 Task: Research Airbnb Accommodation options for trip from Munich or another city known for Oktoberfest celebrations during the last week of October 2023.
Action: Mouse pressed left at (465, 59)
Screenshot: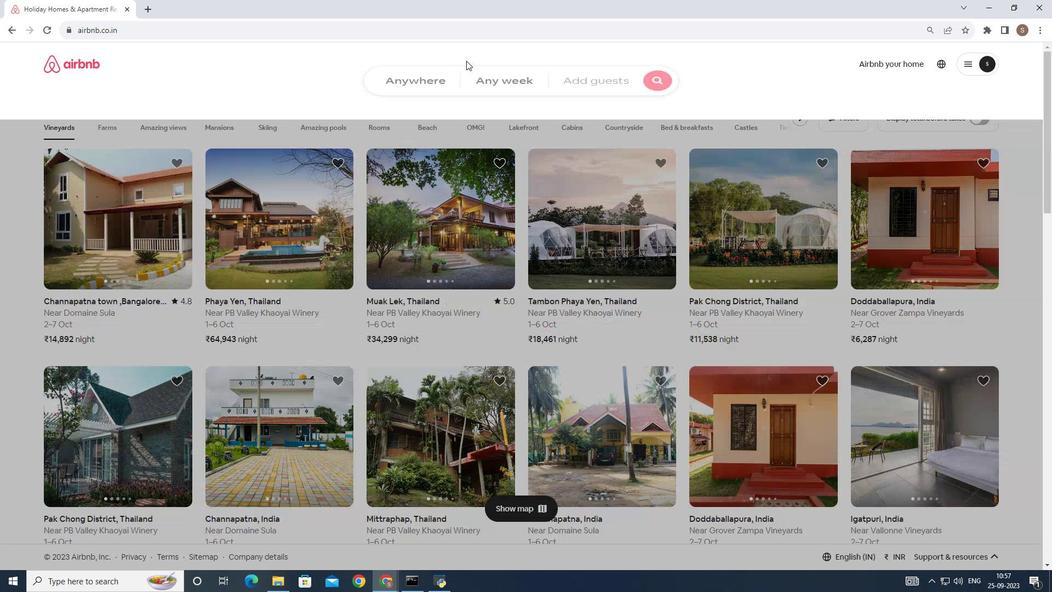 
Action: Mouse moved to (382, 101)
Screenshot: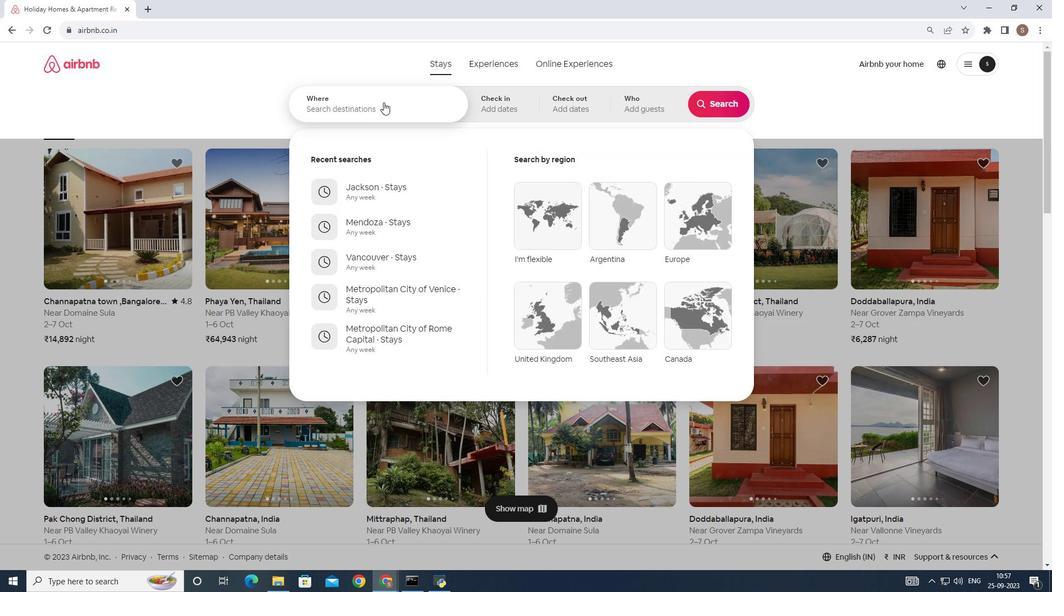 
Action: Mouse pressed left at (382, 101)
Screenshot: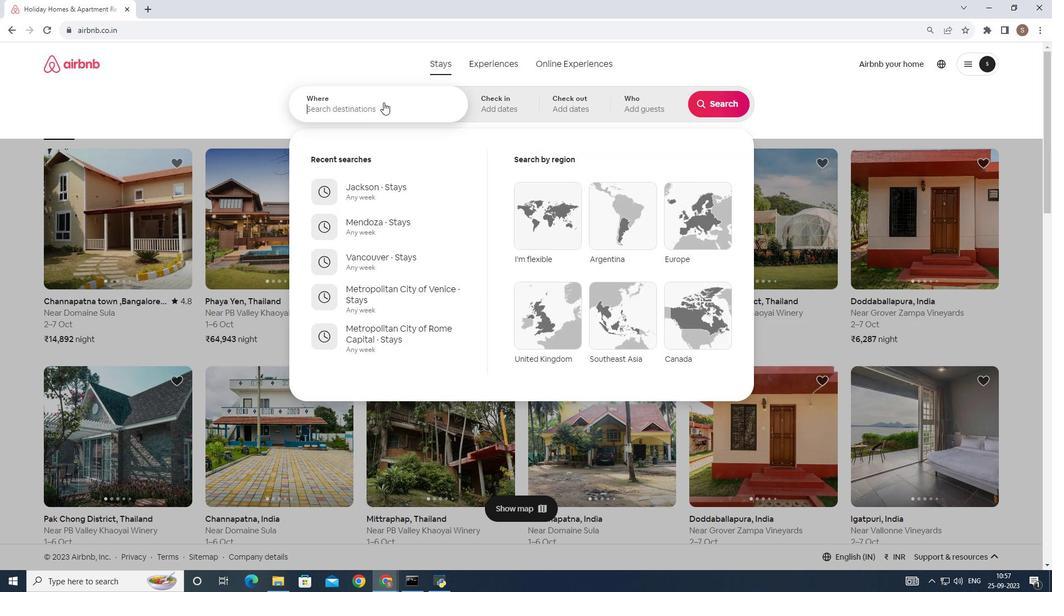 
Action: Key pressed sydnee
Screenshot: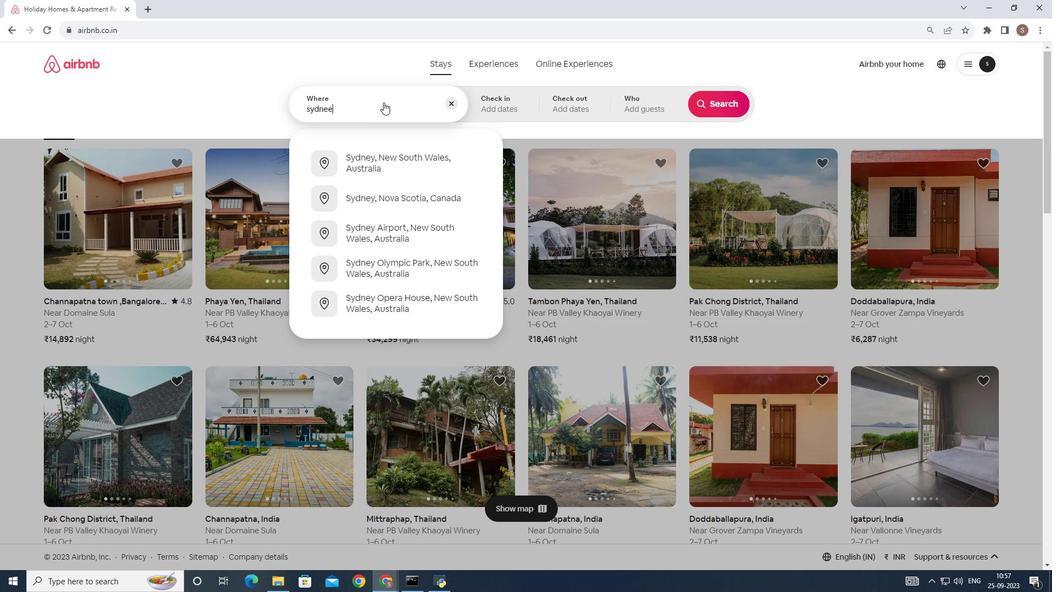 
Action: Mouse moved to (358, 152)
Screenshot: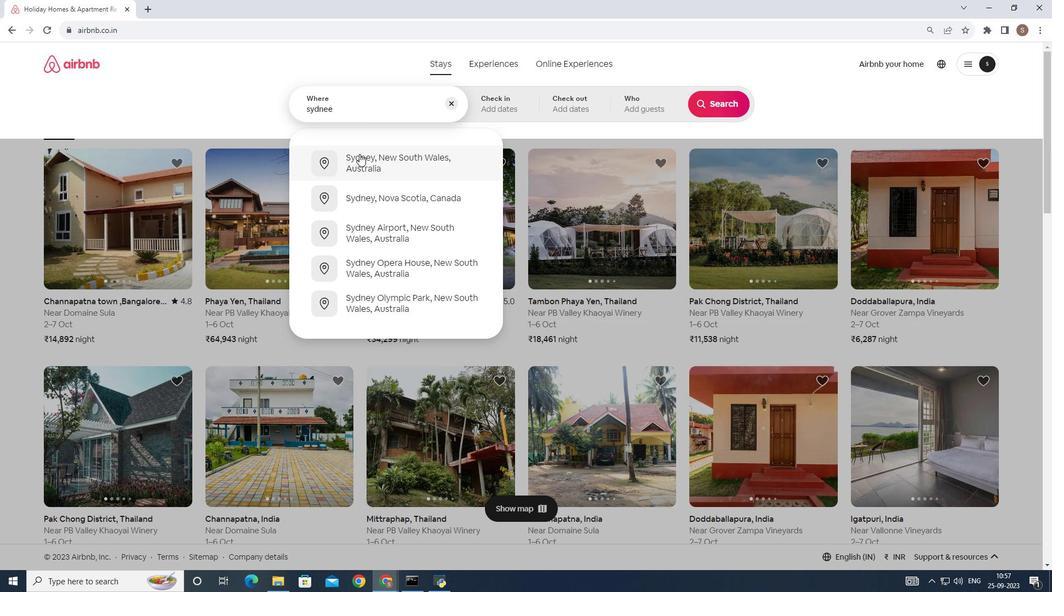 
Action: Mouse pressed left at (358, 152)
Screenshot: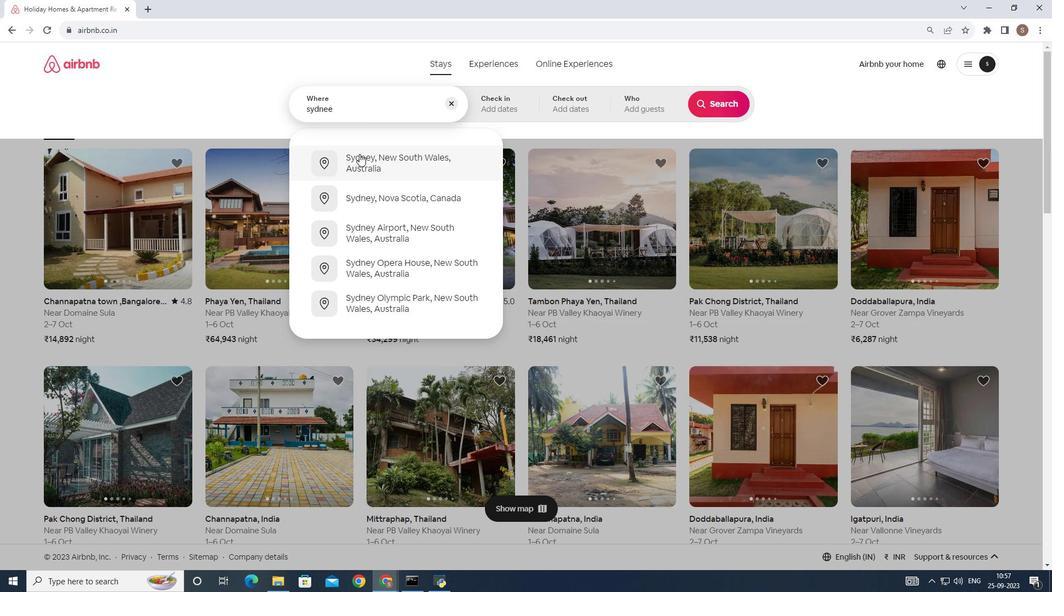 
Action: Mouse moved to (693, 322)
Screenshot: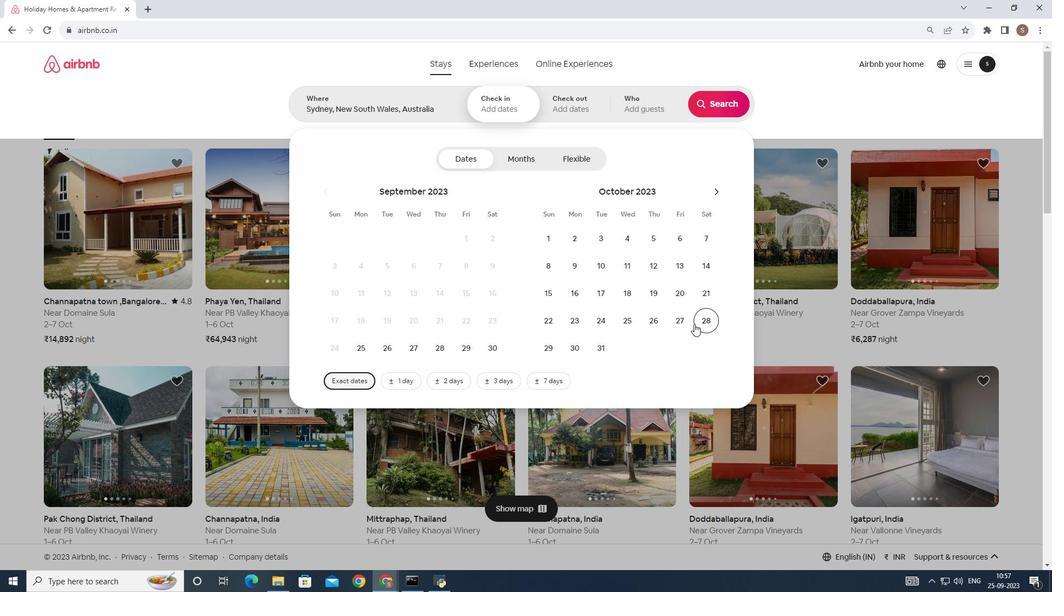 
Action: Mouse pressed left at (693, 322)
Screenshot: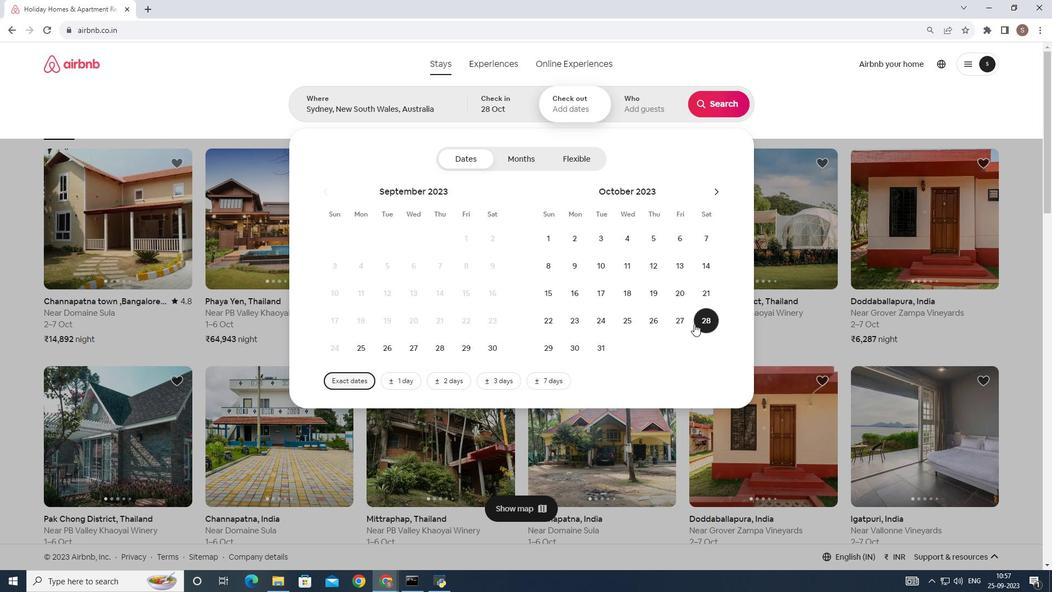 
Action: Mouse moved to (600, 343)
Screenshot: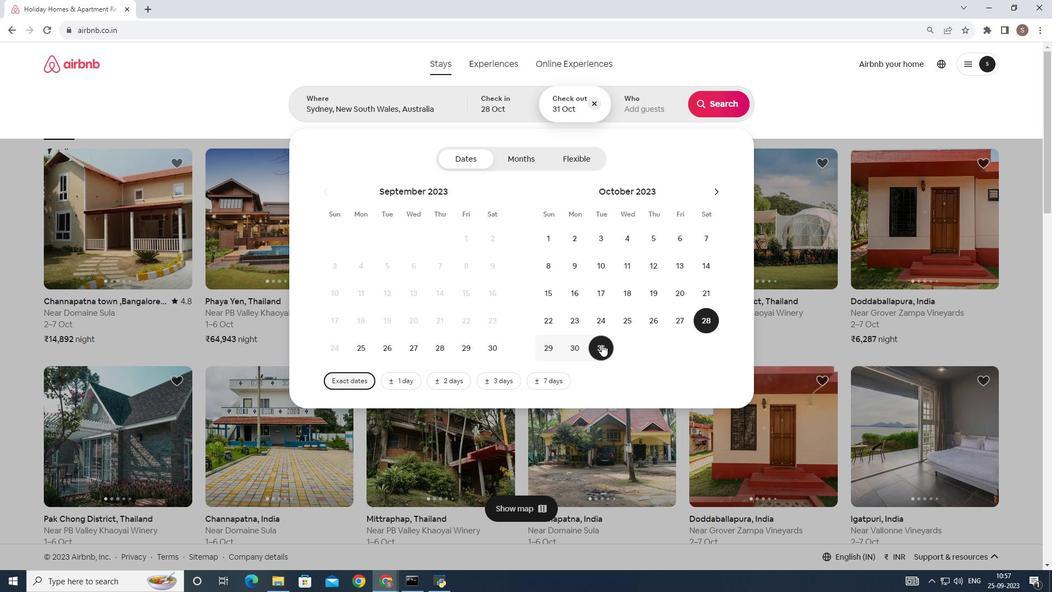 
Action: Mouse pressed left at (600, 343)
Screenshot: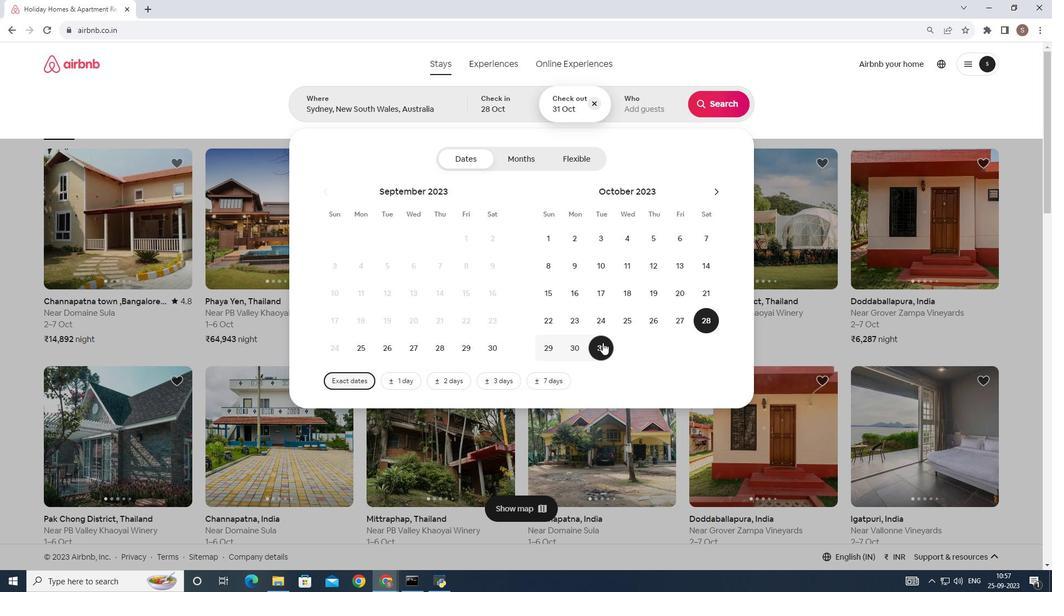 
Action: Mouse moved to (714, 112)
Screenshot: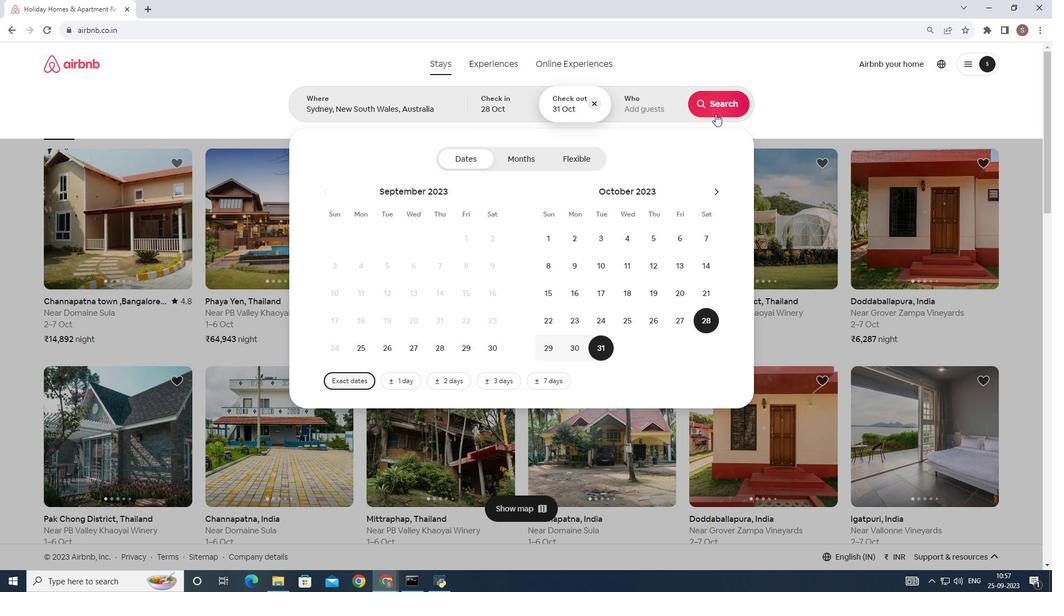
Action: Mouse pressed left at (714, 112)
Screenshot: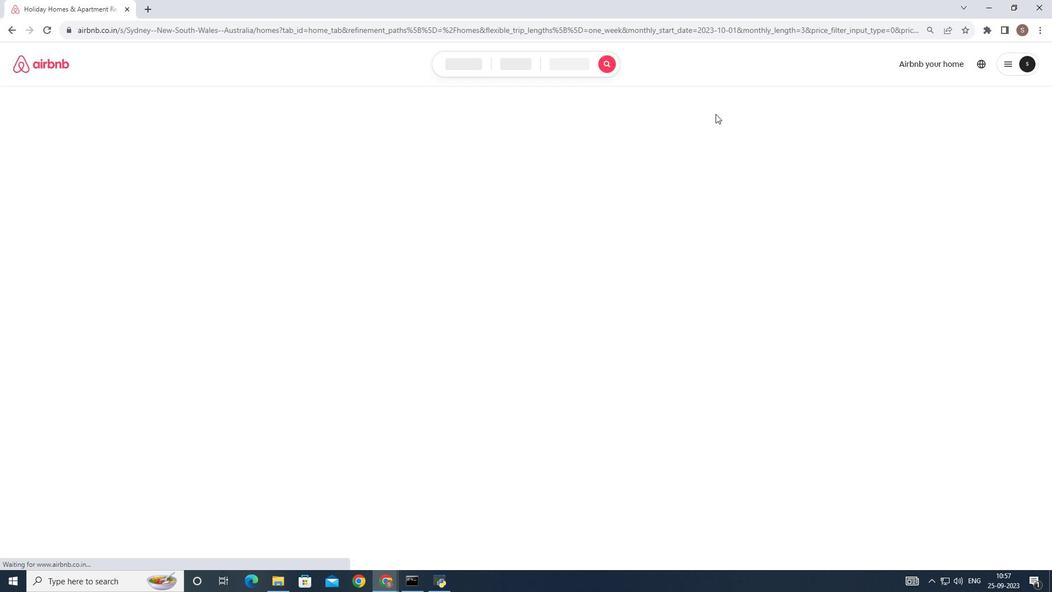 
Action: Mouse moved to (546, 106)
Screenshot: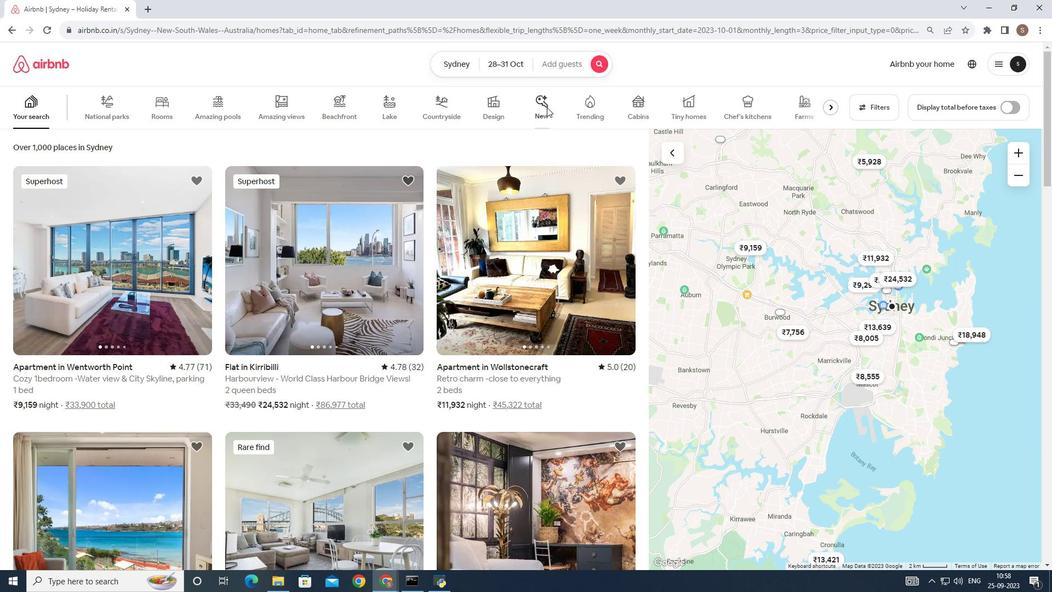 
Action: Mouse pressed left at (546, 106)
Screenshot: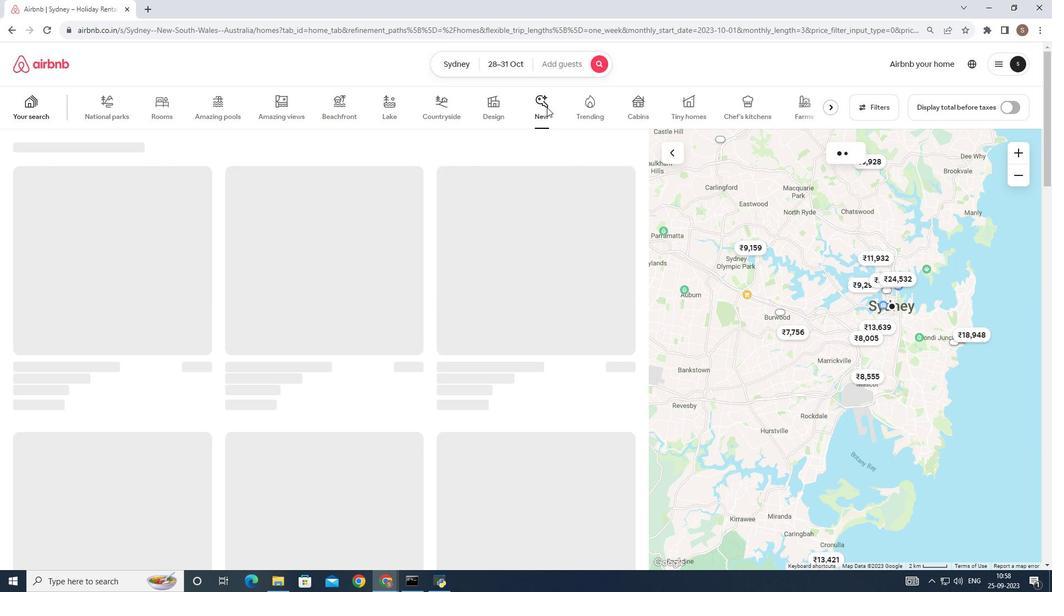 
Action: Mouse moved to (827, 109)
Screenshot: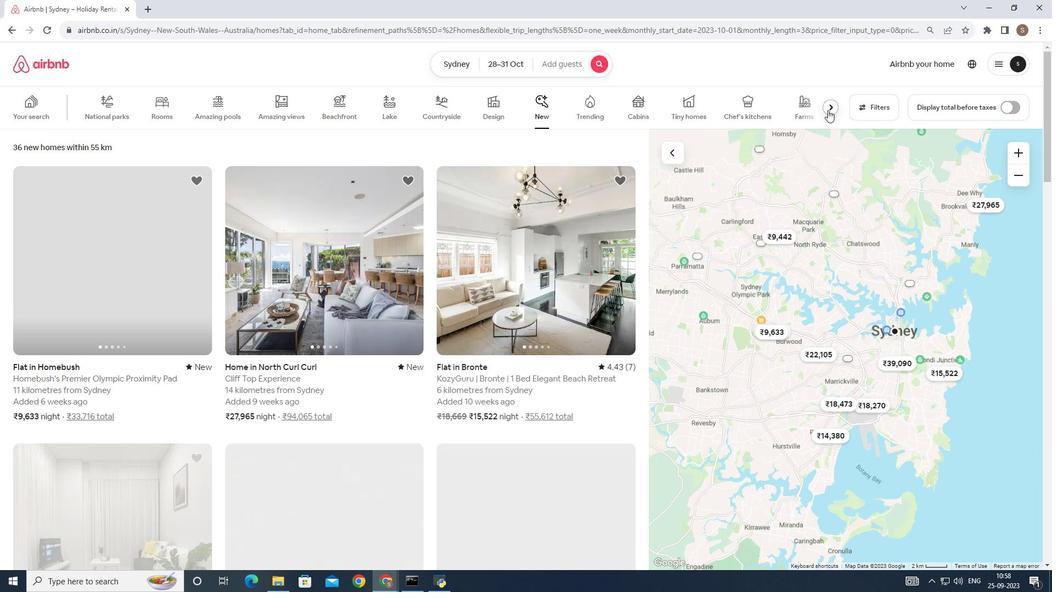
Action: Mouse pressed left at (827, 109)
Screenshot: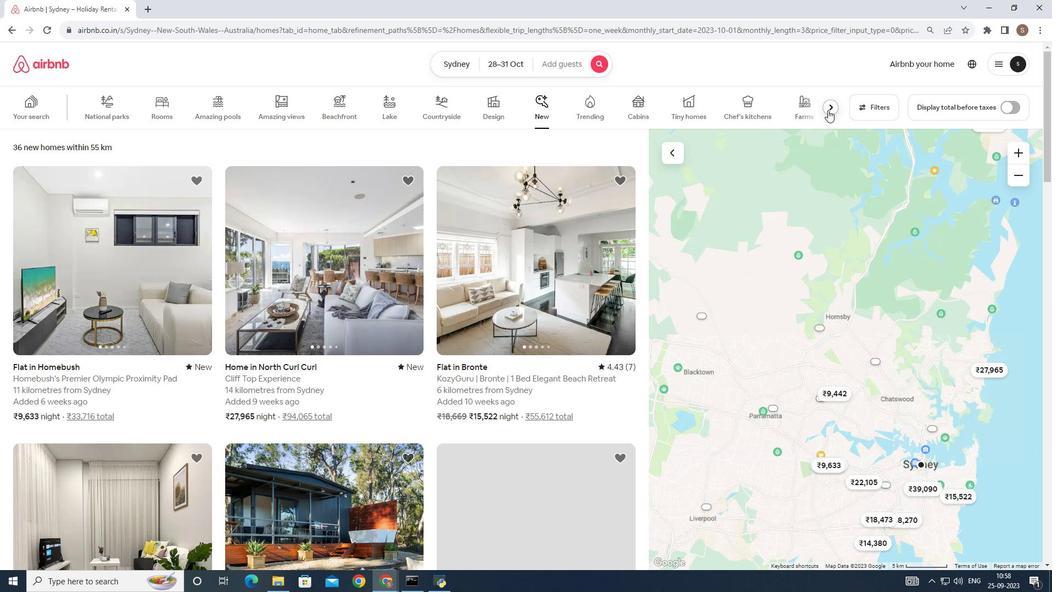 
Action: Mouse moved to (81, 118)
Screenshot: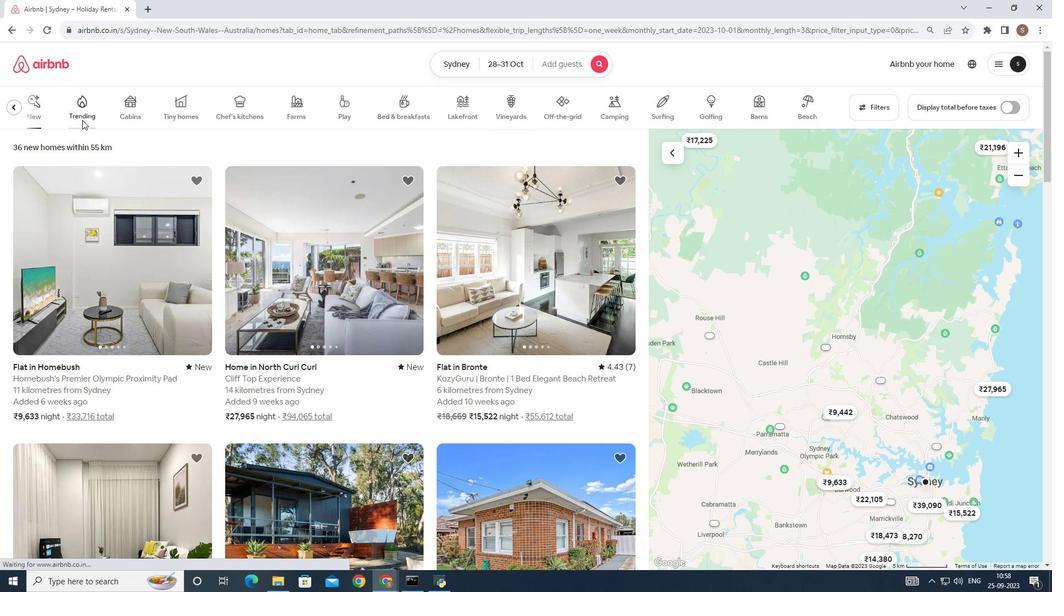 
Action: Mouse pressed left at (81, 118)
Screenshot: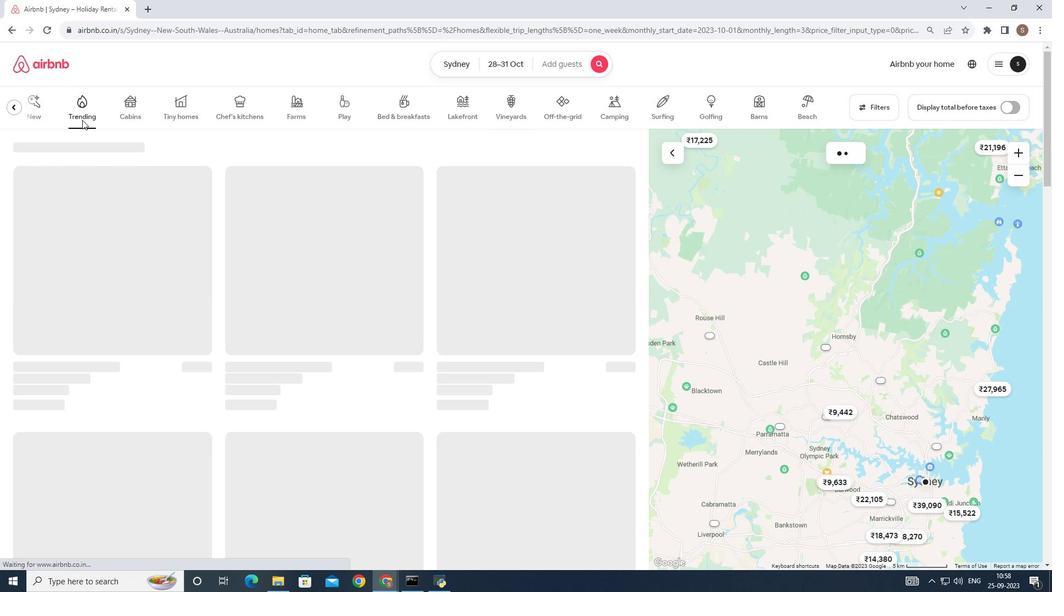 
Action: Mouse moved to (269, 303)
Screenshot: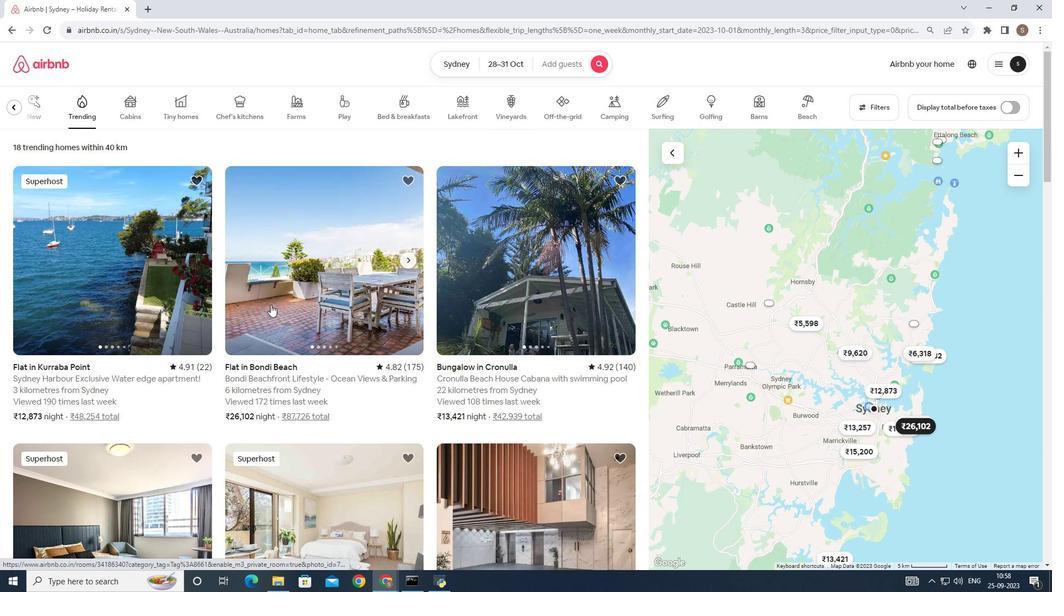 
Action: Mouse pressed left at (269, 303)
Screenshot: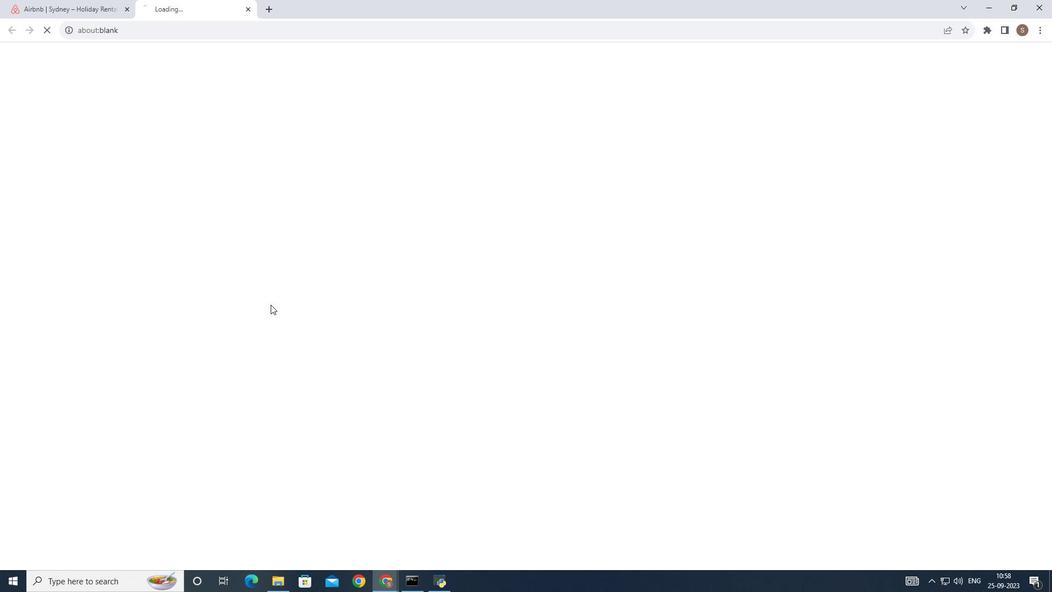 
Action: Mouse scrolled (269, 303) with delta (0, 0)
Screenshot: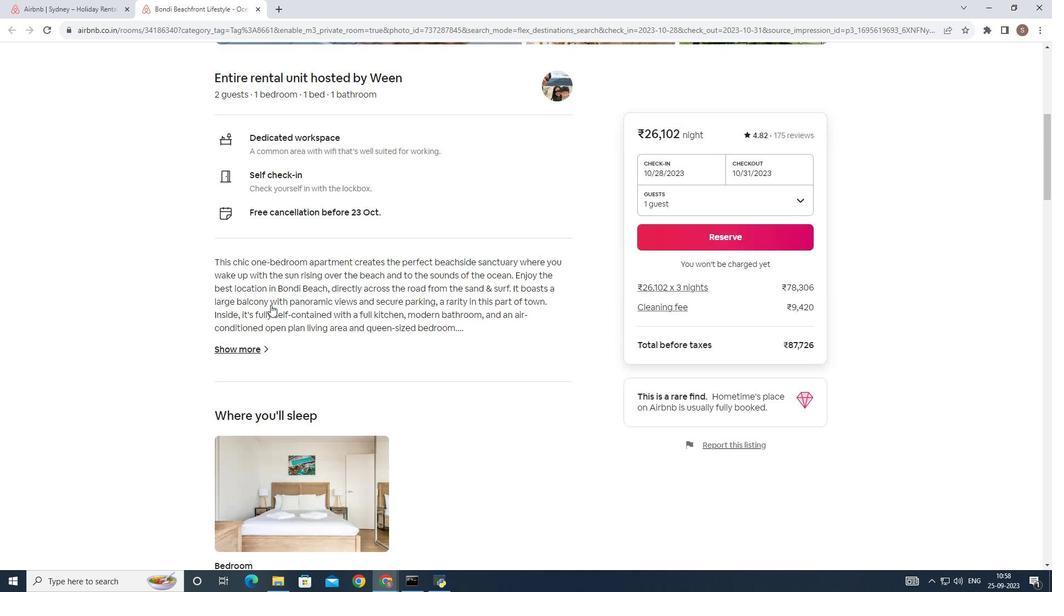 
Action: Mouse scrolled (269, 303) with delta (0, 0)
Screenshot: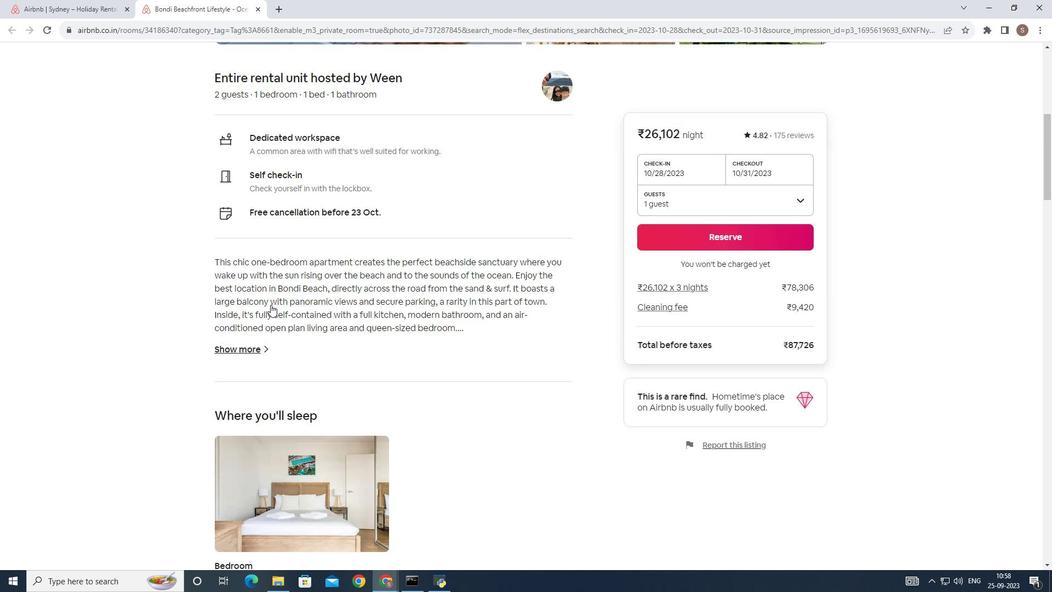 
Action: Mouse scrolled (269, 303) with delta (0, 0)
Screenshot: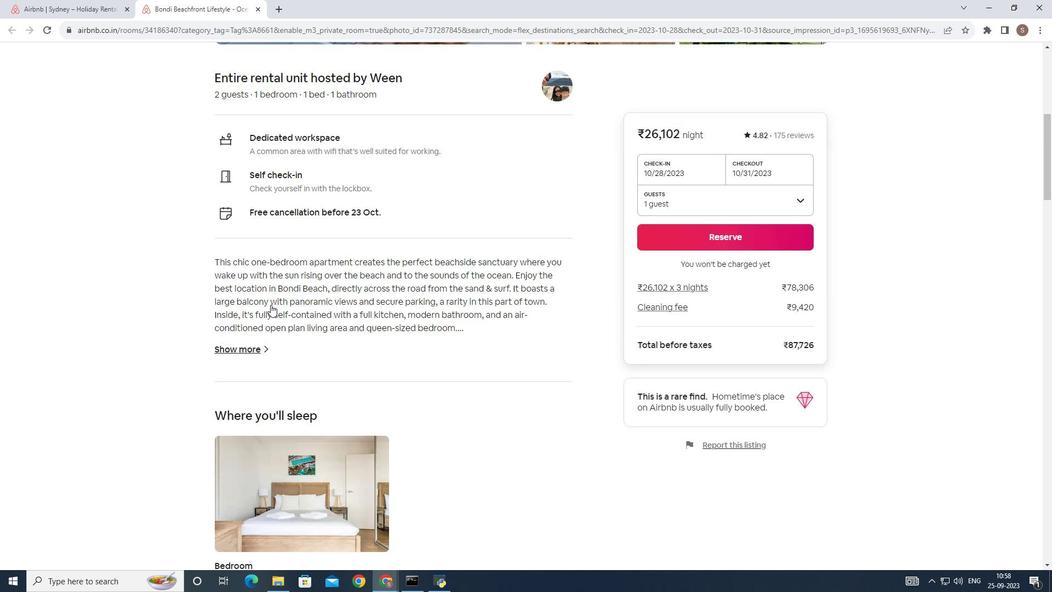 
Action: Mouse scrolled (269, 303) with delta (0, 0)
Screenshot: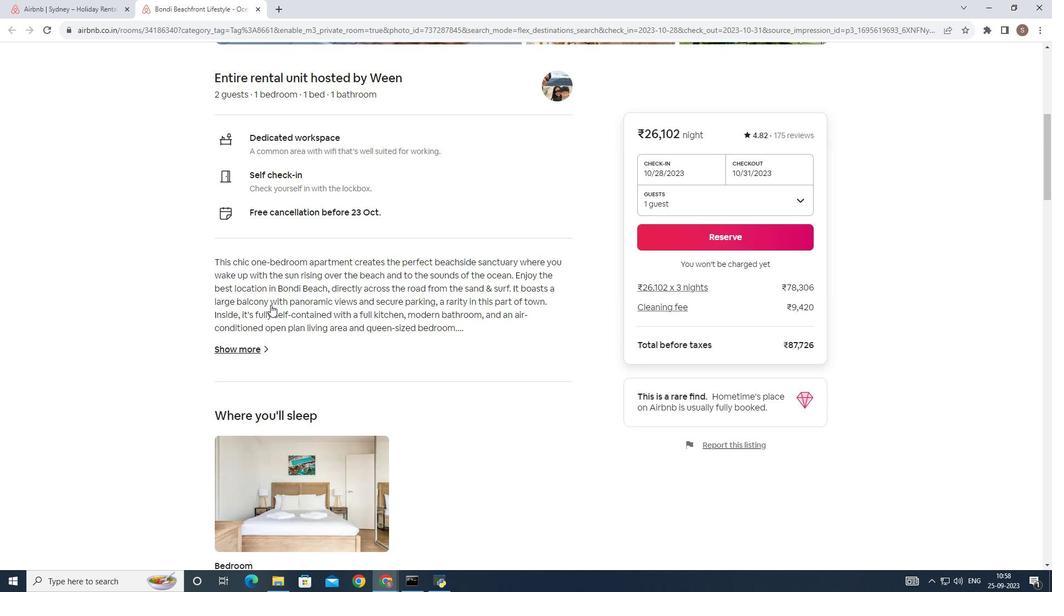 
Action: Mouse scrolled (269, 303) with delta (0, 0)
Screenshot: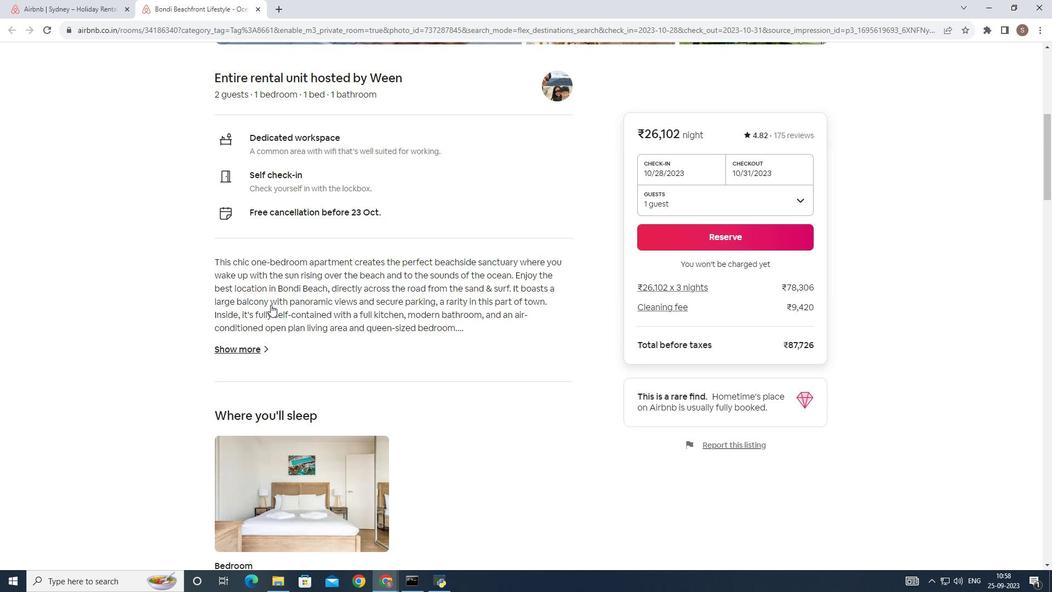 
Action: Mouse scrolled (269, 303) with delta (0, 0)
Screenshot: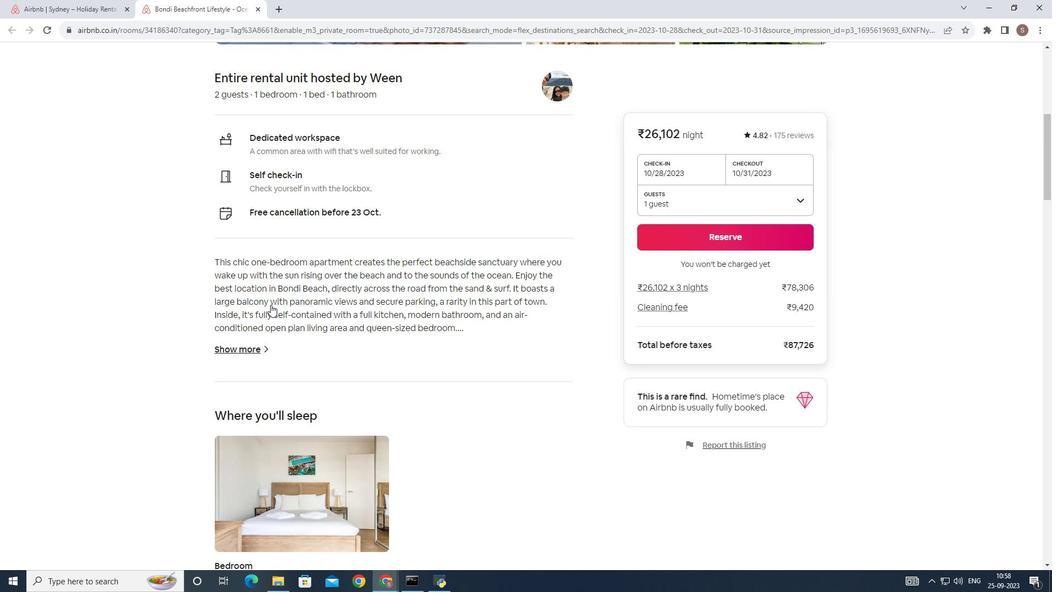 
Action: Mouse scrolled (269, 303) with delta (0, 0)
Screenshot: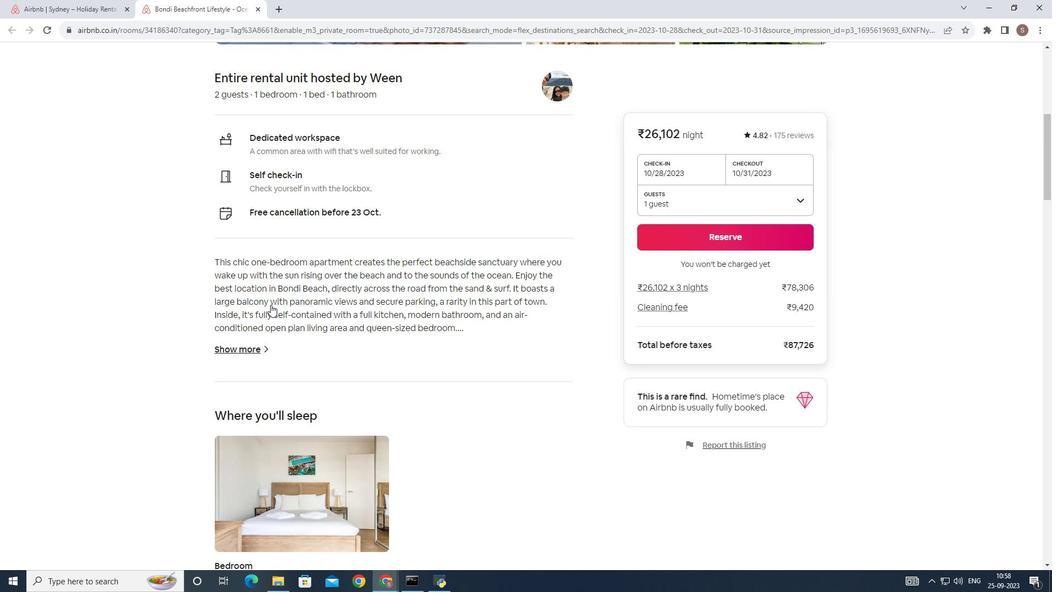 
Action: Mouse moved to (242, 339)
Screenshot: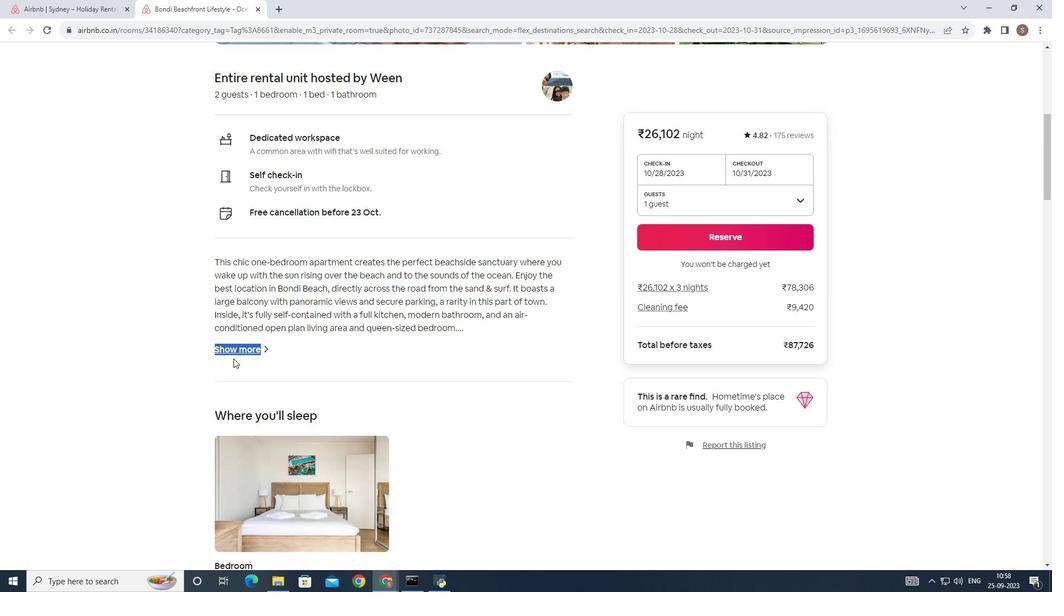 
Action: Mouse pressed left at (243, 336)
Screenshot: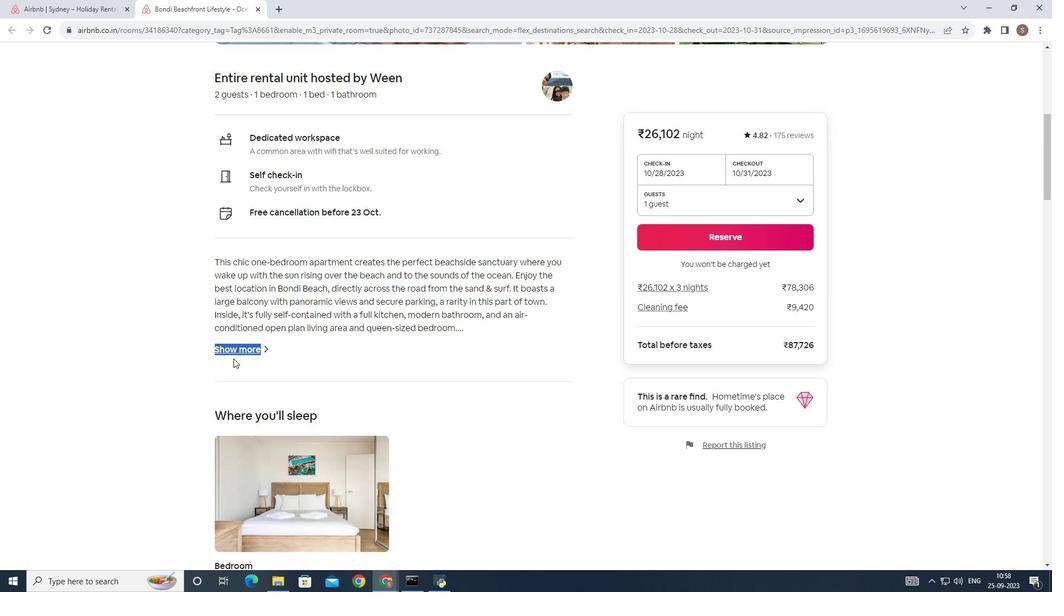 
Action: Mouse moved to (234, 350)
Screenshot: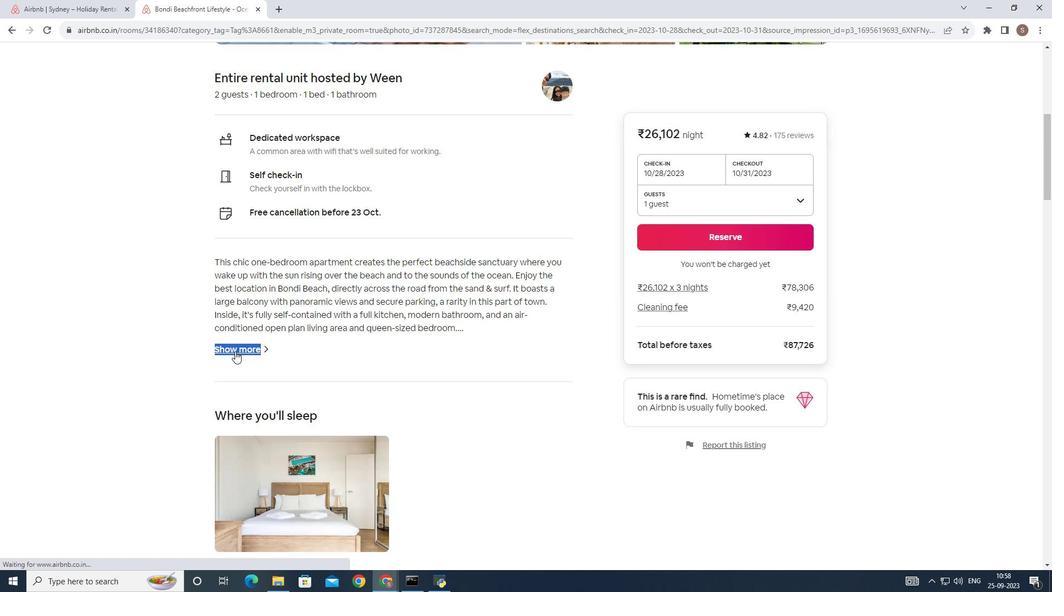 
Action: Mouse pressed left at (234, 350)
Screenshot: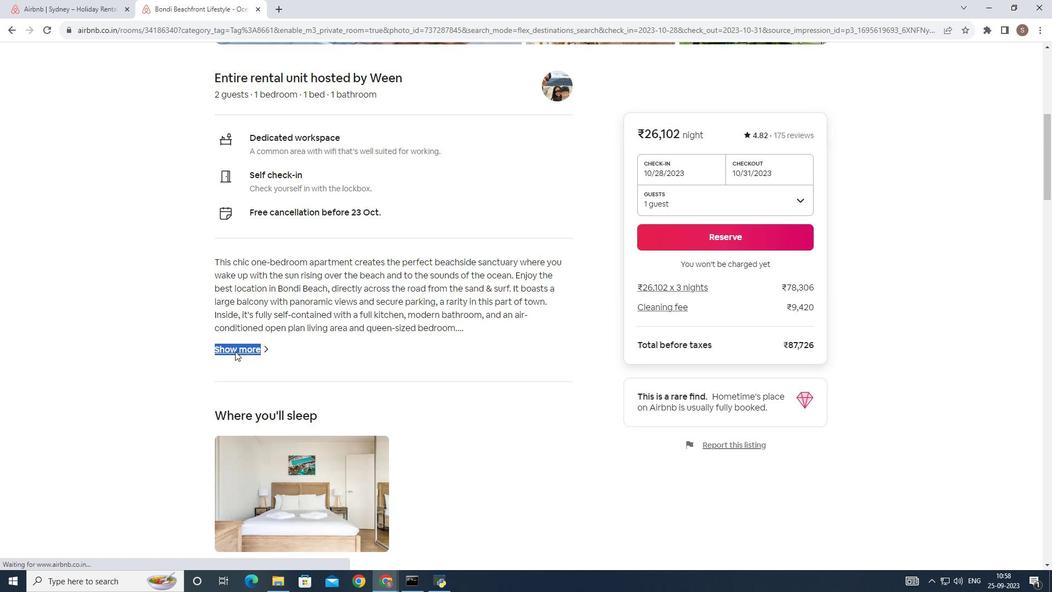 
Action: Mouse moved to (350, 307)
Screenshot: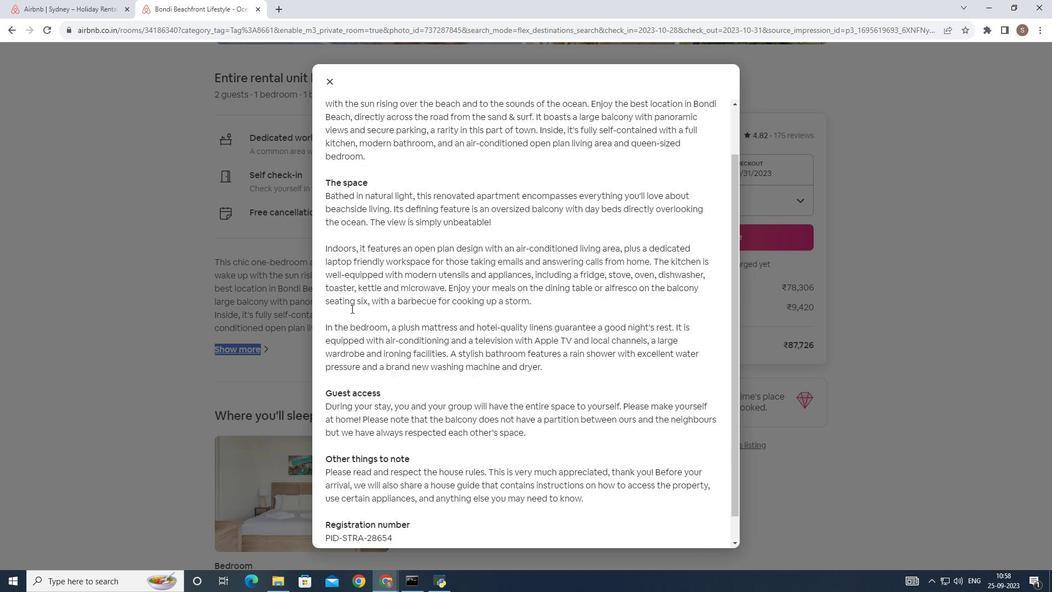 
Action: Mouse scrolled (350, 307) with delta (0, 0)
Screenshot: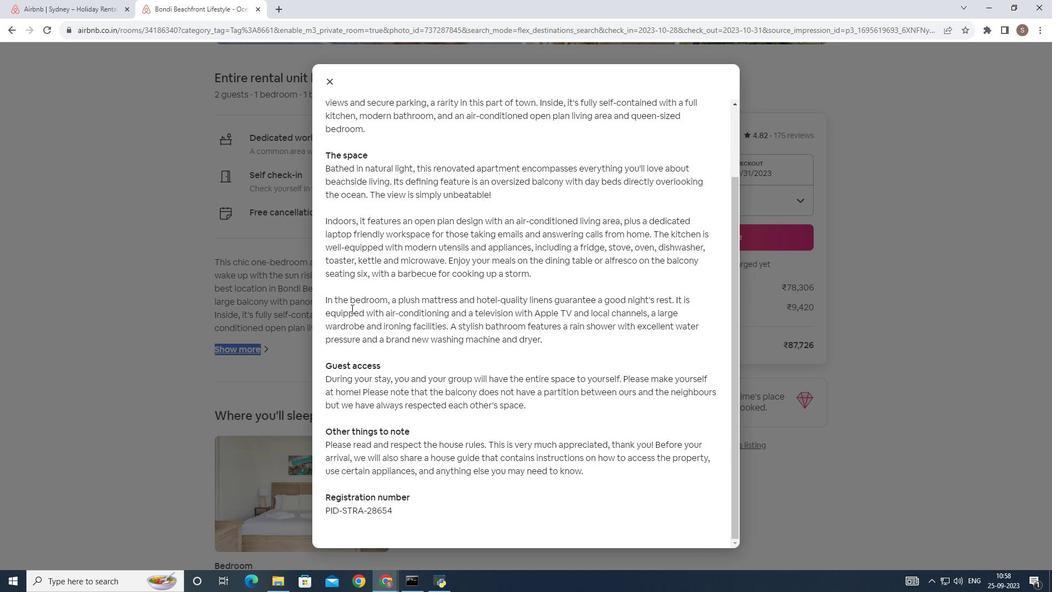 
Action: Mouse scrolled (350, 307) with delta (0, 0)
Screenshot: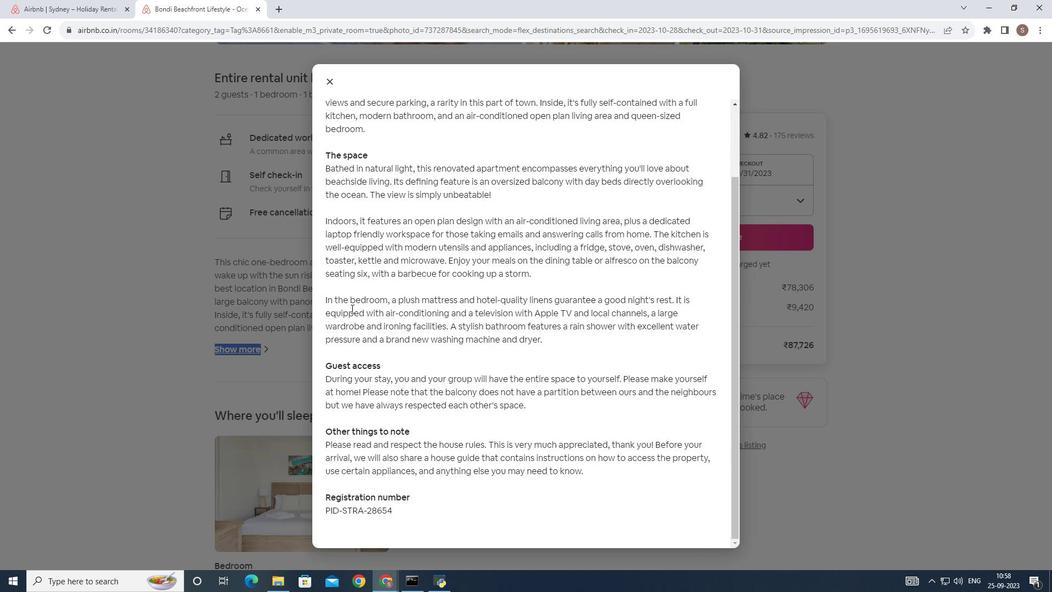 
Action: Mouse scrolled (350, 307) with delta (0, 0)
Screenshot: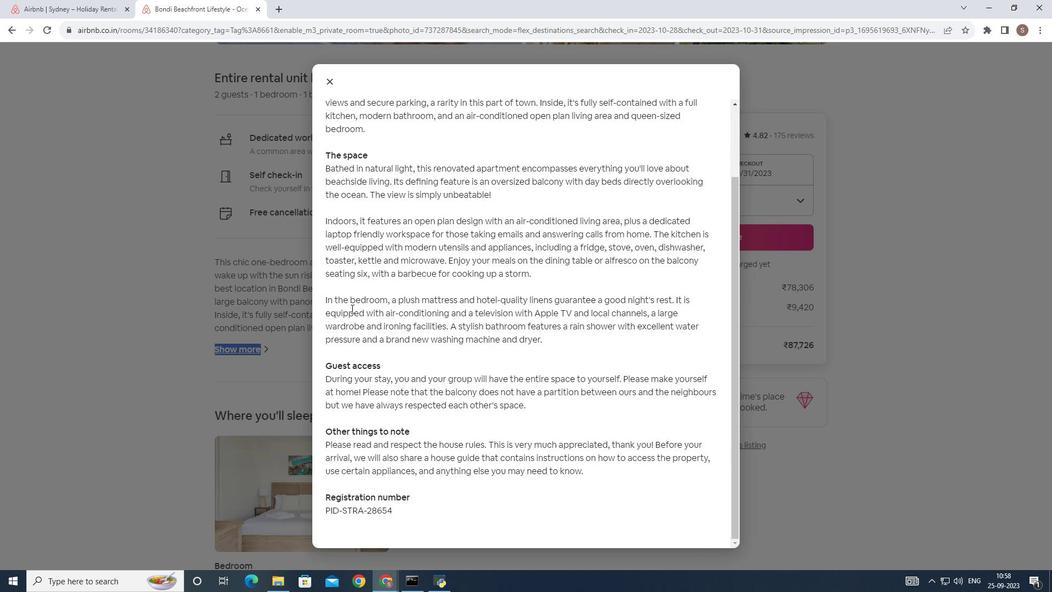 
Action: Mouse scrolled (350, 307) with delta (0, 0)
Screenshot: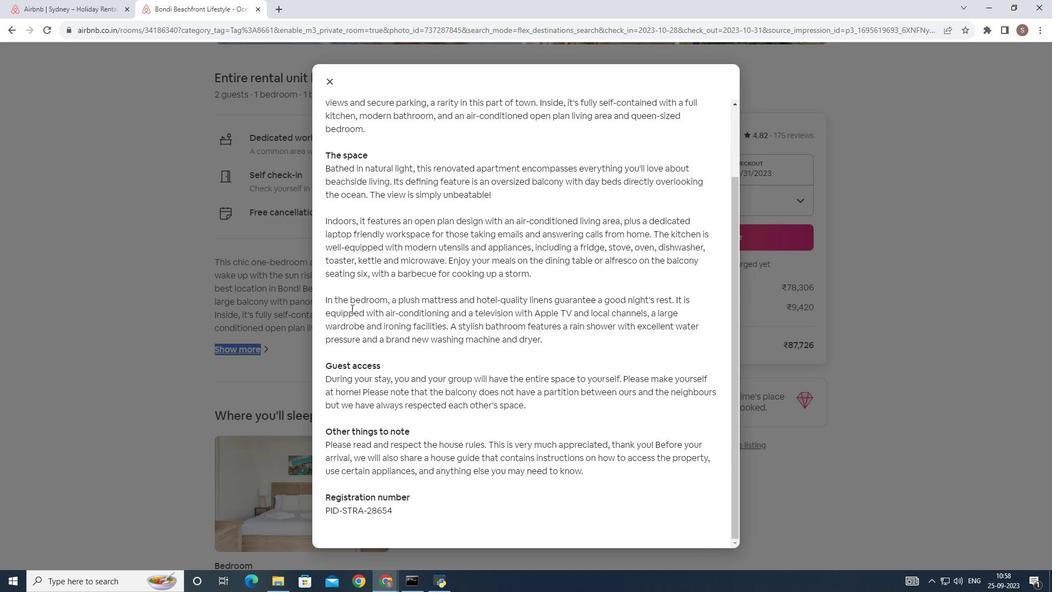 
Action: Mouse scrolled (350, 307) with delta (0, 0)
Screenshot: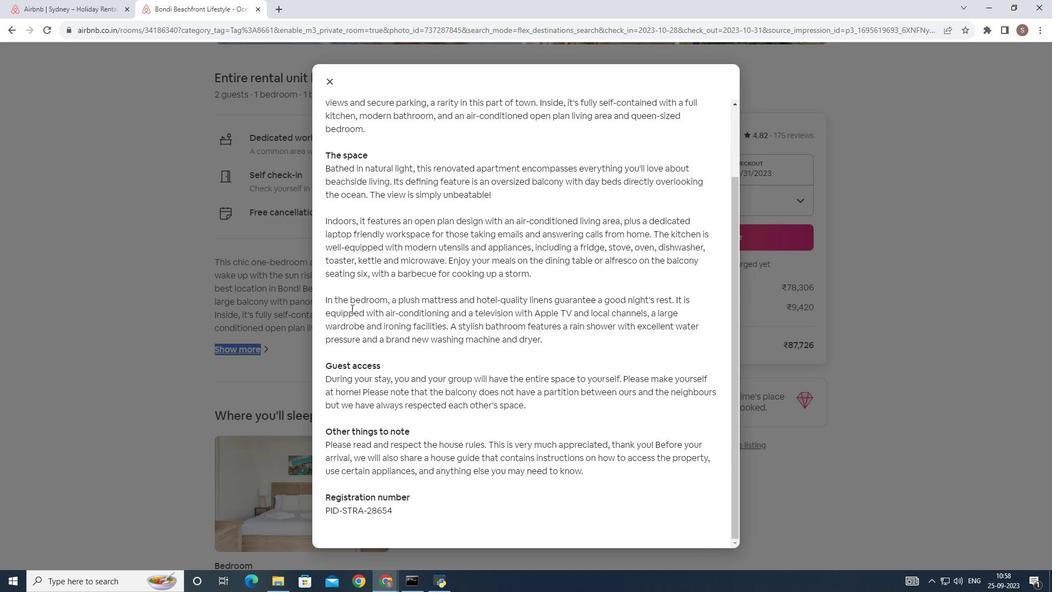 
Action: Mouse moved to (350, 307)
Screenshot: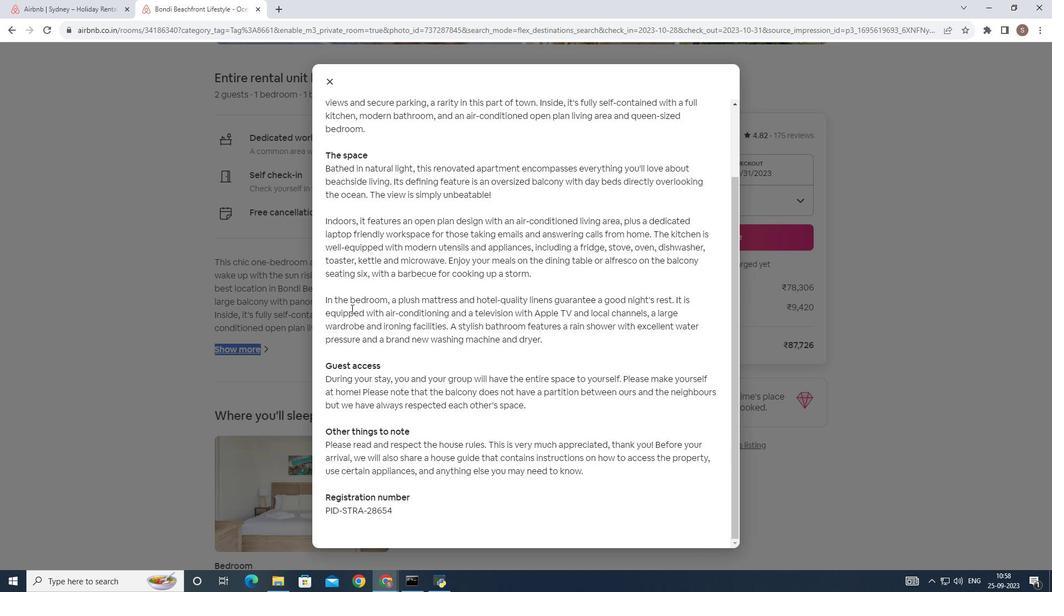 
Action: Mouse scrolled (350, 307) with delta (0, 0)
Screenshot: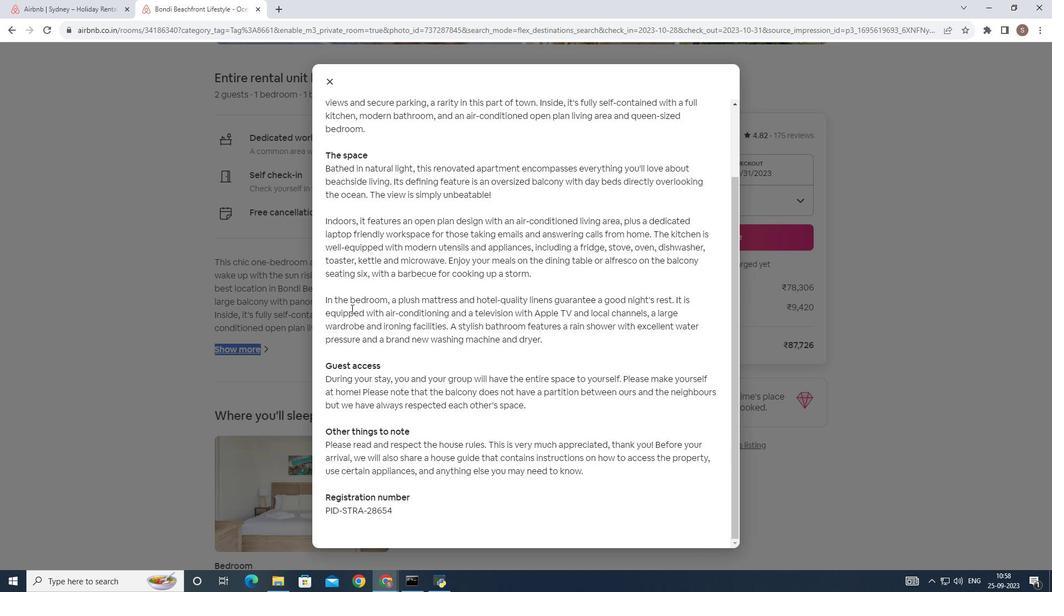 
Action: Mouse scrolled (350, 307) with delta (0, 0)
Screenshot: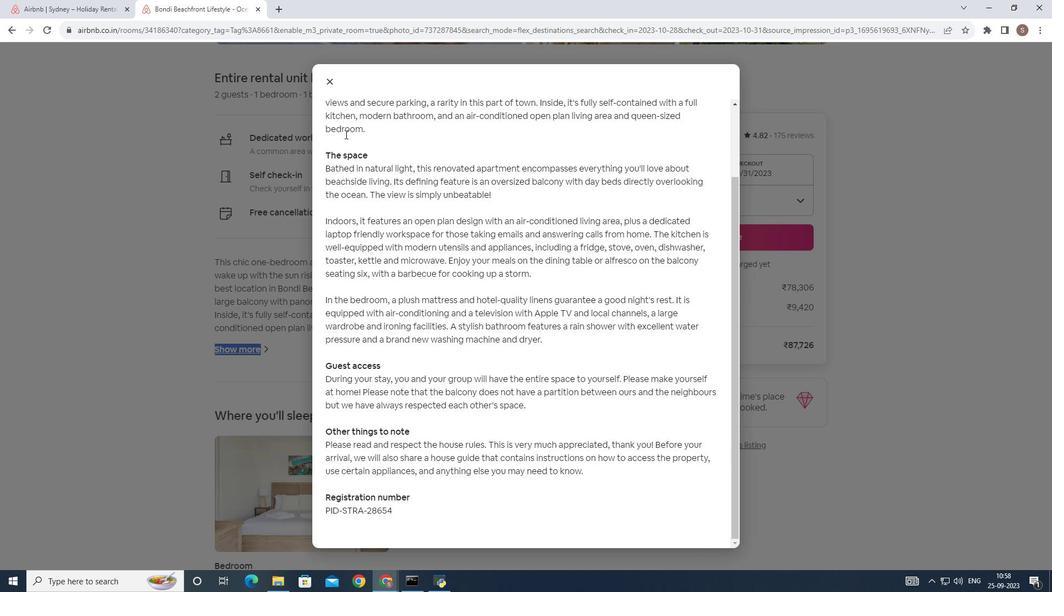 
Action: Mouse scrolled (350, 307) with delta (0, 0)
Screenshot: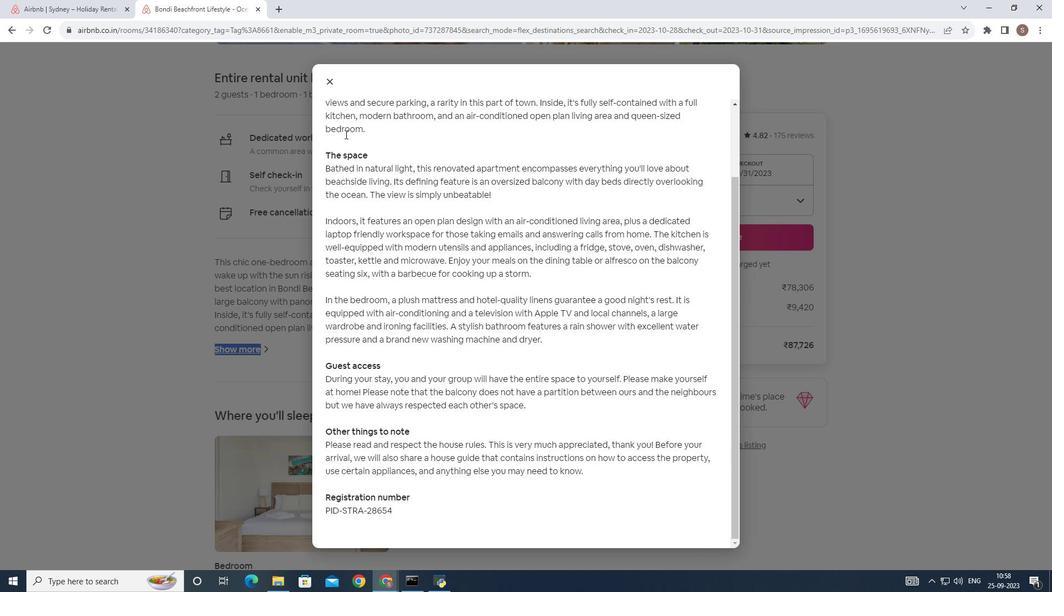 
Action: Mouse moved to (329, 78)
Screenshot: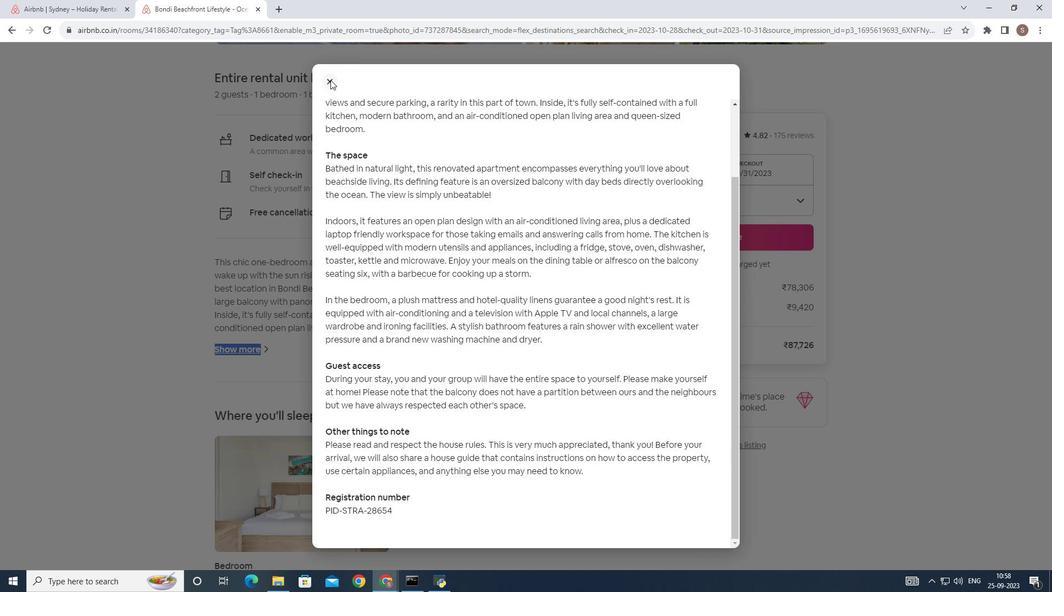 
Action: Mouse pressed left at (329, 78)
Screenshot: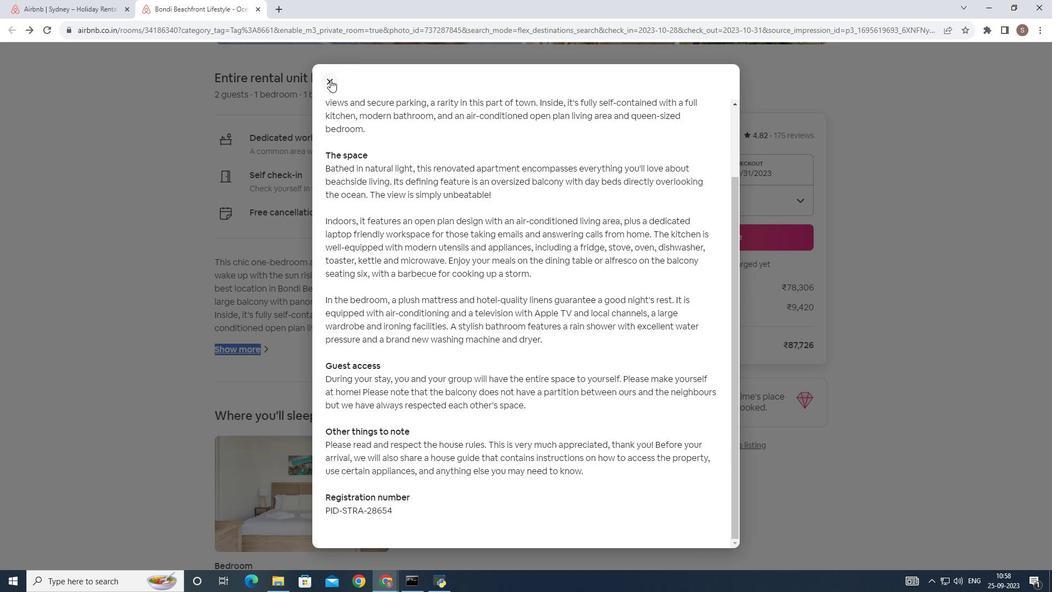 
Action: Mouse moved to (257, 256)
Screenshot: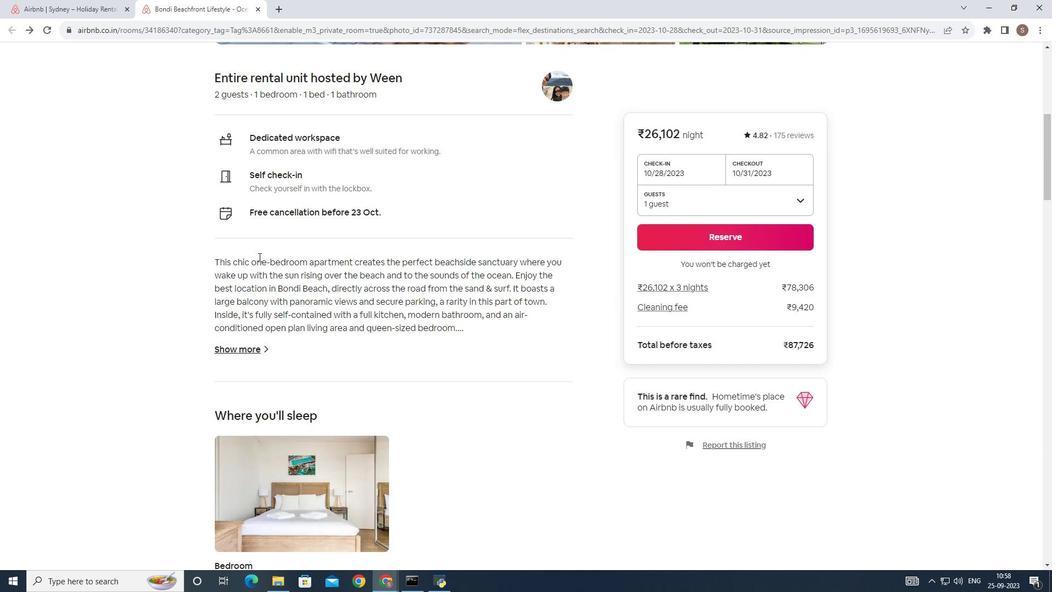 
Action: Mouse pressed left at (257, 256)
Screenshot: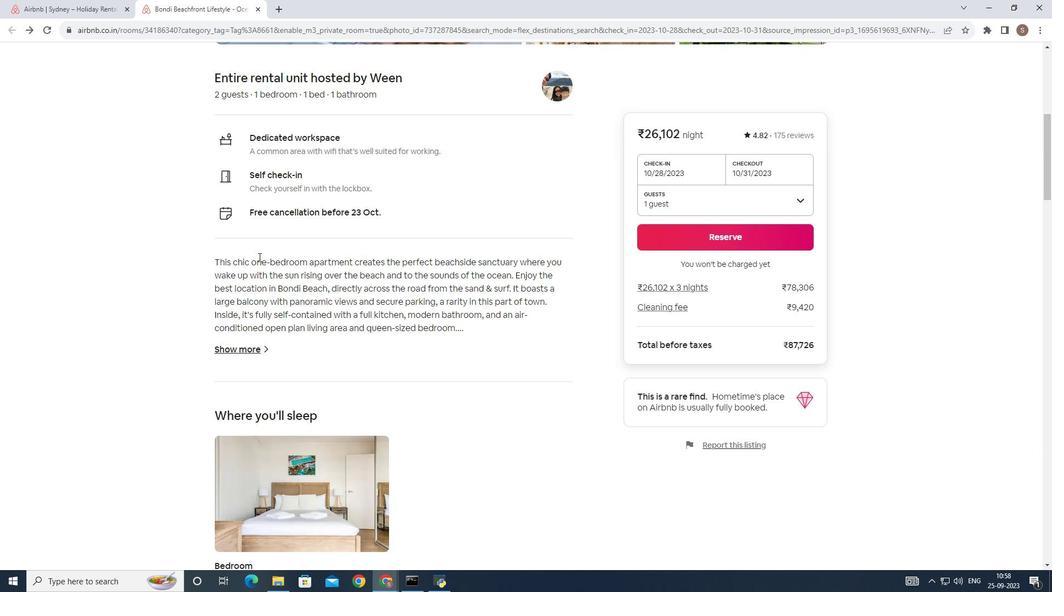 
Action: Mouse scrolled (257, 255) with delta (0, 0)
Screenshot: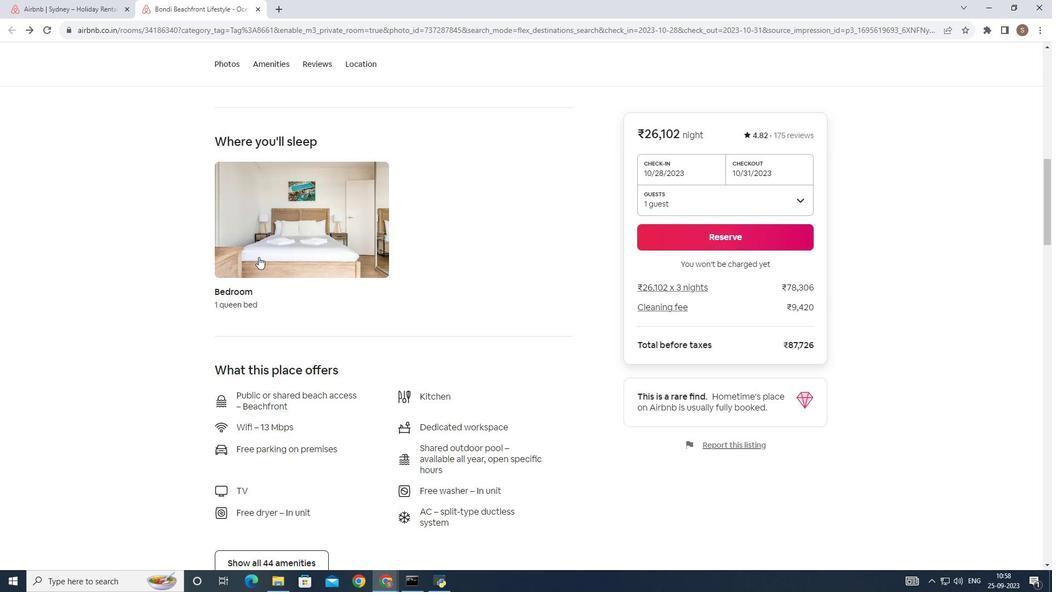 
Action: Mouse scrolled (257, 255) with delta (0, 0)
Screenshot: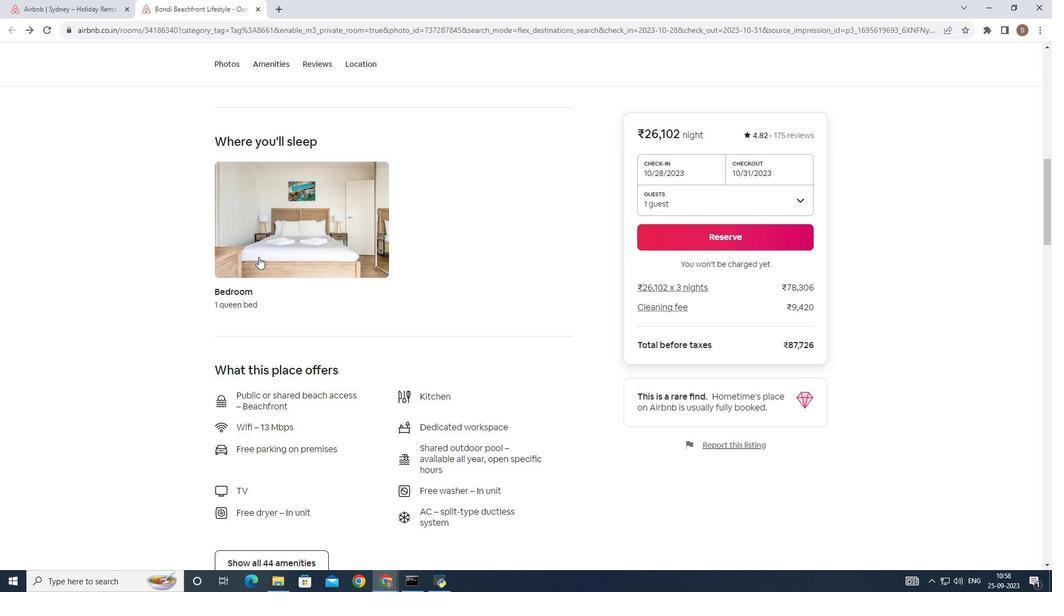 
Action: Mouse scrolled (257, 255) with delta (0, 0)
Screenshot: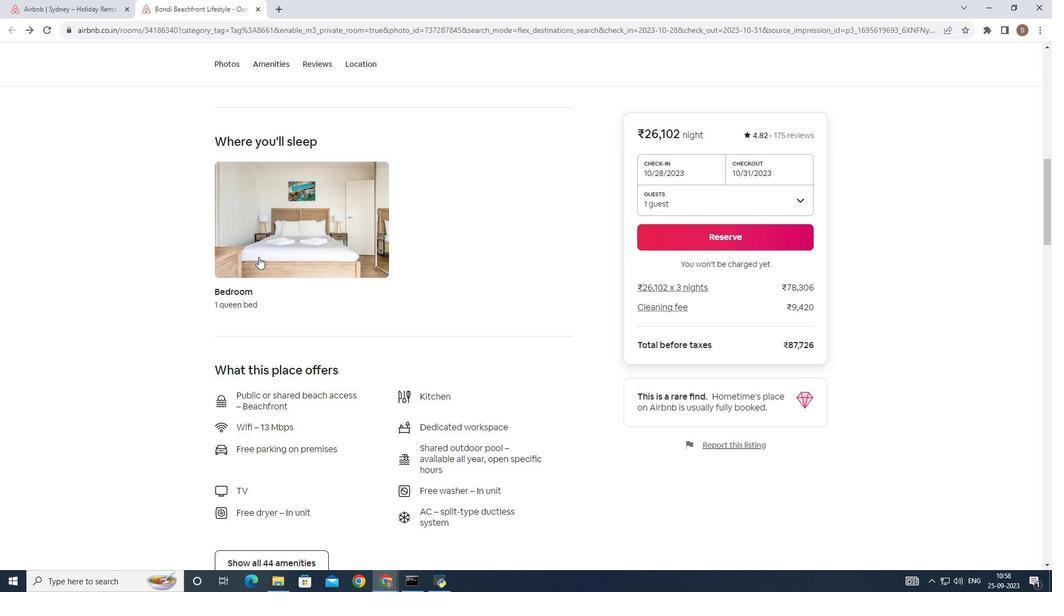 
Action: Mouse scrolled (257, 255) with delta (0, 0)
Screenshot: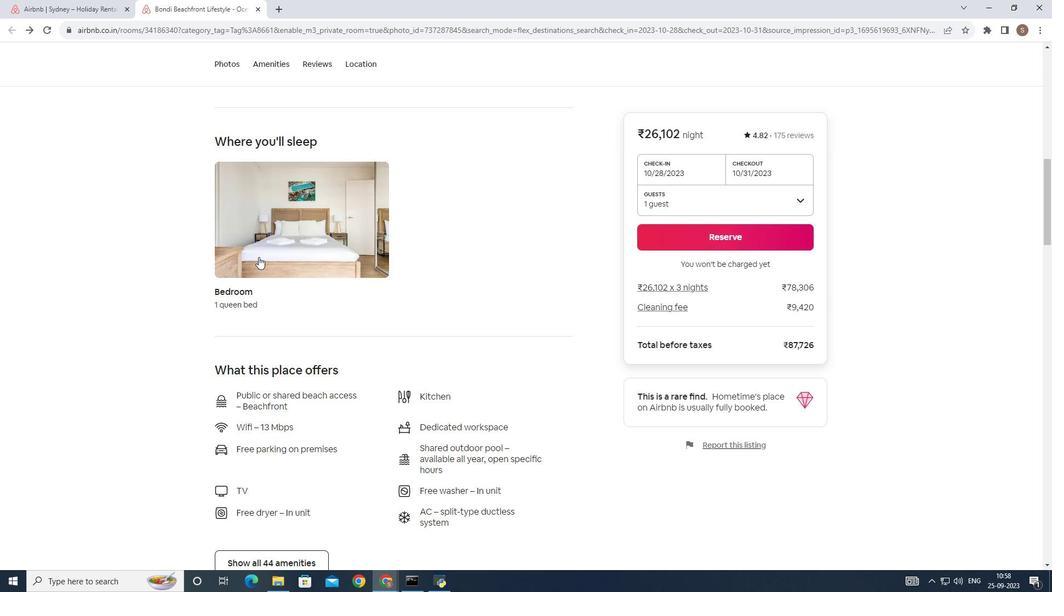 
Action: Mouse scrolled (257, 255) with delta (0, 0)
Screenshot: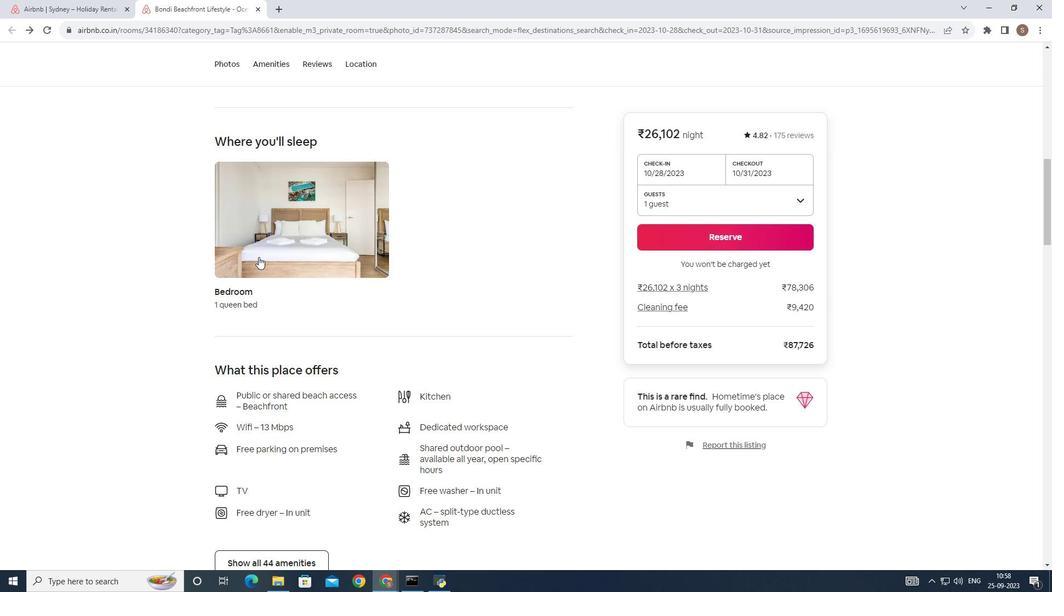 
Action: Mouse scrolled (257, 255) with delta (0, 0)
Screenshot: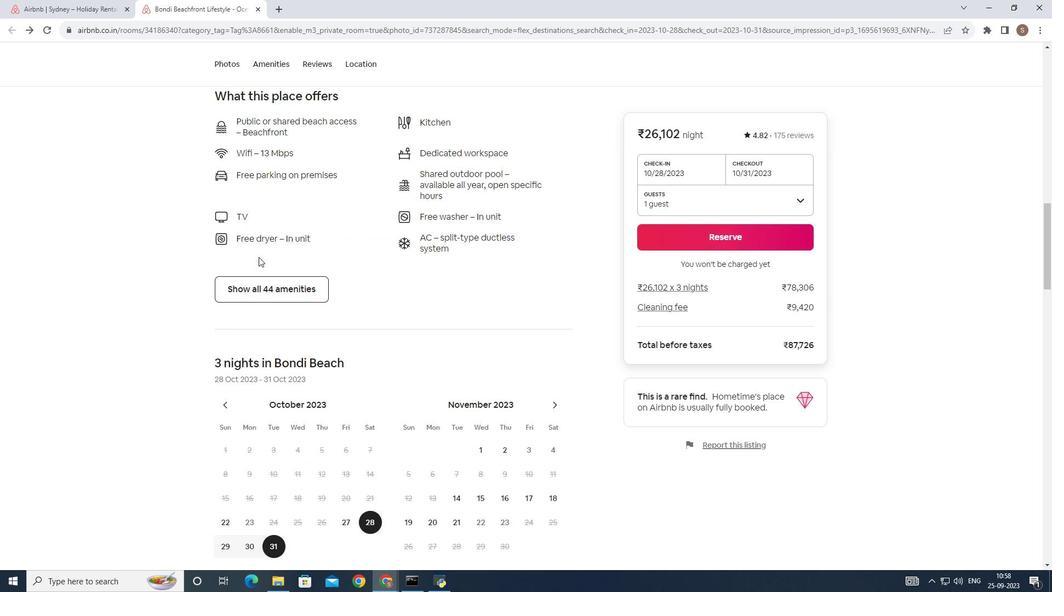 
Action: Mouse scrolled (257, 255) with delta (0, 0)
Screenshot: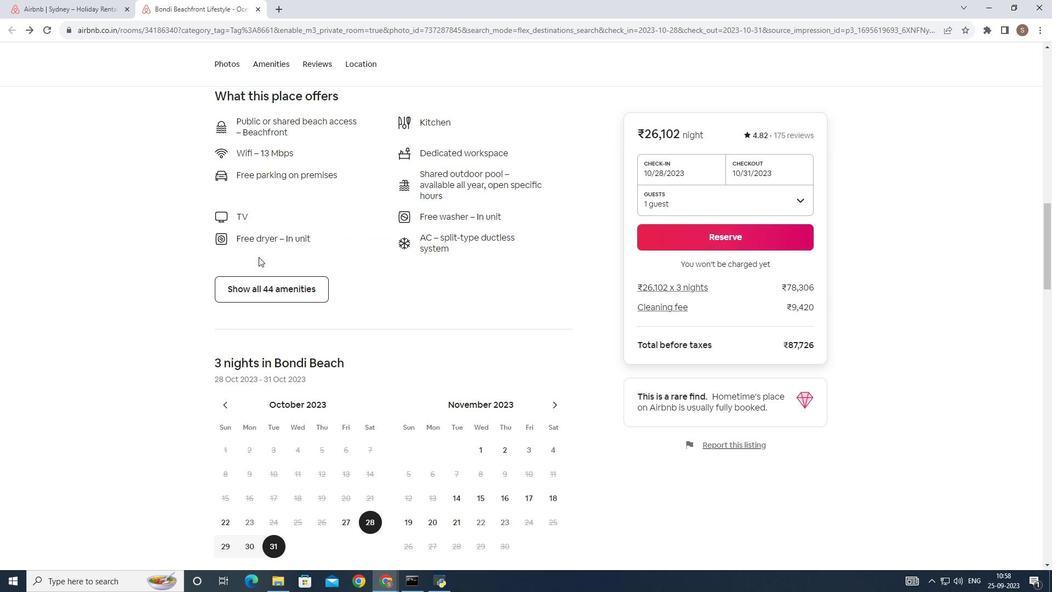 
Action: Mouse scrolled (257, 255) with delta (0, 0)
Screenshot: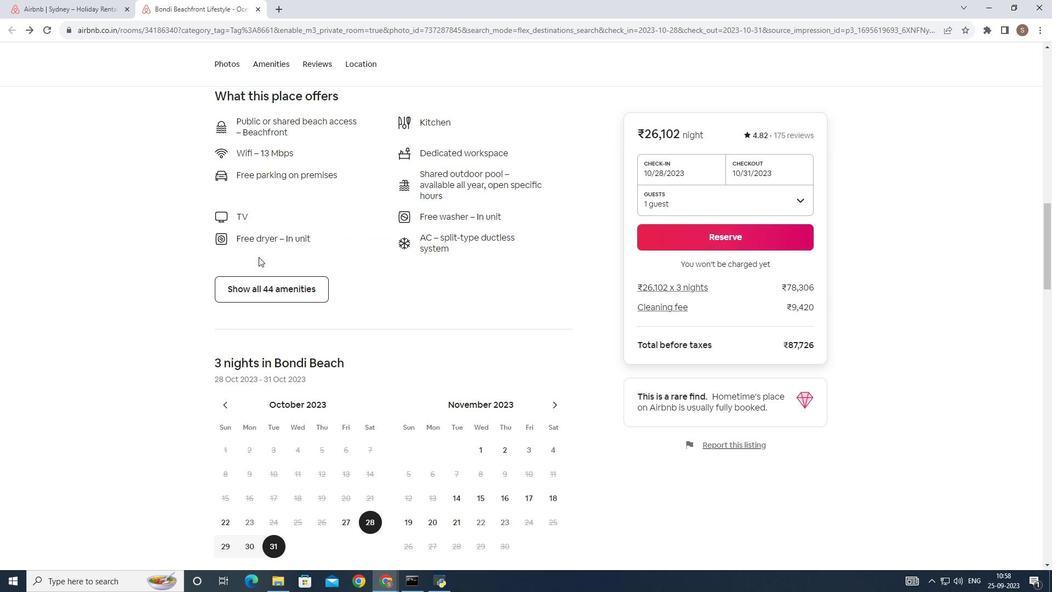 
Action: Mouse scrolled (257, 255) with delta (0, 0)
Screenshot: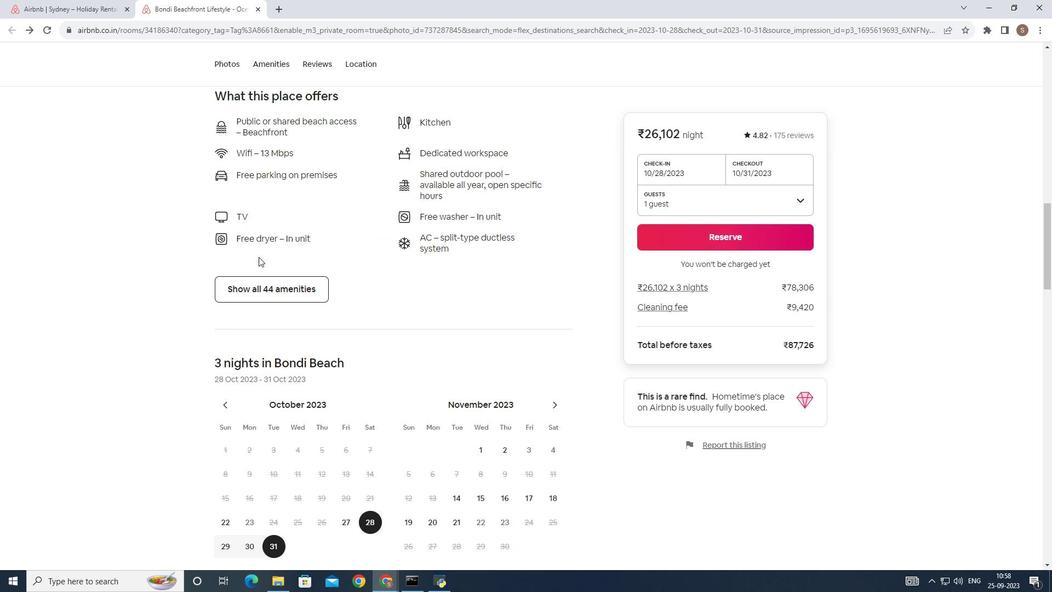 
Action: Mouse scrolled (257, 255) with delta (0, 0)
Screenshot: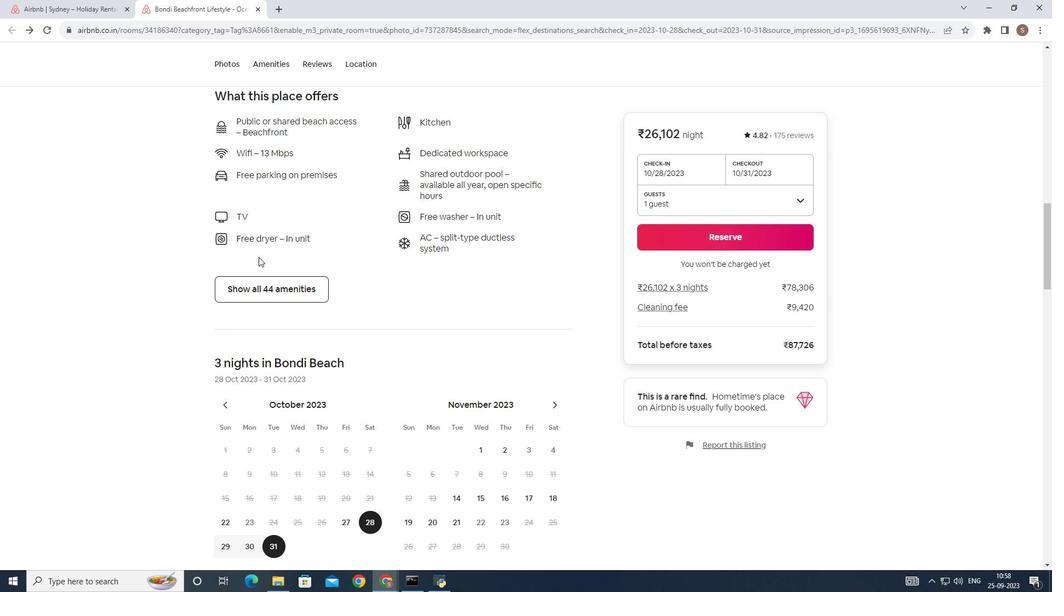
Action: Mouse moved to (236, 291)
Screenshot: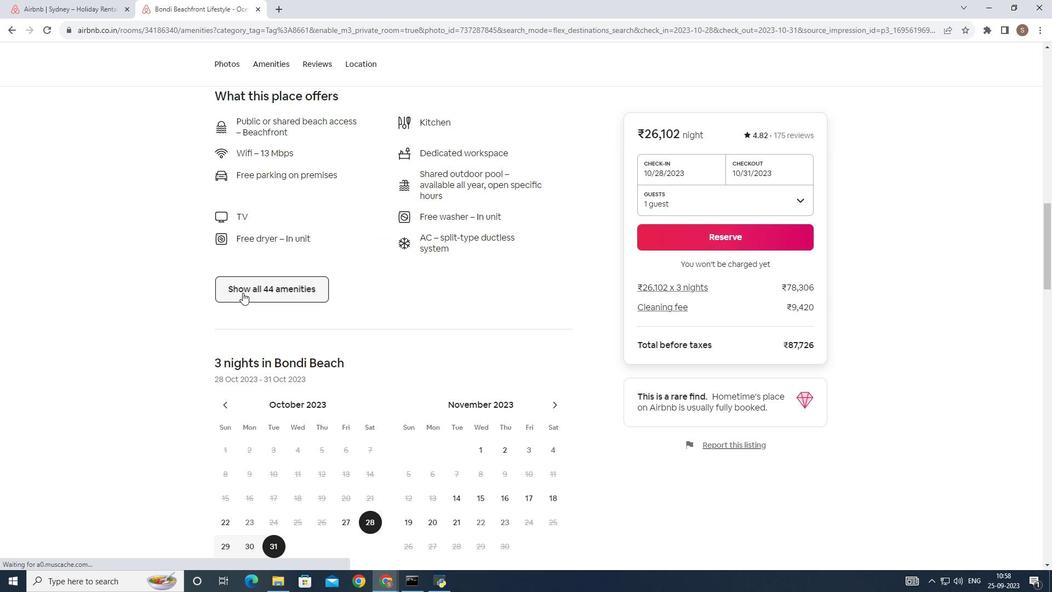 
Action: Mouse pressed left at (236, 291)
Screenshot: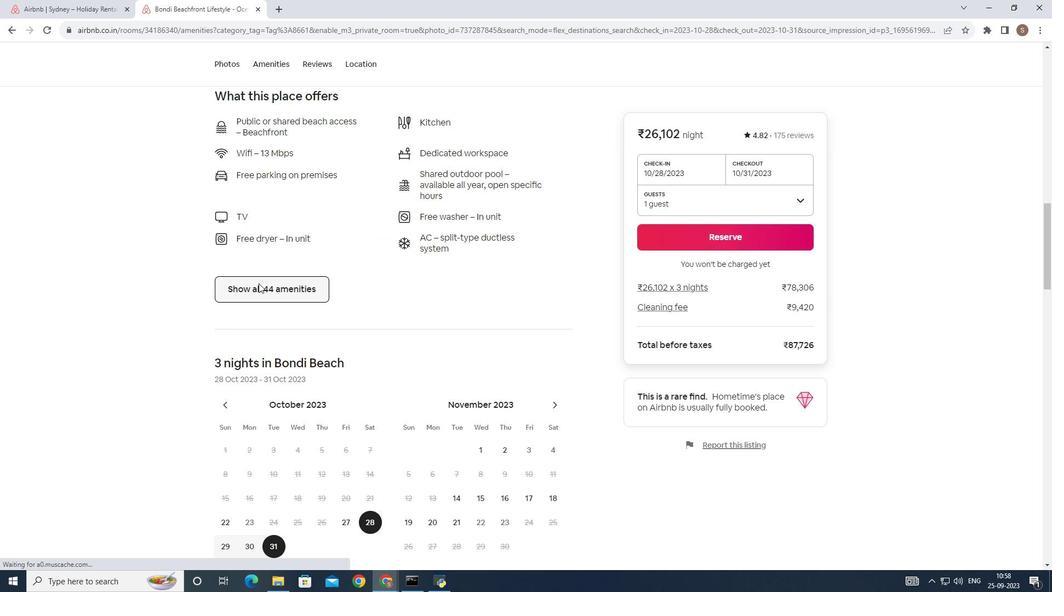 
Action: Mouse moved to (241, 291)
Screenshot: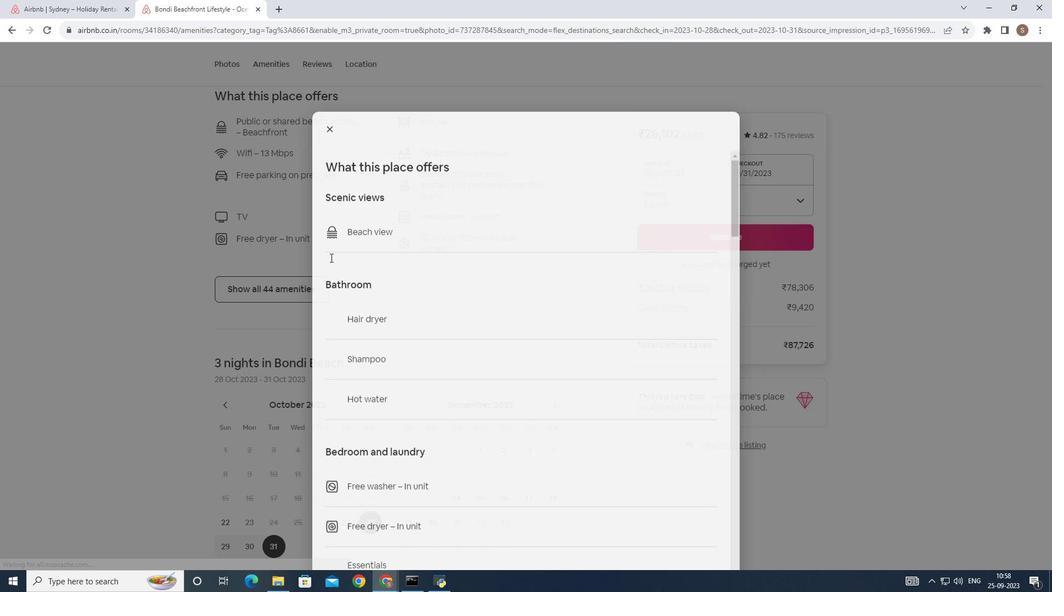 
Action: Mouse scrolled (241, 291) with delta (0, 0)
Screenshot: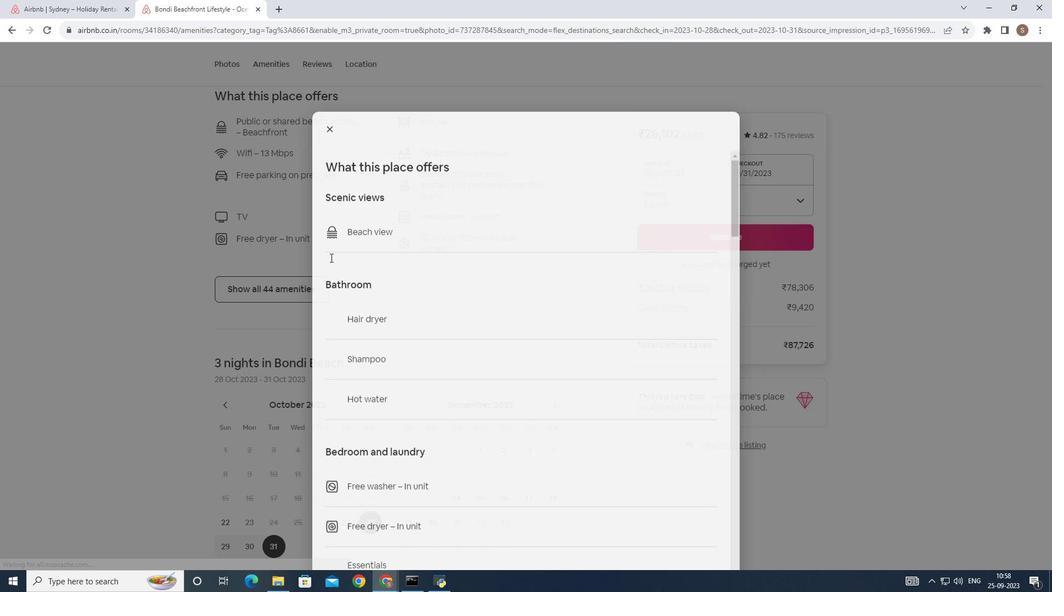 
Action: Mouse moved to (329, 256)
Screenshot: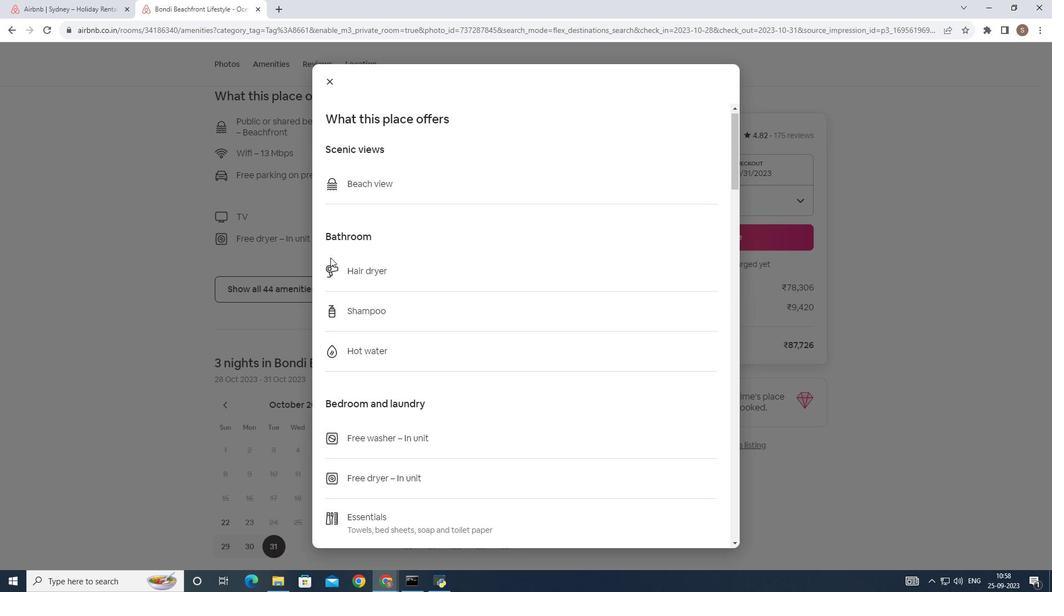 
Action: Mouse scrolled (329, 256) with delta (0, 0)
Screenshot: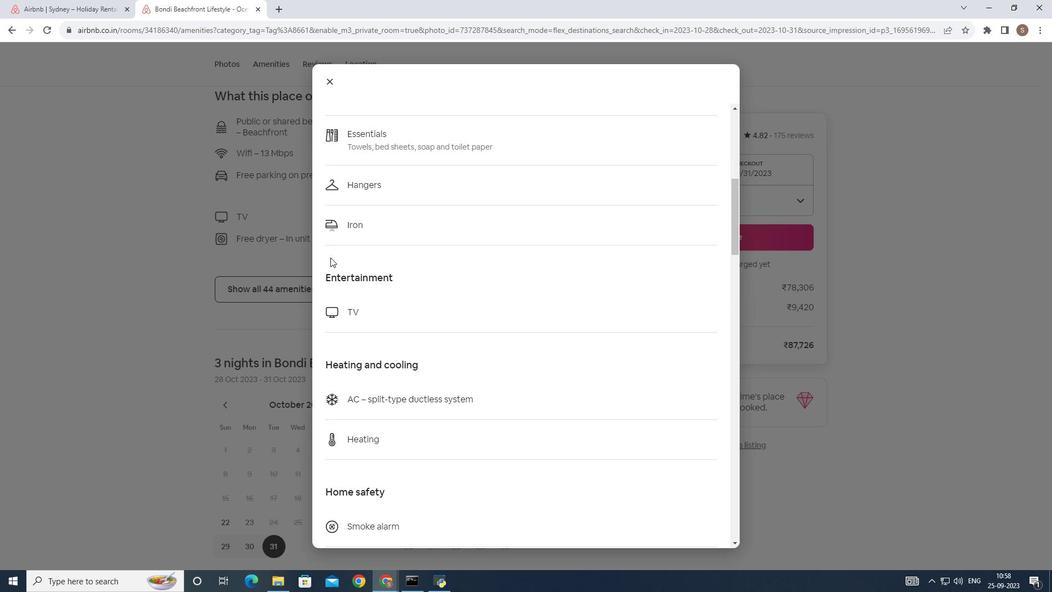 
Action: Mouse scrolled (329, 256) with delta (0, 0)
Screenshot: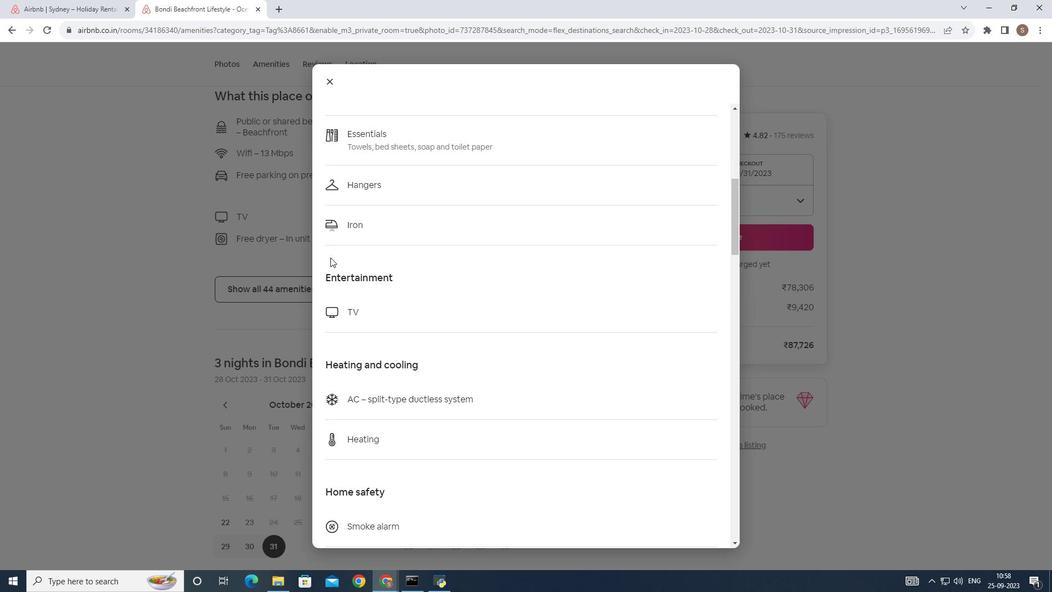 
Action: Mouse scrolled (329, 256) with delta (0, 0)
Screenshot: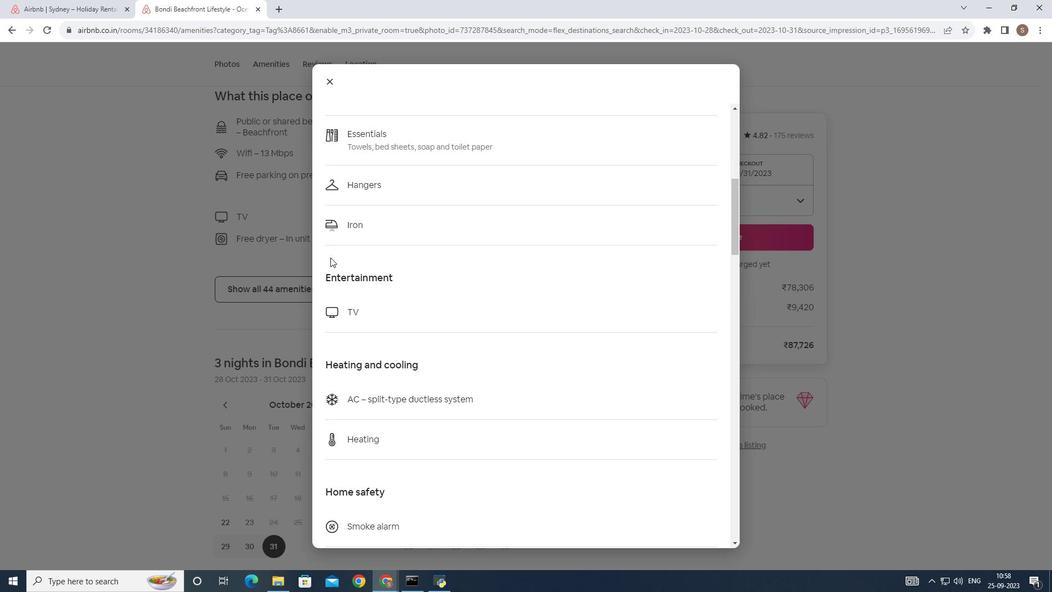 
Action: Mouse scrolled (329, 256) with delta (0, 0)
Screenshot: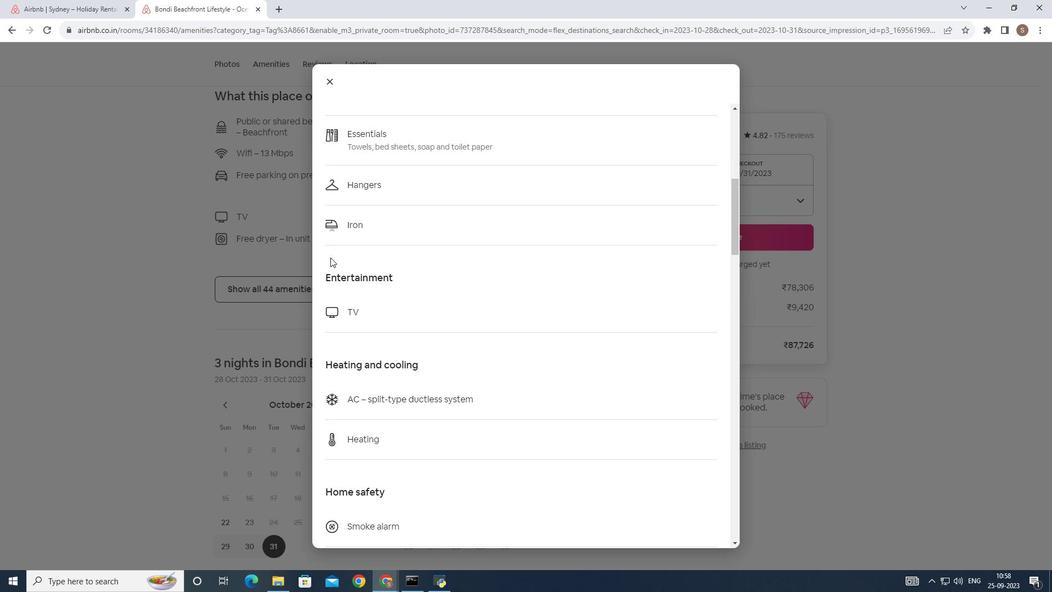 
Action: Mouse scrolled (329, 256) with delta (0, 0)
Screenshot: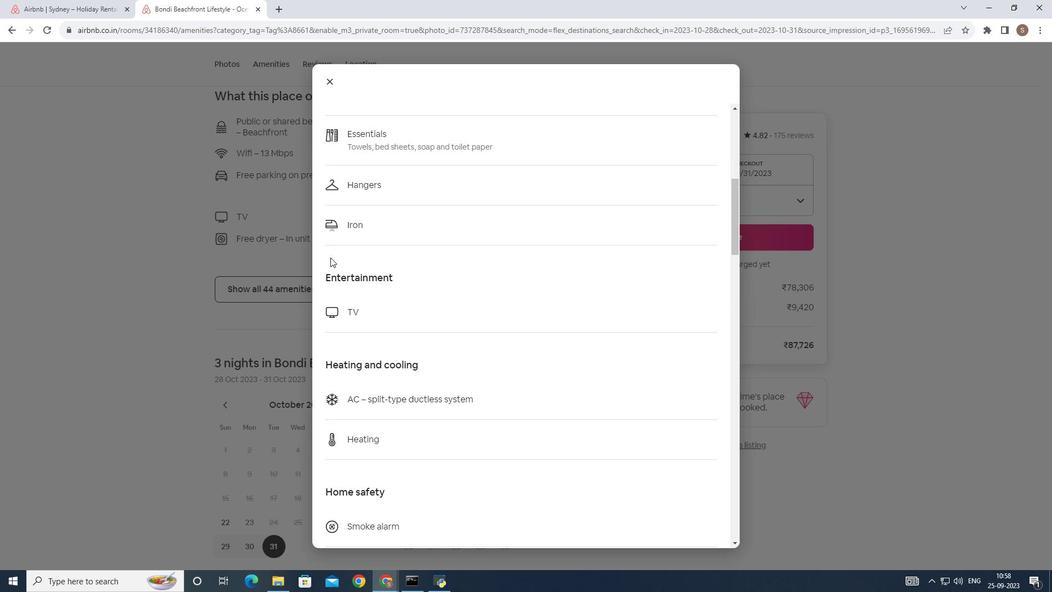 
Action: Mouse scrolled (329, 256) with delta (0, 0)
Screenshot: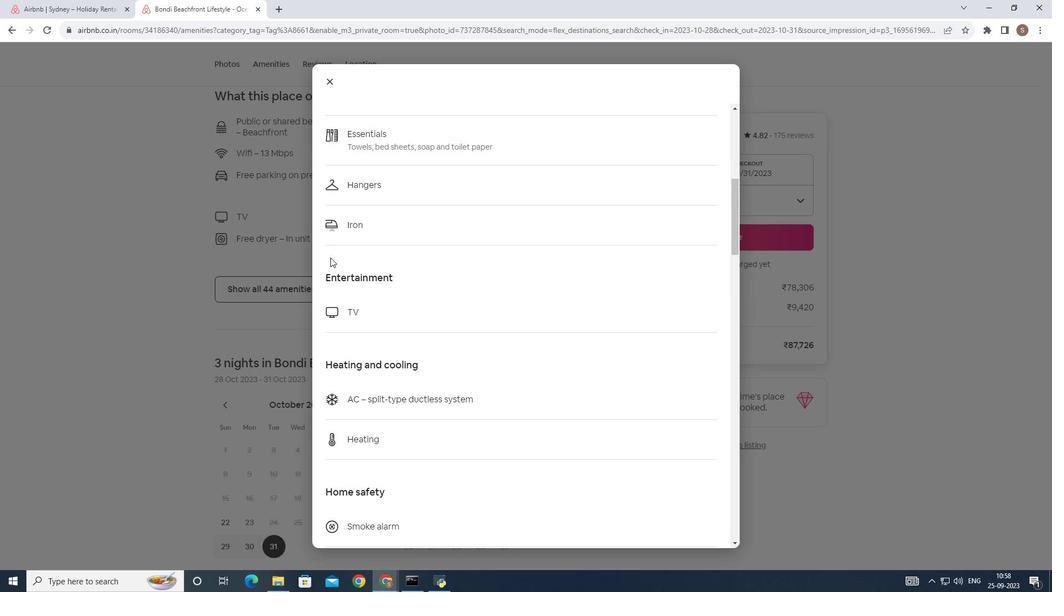 
Action: Mouse scrolled (329, 256) with delta (0, 0)
Screenshot: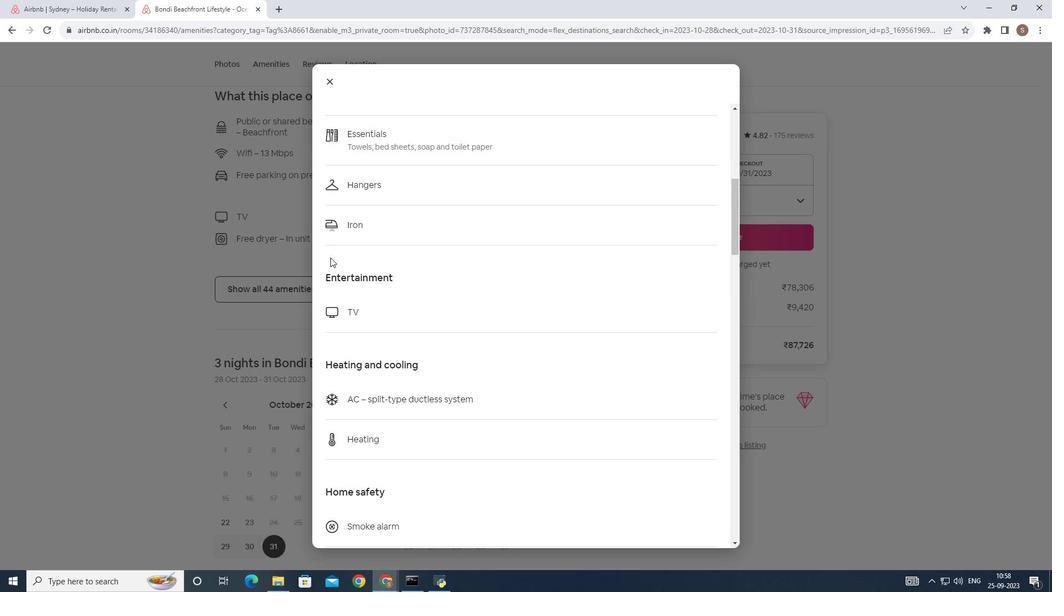 
Action: Mouse scrolled (329, 256) with delta (0, 0)
Screenshot: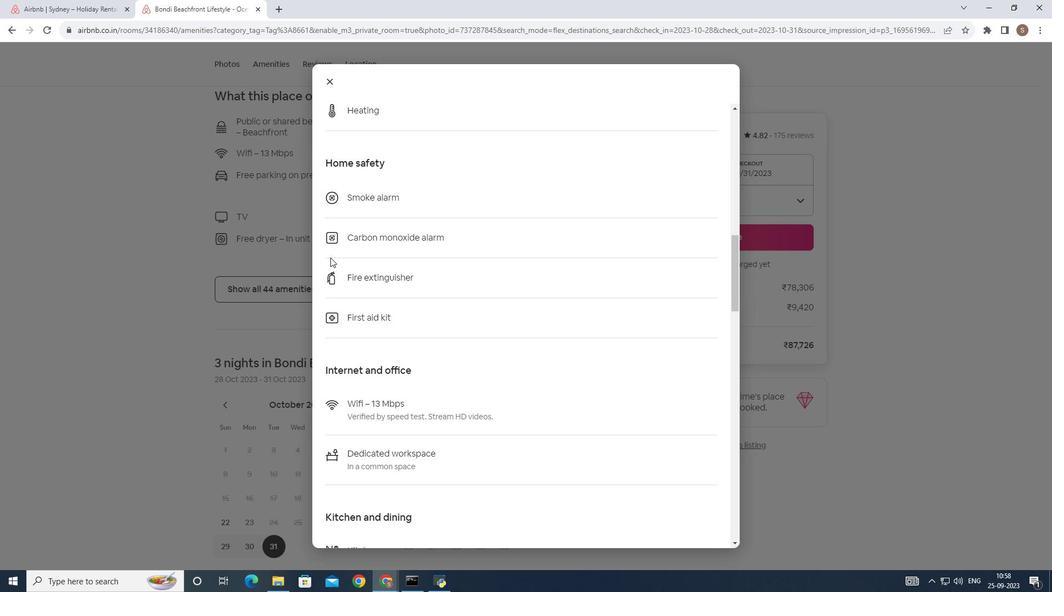 
Action: Mouse scrolled (329, 256) with delta (0, 0)
Screenshot: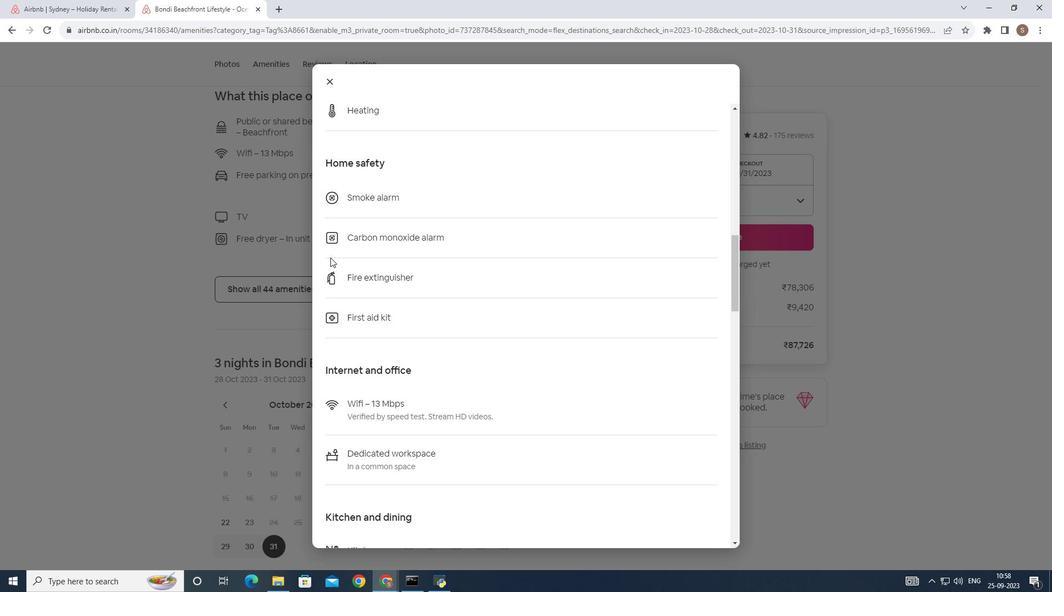 
Action: Mouse scrolled (329, 256) with delta (0, 0)
Screenshot: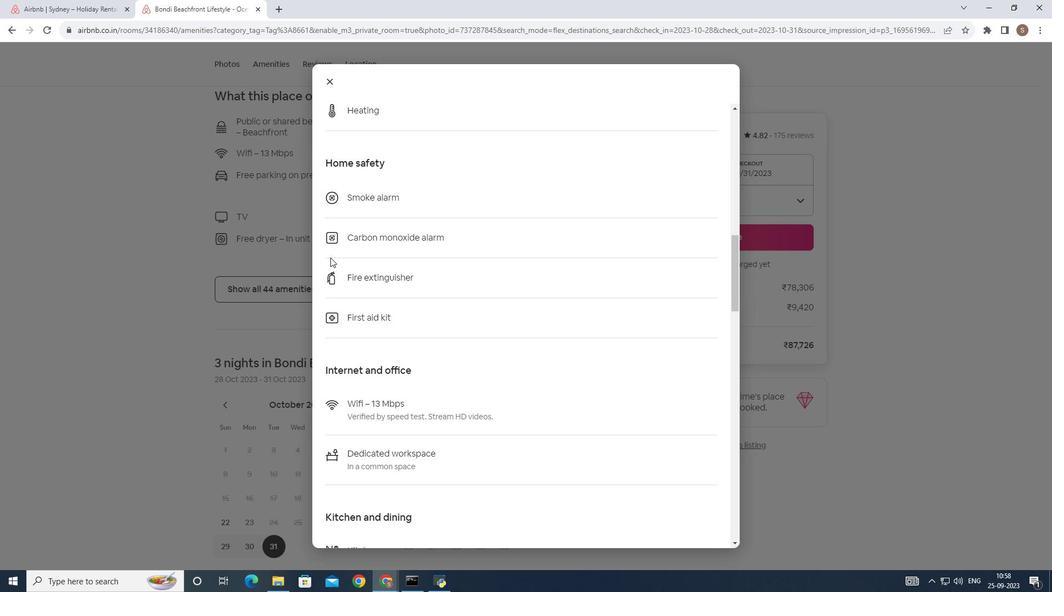 
Action: Mouse scrolled (329, 256) with delta (0, 0)
Screenshot: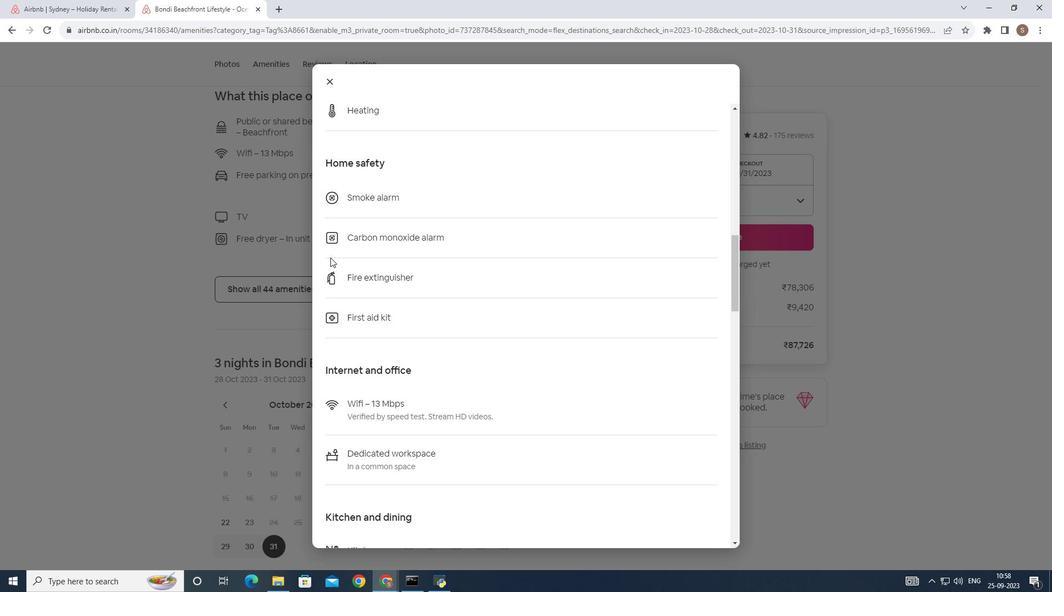 
Action: Mouse scrolled (329, 256) with delta (0, 0)
Screenshot: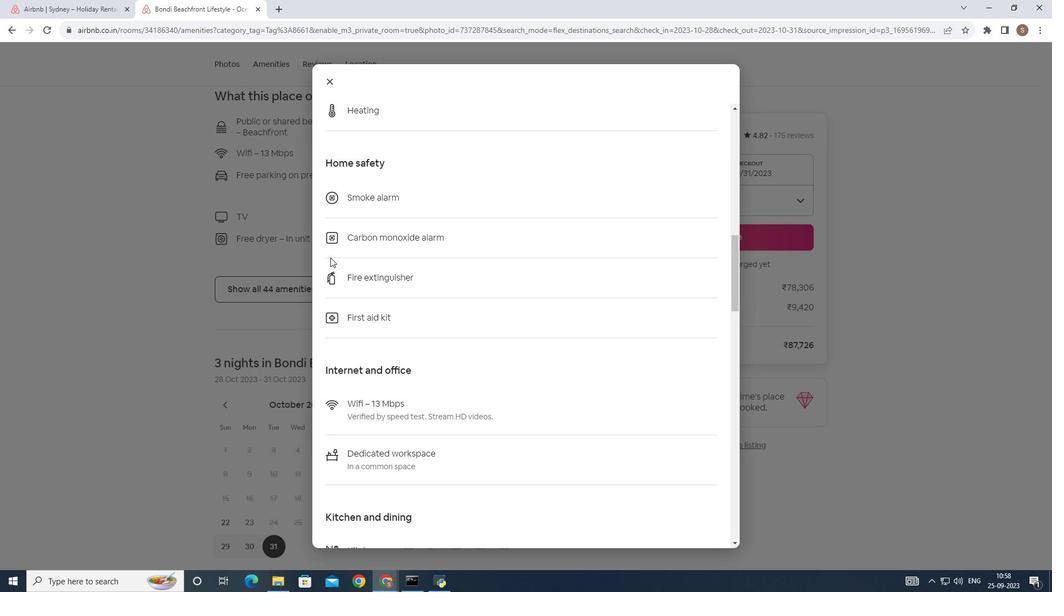 
Action: Mouse scrolled (329, 256) with delta (0, 0)
Screenshot: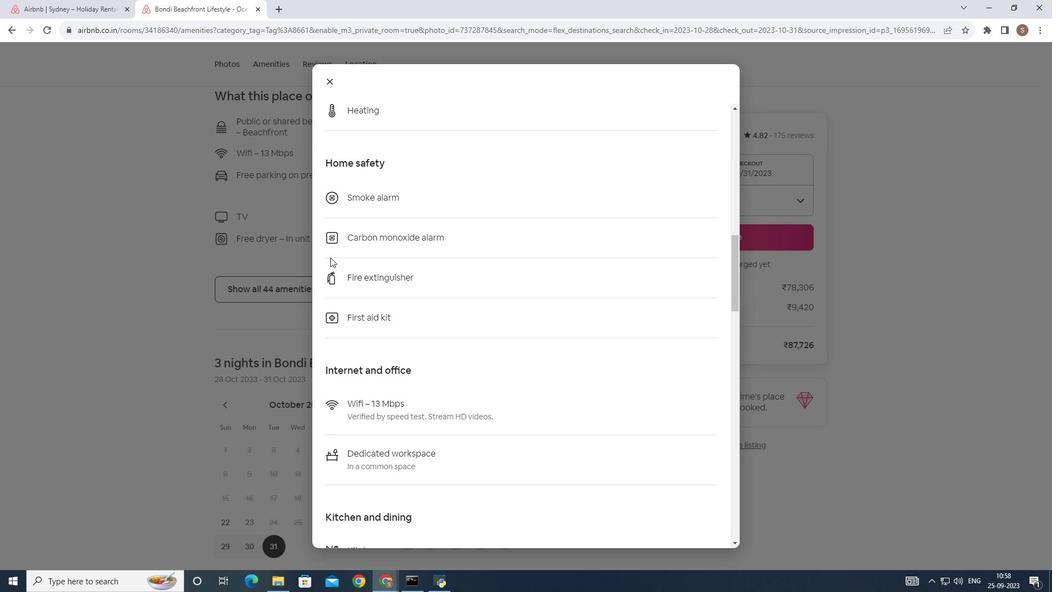 
Action: Mouse scrolled (329, 256) with delta (0, 0)
Screenshot: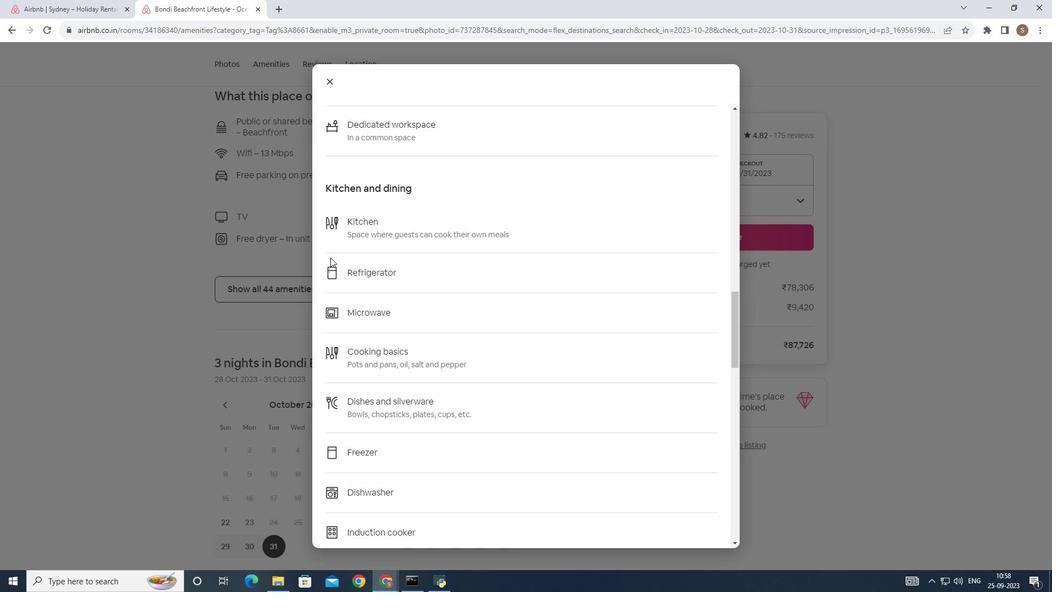 
Action: Mouse scrolled (329, 256) with delta (0, 0)
Screenshot: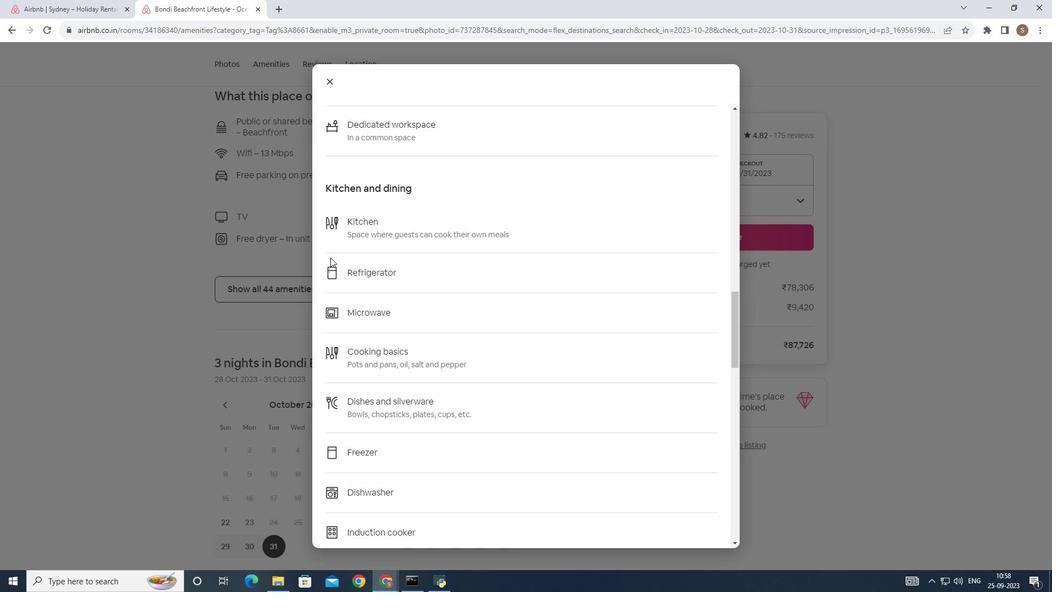 
Action: Mouse scrolled (329, 256) with delta (0, 0)
Screenshot: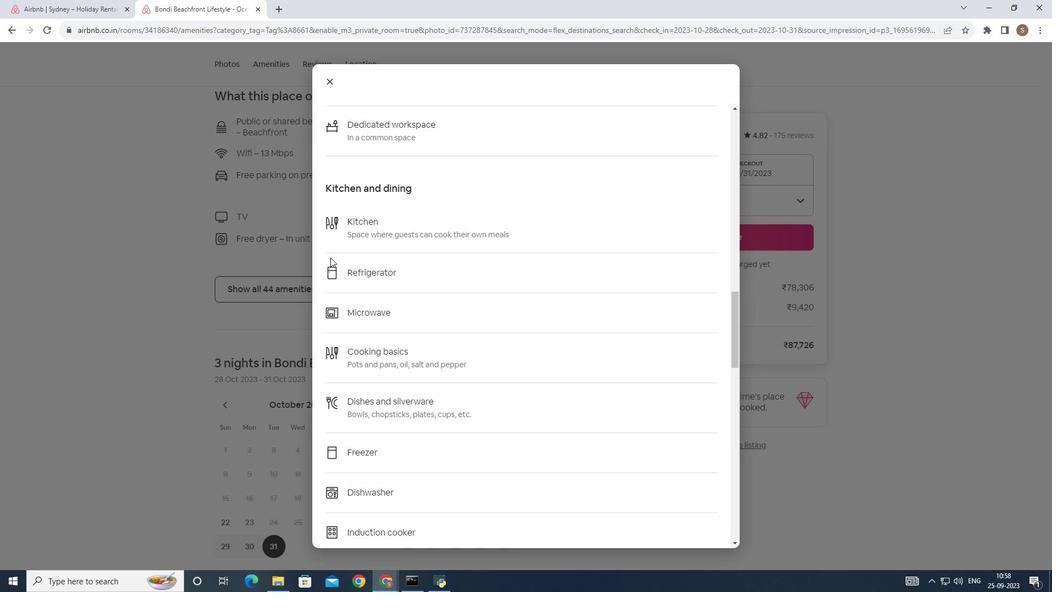 
Action: Mouse scrolled (329, 256) with delta (0, 0)
Screenshot: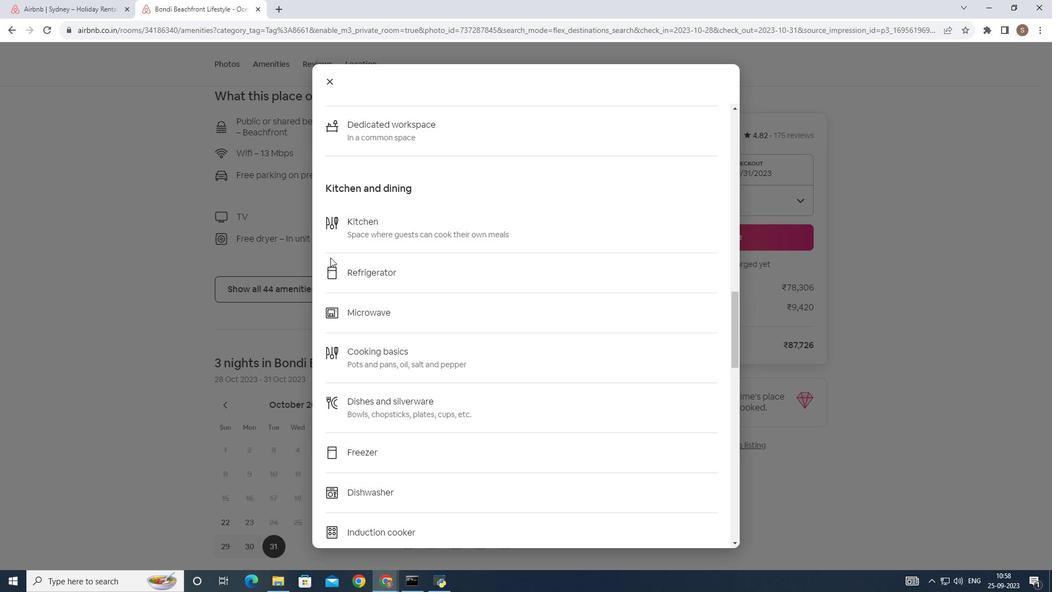 
Action: Mouse scrolled (329, 256) with delta (0, 0)
Screenshot: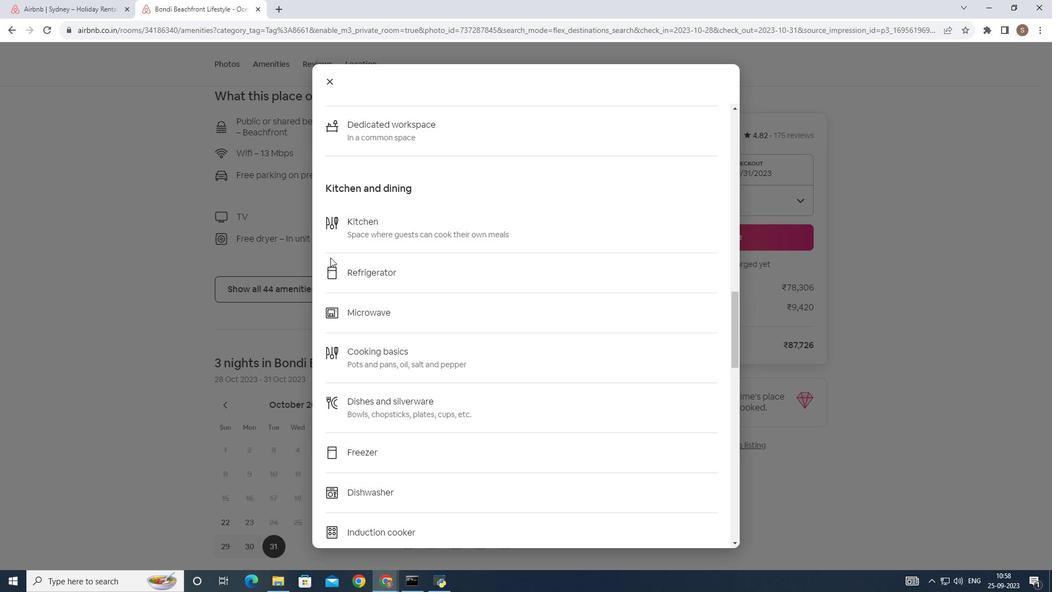 
Action: Mouse scrolled (329, 256) with delta (0, 0)
Screenshot: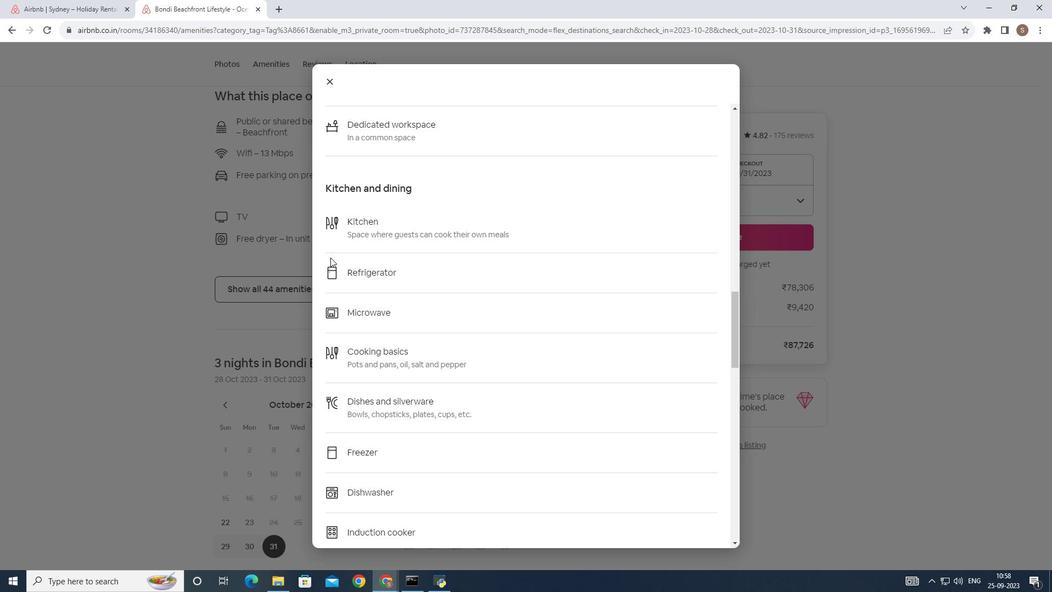 
Action: Mouse scrolled (329, 256) with delta (0, 0)
Screenshot: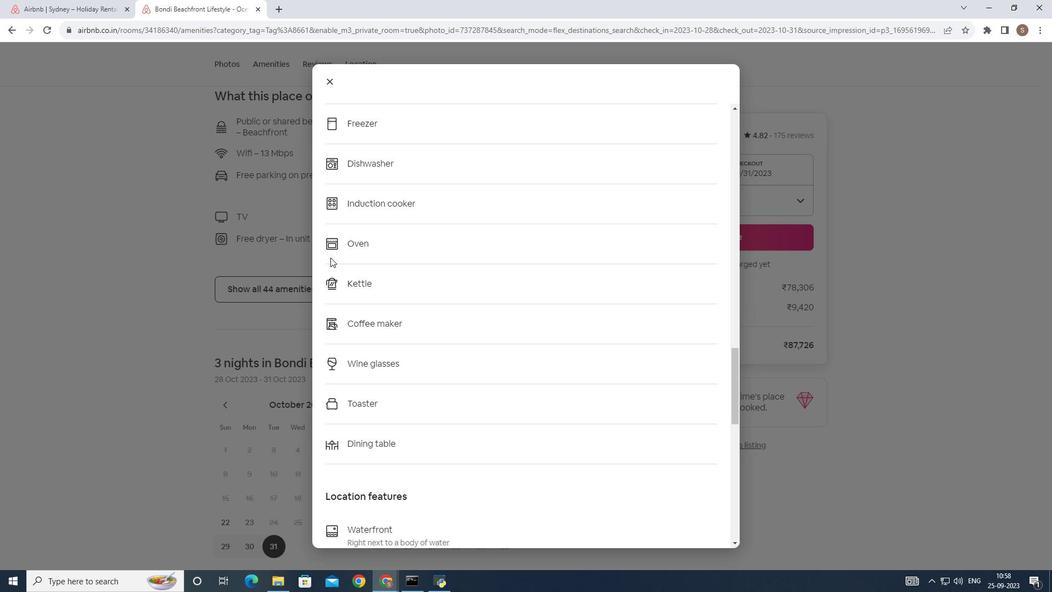 
Action: Mouse scrolled (329, 256) with delta (0, 0)
Screenshot: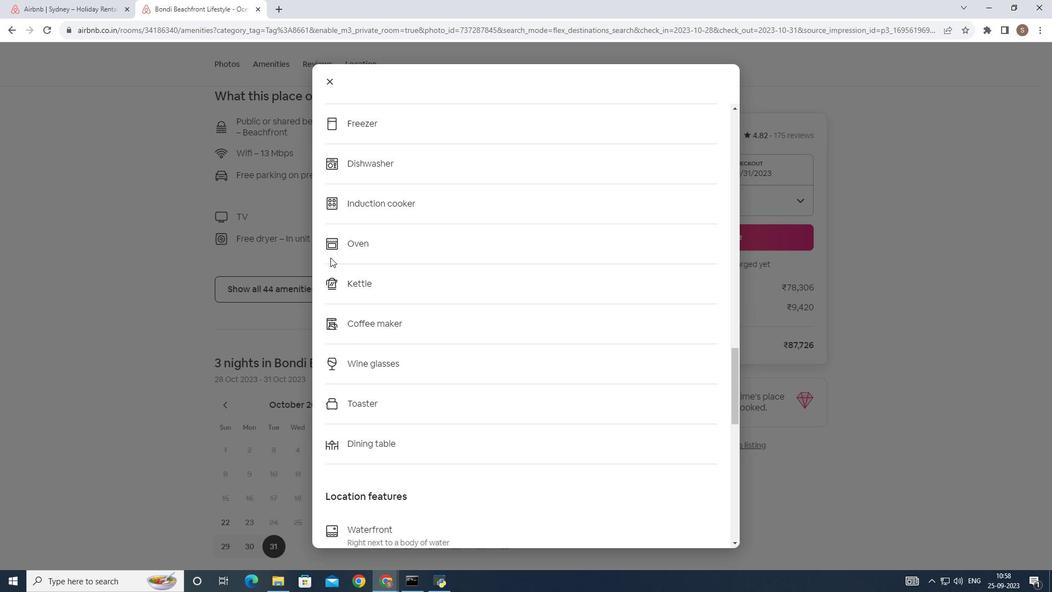 
Action: Mouse scrolled (329, 256) with delta (0, 0)
Screenshot: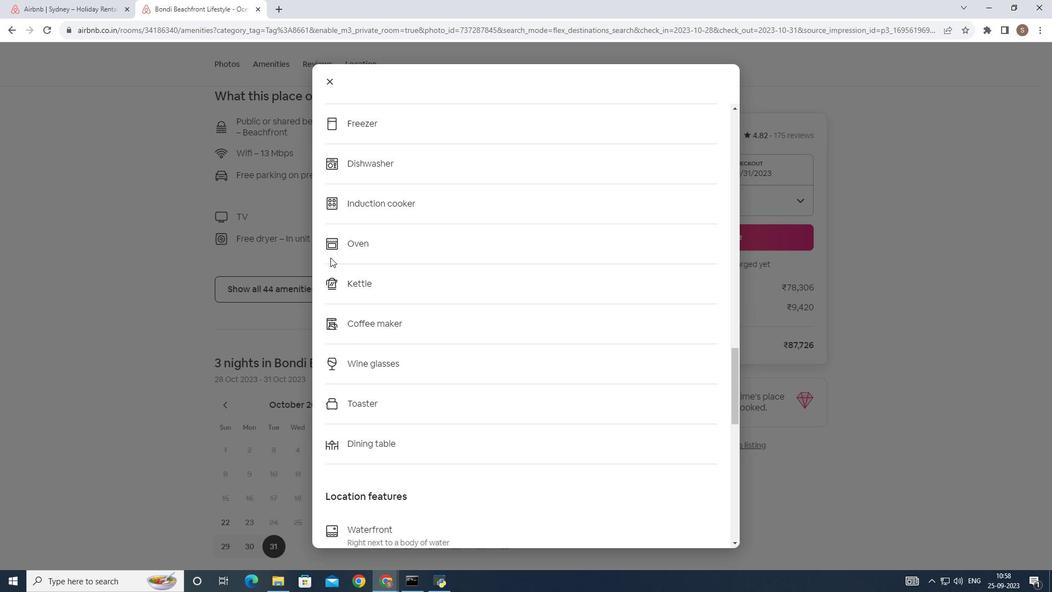 
Action: Mouse scrolled (329, 256) with delta (0, 0)
Screenshot: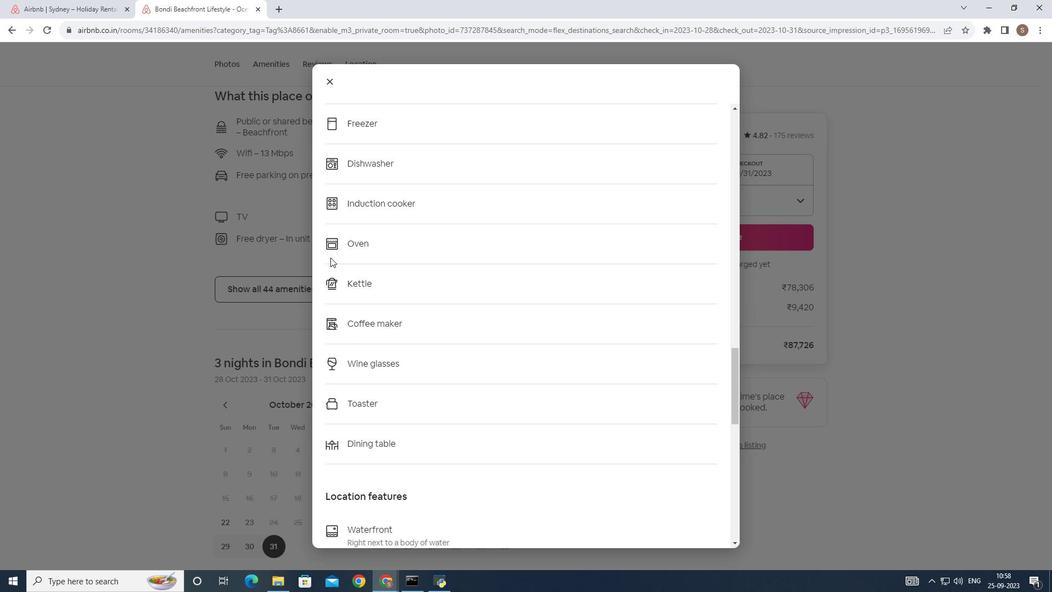 
Action: Mouse scrolled (329, 256) with delta (0, 0)
Screenshot: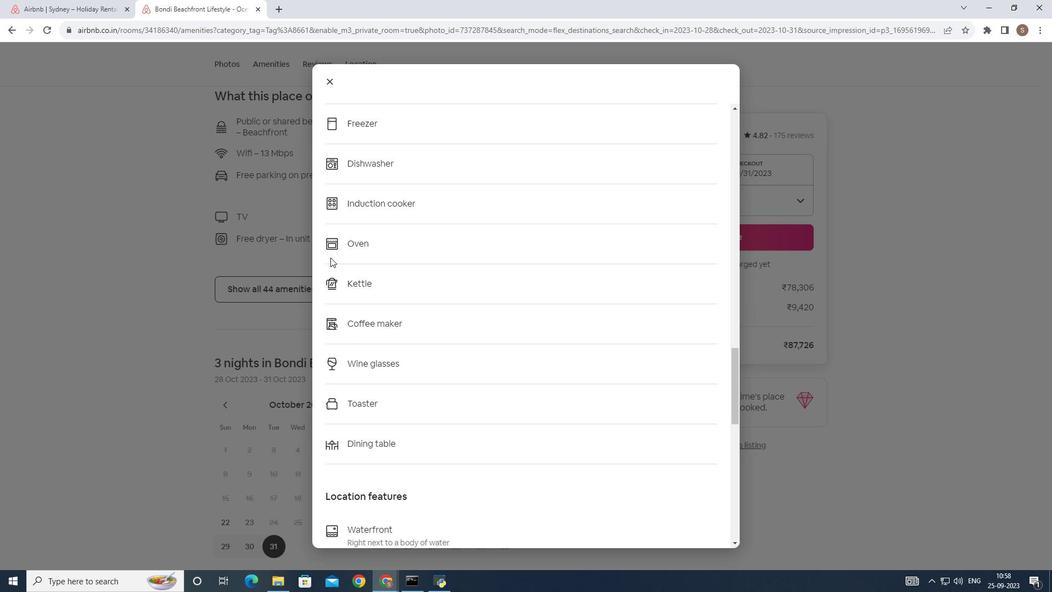 
Action: Mouse scrolled (329, 256) with delta (0, 0)
Screenshot: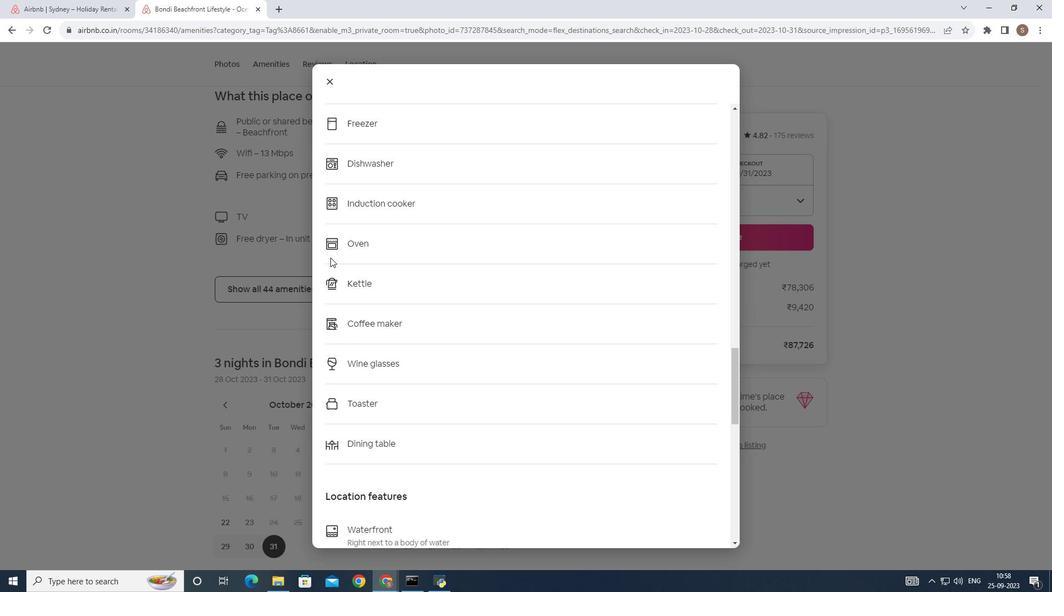 
Action: Mouse scrolled (329, 256) with delta (0, 0)
Screenshot: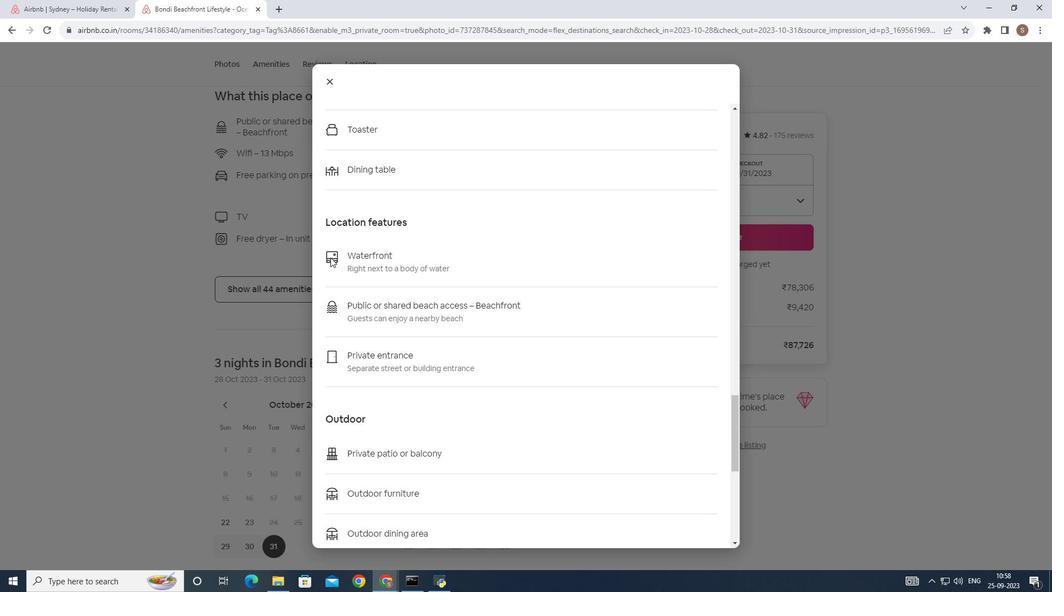 
Action: Mouse scrolled (329, 256) with delta (0, 0)
Screenshot: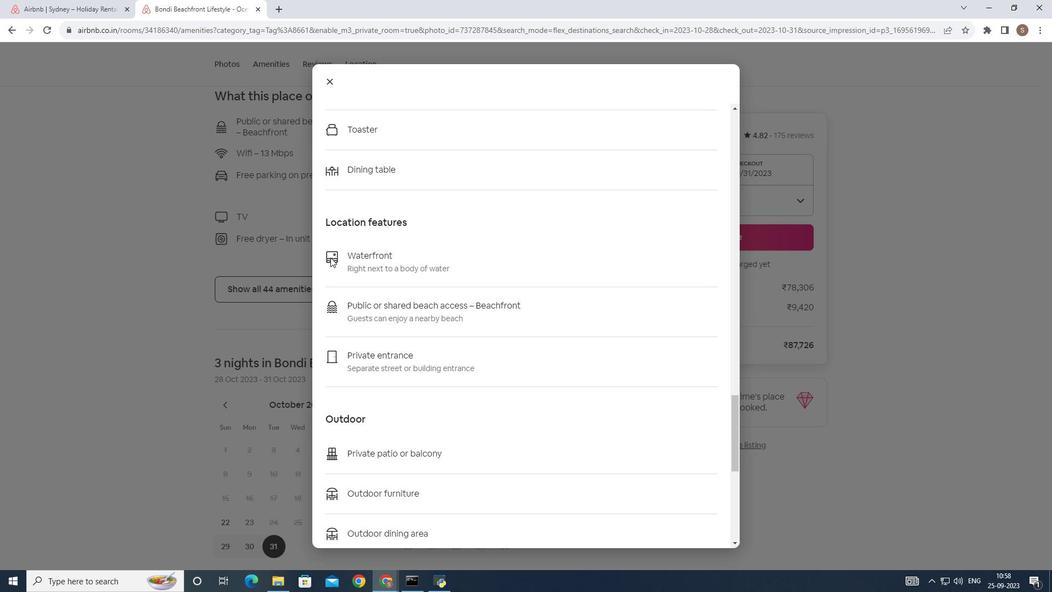 
Action: Mouse scrolled (329, 256) with delta (0, 0)
Screenshot: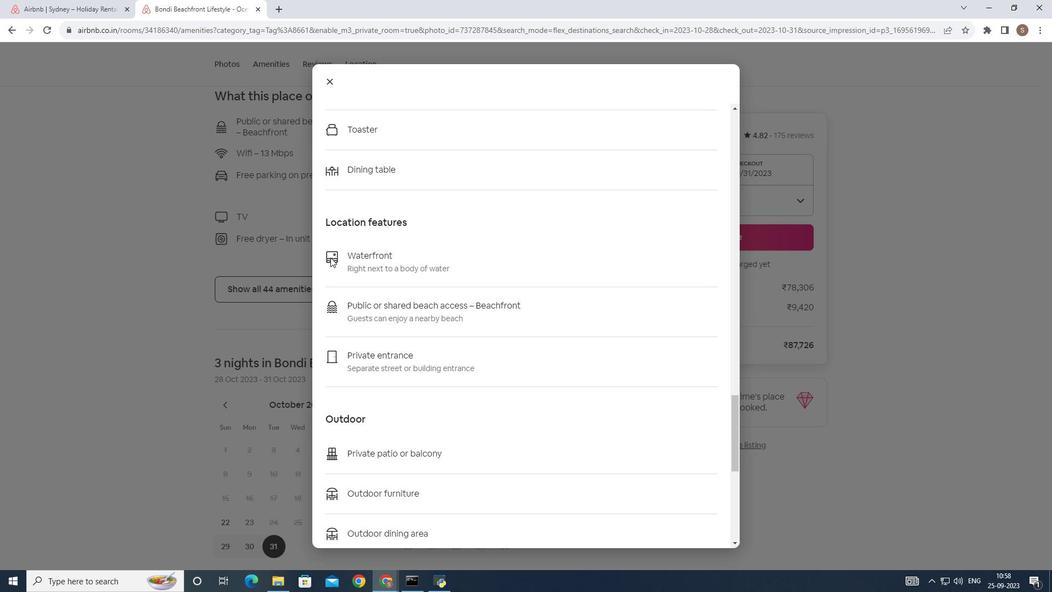 
Action: Mouse scrolled (329, 256) with delta (0, 0)
Screenshot: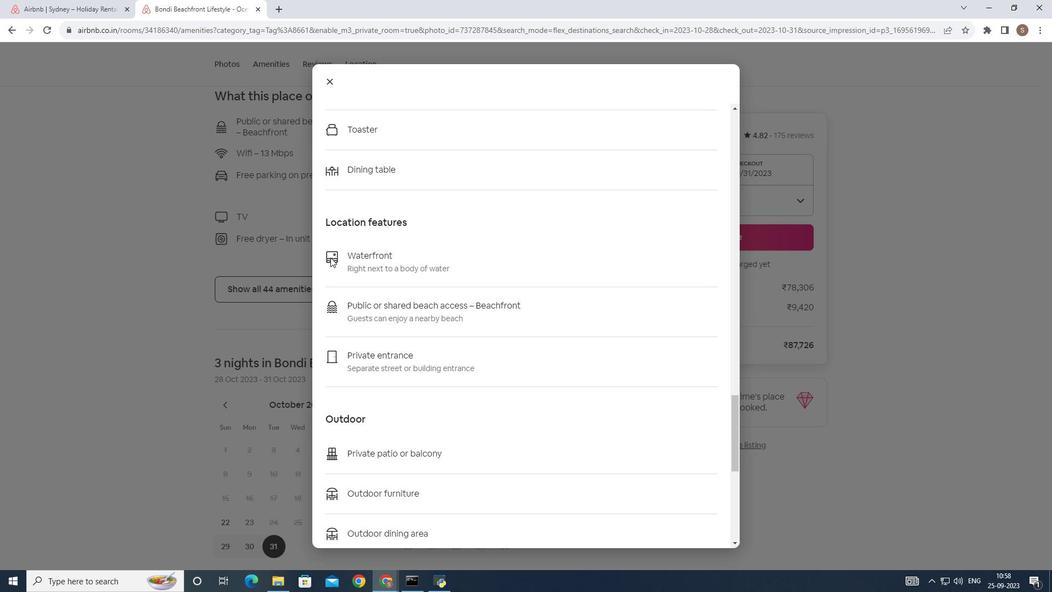 
Action: Mouse scrolled (329, 256) with delta (0, 0)
Screenshot: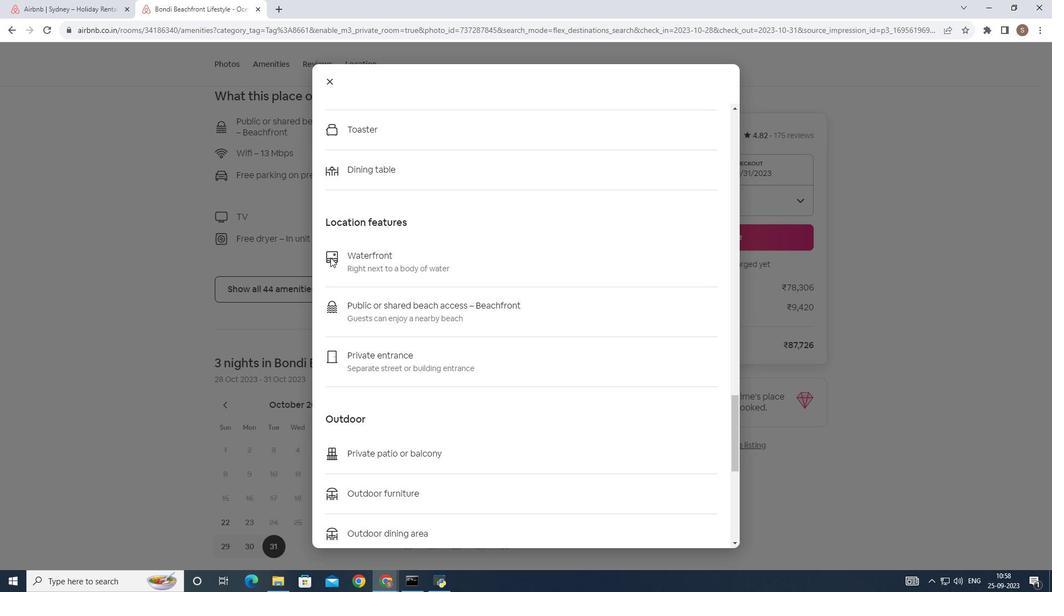 
Action: Mouse scrolled (329, 256) with delta (0, 0)
Screenshot: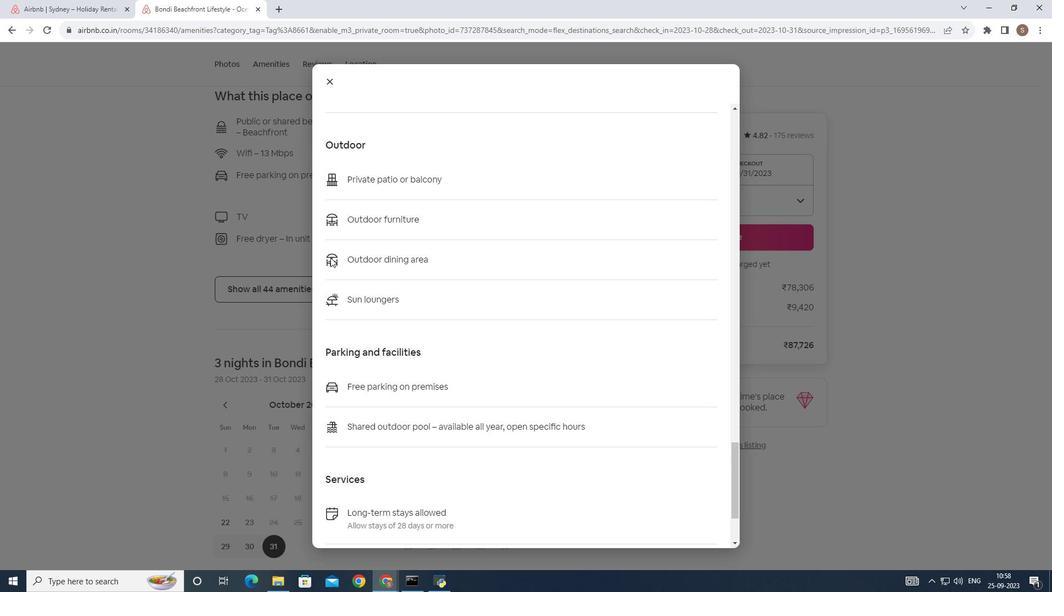 
Action: Mouse scrolled (329, 256) with delta (0, 0)
Screenshot: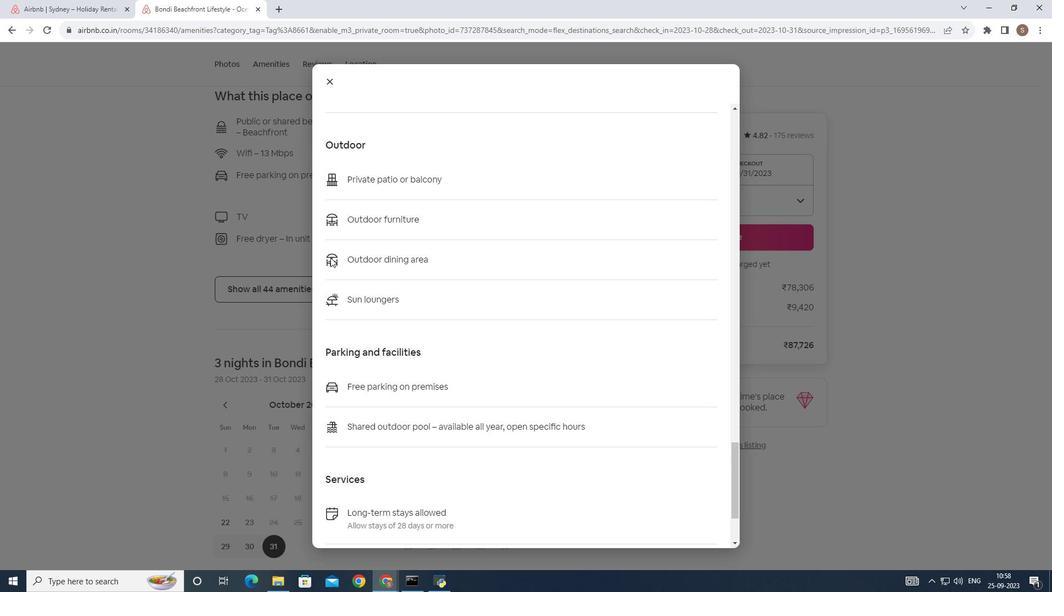 
Action: Mouse scrolled (329, 256) with delta (0, 0)
Screenshot: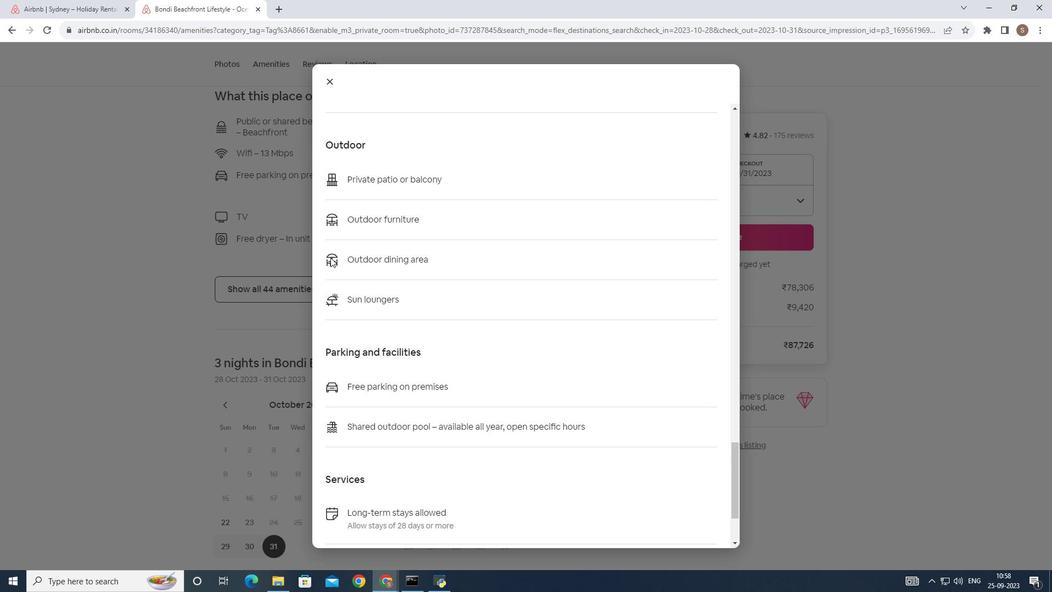 
Action: Mouse scrolled (329, 256) with delta (0, 0)
Screenshot: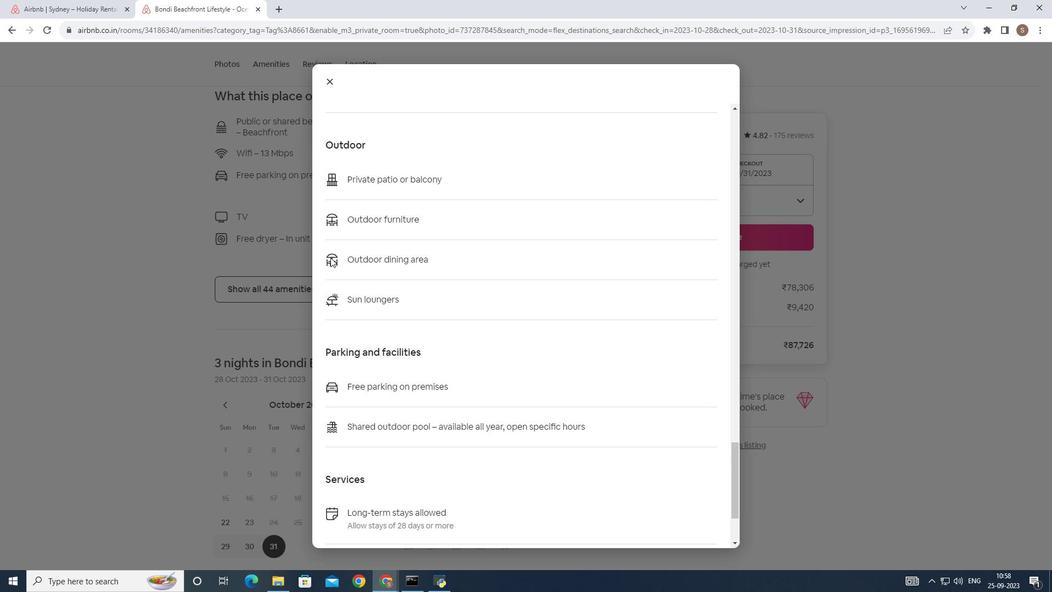 
Action: Mouse scrolled (329, 256) with delta (0, 0)
Screenshot: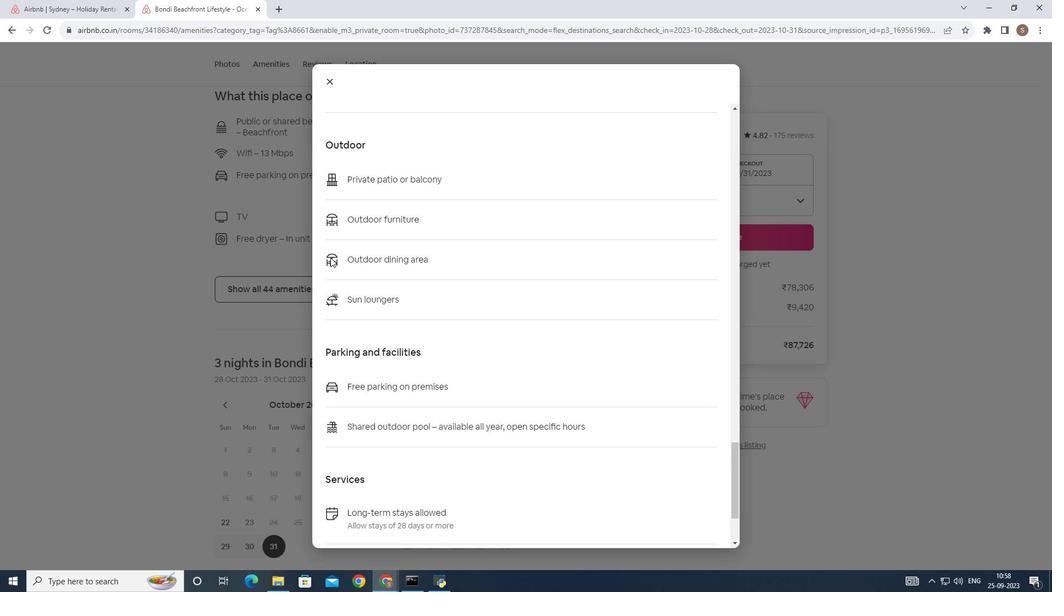 
Action: Mouse scrolled (329, 256) with delta (0, 0)
Screenshot: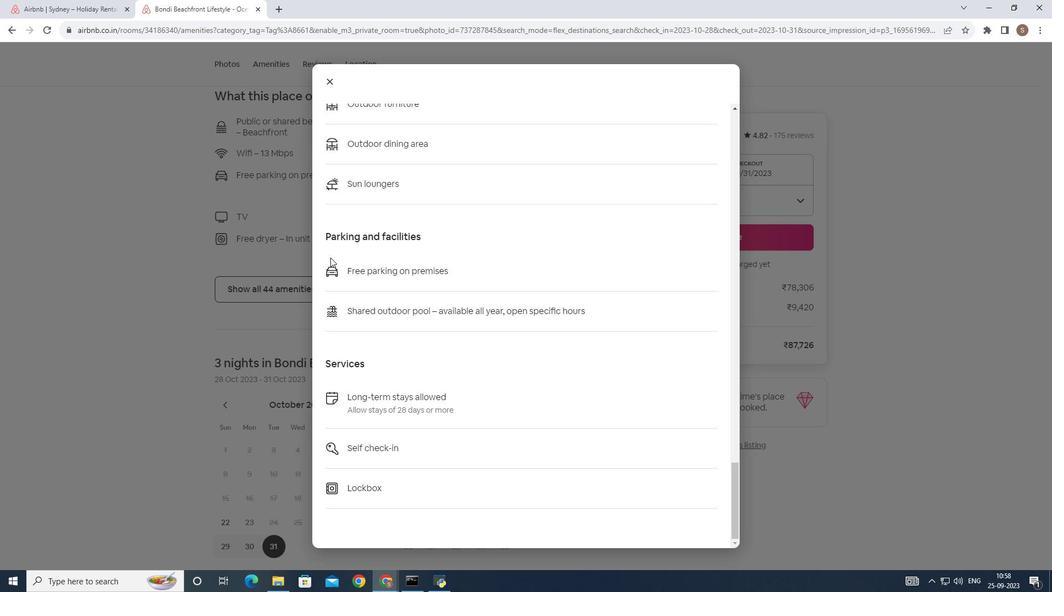 
Action: Mouse scrolled (329, 256) with delta (0, 0)
Screenshot: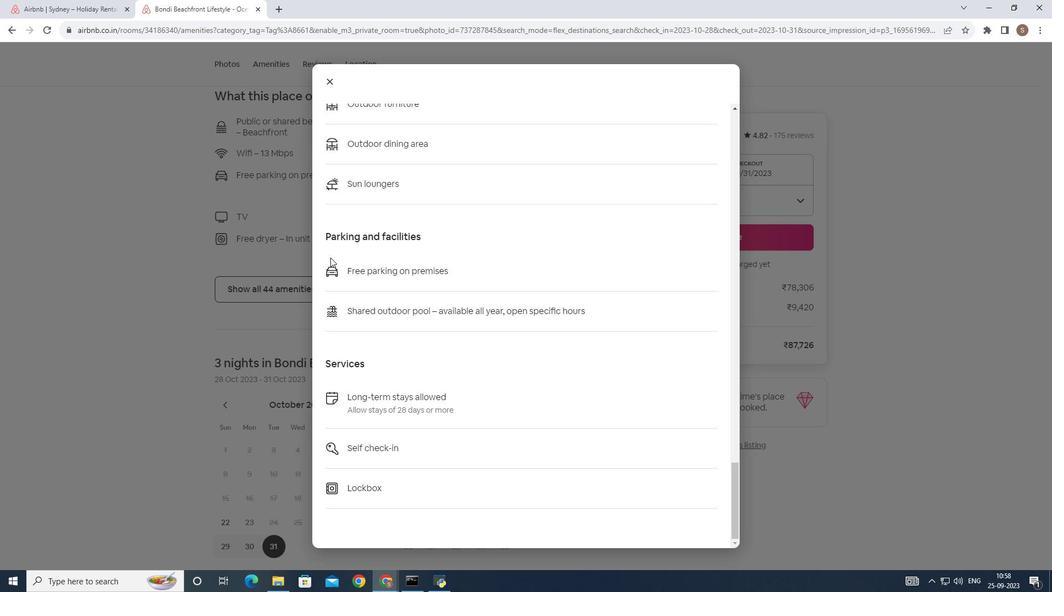 
Action: Mouse scrolled (329, 256) with delta (0, 0)
Screenshot: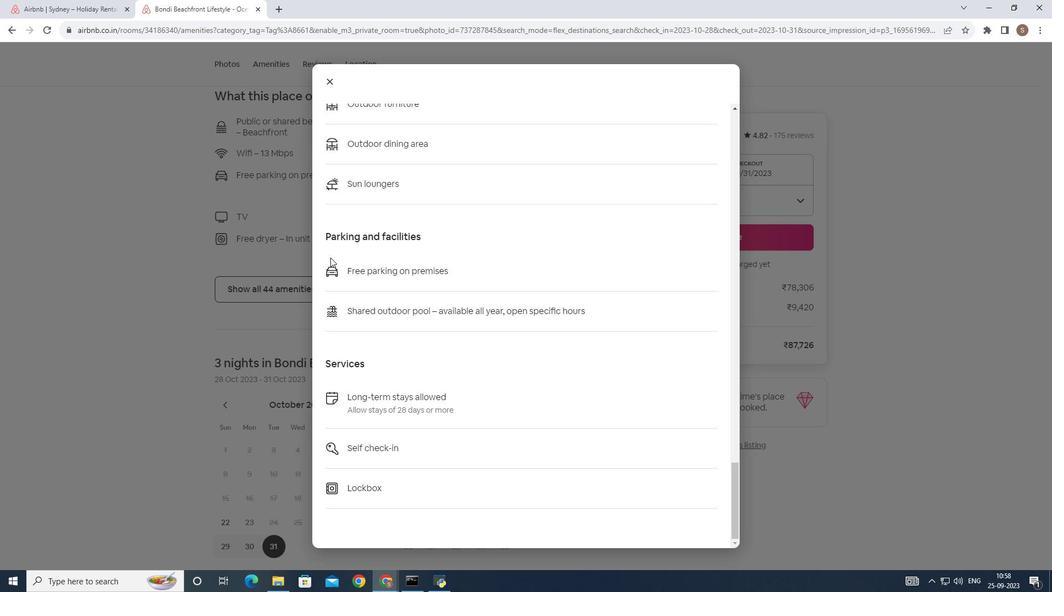 
Action: Mouse scrolled (329, 256) with delta (0, 0)
Screenshot: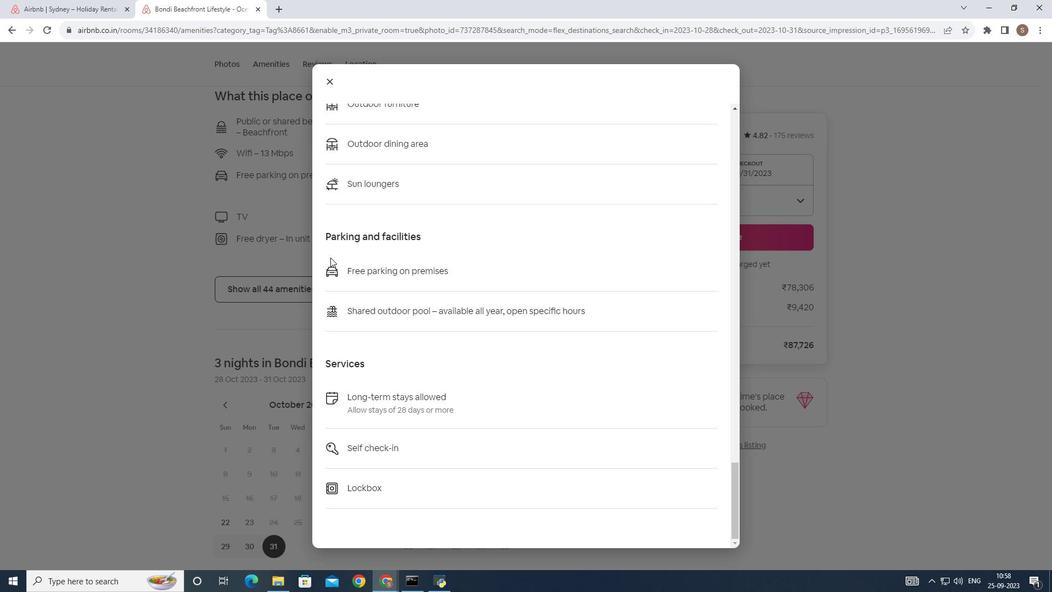 
Action: Mouse scrolled (329, 256) with delta (0, 0)
Screenshot: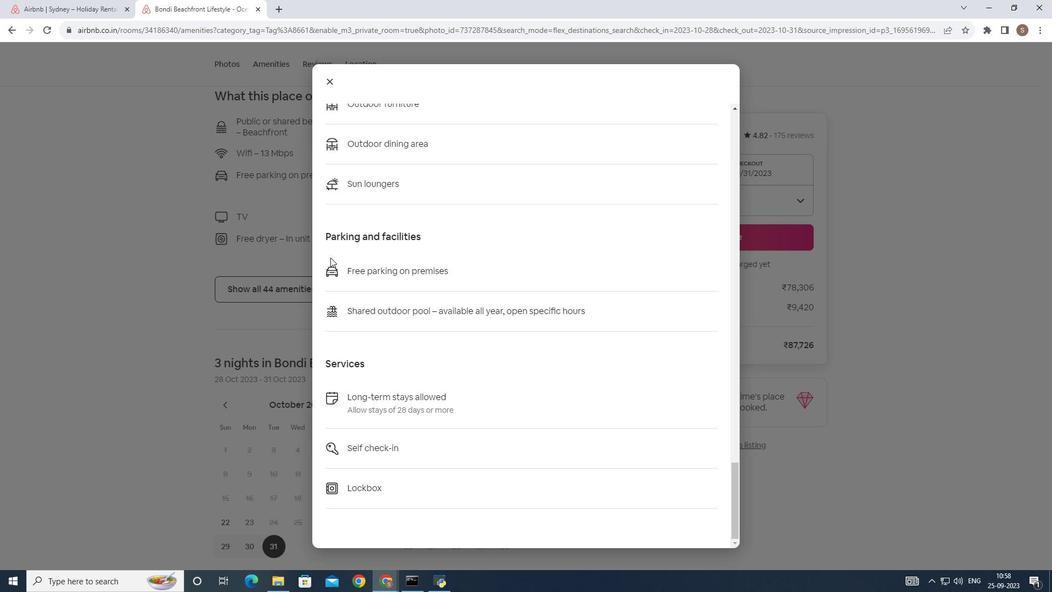 
Action: Mouse scrolled (329, 256) with delta (0, 0)
Screenshot: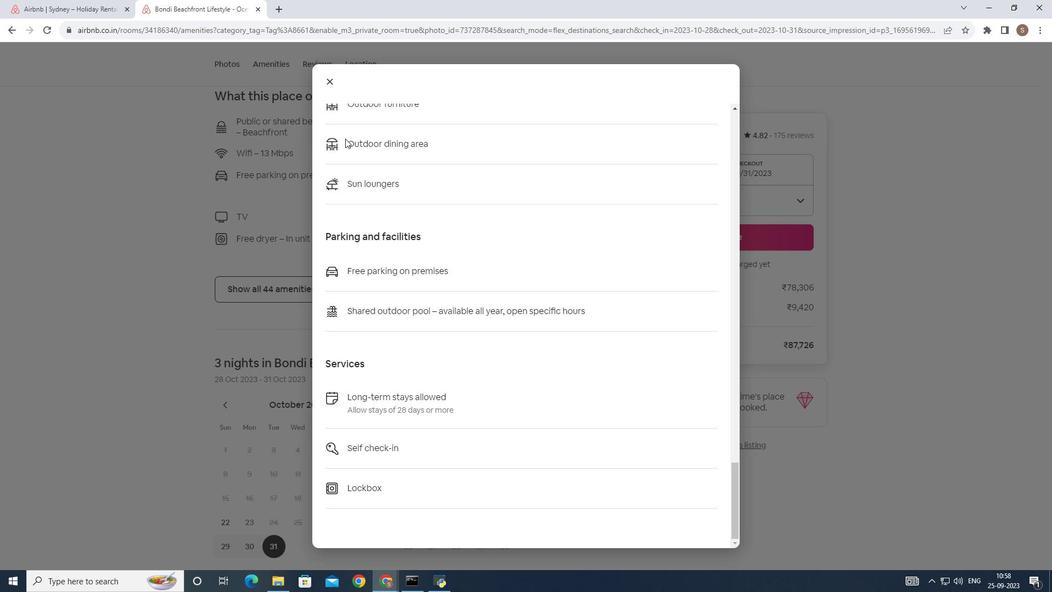 
Action: Mouse scrolled (329, 256) with delta (0, 0)
Screenshot: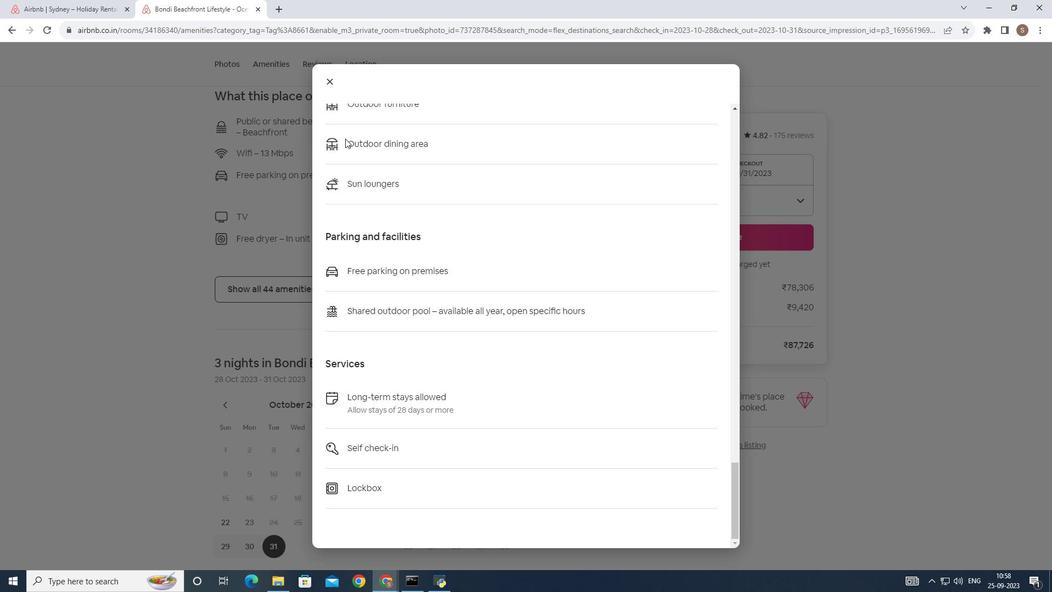 
Action: Mouse scrolled (329, 256) with delta (0, 0)
Screenshot: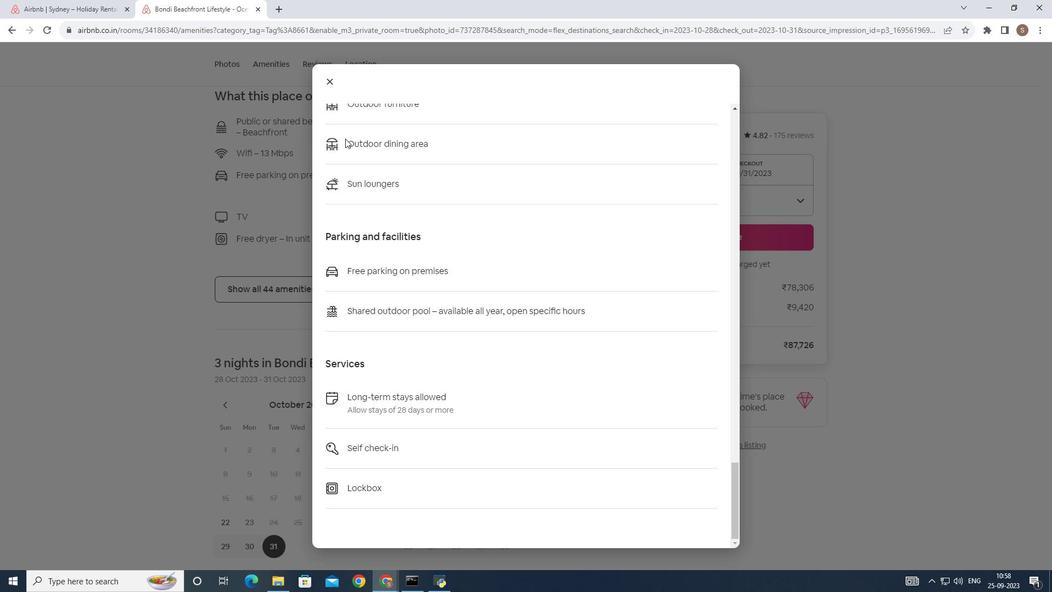 
Action: Mouse scrolled (329, 256) with delta (0, 0)
Screenshot: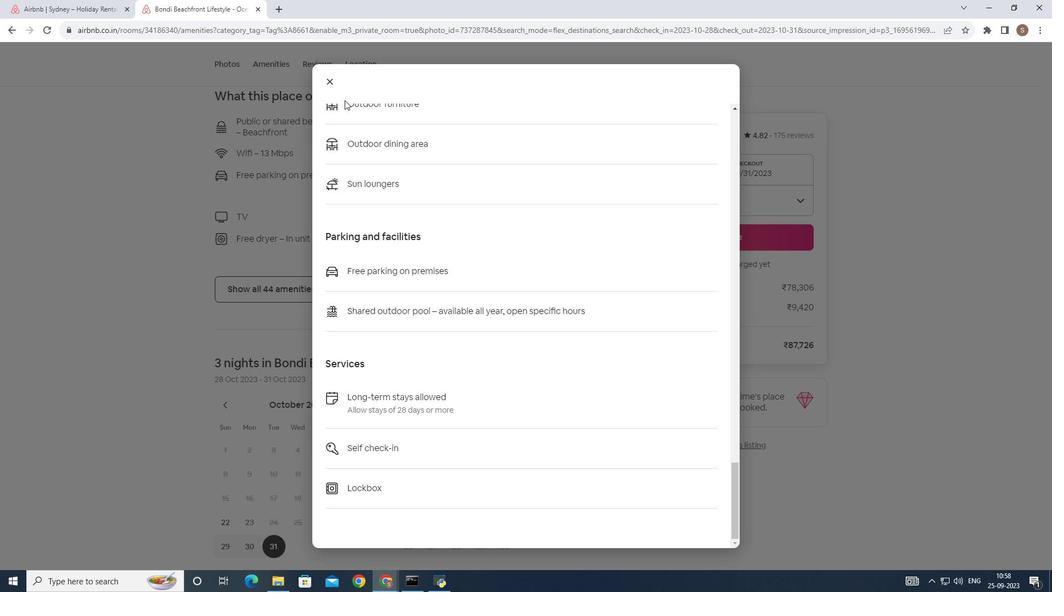 
Action: Mouse moved to (331, 78)
Screenshot: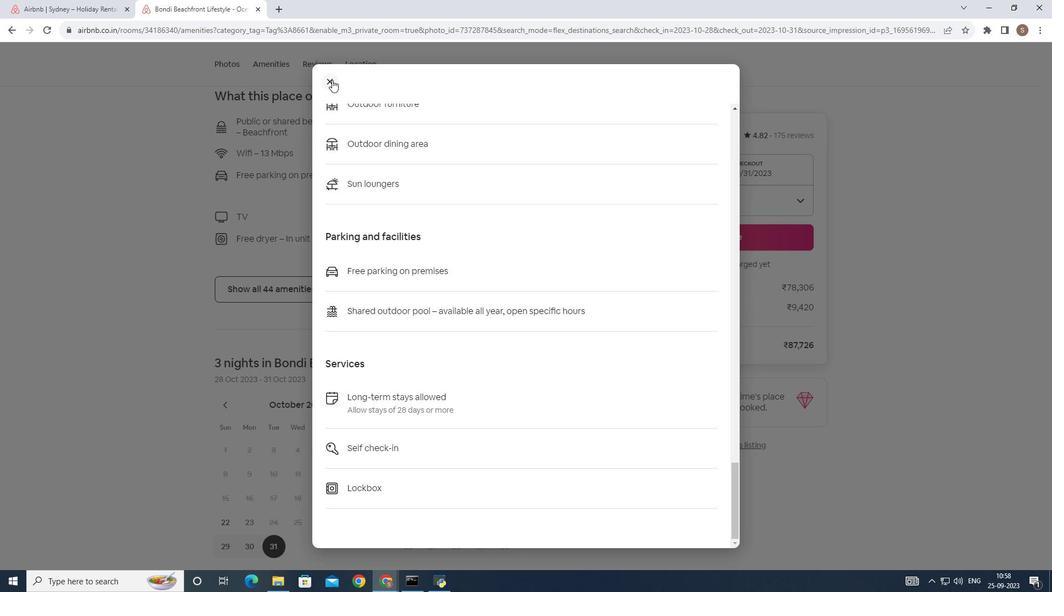 
Action: Mouse pressed left at (331, 78)
Screenshot: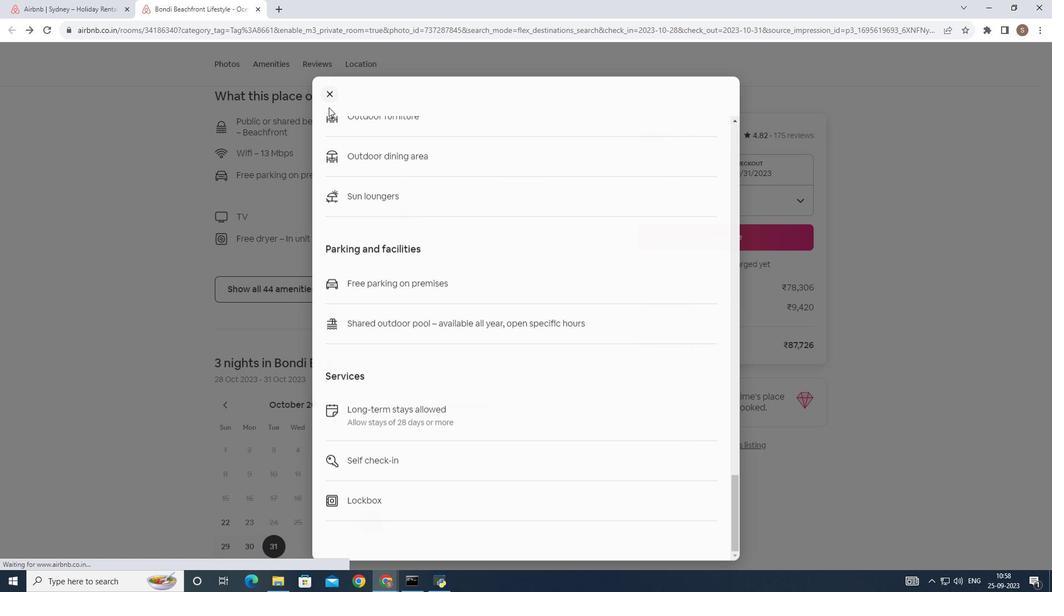 
Action: Mouse moved to (312, 216)
Screenshot: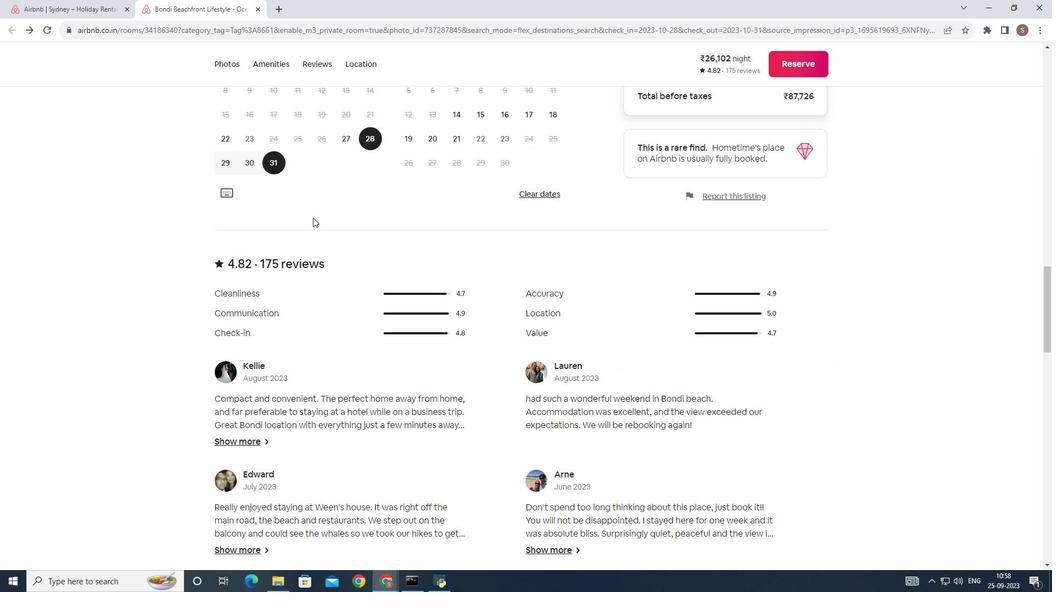 
Action: Mouse scrolled (312, 216) with delta (0, 0)
Screenshot: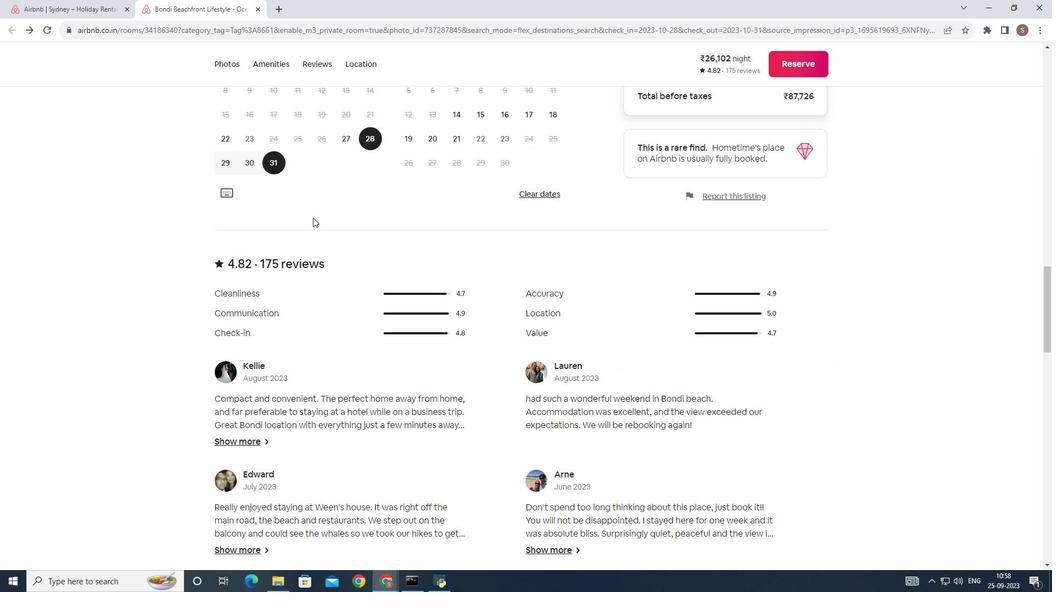 
Action: Mouse scrolled (312, 216) with delta (0, 0)
Screenshot: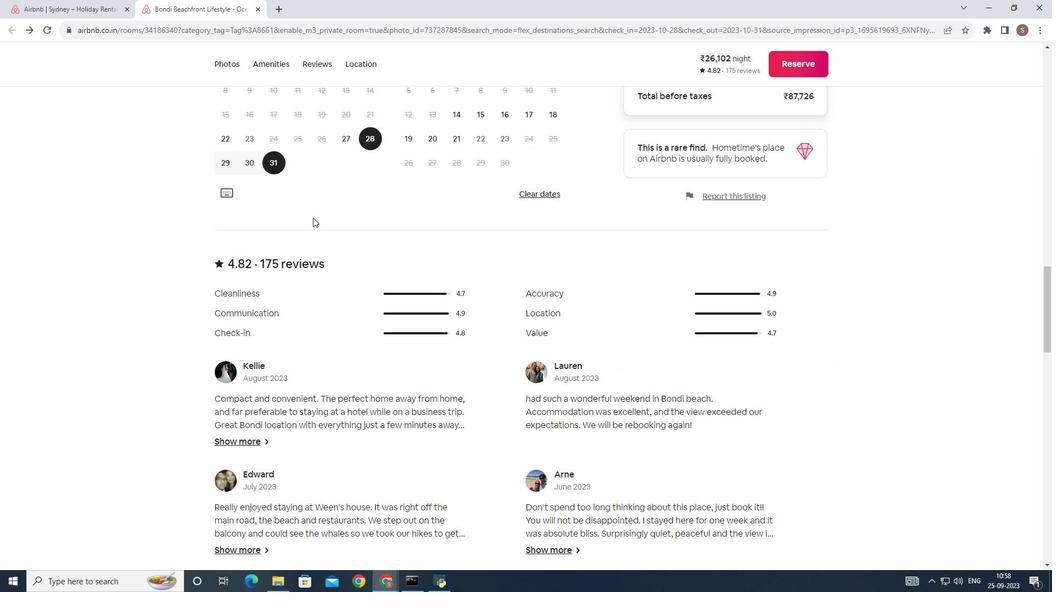 
Action: Mouse scrolled (312, 216) with delta (0, 0)
Screenshot: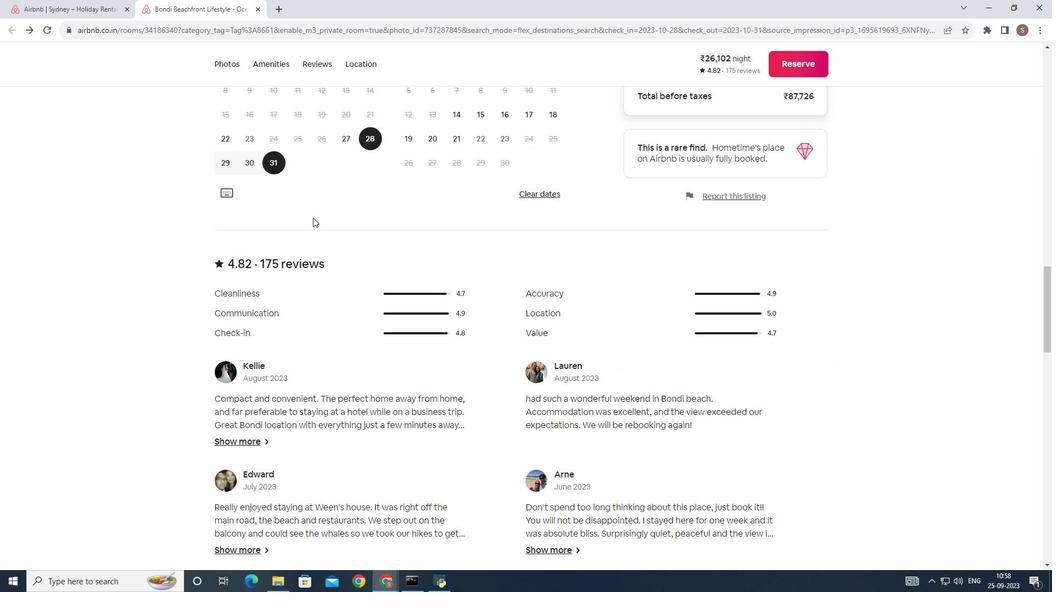 
Action: Mouse scrolled (312, 216) with delta (0, 0)
Screenshot: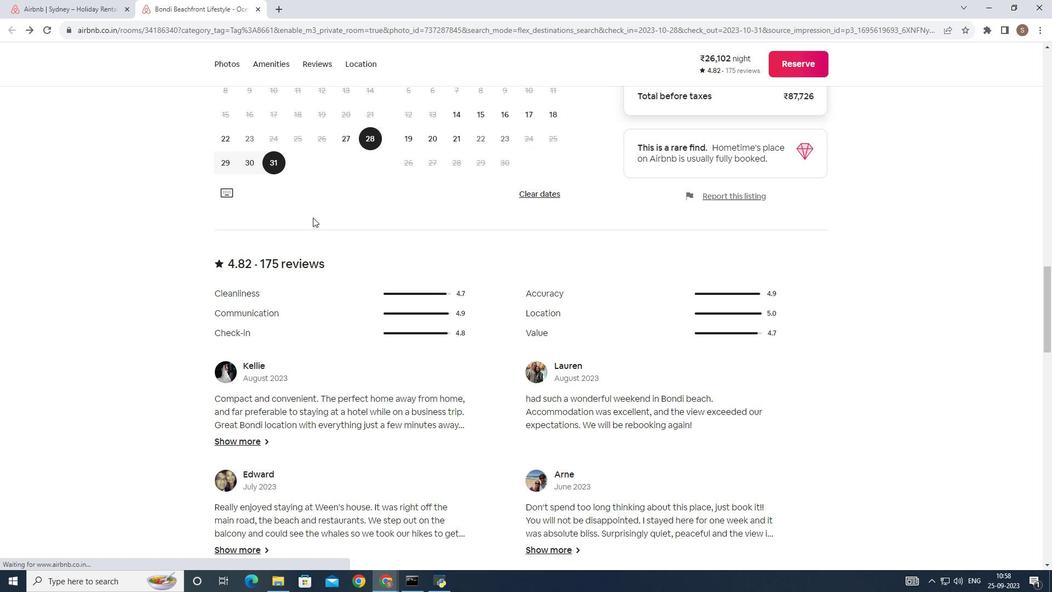 
Action: Mouse scrolled (312, 216) with delta (0, 0)
Screenshot: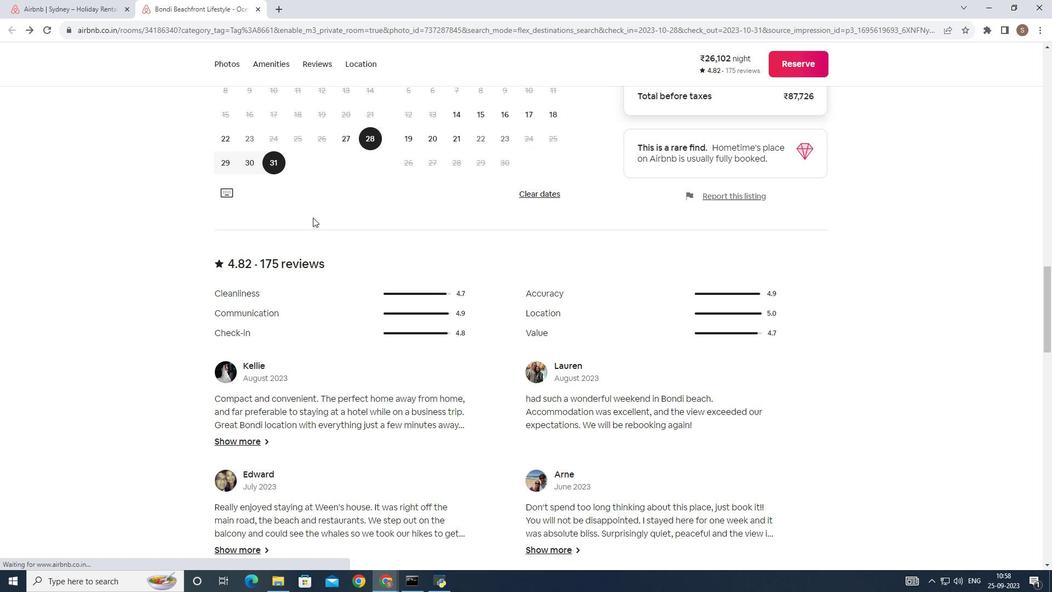 
Action: Mouse scrolled (312, 216) with delta (0, 0)
Screenshot: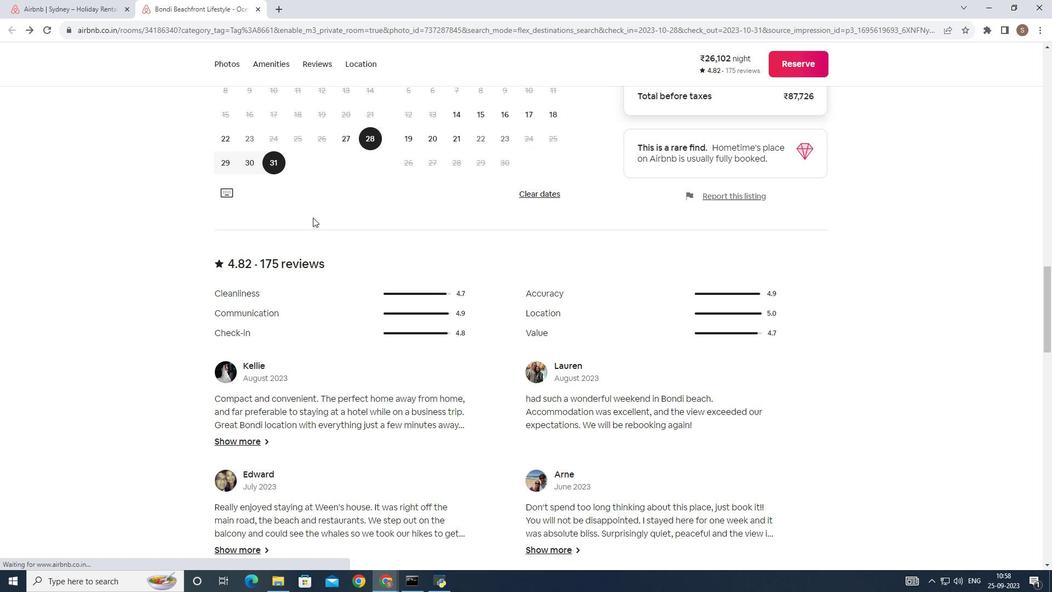 
Action: Mouse scrolled (312, 216) with delta (0, 0)
Screenshot: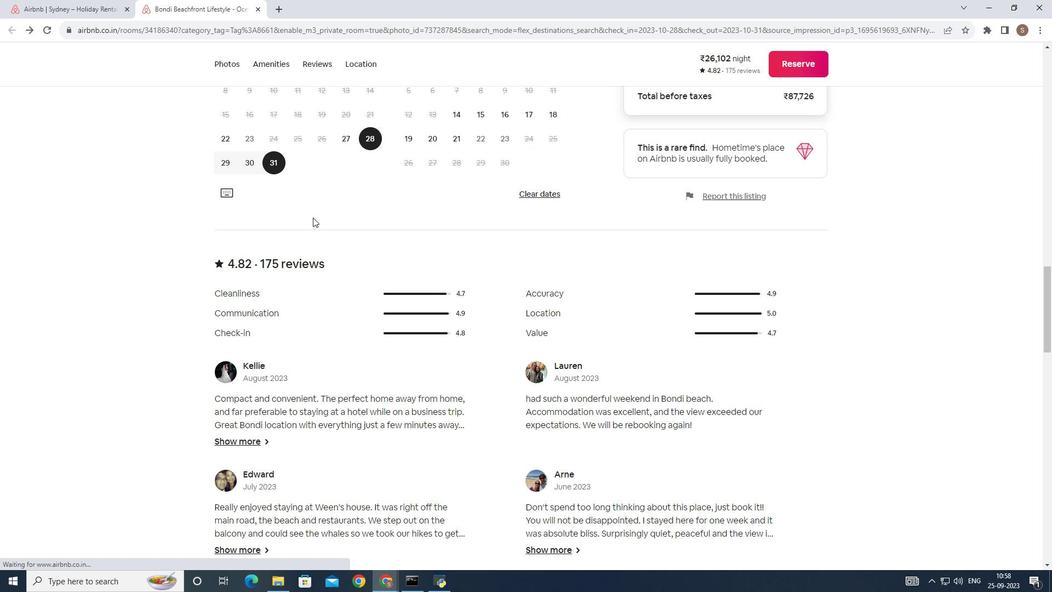 
Action: Mouse moved to (311, 216)
Screenshot: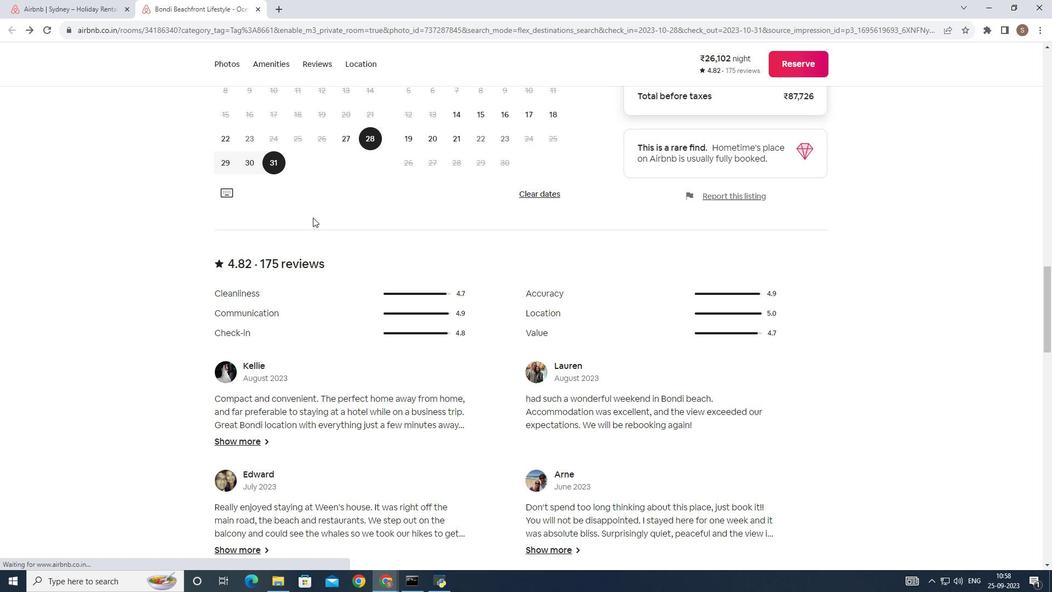 
Action: Mouse scrolled (311, 216) with delta (0, 0)
Screenshot: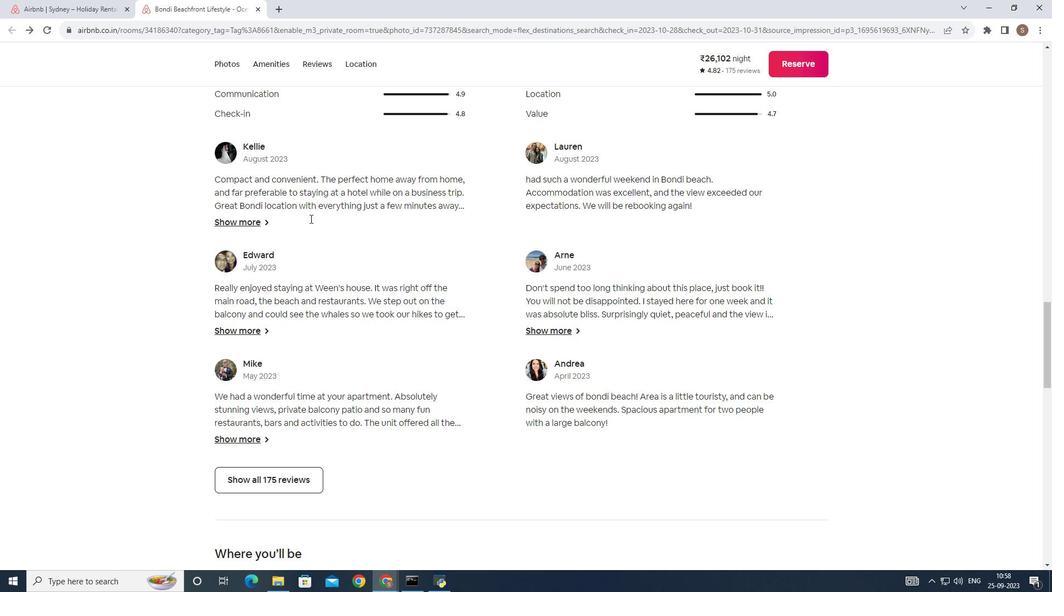 
Action: Mouse scrolled (311, 216) with delta (0, 0)
Screenshot: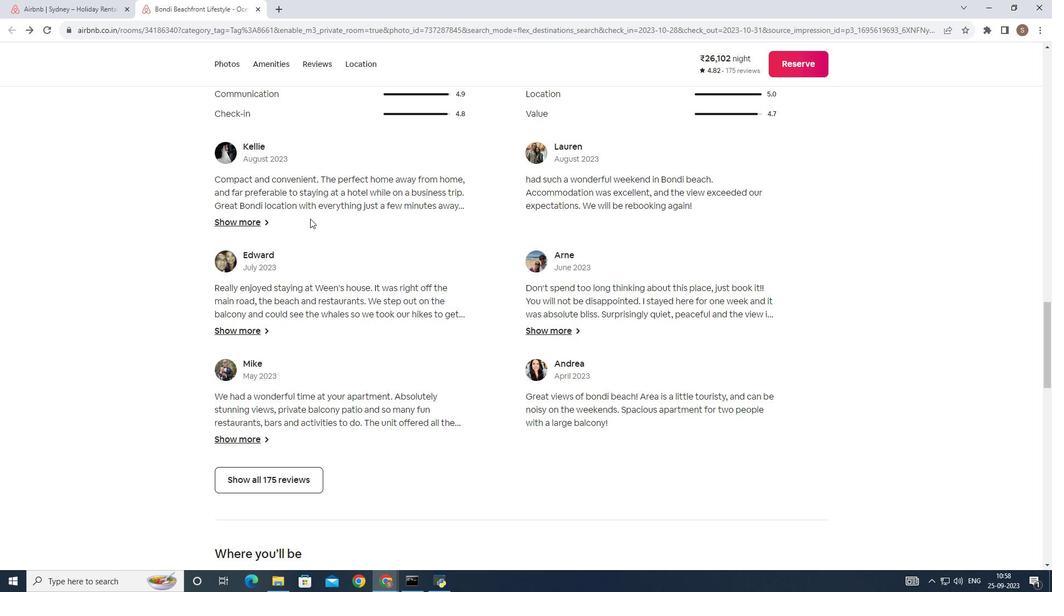 
Action: Mouse scrolled (311, 216) with delta (0, 0)
Screenshot: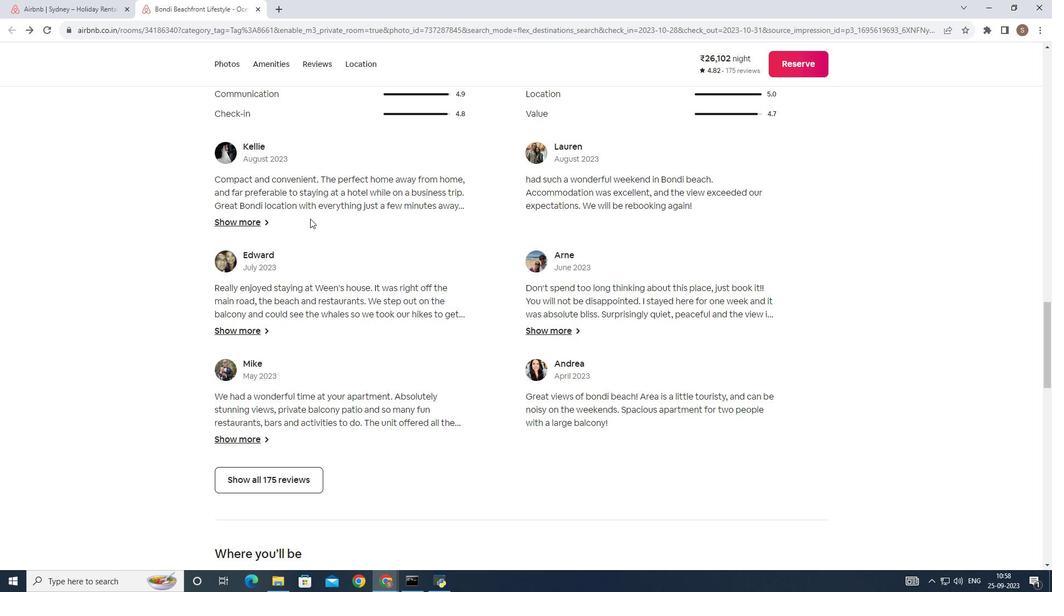 
Action: Mouse scrolled (311, 216) with delta (0, 0)
Screenshot: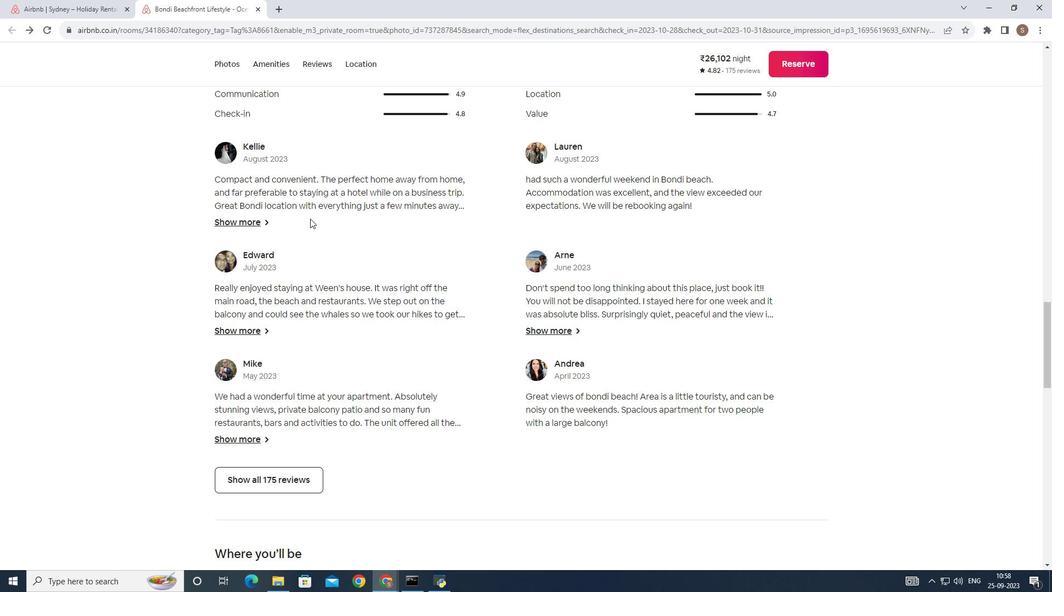 
Action: Mouse moved to (309, 217)
Screenshot: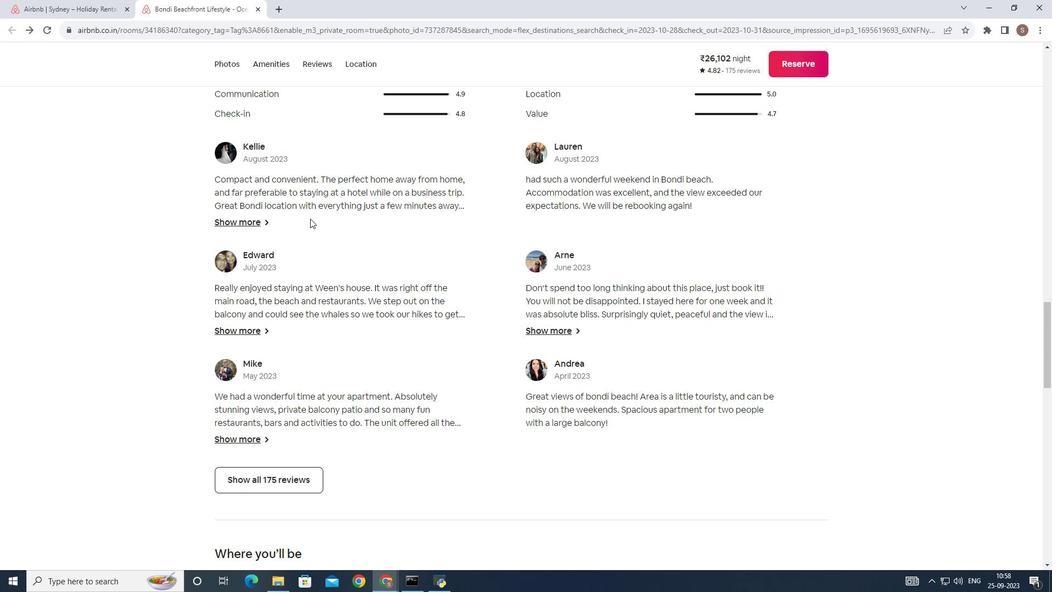 
Action: Mouse scrolled (309, 217) with delta (0, 0)
Screenshot: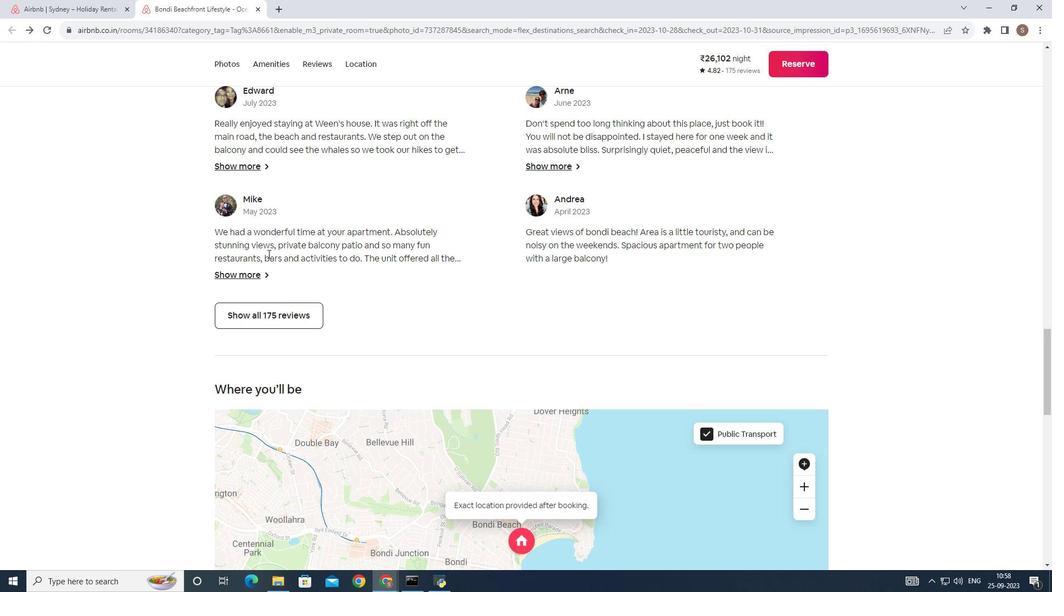 
Action: Mouse scrolled (309, 217) with delta (0, 0)
Screenshot: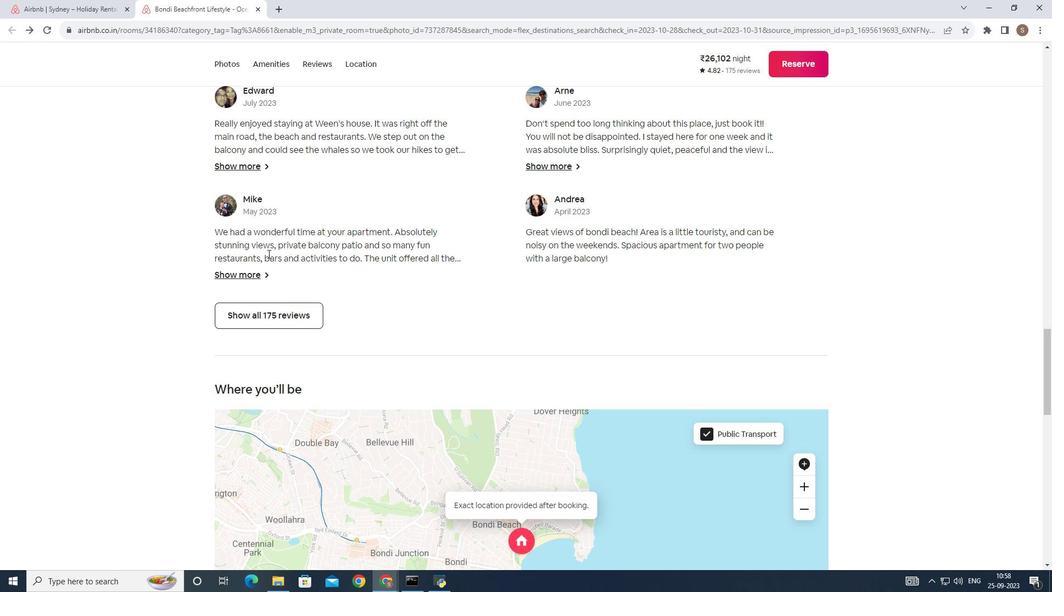 
Action: Mouse scrolled (309, 217) with delta (0, 0)
Screenshot: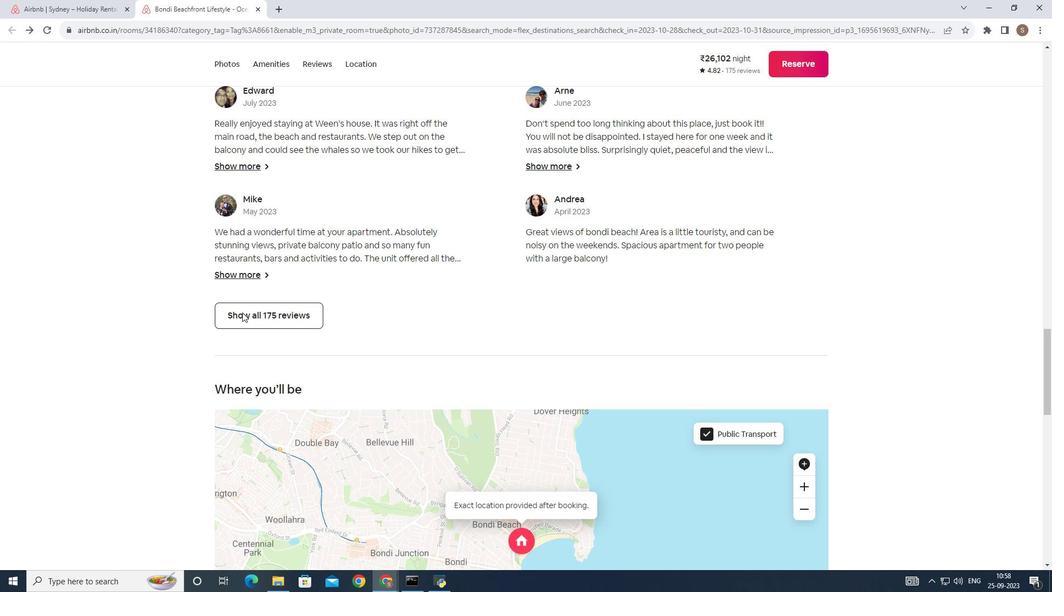 
Action: Mouse moved to (241, 311)
Screenshot: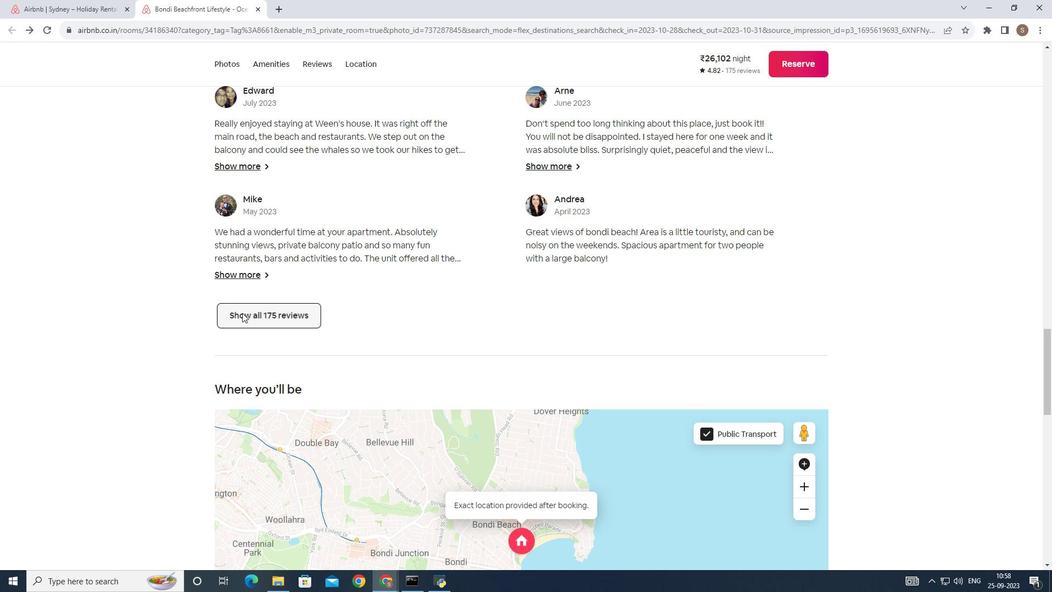 
Action: Mouse pressed left at (241, 311)
Screenshot: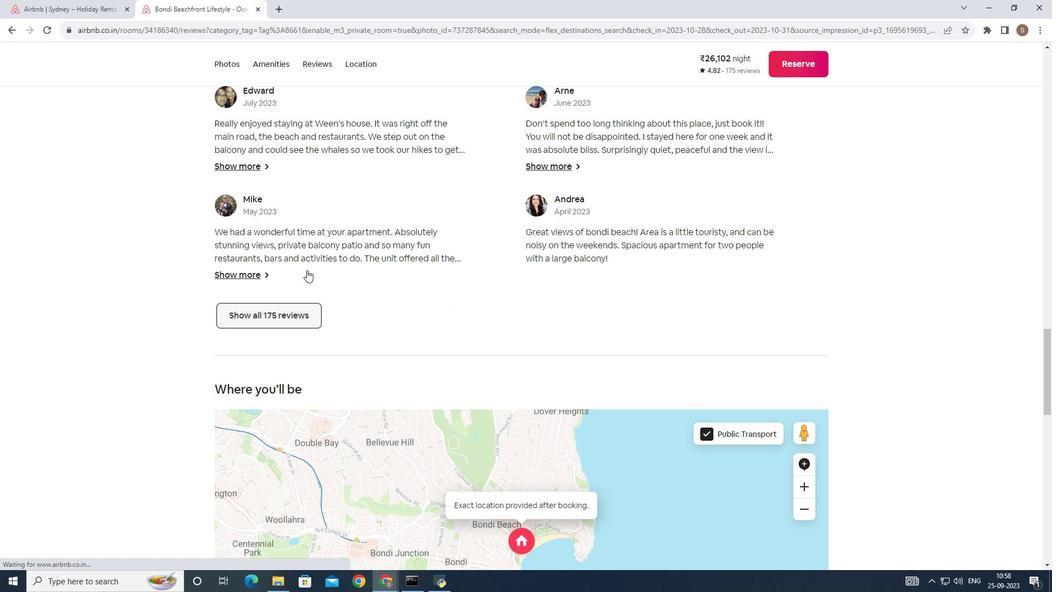 
Action: Mouse moved to (407, 228)
Screenshot: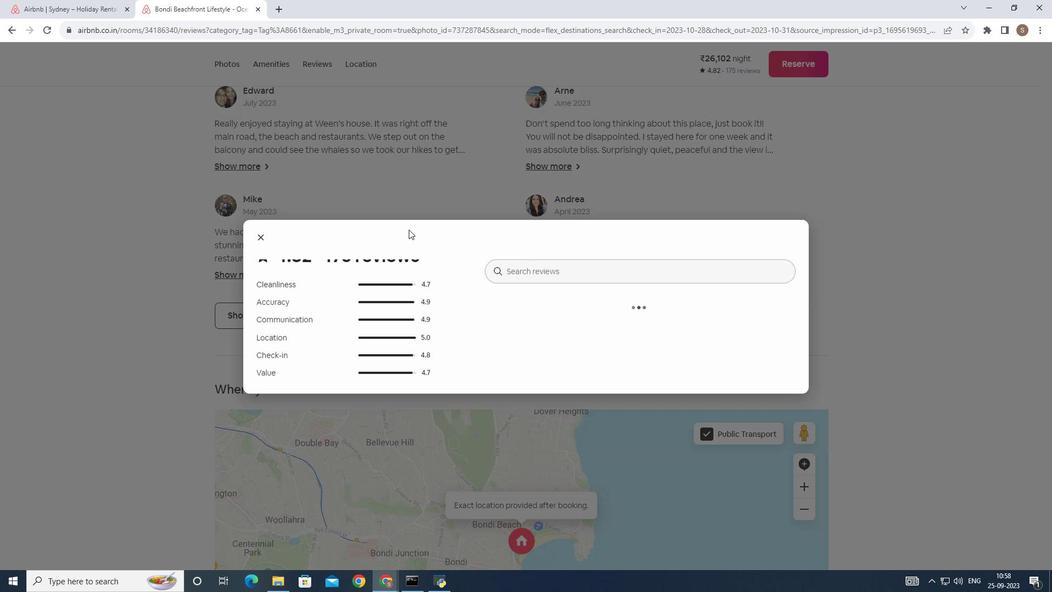
Action: Mouse scrolled (407, 228) with delta (0, 0)
Screenshot: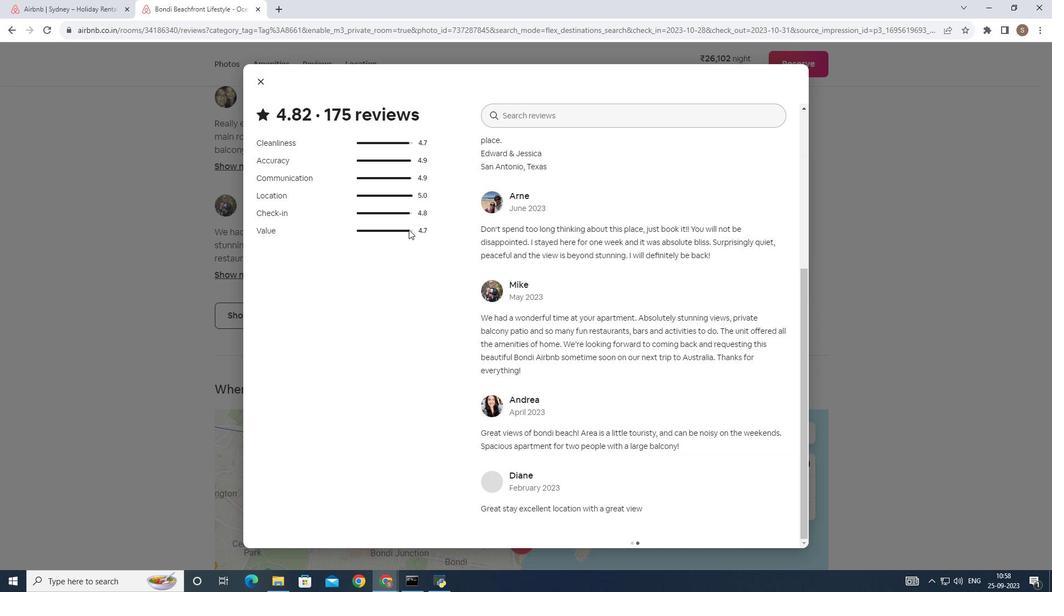 
Action: Mouse scrolled (407, 228) with delta (0, 0)
Screenshot: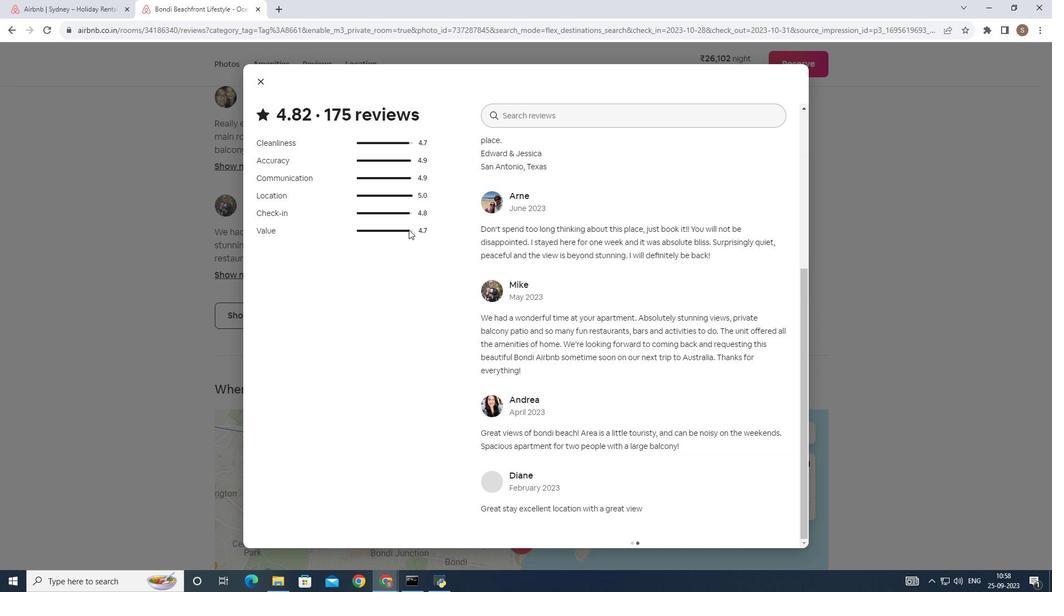 
Action: Mouse scrolled (407, 228) with delta (0, 0)
Screenshot: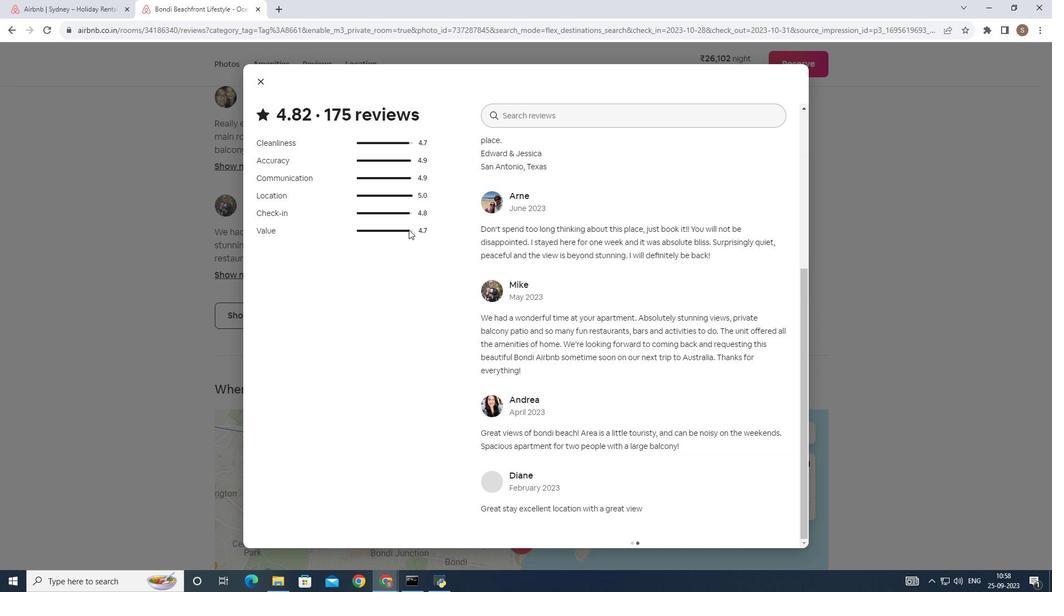 
Action: Mouse scrolled (407, 228) with delta (0, 0)
Screenshot: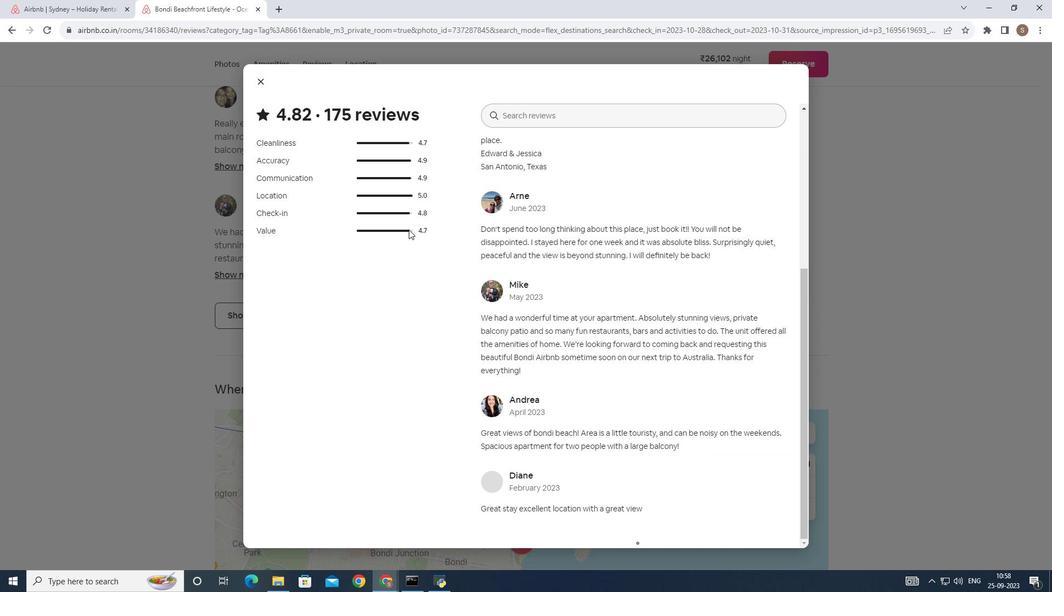 
Action: Mouse scrolled (407, 228) with delta (0, 0)
Screenshot: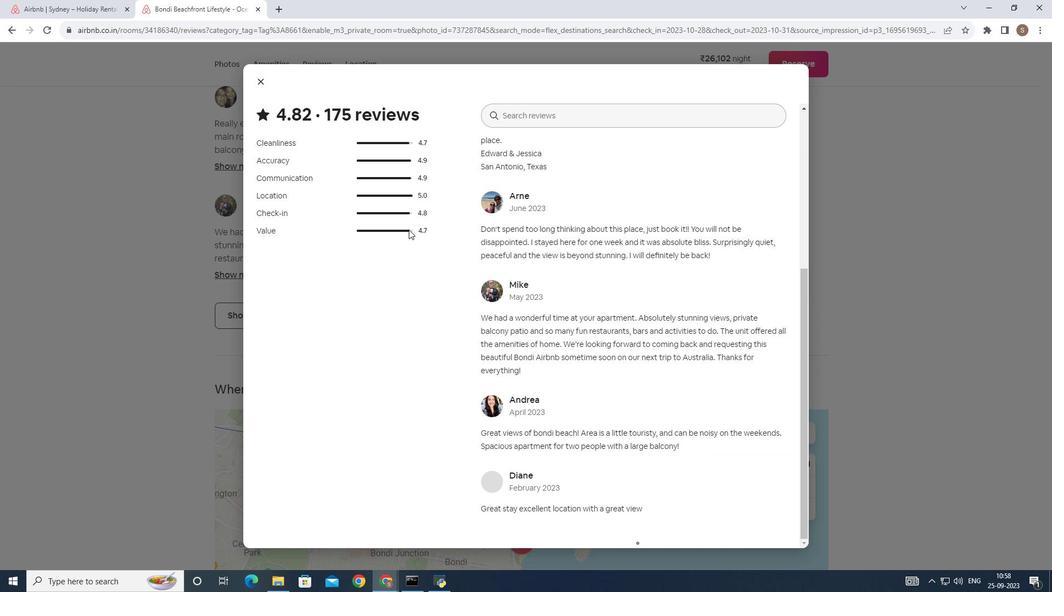 
Action: Mouse scrolled (407, 228) with delta (0, 0)
Screenshot: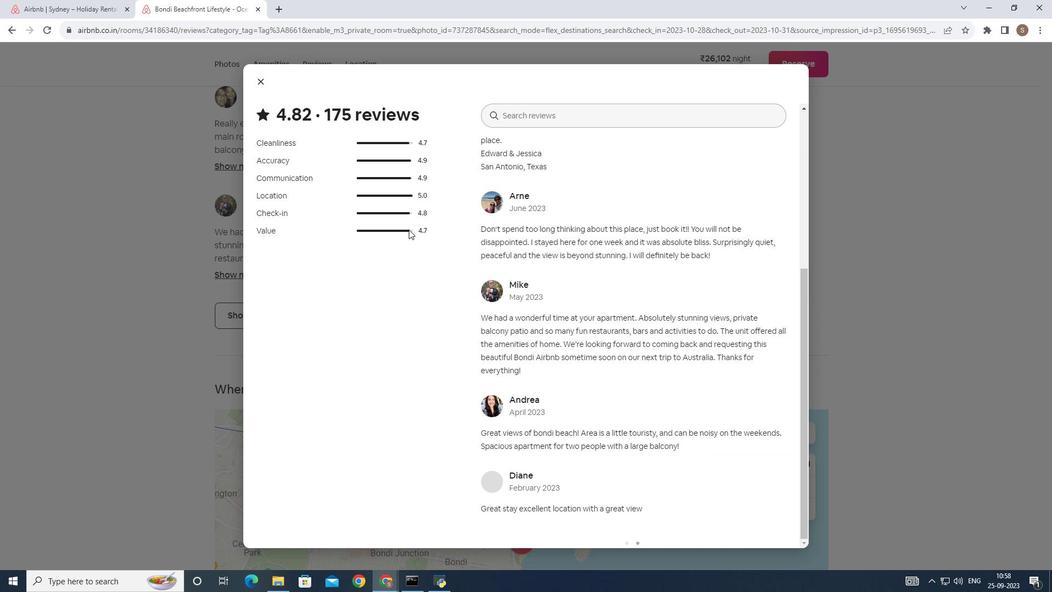 
Action: Mouse scrolled (407, 228) with delta (0, 0)
Screenshot: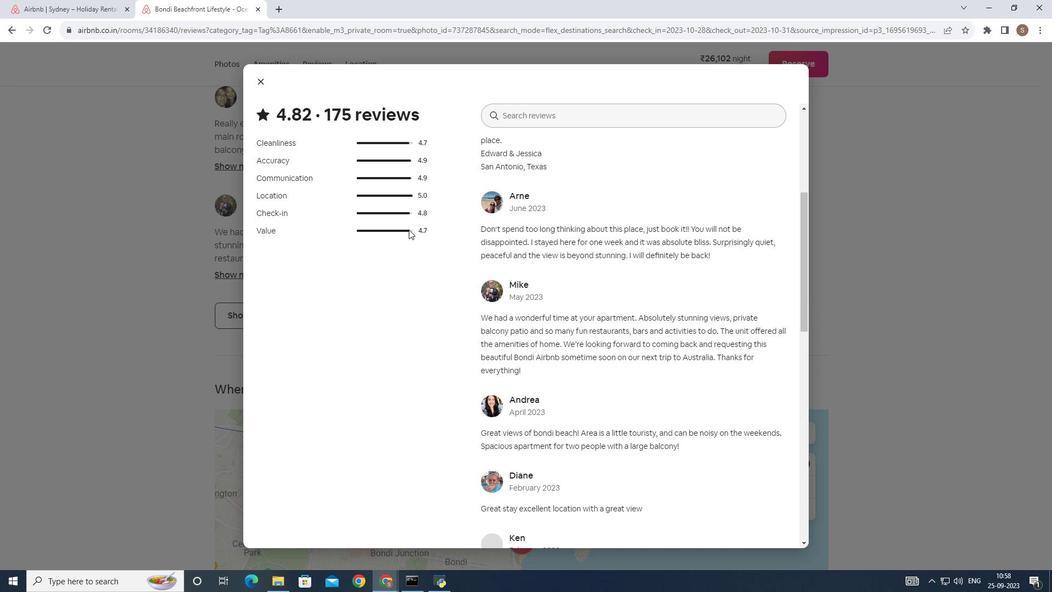 
Action: Mouse scrolled (407, 228) with delta (0, 0)
Screenshot: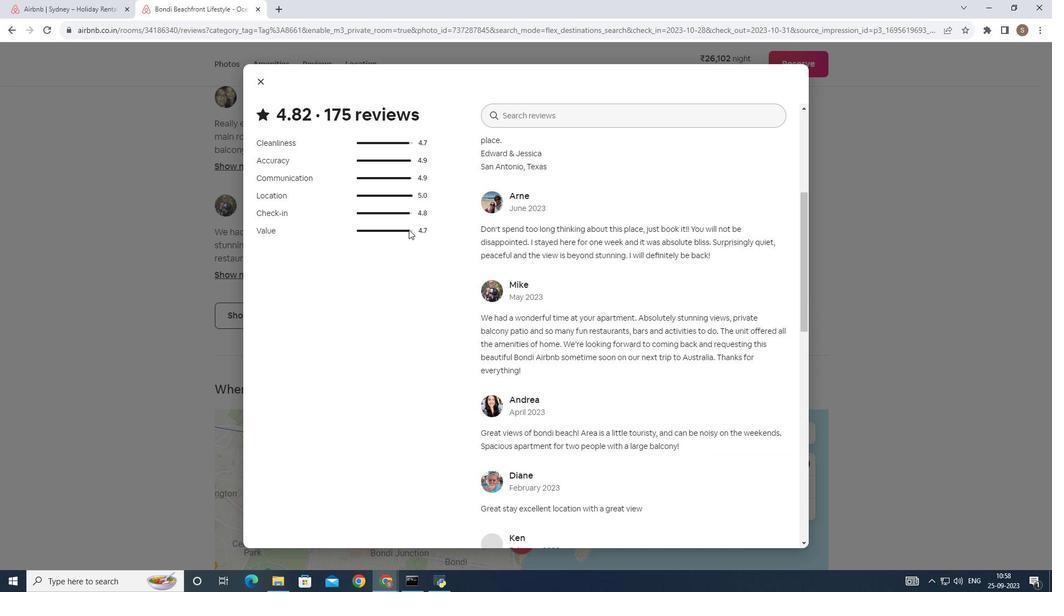 
Action: Mouse scrolled (407, 228) with delta (0, 0)
Screenshot: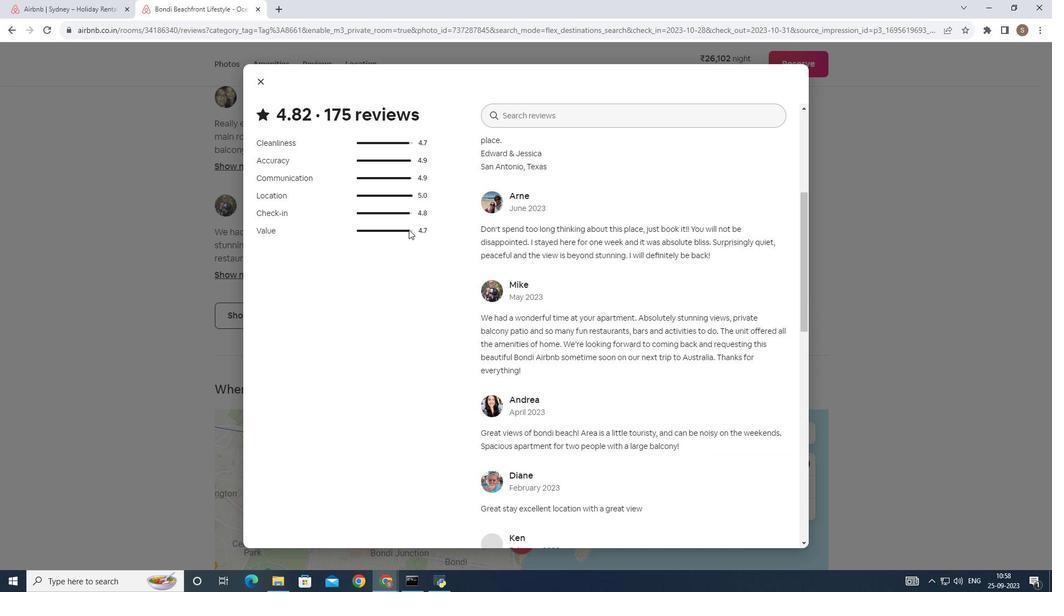 
Action: Mouse scrolled (407, 228) with delta (0, 0)
Screenshot: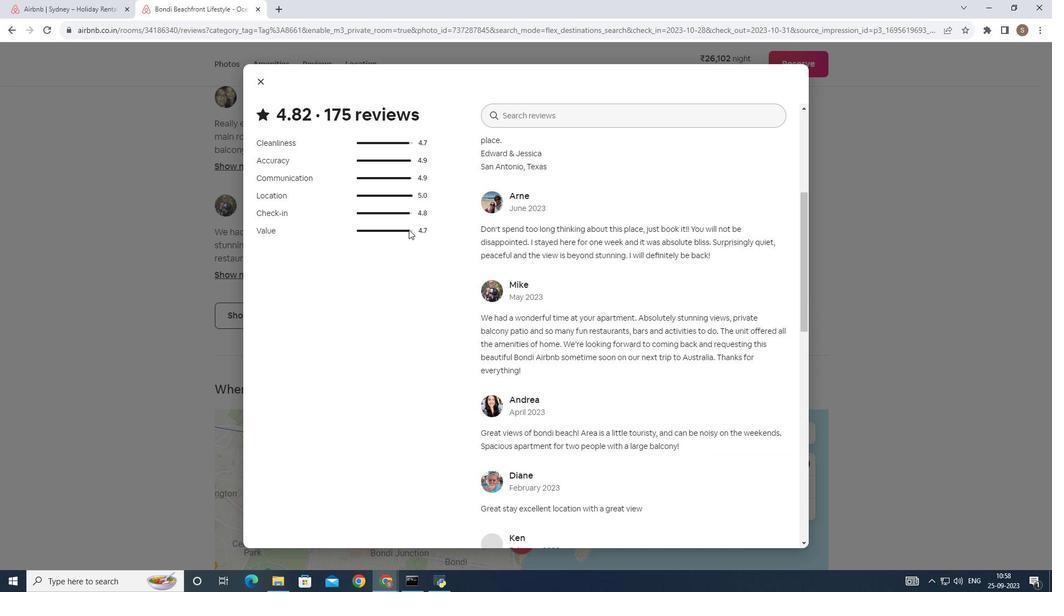 
Action: Mouse scrolled (407, 228) with delta (0, 0)
Screenshot: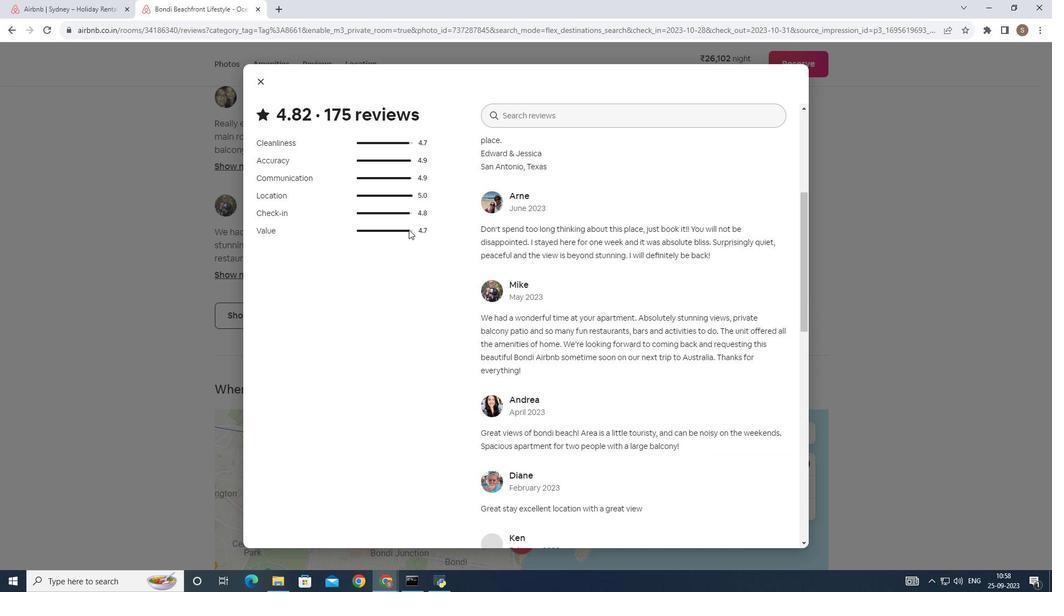 
Action: Mouse scrolled (407, 228) with delta (0, 0)
Screenshot: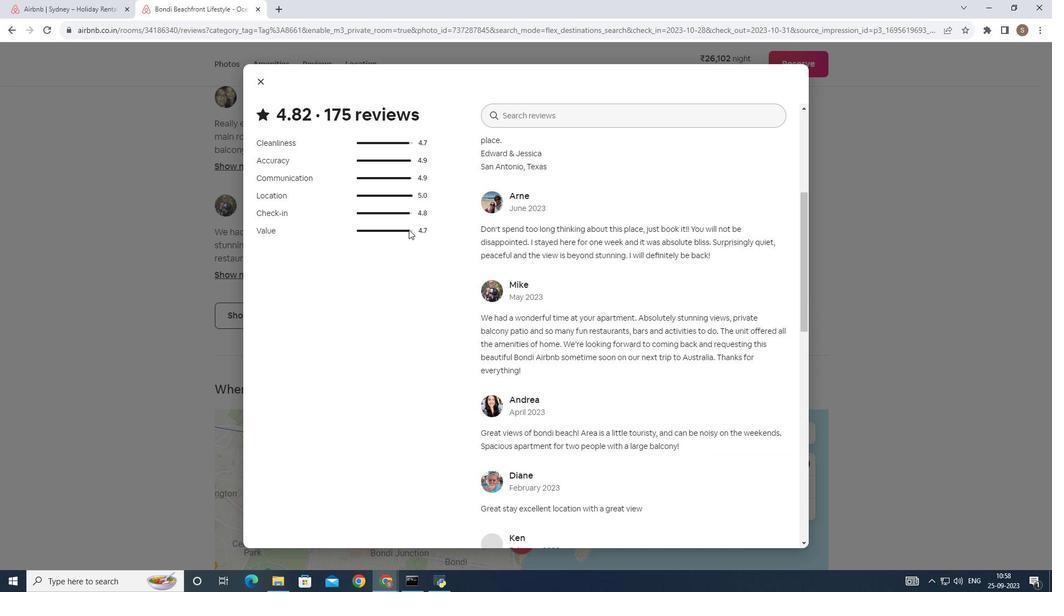 
Action: Mouse scrolled (407, 228) with delta (0, 0)
Screenshot: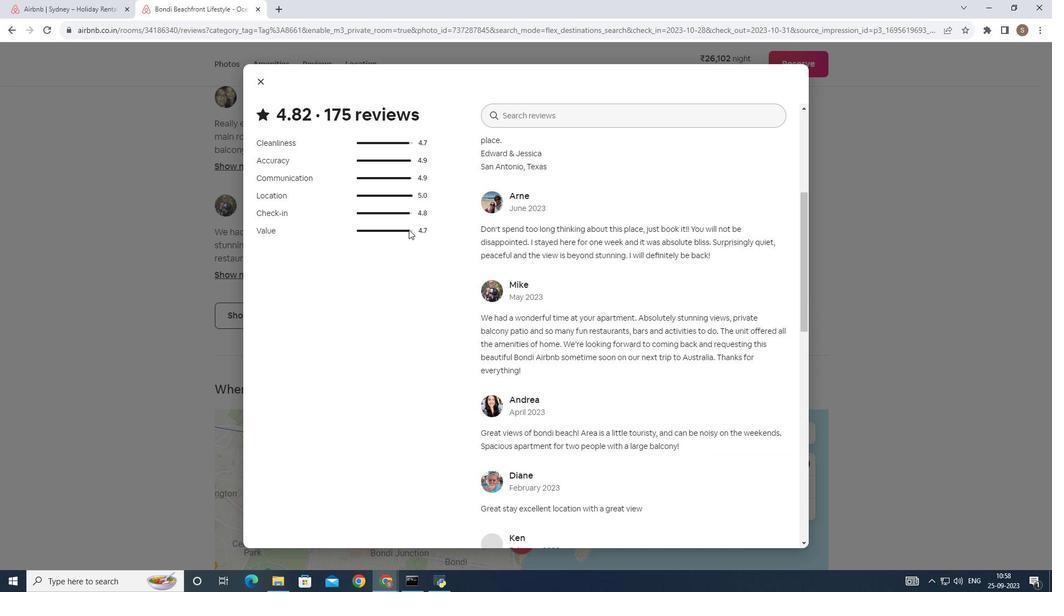 
Action: Mouse scrolled (407, 228) with delta (0, 0)
Screenshot: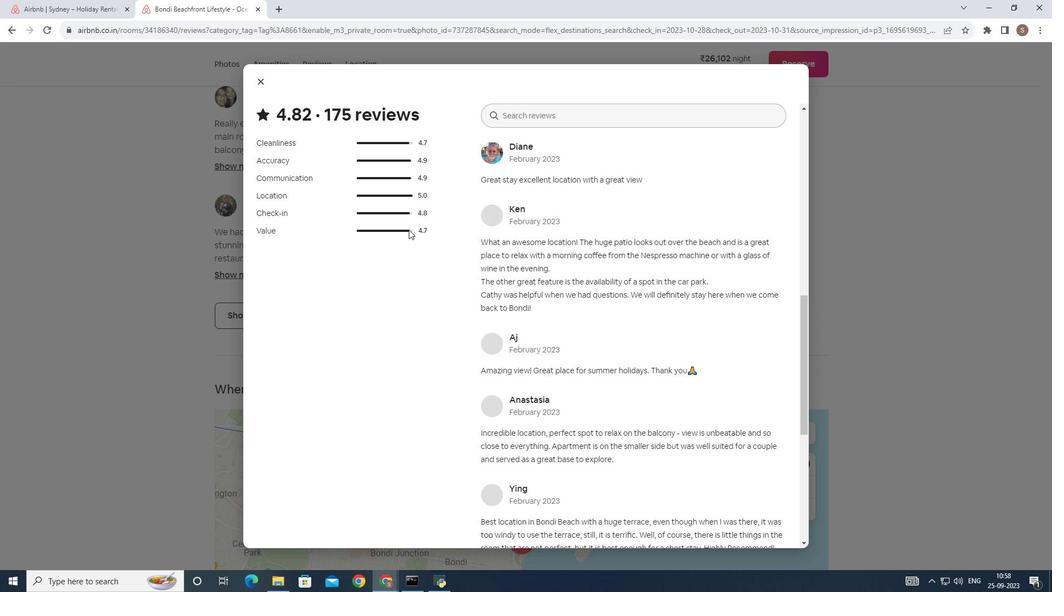
Action: Mouse scrolled (407, 228) with delta (0, 0)
Screenshot: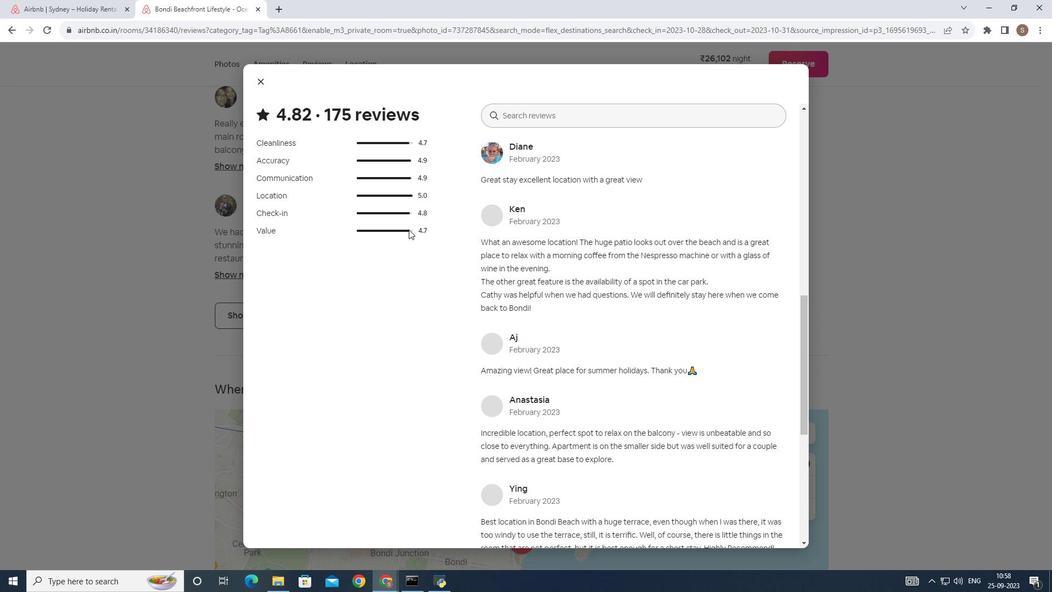 
Action: Mouse scrolled (407, 228) with delta (0, 0)
Screenshot: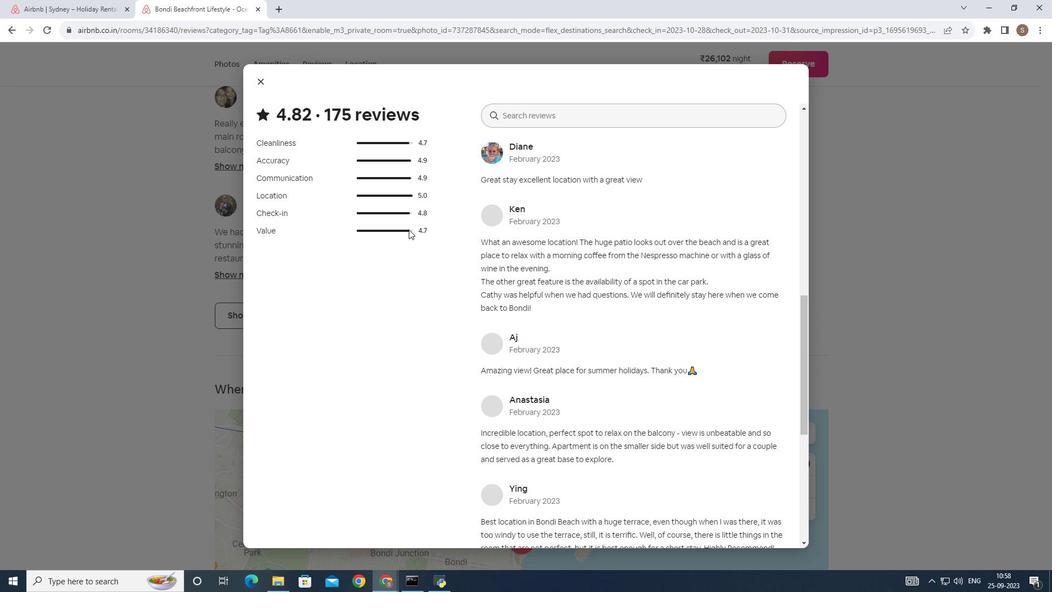 
Action: Mouse scrolled (407, 228) with delta (0, 0)
Screenshot: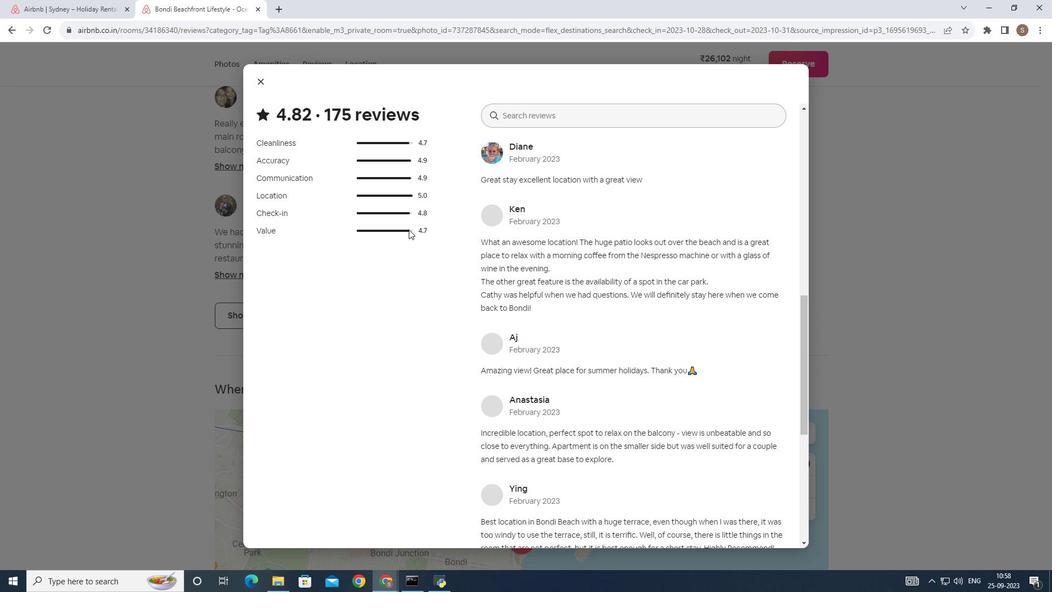 
Action: Mouse scrolled (407, 228) with delta (0, 0)
Screenshot: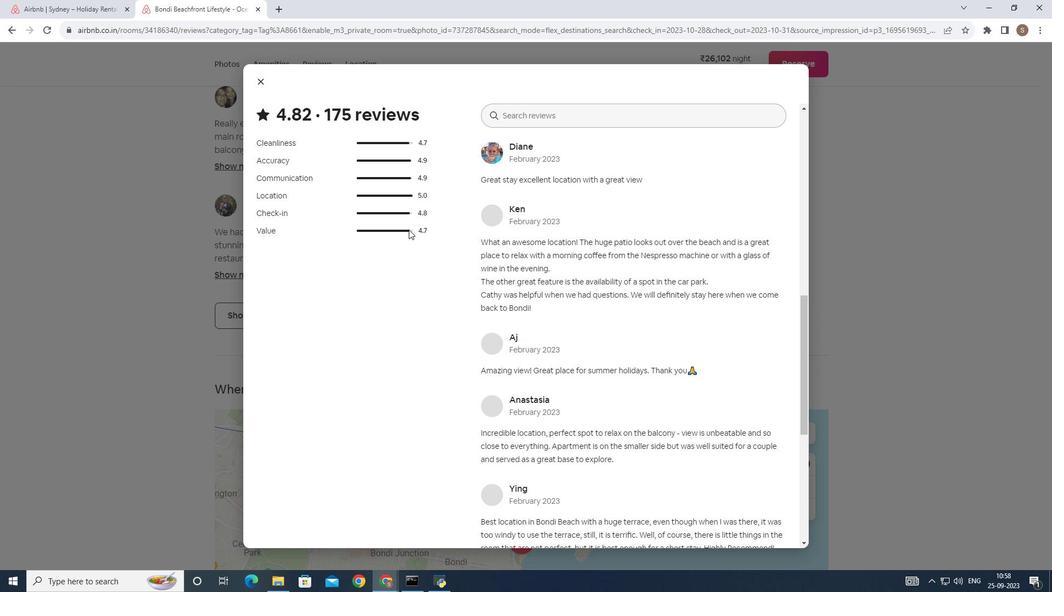 
Action: Mouse scrolled (407, 228) with delta (0, 0)
Screenshot: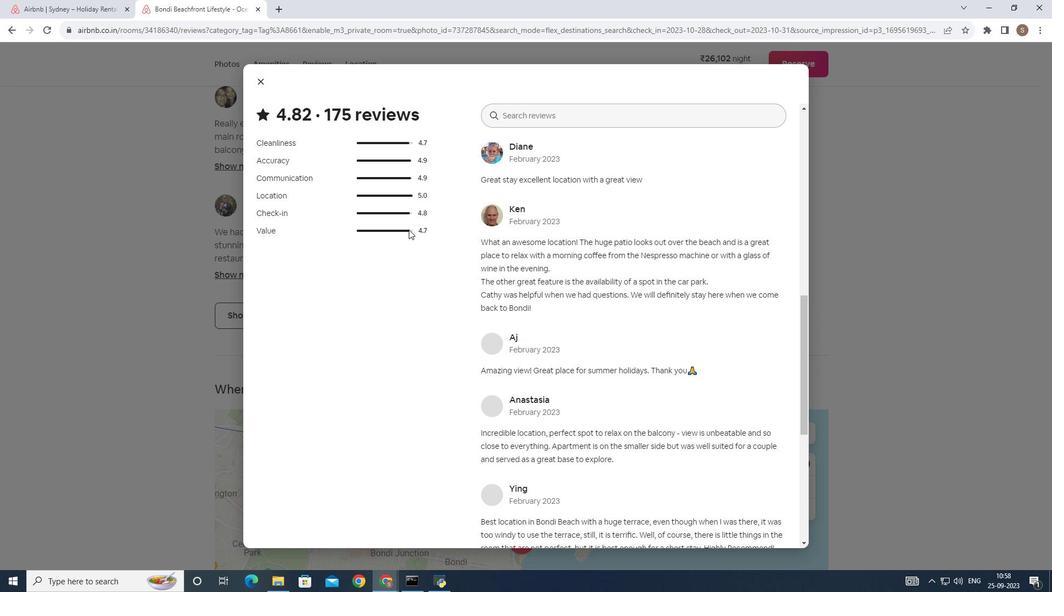 
Action: Mouse moved to (407, 226)
Screenshot: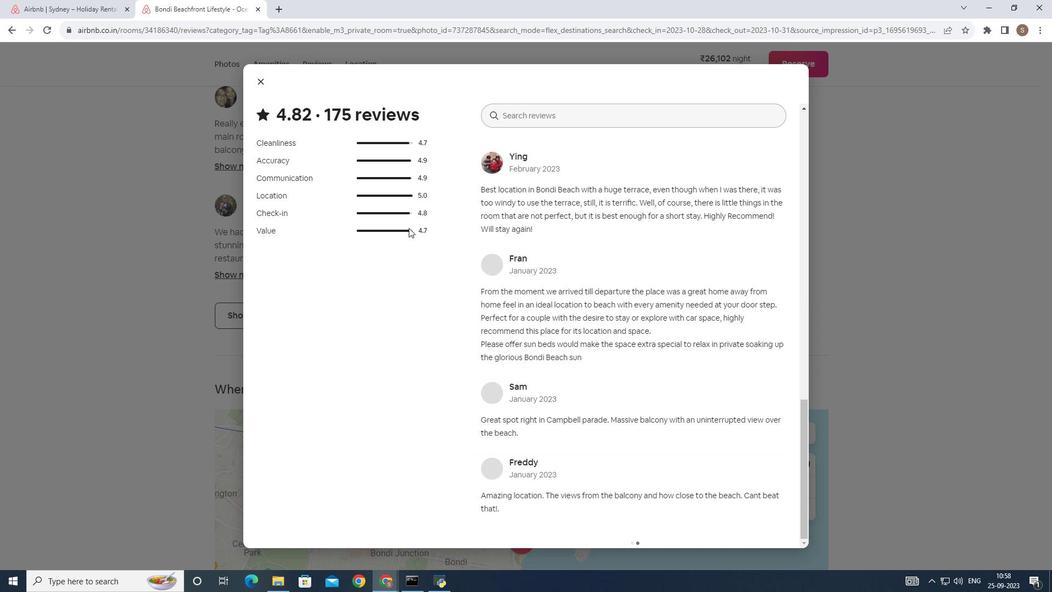 
Action: Mouse scrolled (407, 226) with delta (0, 0)
Screenshot: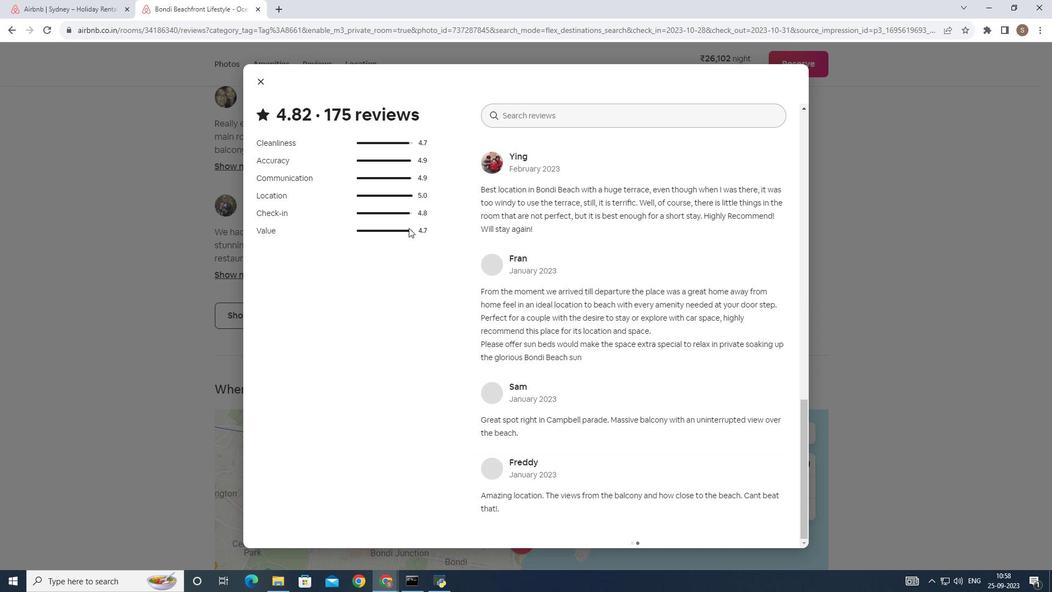 
Action: Mouse scrolled (407, 226) with delta (0, 0)
Screenshot: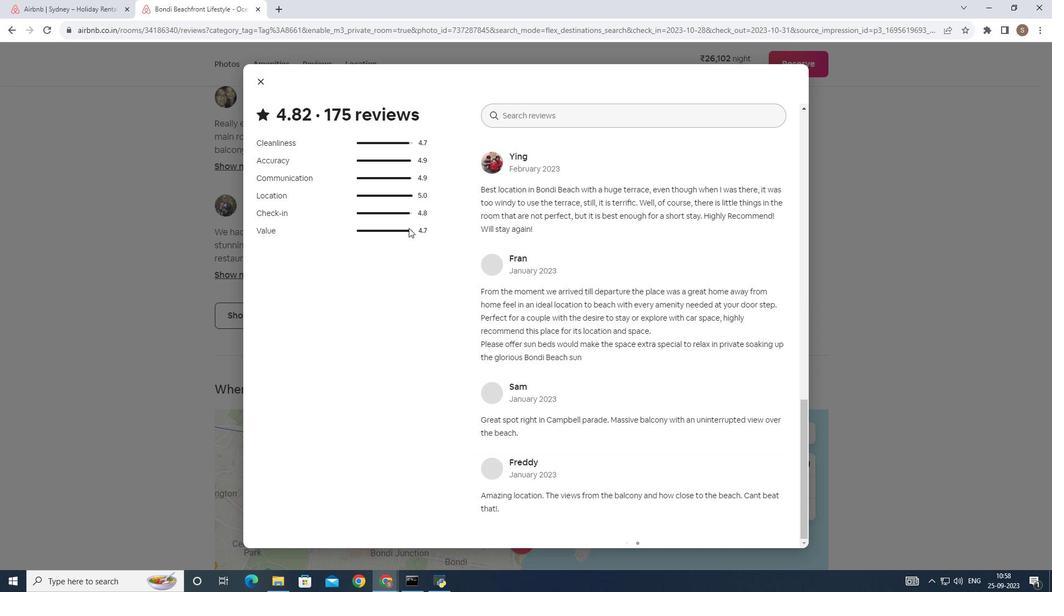 
Action: Mouse scrolled (407, 226) with delta (0, 0)
Screenshot: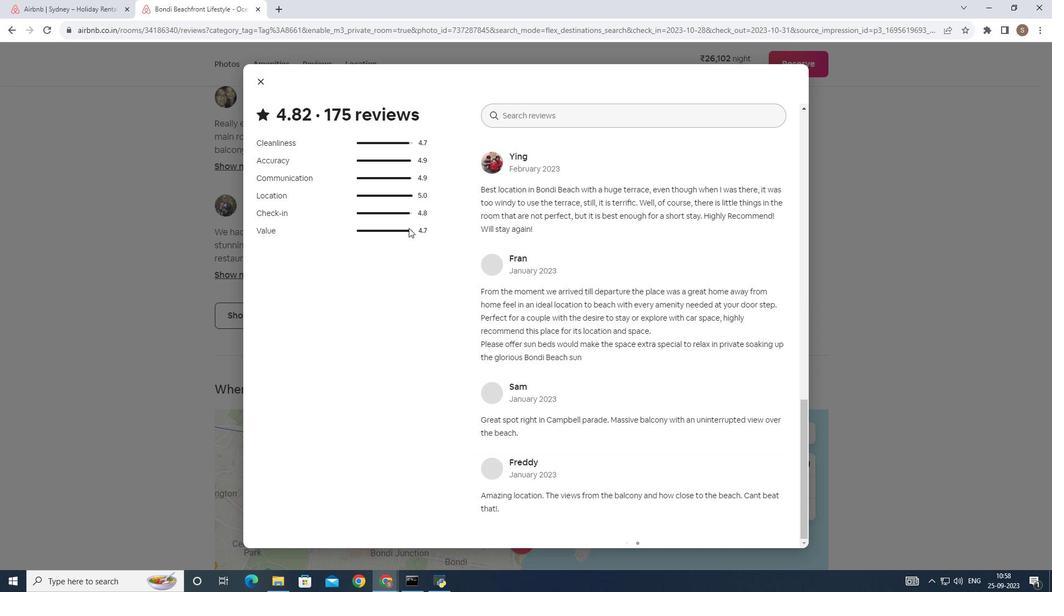 
Action: Mouse scrolled (407, 226) with delta (0, 0)
Screenshot: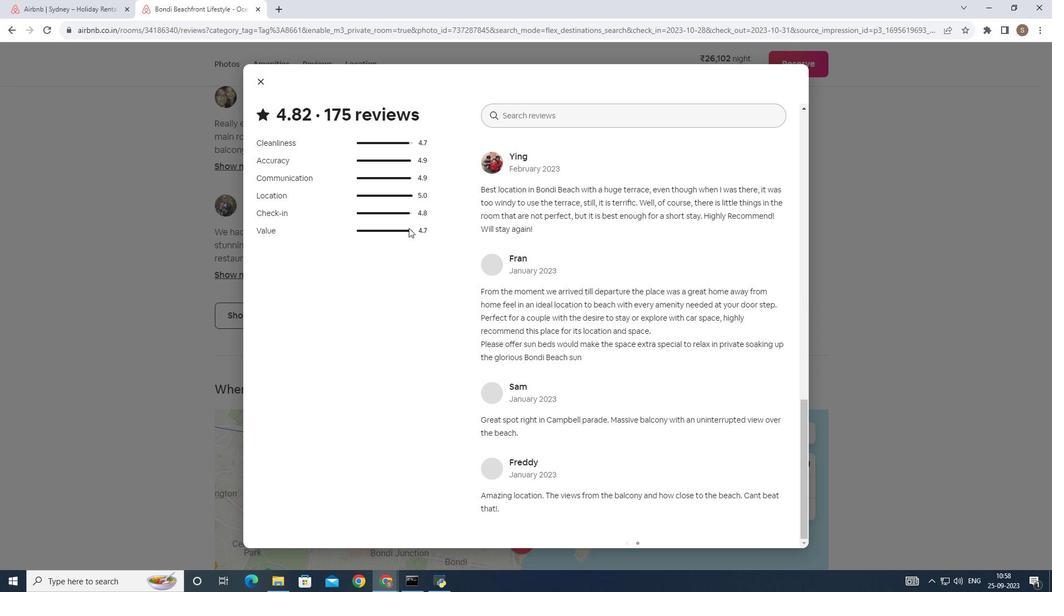 
Action: Mouse scrolled (407, 226) with delta (0, 0)
Screenshot: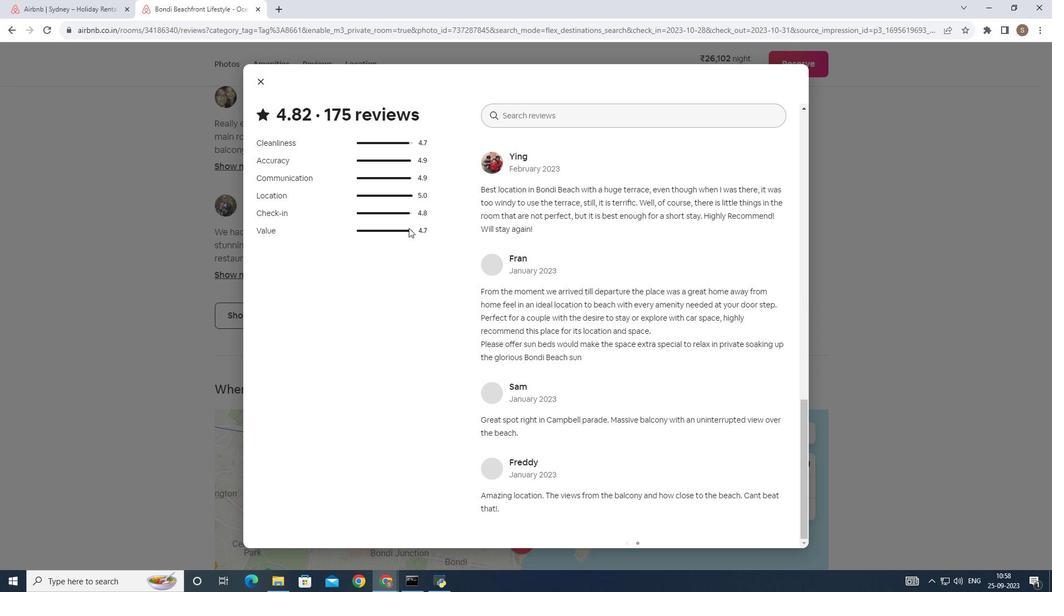 
Action: Mouse scrolled (407, 226) with delta (0, 0)
Screenshot: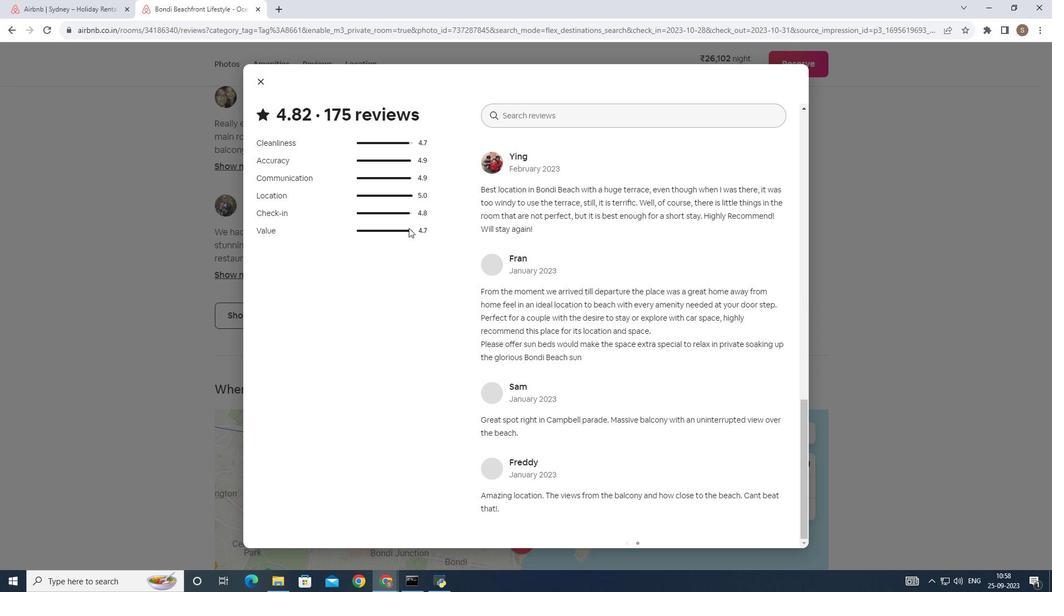 
Action: Mouse scrolled (407, 226) with delta (0, 0)
Screenshot: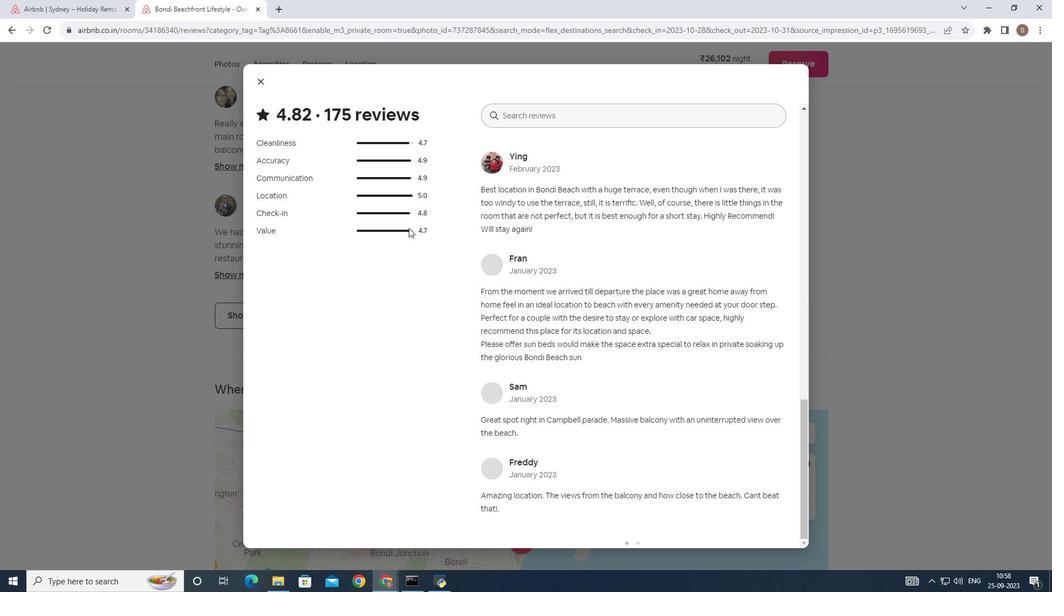 
Action: Mouse scrolled (407, 226) with delta (0, 0)
Screenshot: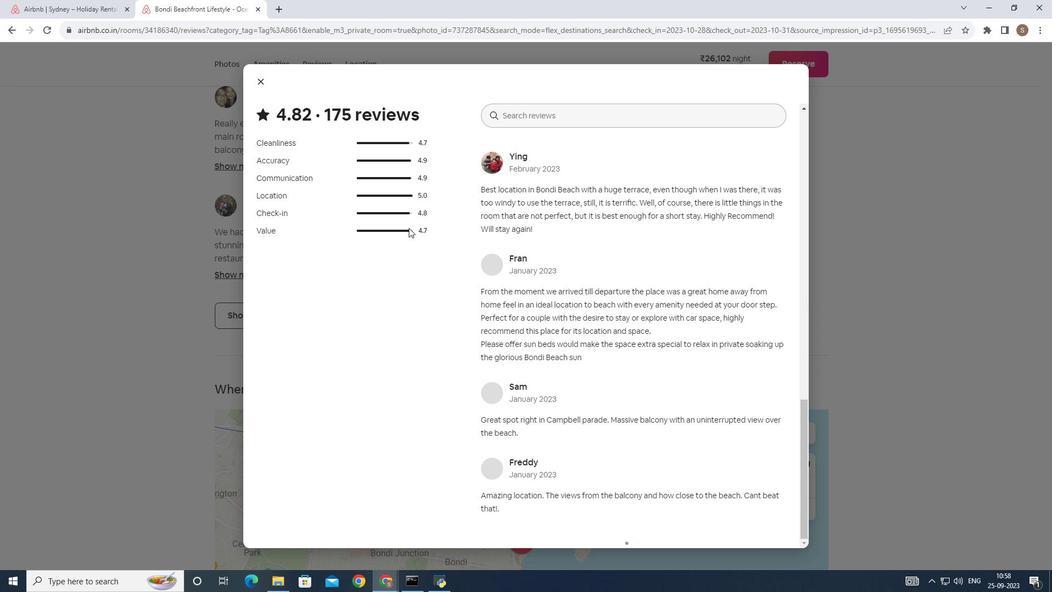 
Action: Mouse scrolled (407, 226) with delta (0, 0)
Screenshot: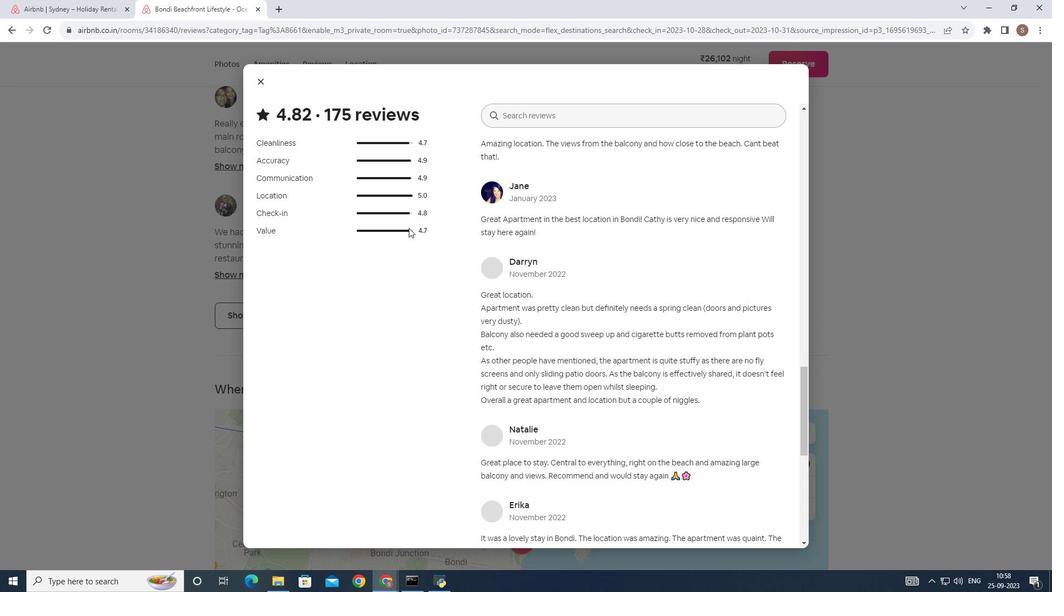 
Action: Mouse scrolled (407, 226) with delta (0, 0)
Screenshot: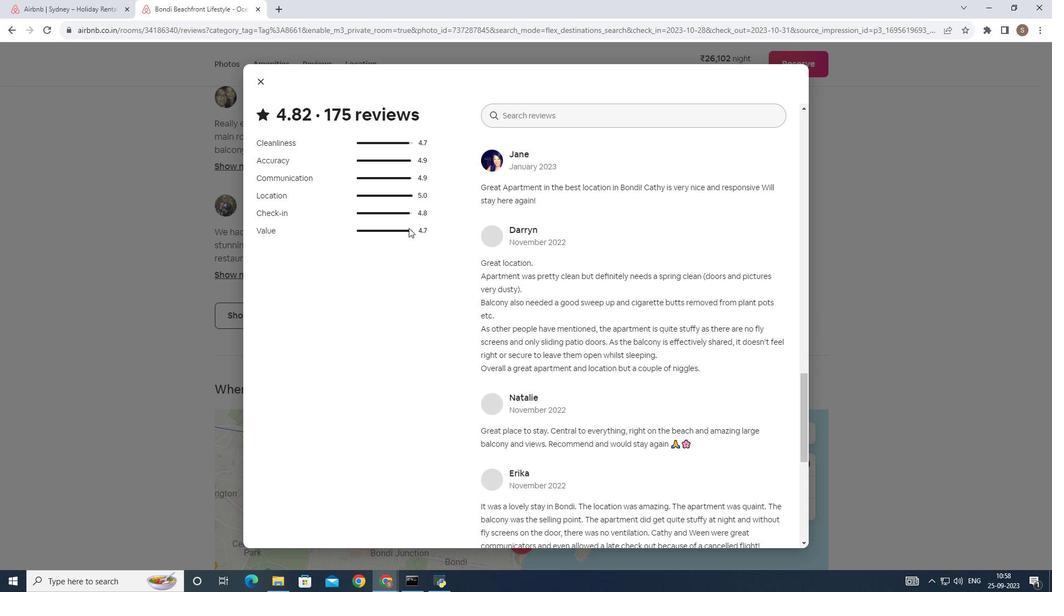 
Action: Mouse scrolled (407, 226) with delta (0, 0)
Screenshot: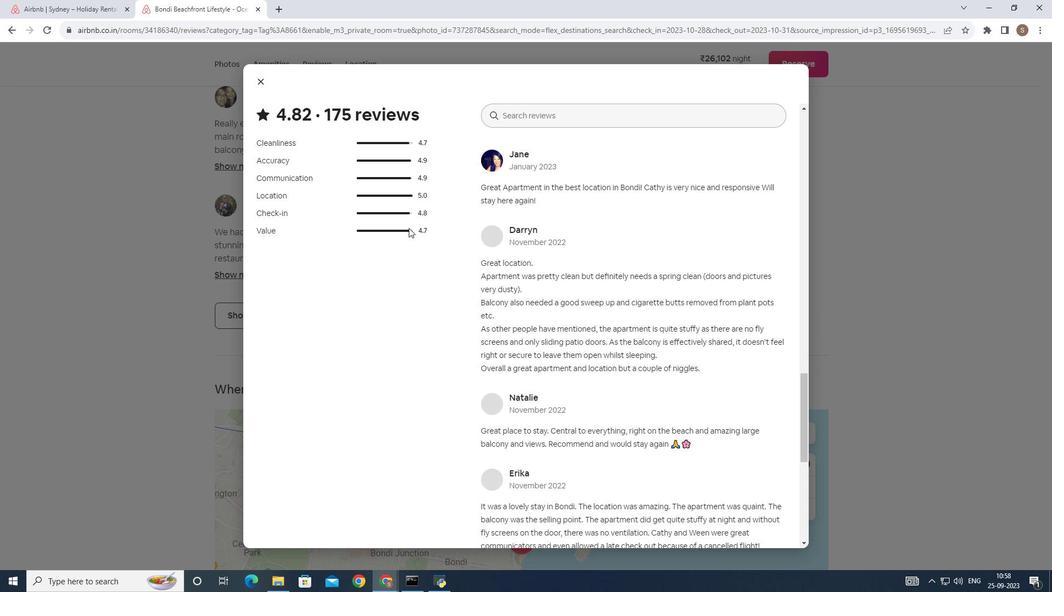 
Action: Mouse scrolled (407, 226) with delta (0, 0)
Screenshot: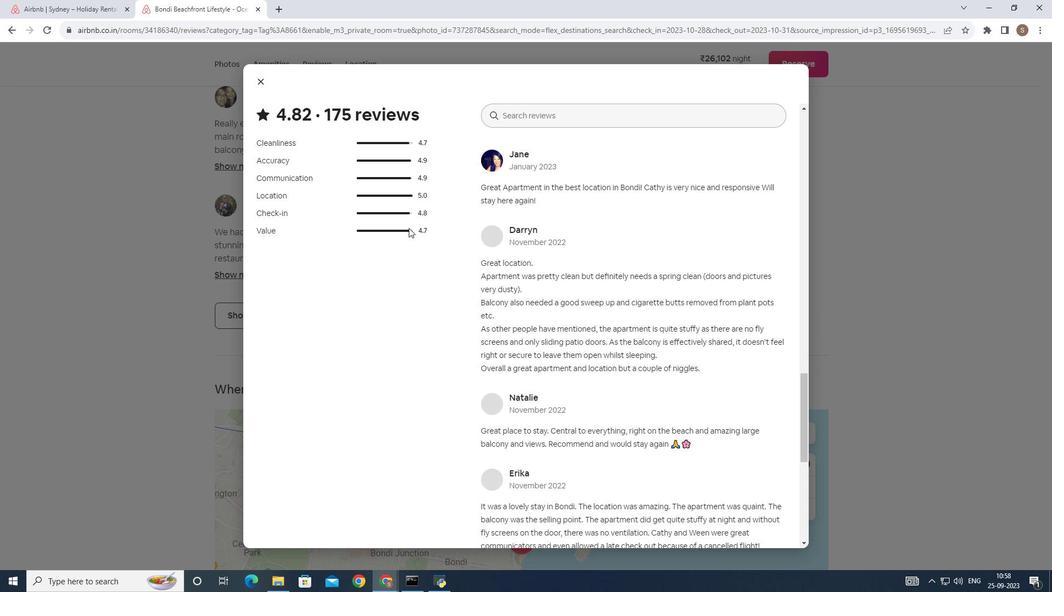 
Action: Mouse scrolled (407, 226) with delta (0, 0)
Screenshot: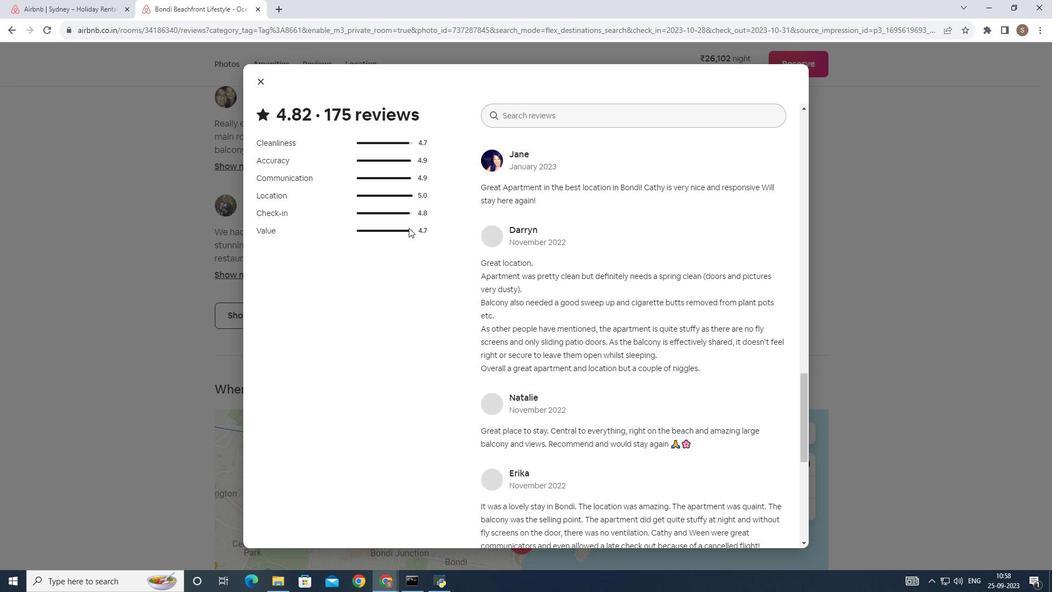 
Action: Mouse scrolled (407, 226) with delta (0, 0)
Screenshot: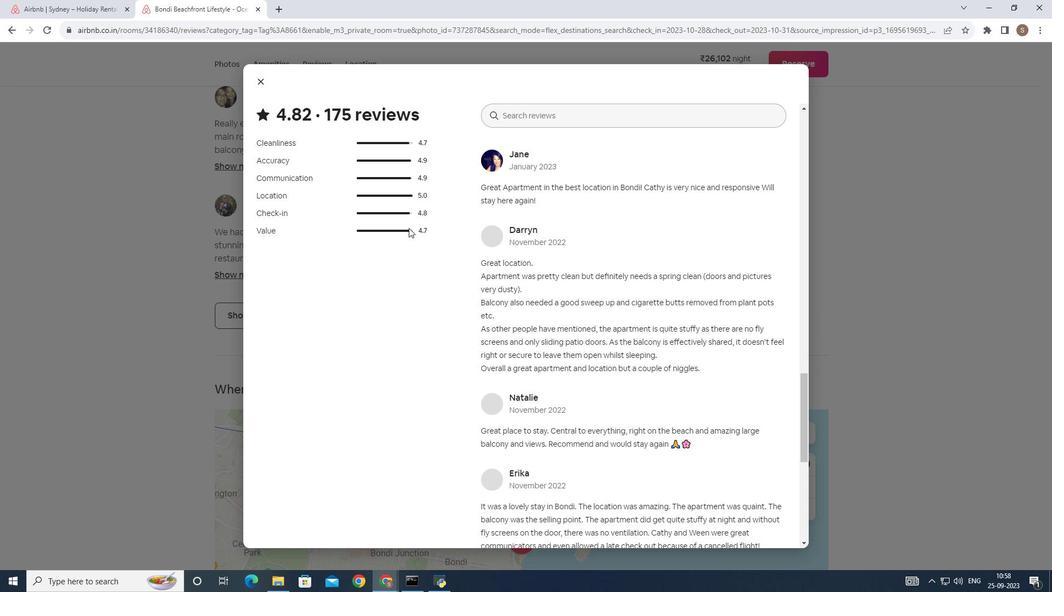 
Action: Mouse scrolled (407, 226) with delta (0, 0)
Screenshot: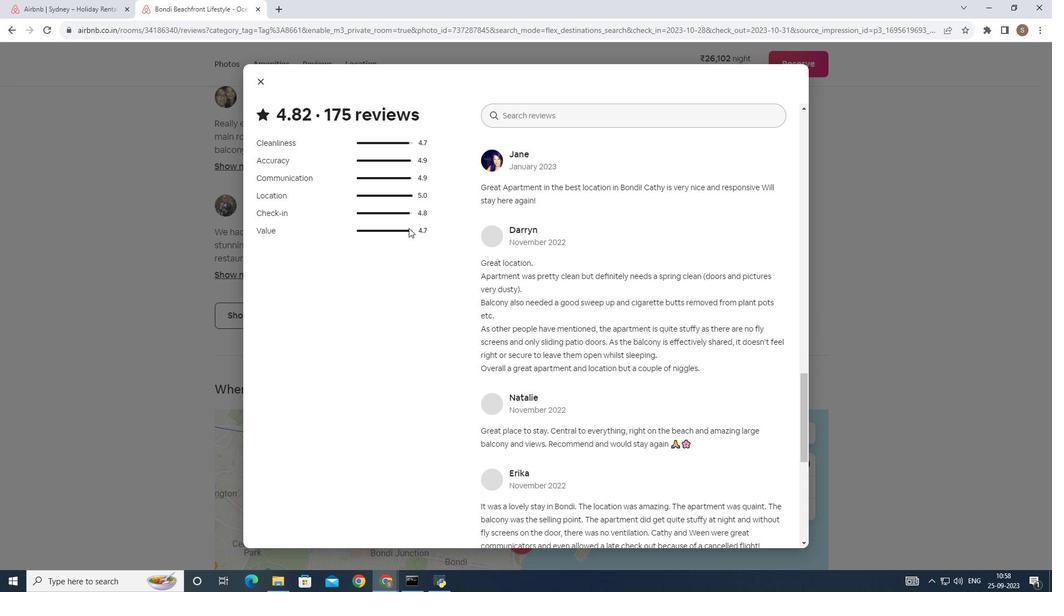 
Action: Mouse scrolled (407, 226) with delta (0, 0)
Screenshot: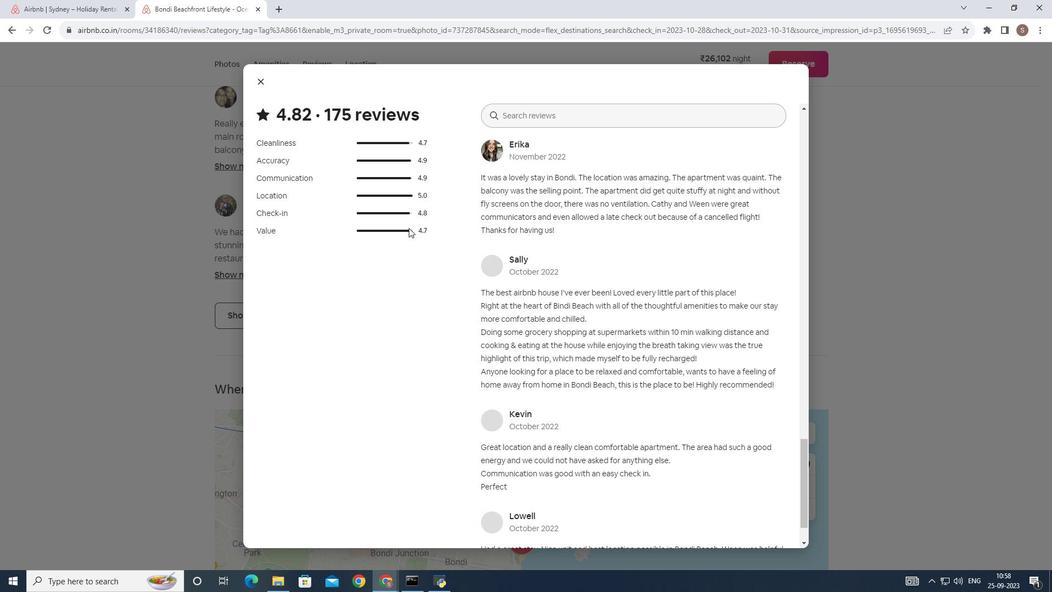 
Action: Mouse scrolled (407, 226) with delta (0, 0)
Screenshot: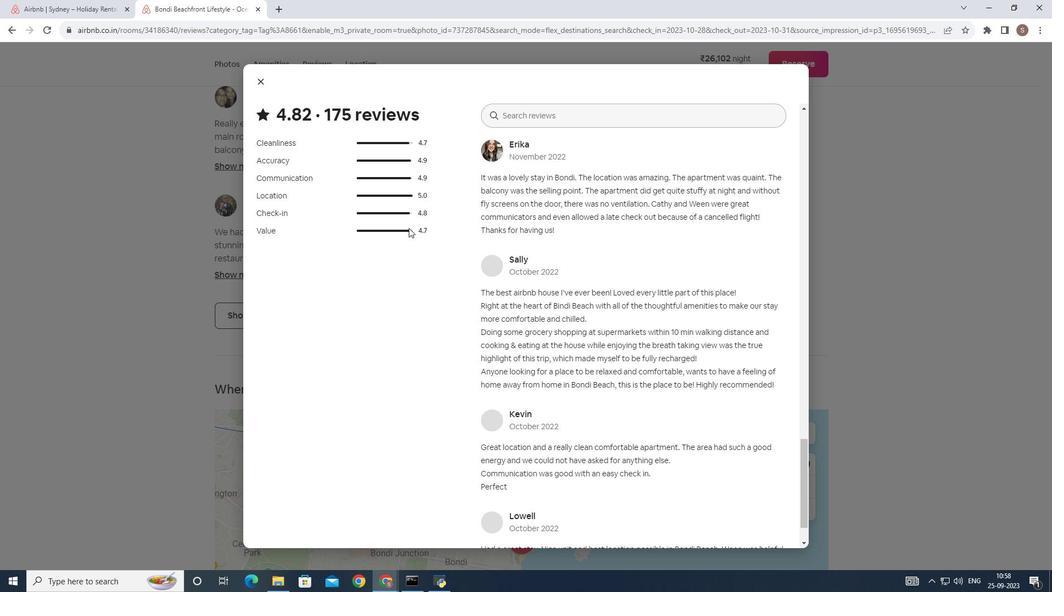 
Action: Mouse scrolled (407, 226) with delta (0, 0)
Screenshot: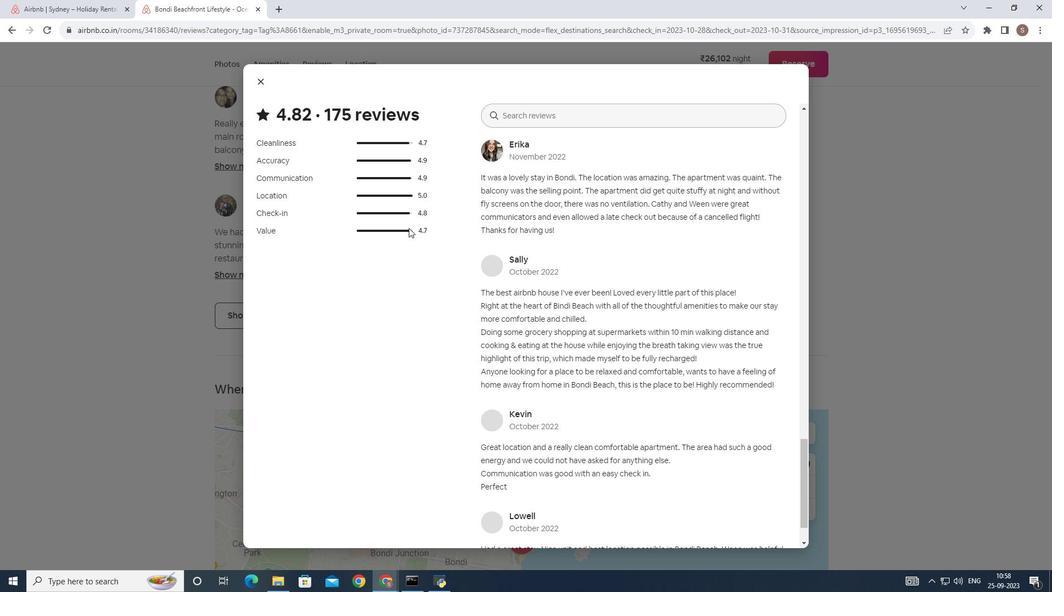 
Action: Mouse scrolled (407, 226) with delta (0, 0)
Screenshot: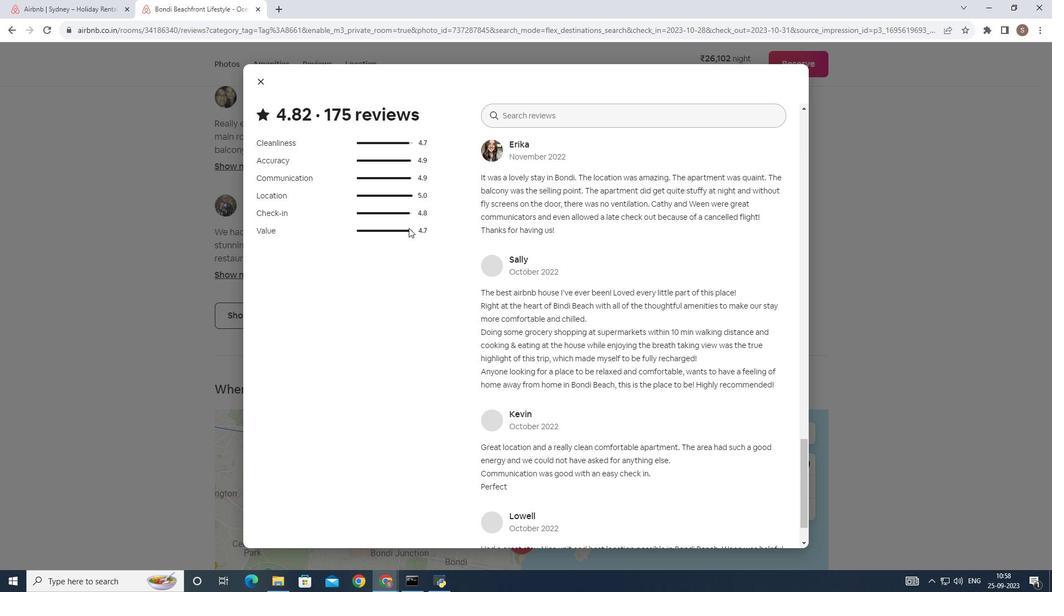 
Action: Mouse scrolled (407, 226) with delta (0, 0)
Screenshot: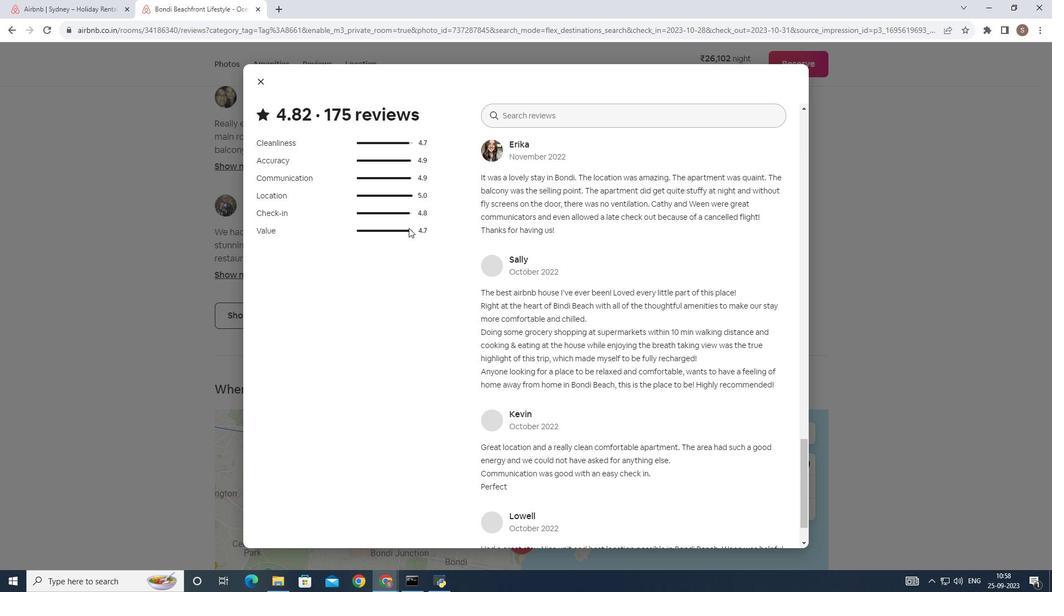 
Action: Mouse scrolled (407, 226) with delta (0, 0)
Screenshot: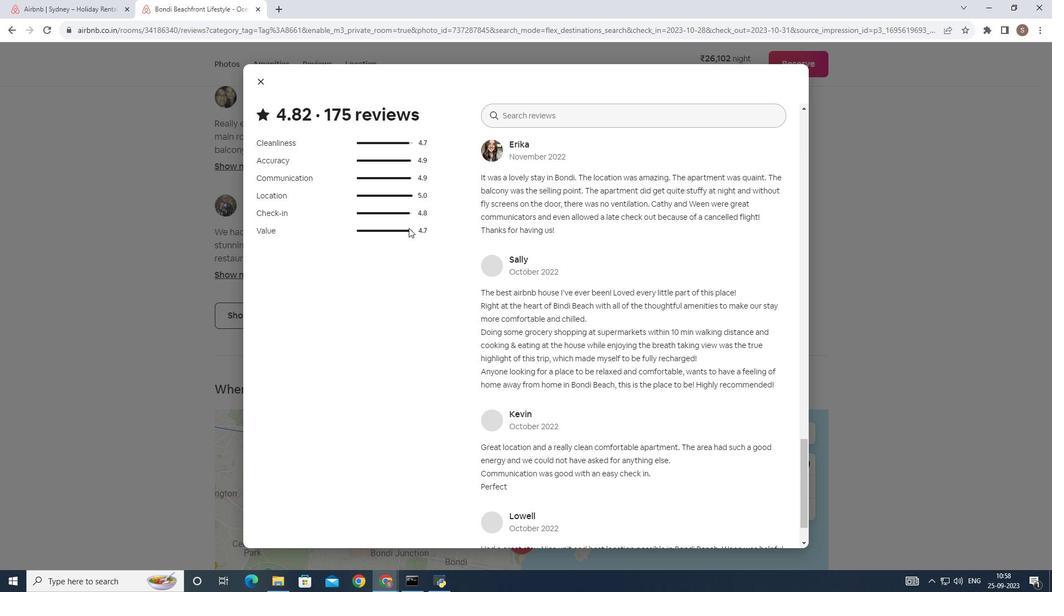 
Action: Mouse moved to (407, 226)
Screenshot: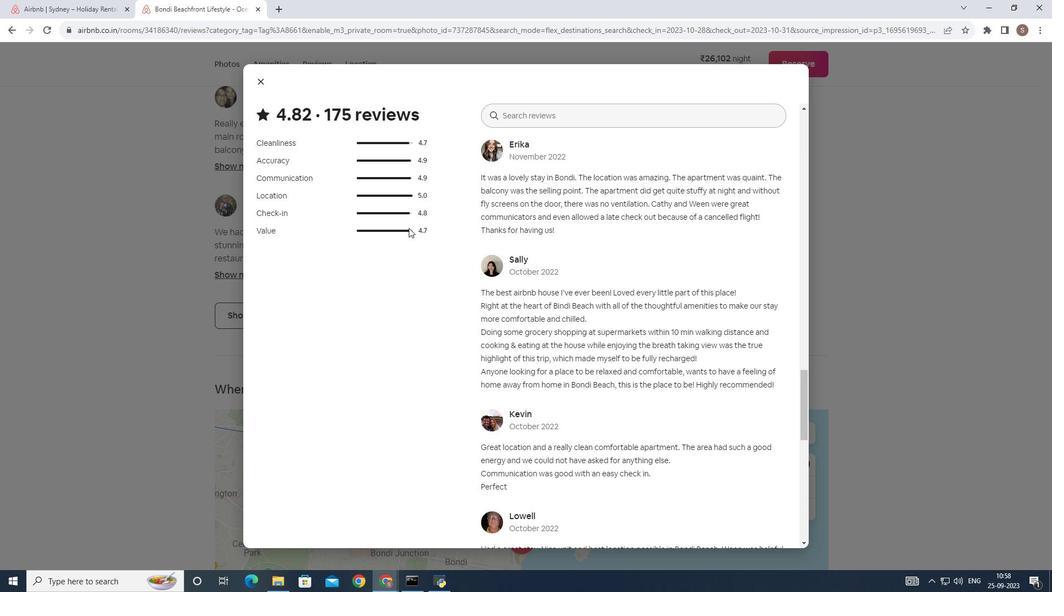 
Action: Mouse scrolled (407, 226) with delta (0, 0)
Screenshot: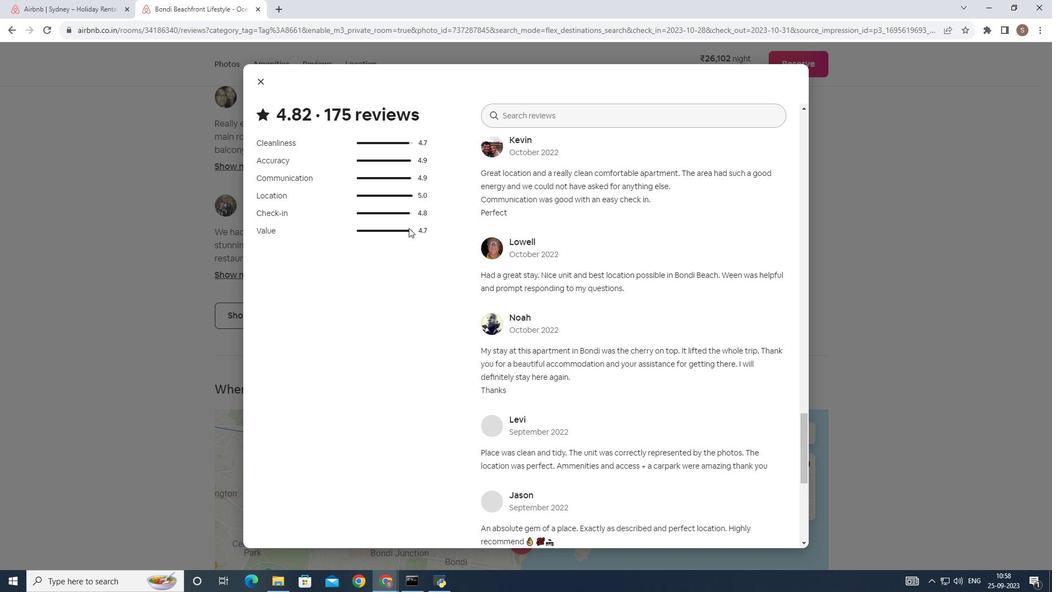 
Action: Mouse scrolled (407, 226) with delta (0, 0)
Screenshot: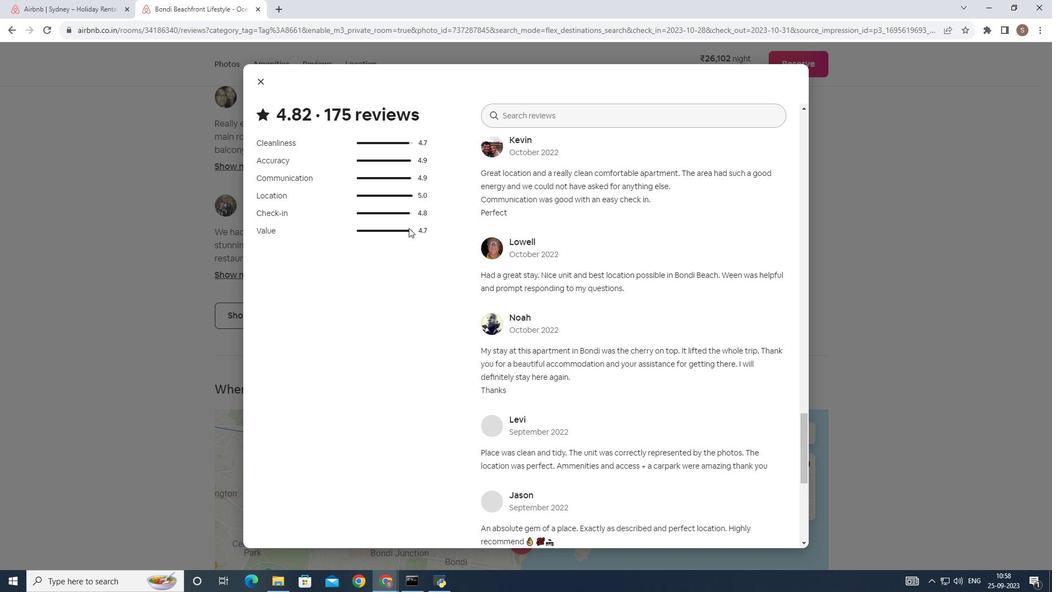 
Action: Mouse scrolled (407, 226) with delta (0, 0)
Screenshot: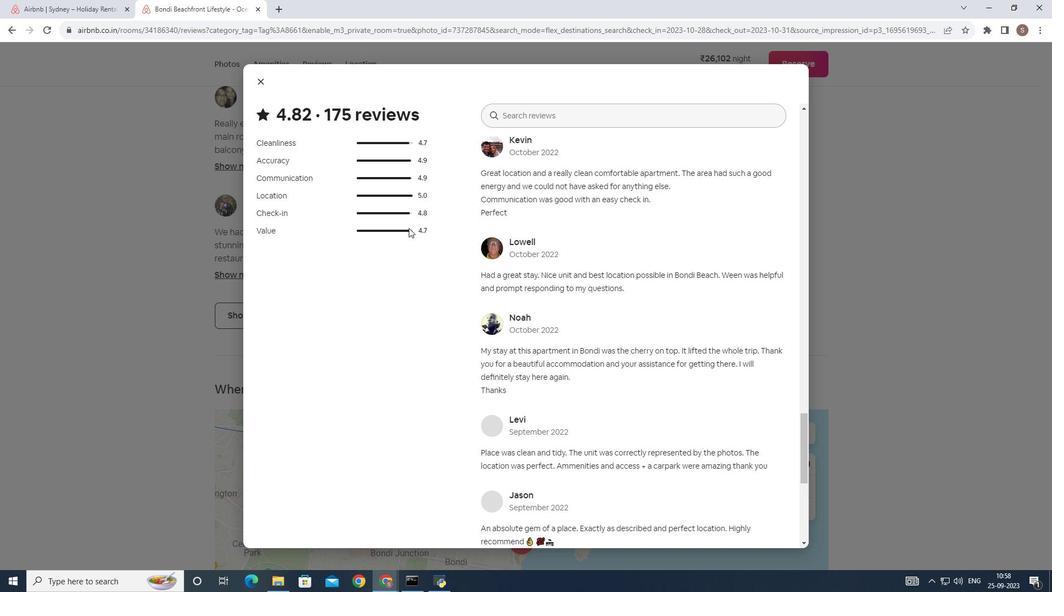 
Action: Mouse scrolled (407, 226) with delta (0, 0)
Screenshot: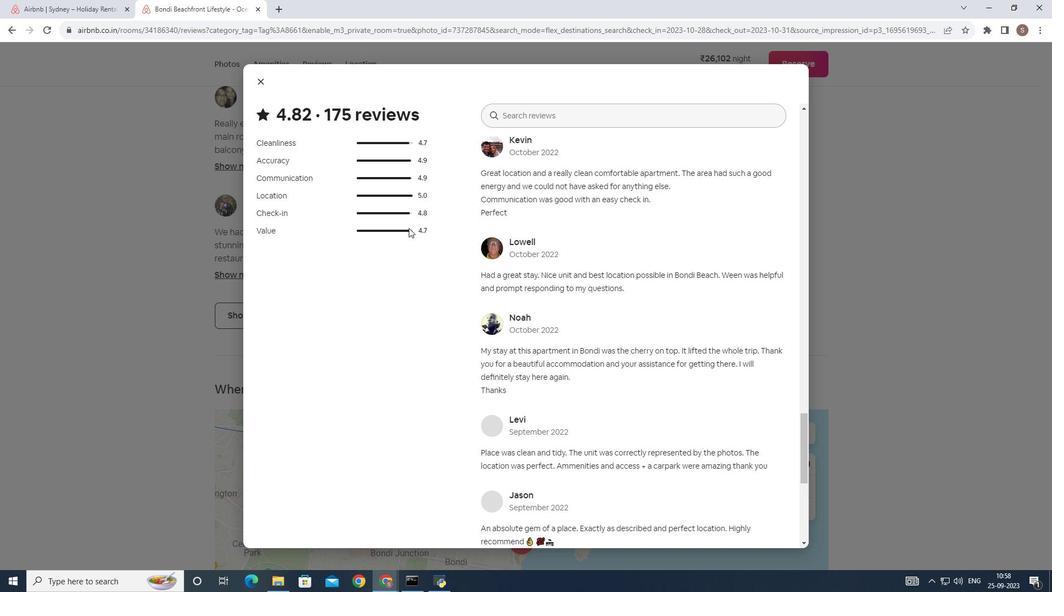 
Action: Mouse scrolled (407, 226) with delta (0, 0)
Screenshot: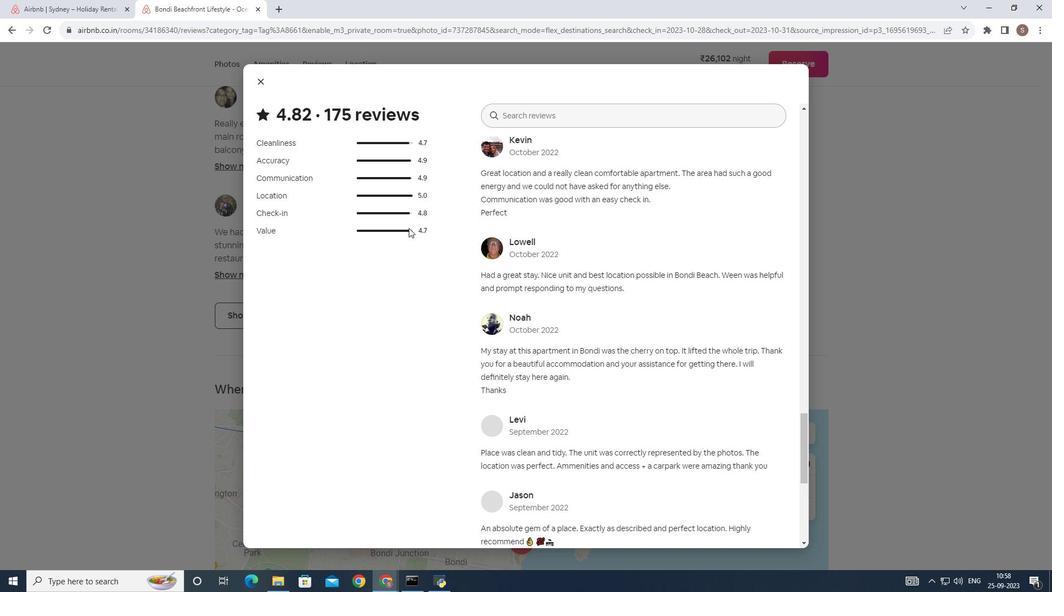 
Action: Mouse scrolled (407, 226) with delta (0, 0)
Screenshot: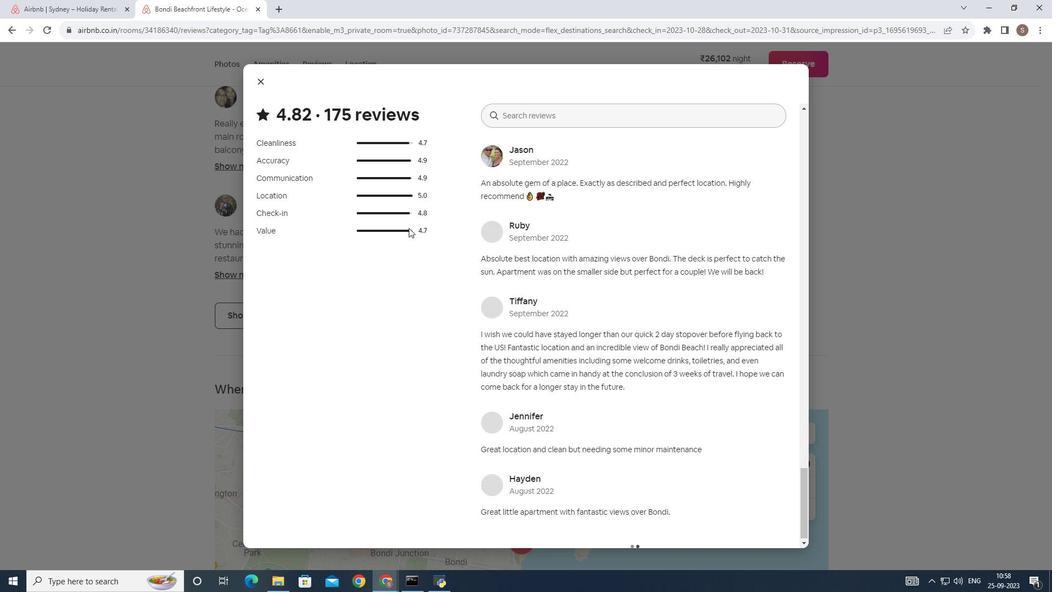 
Action: Mouse scrolled (407, 226) with delta (0, 0)
Screenshot: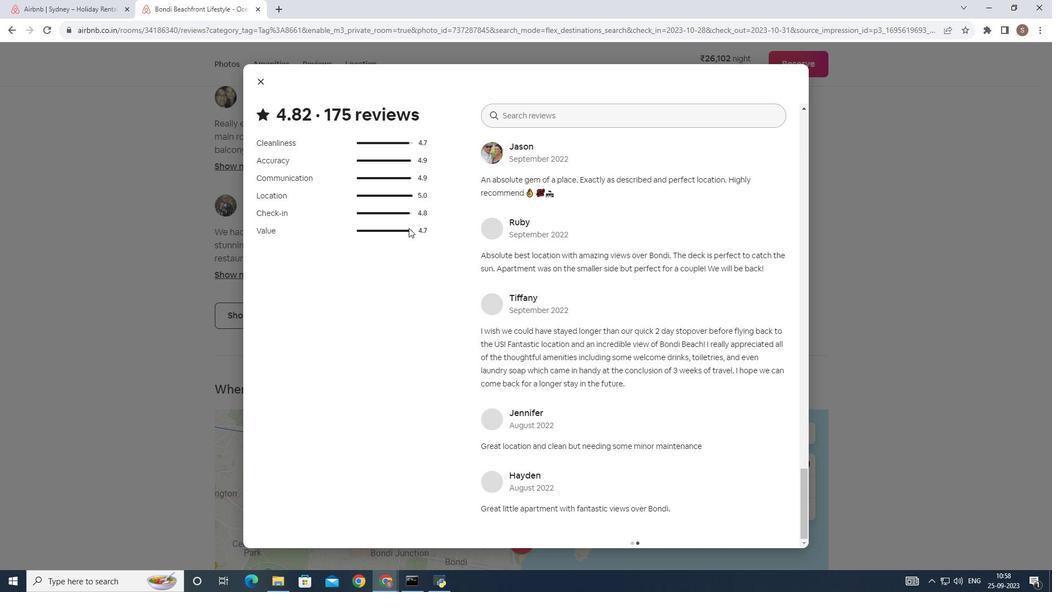 
Action: Mouse scrolled (407, 226) with delta (0, 0)
Screenshot: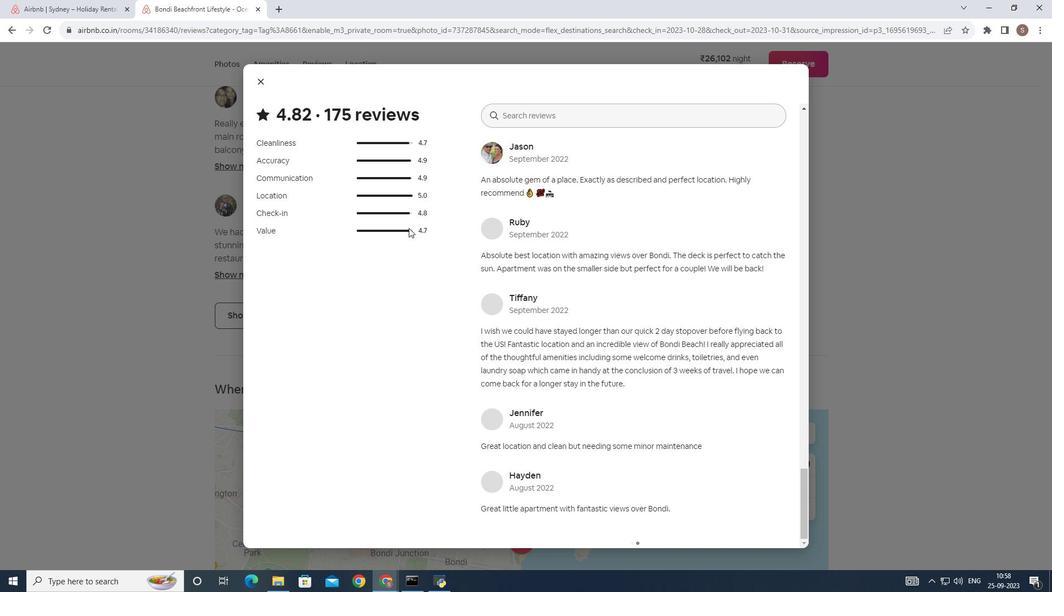 
Action: Mouse scrolled (407, 226) with delta (0, 0)
Screenshot: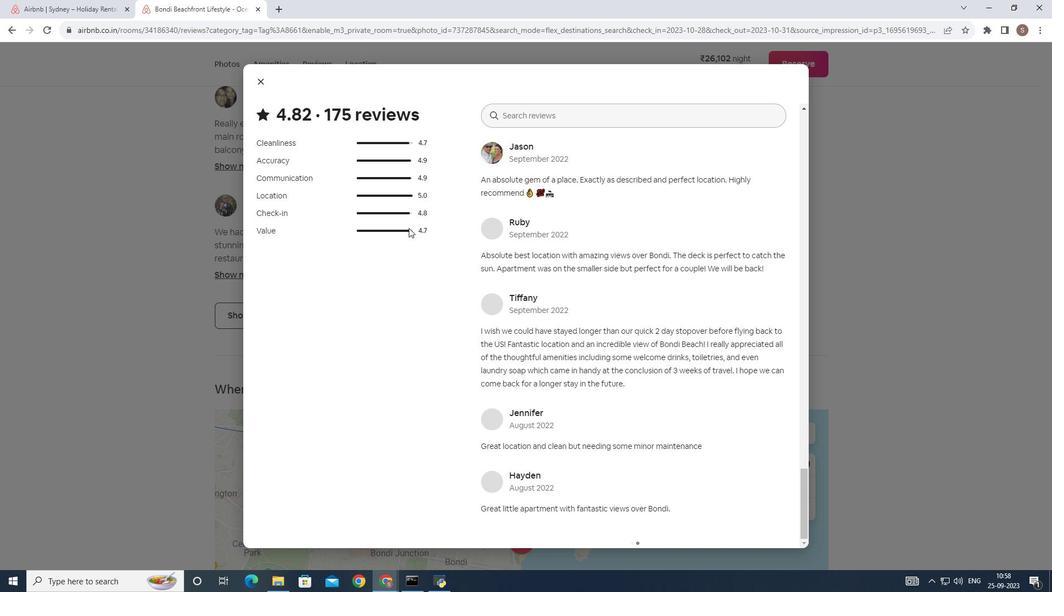 
Action: Mouse scrolled (407, 226) with delta (0, 0)
Screenshot: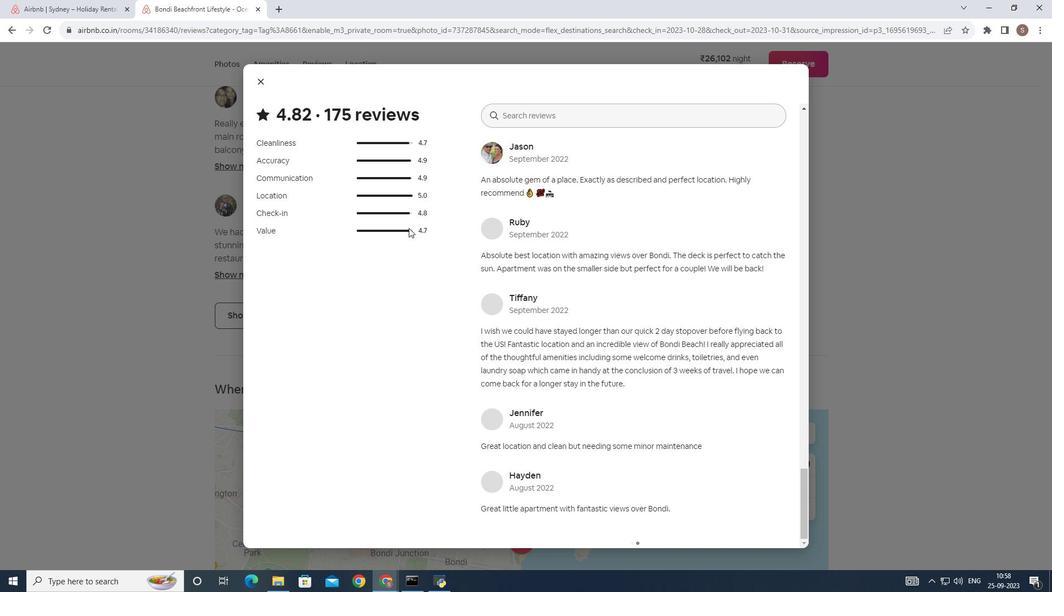 
Action: Mouse scrolled (407, 226) with delta (0, 0)
Screenshot: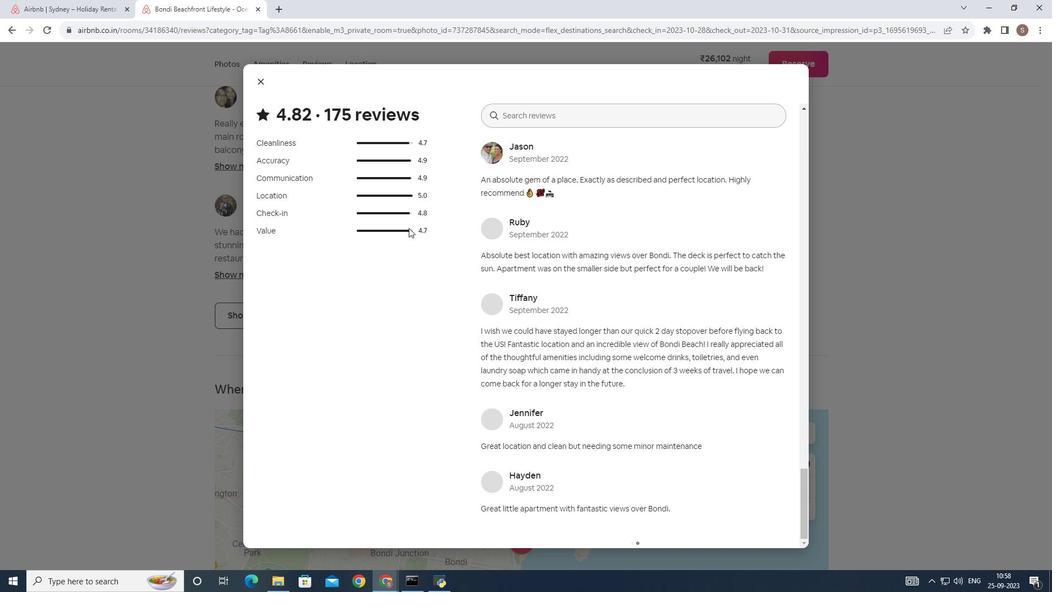 
Action: Mouse scrolled (407, 226) with delta (0, 0)
Screenshot: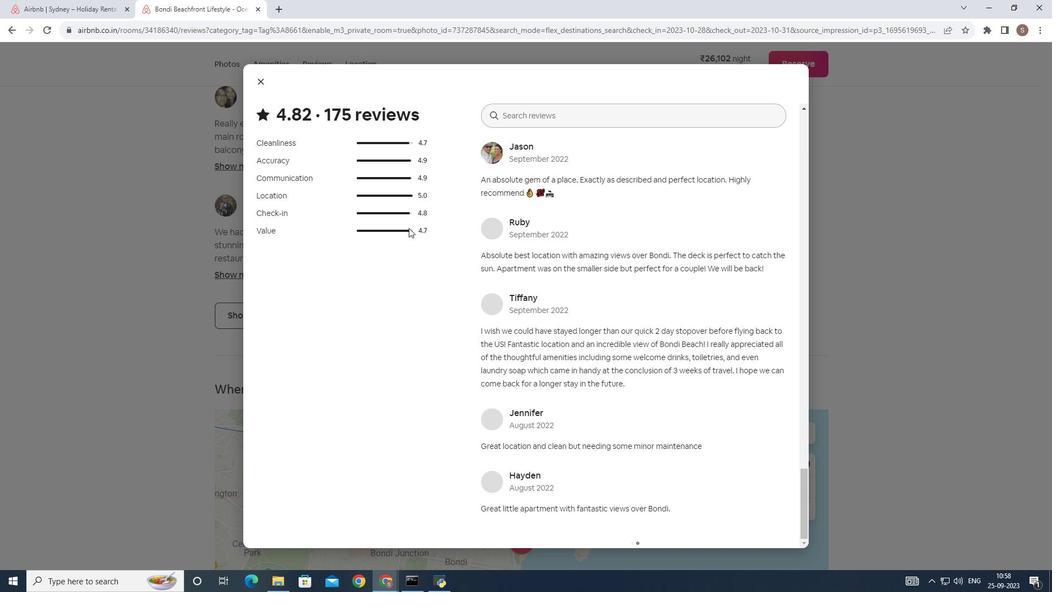 
Action: Mouse moved to (407, 226)
Screenshot: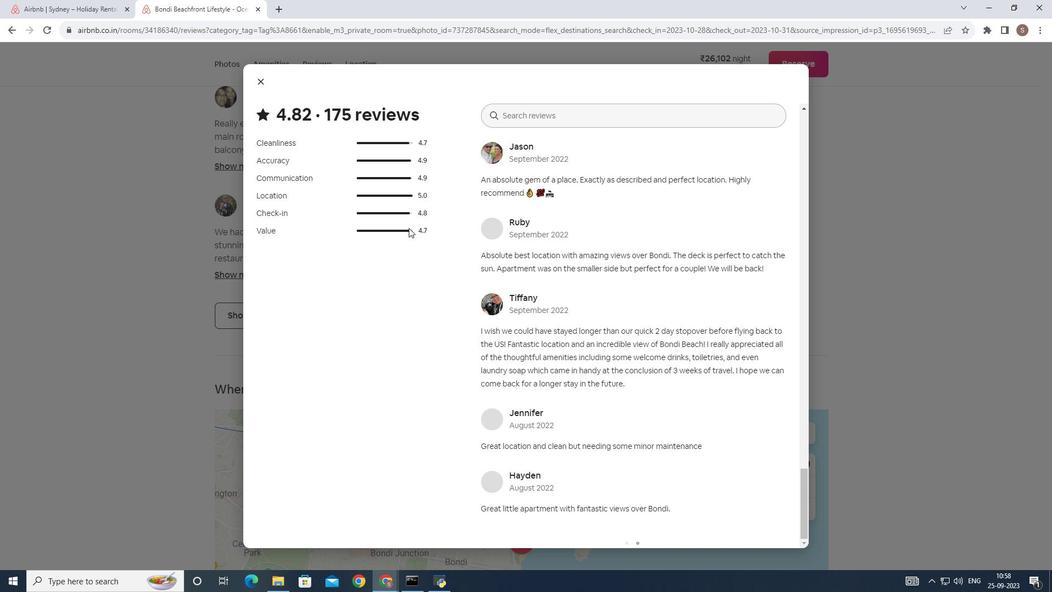 
Action: Mouse scrolled (407, 226) with delta (0, 0)
Screenshot: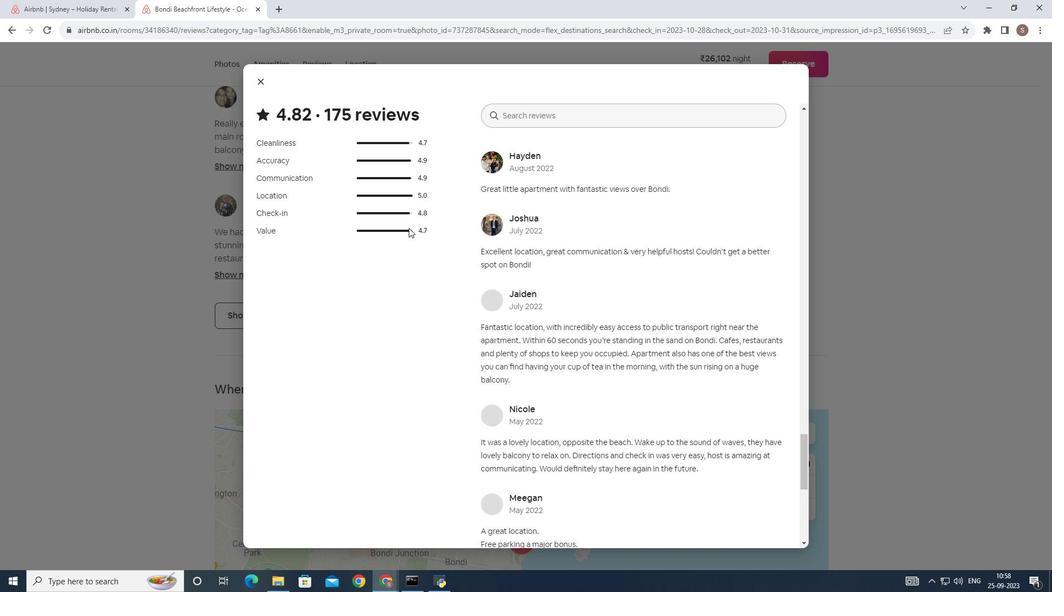 
Action: Mouse scrolled (407, 226) with delta (0, 0)
Screenshot: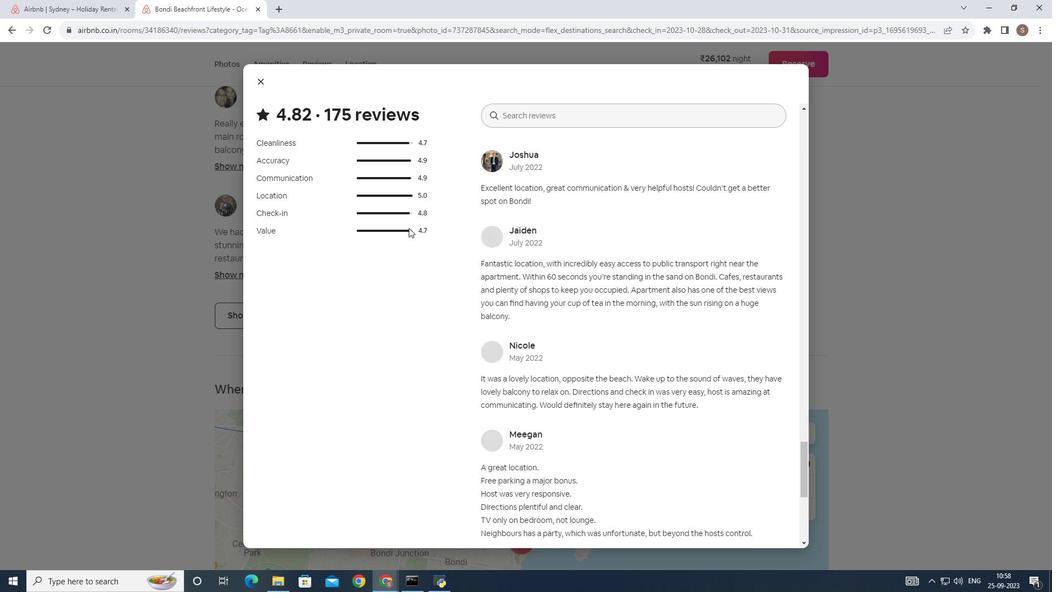 
Action: Mouse scrolled (407, 226) with delta (0, 0)
Screenshot: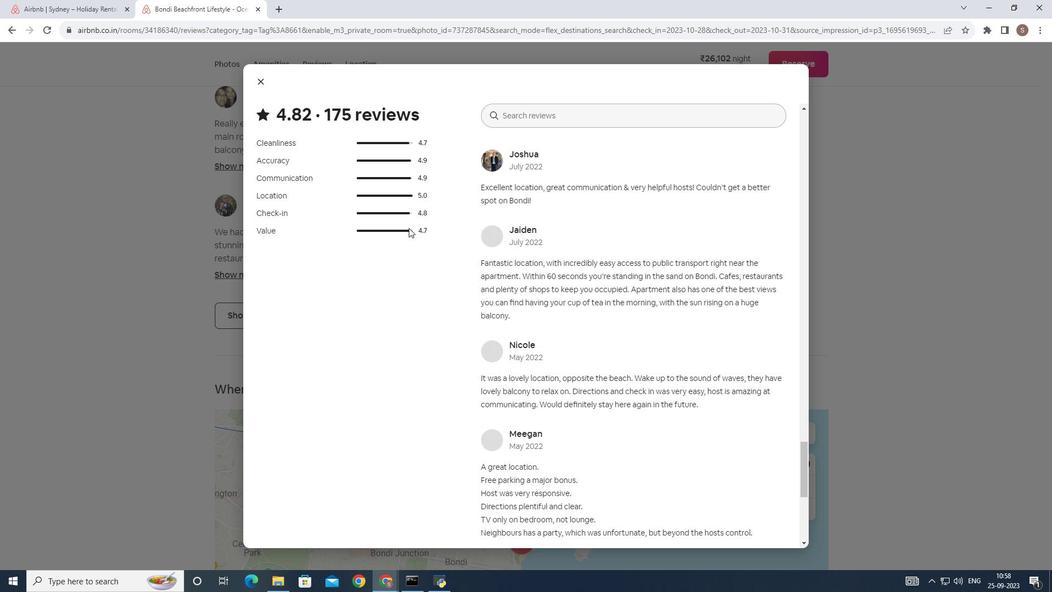 
Action: Mouse scrolled (407, 226) with delta (0, 0)
Screenshot: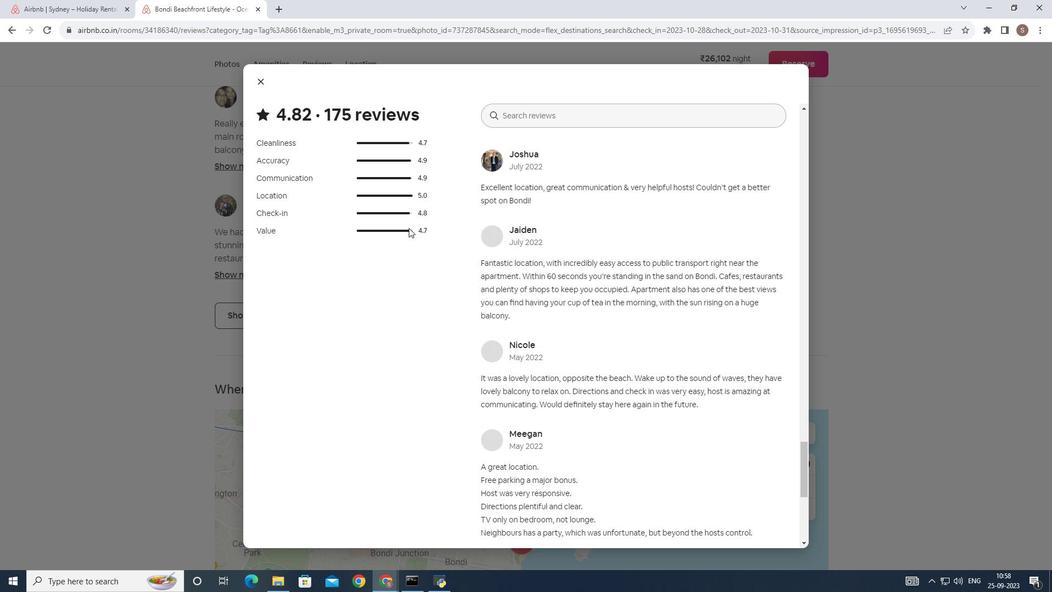 
Action: Mouse scrolled (407, 226) with delta (0, 0)
Screenshot: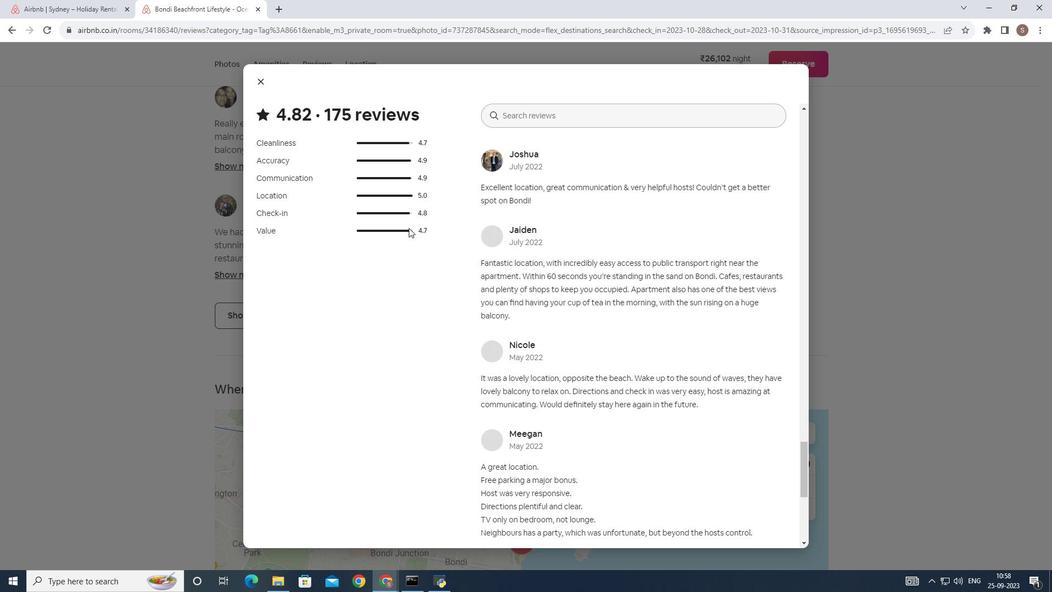 
Action: Mouse scrolled (407, 226) with delta (0, 0)
Screenshot: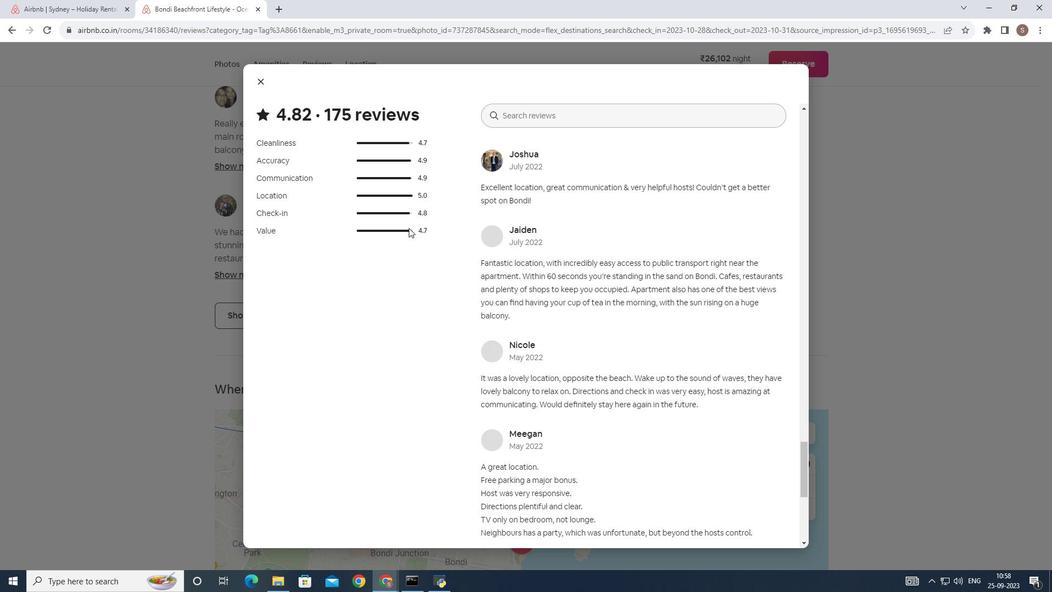 
Action: Mouse scrolled (407, 226) with delta (0, 0)
Screenshot: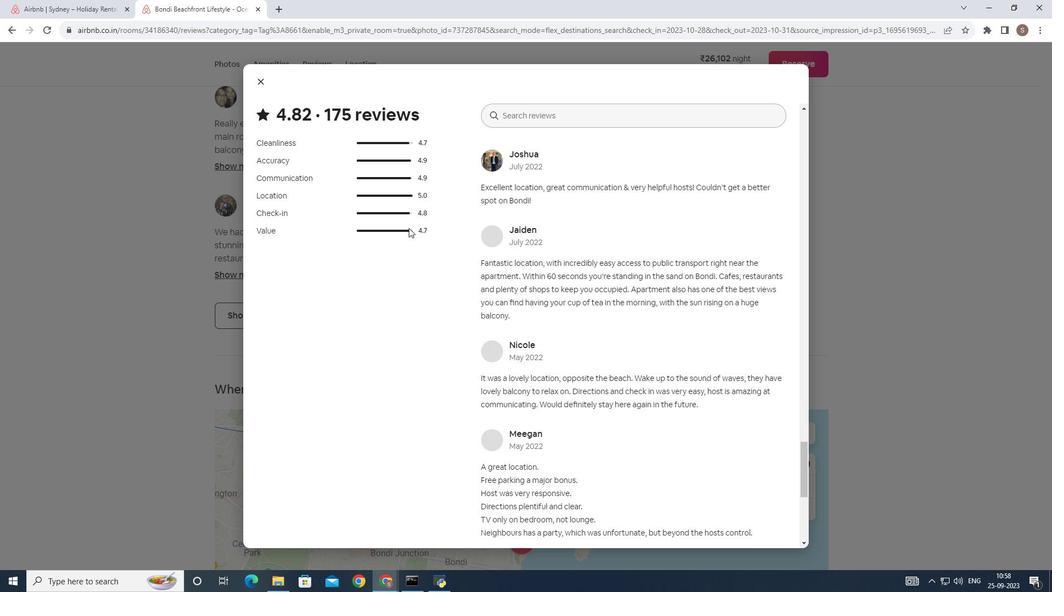 
Action: Mouse scrolled (407, 226) with delta (0, 0)
Screenshot: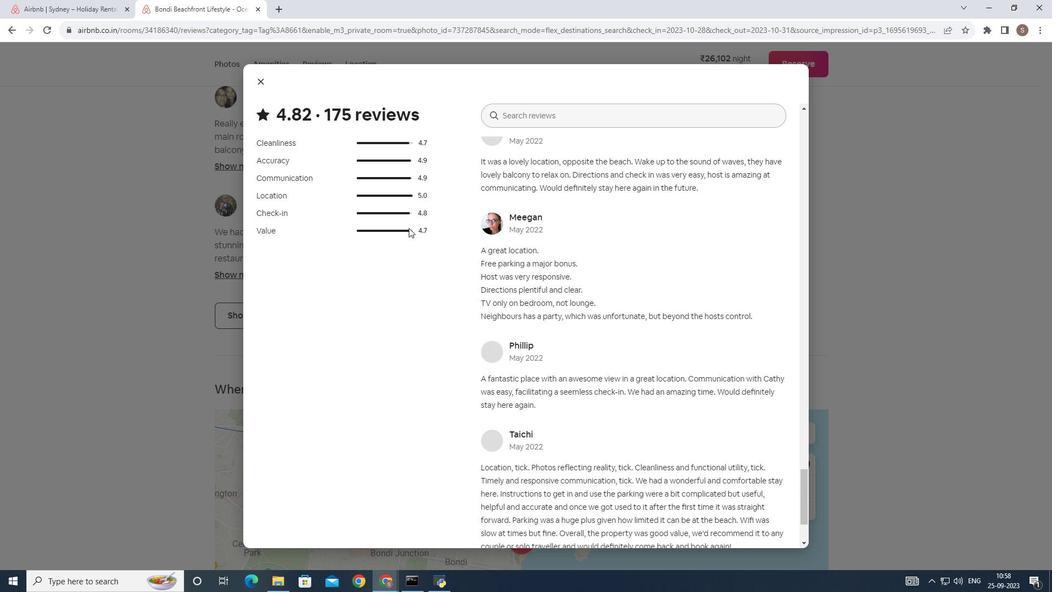 
Action: Mouse scrolled (407, 226) with delta (0, 0)
Screenshot: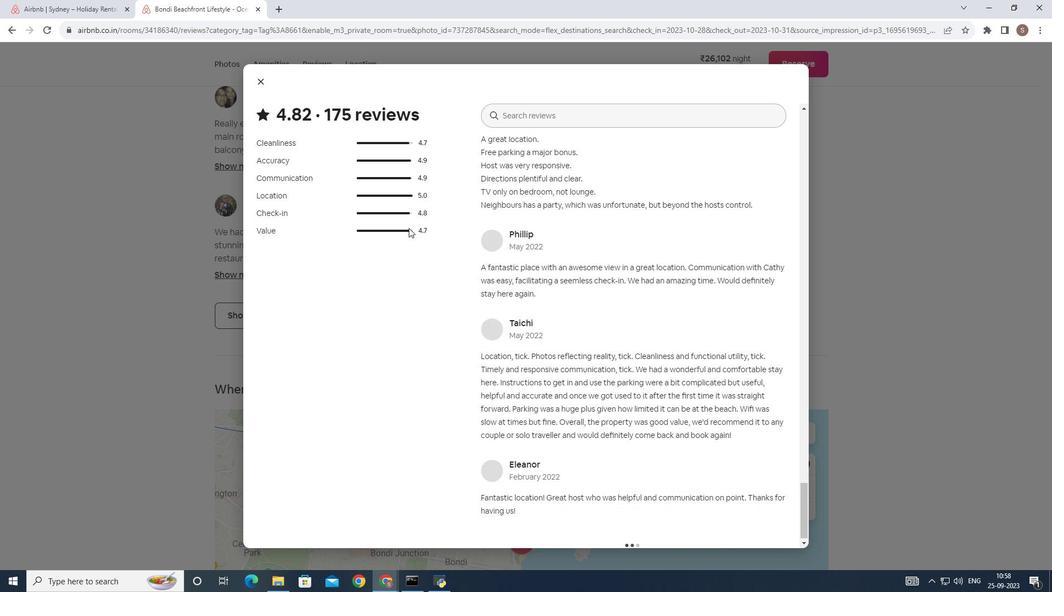 
Action: Mouse scrolled (407, 226) with delta (0, 0)
Screenshot: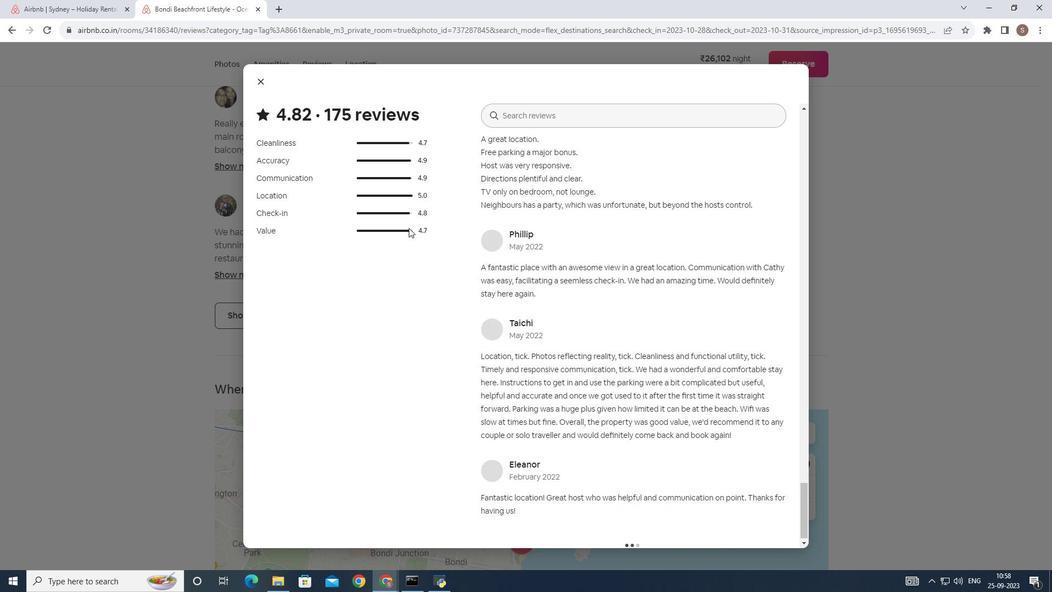 
Action: Mouse scrolled (407, 226) with delta (0, 0)
Screenshot: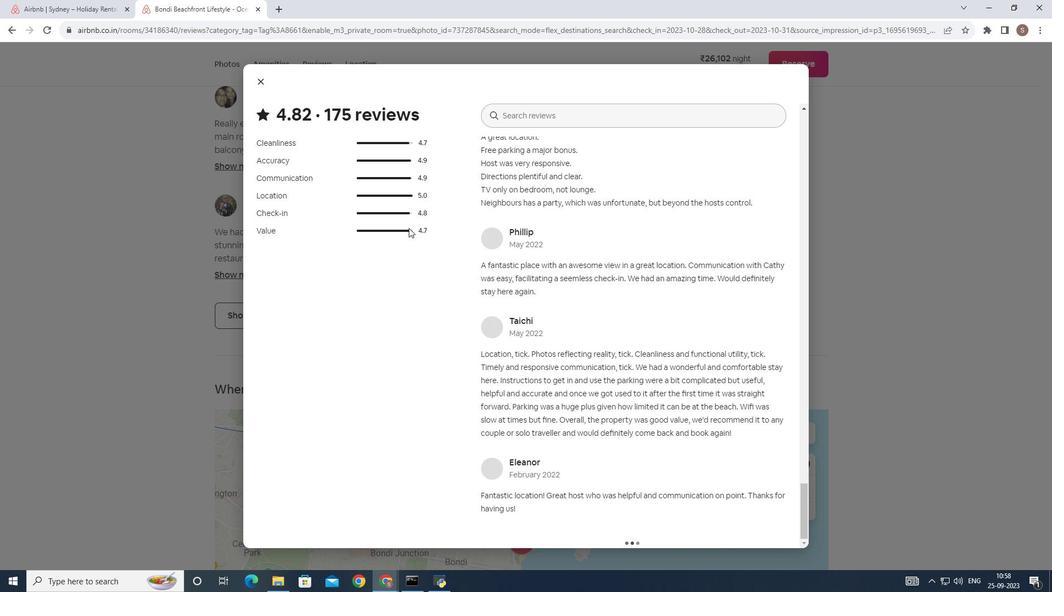
Action: Mouse scrolled (407, 226) with delta (0, 0)
Screenshot: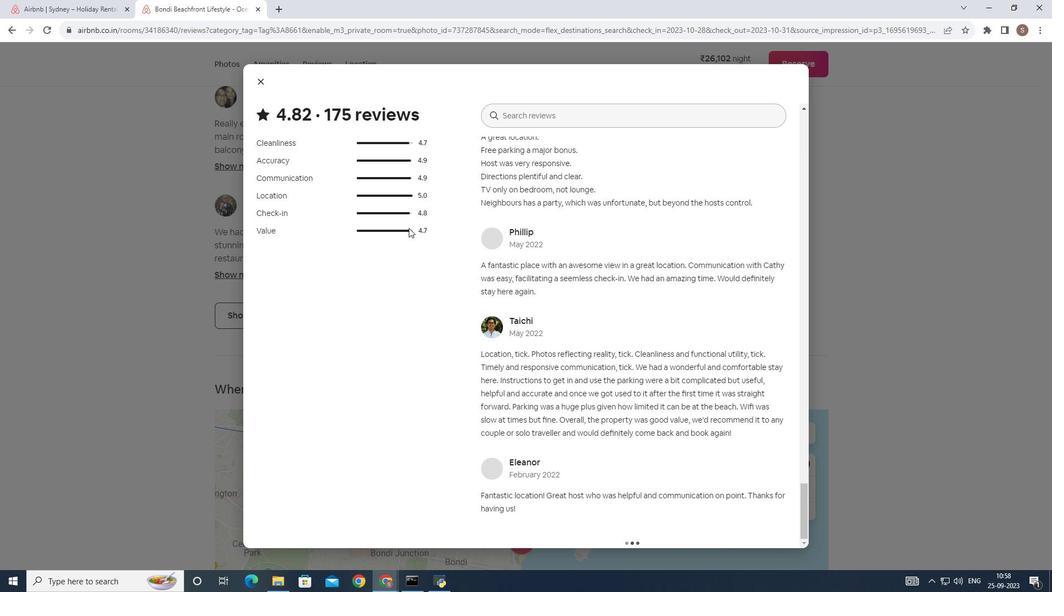 
Action: Mouse scrolled (407, 226) with delta (0, 0)
Screenshot: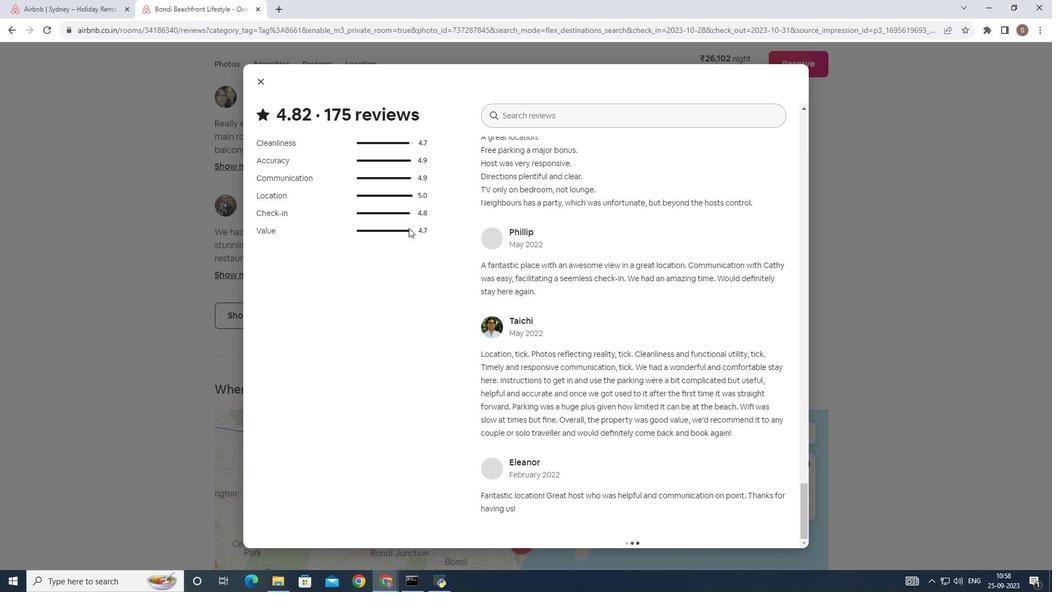 
Action: Mouse scrolled (407, 226) with delta (0, 0)
Screenshot: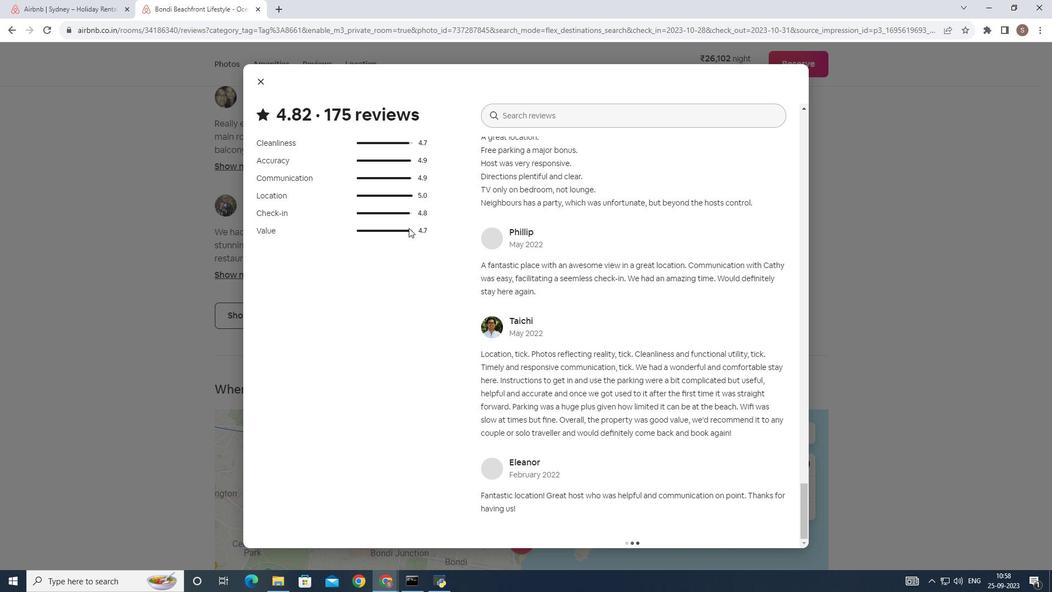 
Action: Mouse scrolled (407, 226) with delta (0, 0)
Screenshot: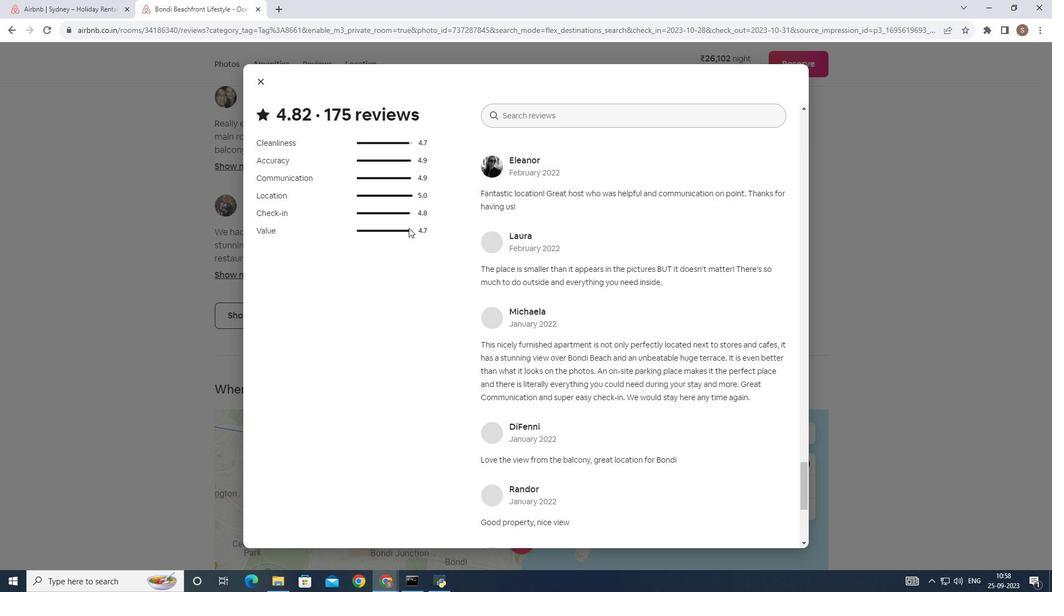 
Action: Mouse scrolled (407, 226) with delta (0, 0)
Screenshot: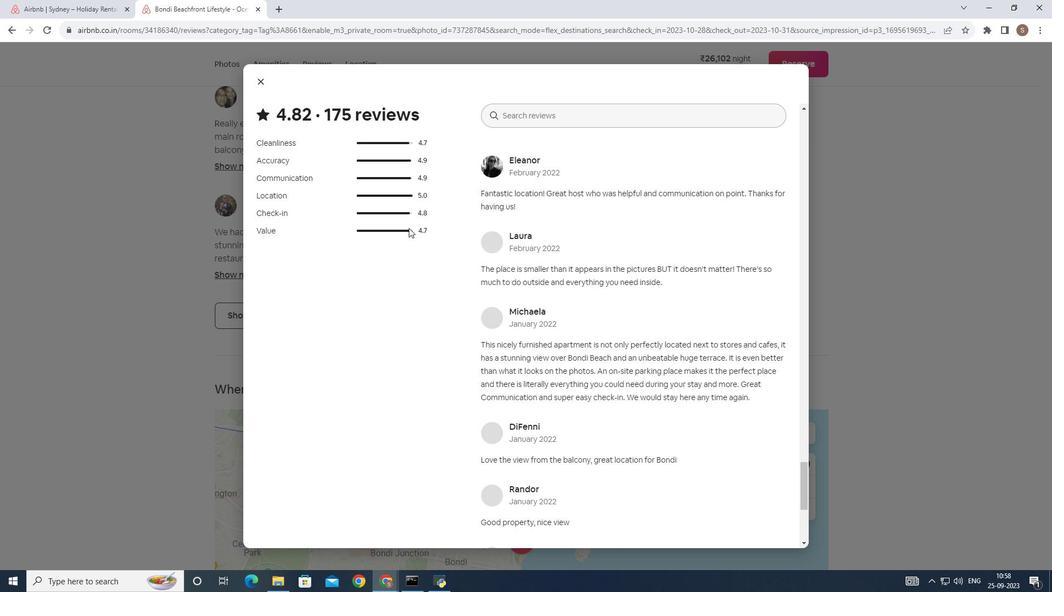 
Action: Mouse scrolled (407, 226) with delta (0, 0)
Screenshot: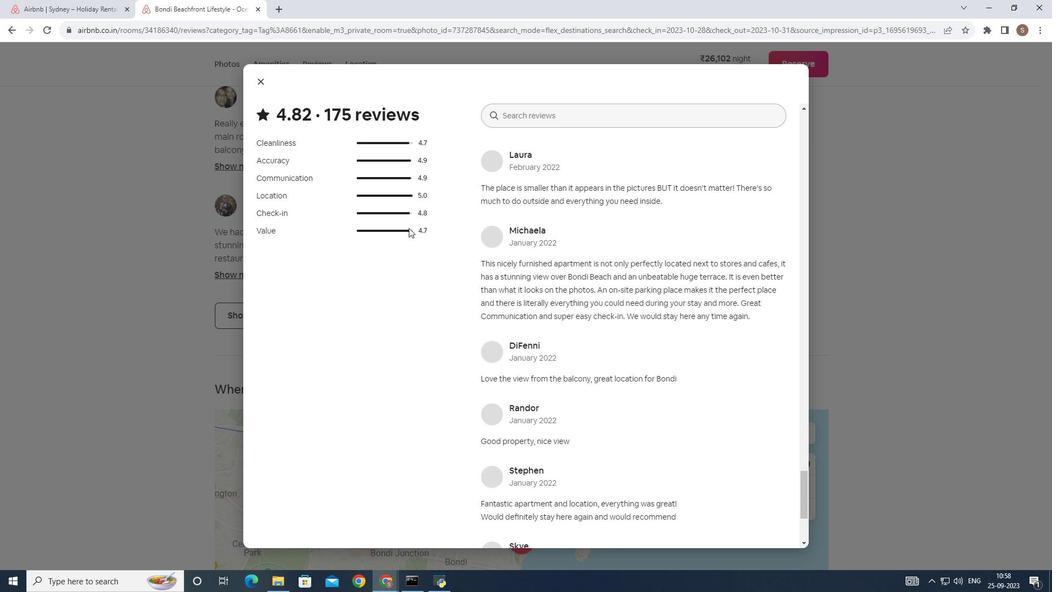 
Action: Mouse scrolled (407, 226) with delta (0, 0)
Screenshot: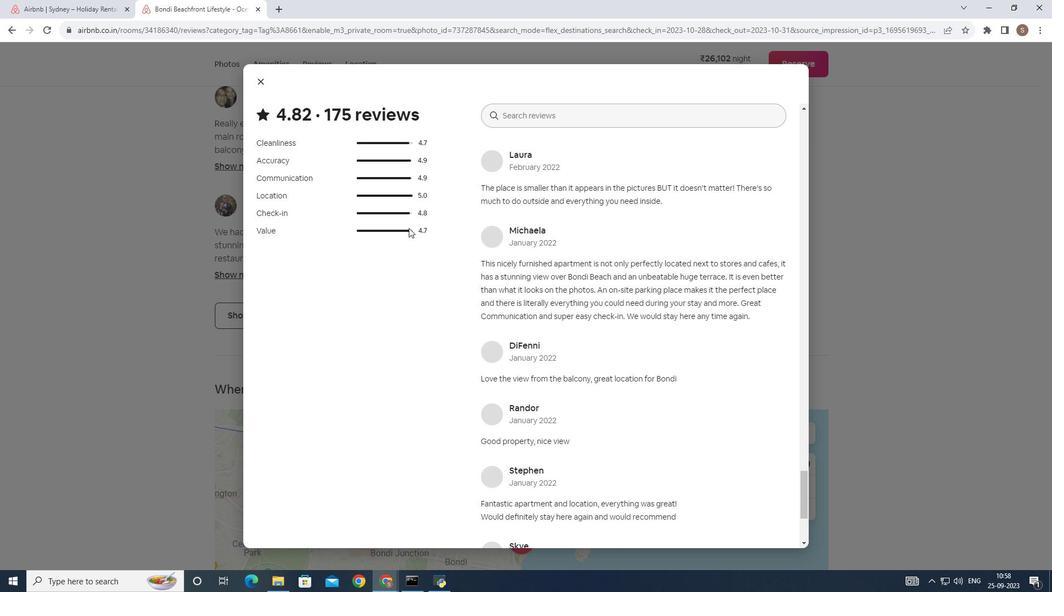 
Action: Mouse scrolled (407, 226) with delta (0, 0)
Screenshot: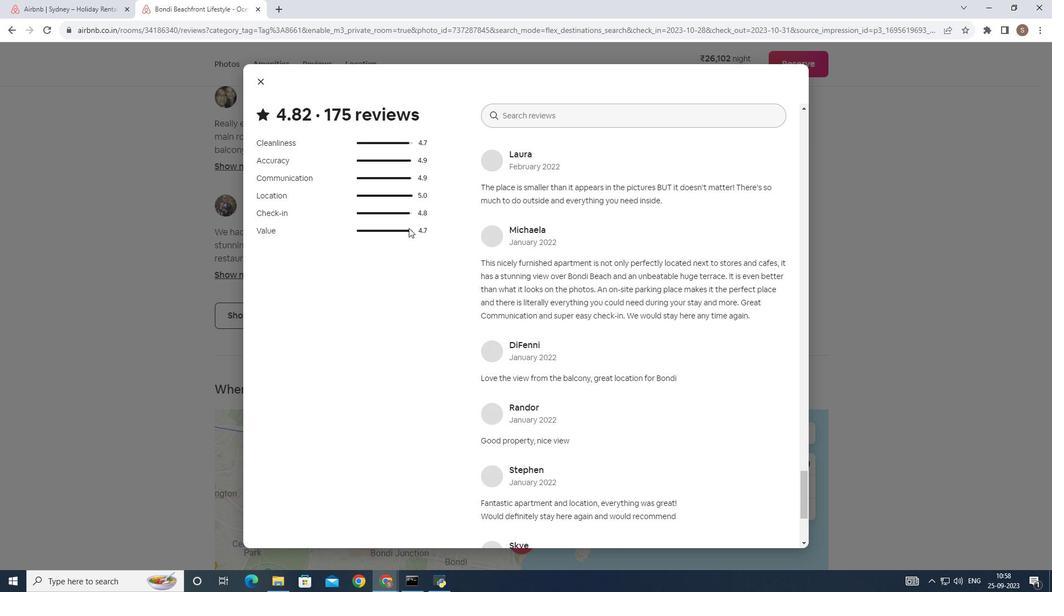 
Action: Mouse scrolled (407, 226) with delta (0, 0)
Screenshot: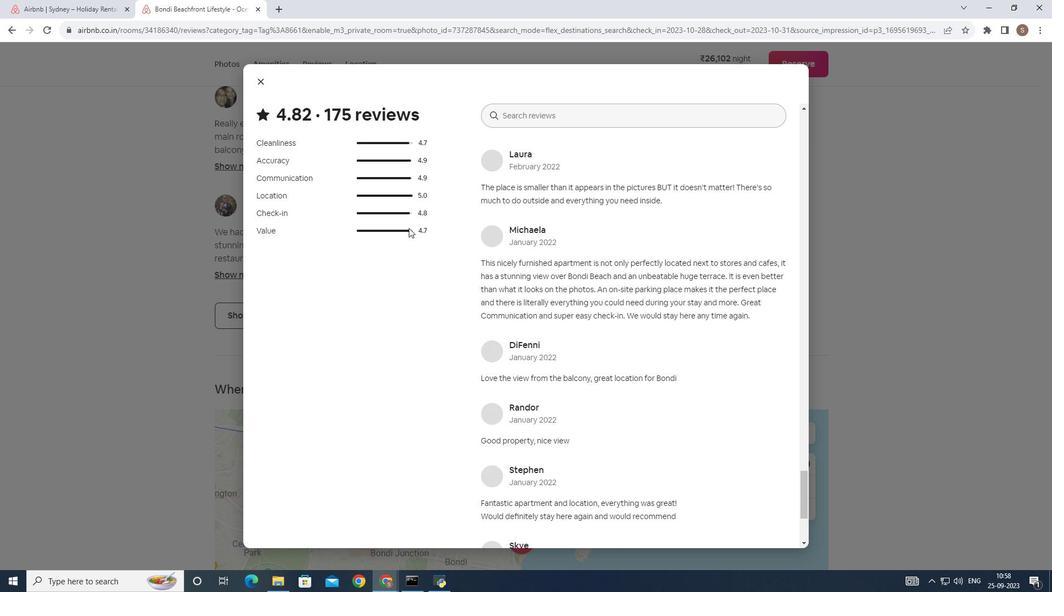 
Action: Mouse scrolled (407, 226) with delta (0, 0)
Screenshot: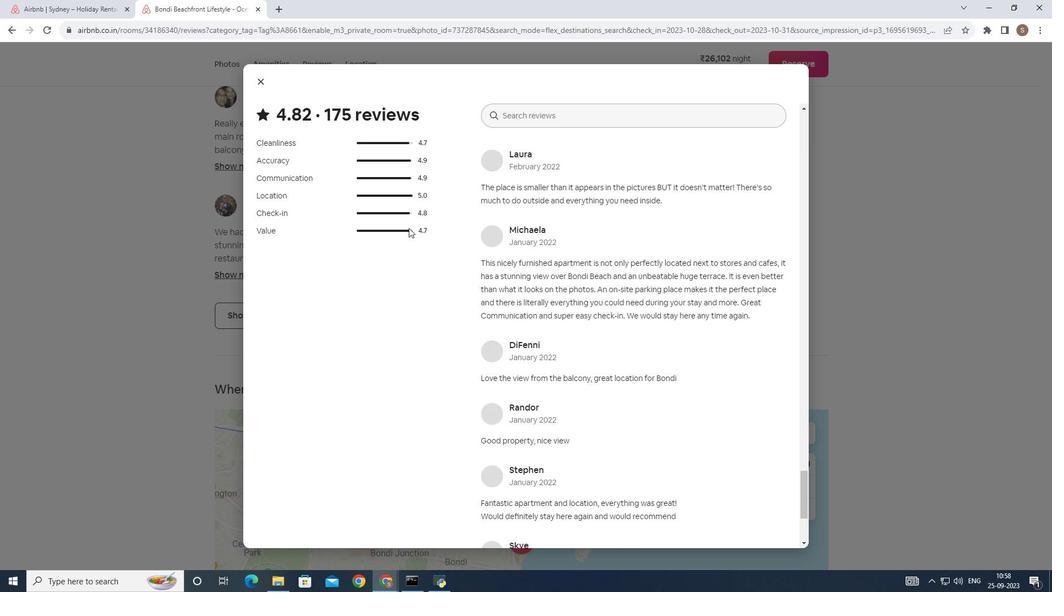
Action: Mouse scrolled (407, 226) with delta (0, 0)
Screenshot: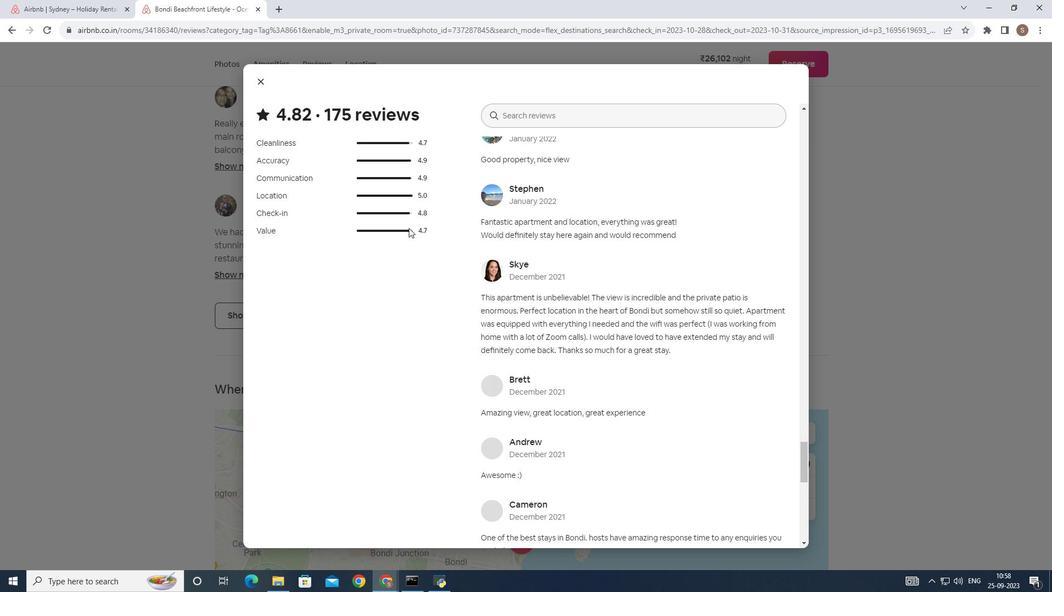 
Action: Mouse scrolled (407, 226) with delta (0, 0)
Screenshot: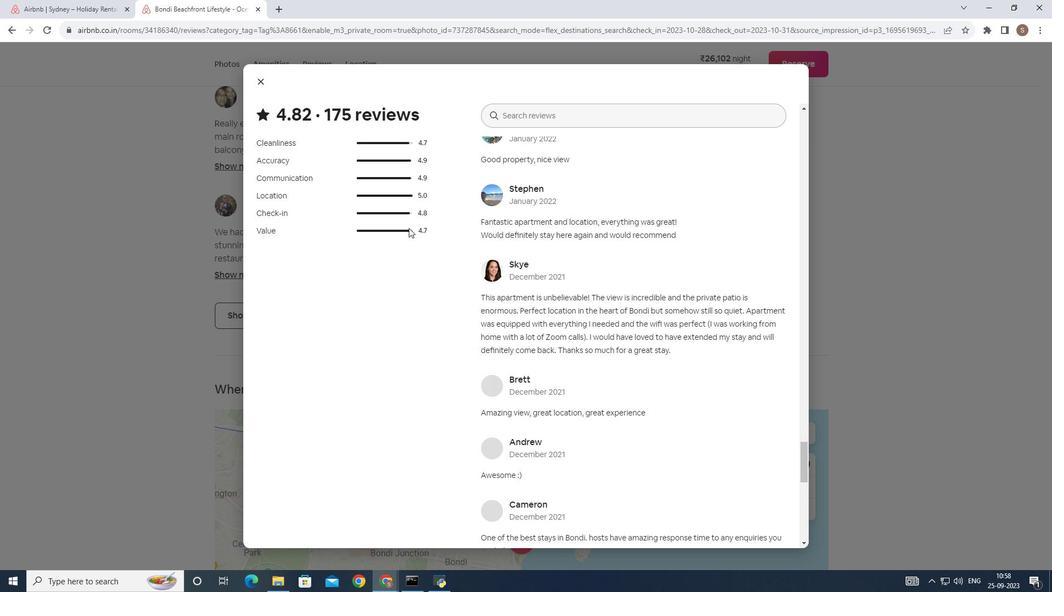 
Action: Mouse scrolled (407, 226) with delta (0, 0)
Screenshot: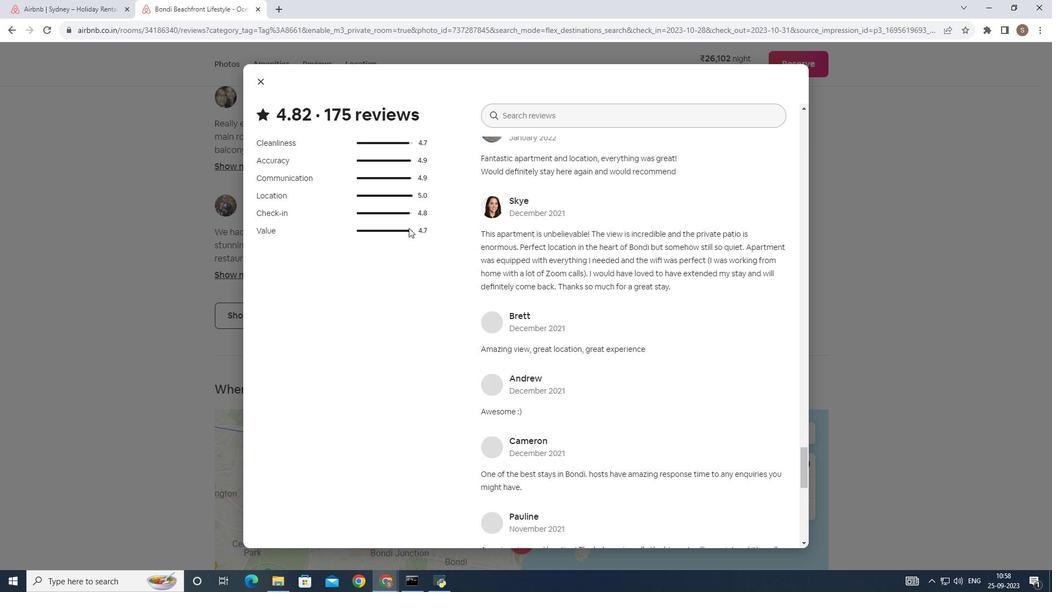 
Action: Mouse scrolled (407, 226) with delta (0, 0)
Screenshot: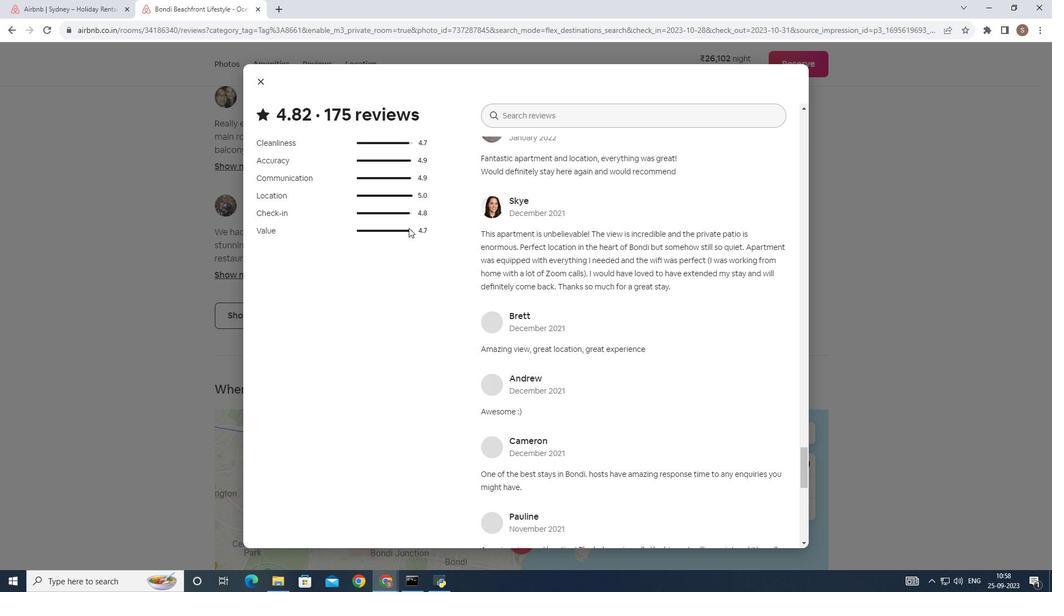 
Action: Mouse scrolled (407, 226) with delta (0, 0)
Screenshot: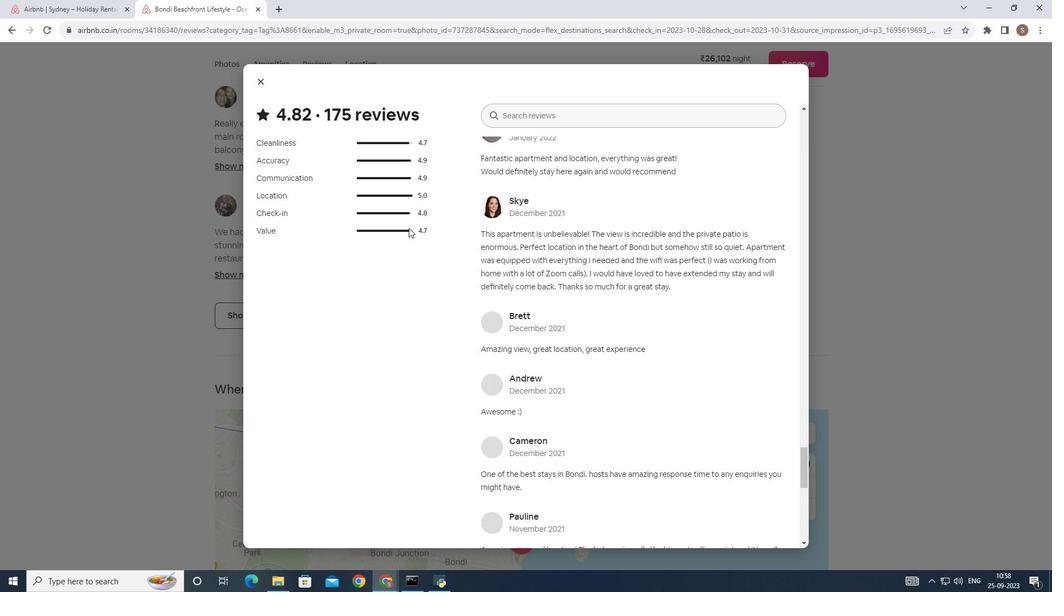 
Action: Mouse scrolled (407, 226) with delta (0, 0)
Screenshot: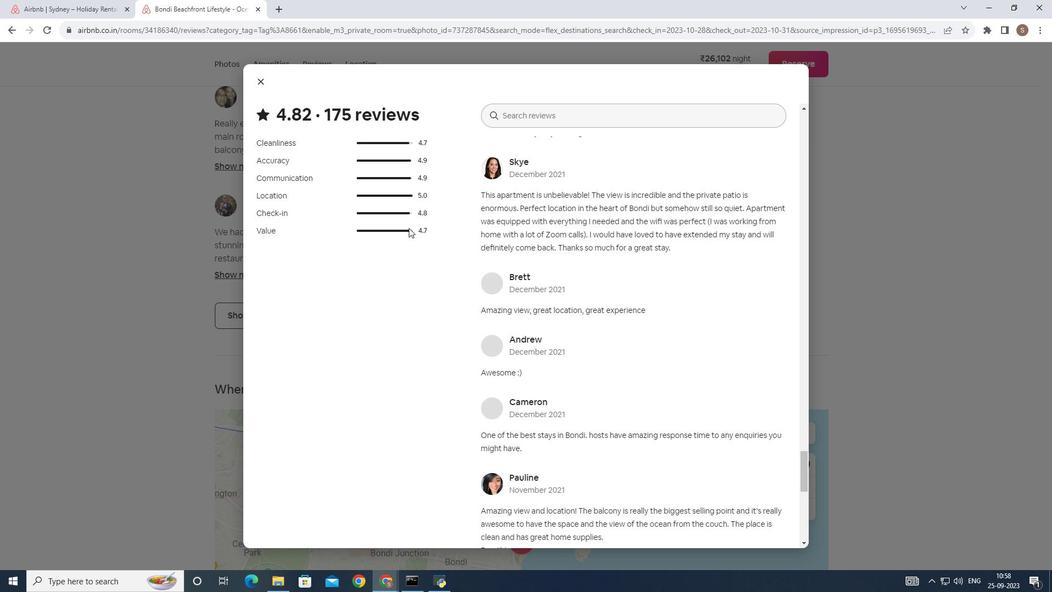 
Action: Mouse scrolled (407, 226) with delta (0, 0)
Screenshot: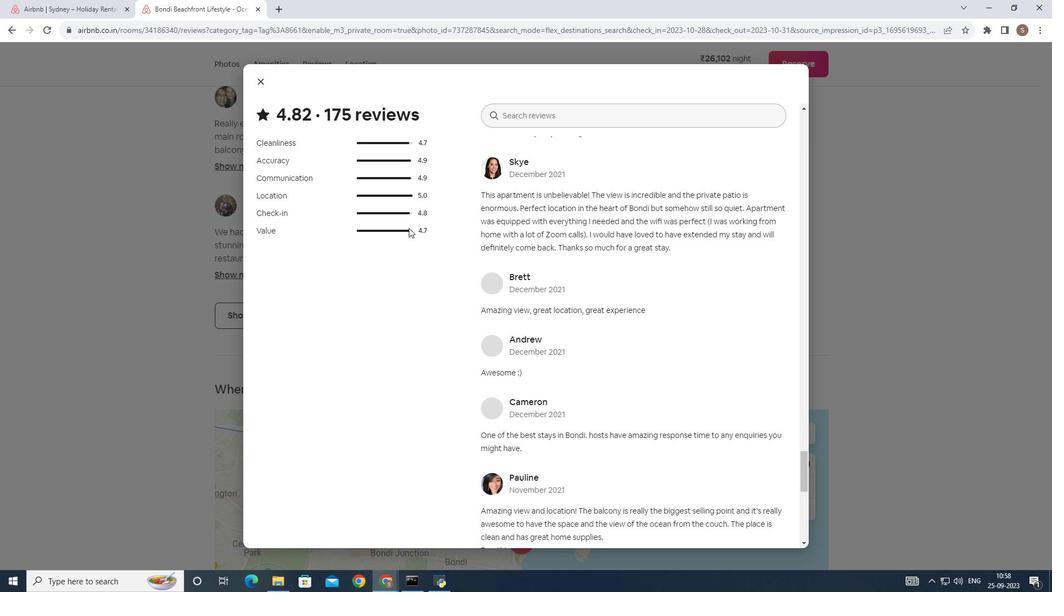 
Action: Mouse scrolled (407, 226) with delta (0, 0)
Screenshot: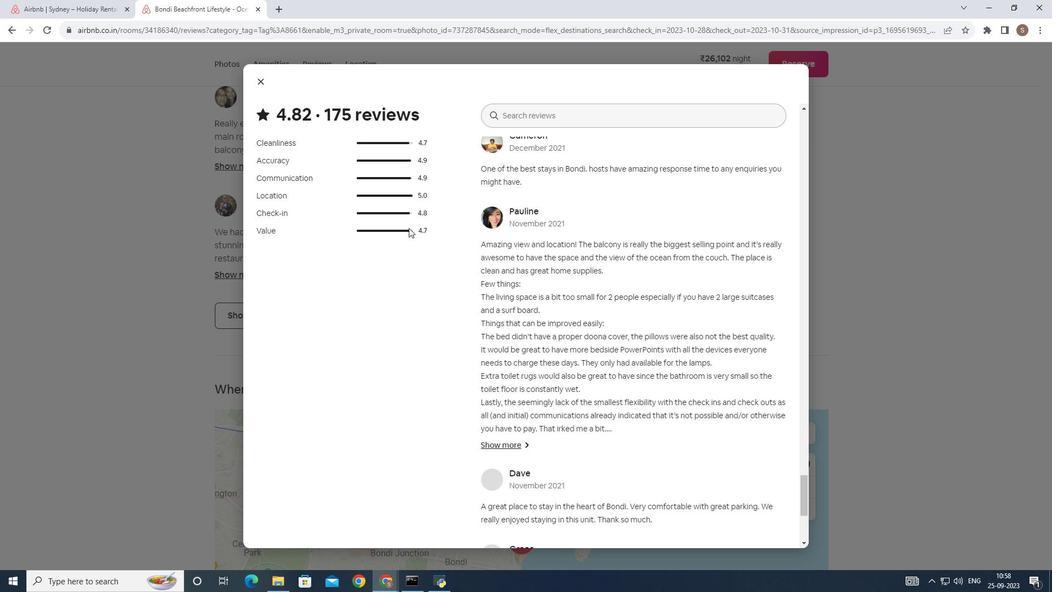 
Action: Mouse scrolled (407, 226) with delta (0, 0)
Screenshot: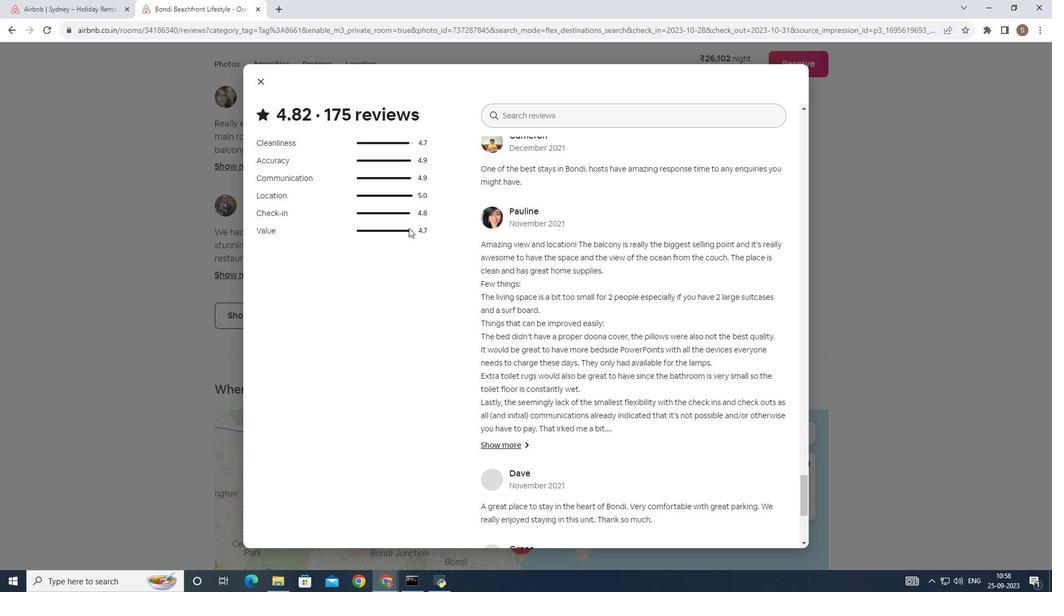 
Action: Mouse scrolled (407, 226) with delta (0, 0)
Screenshot: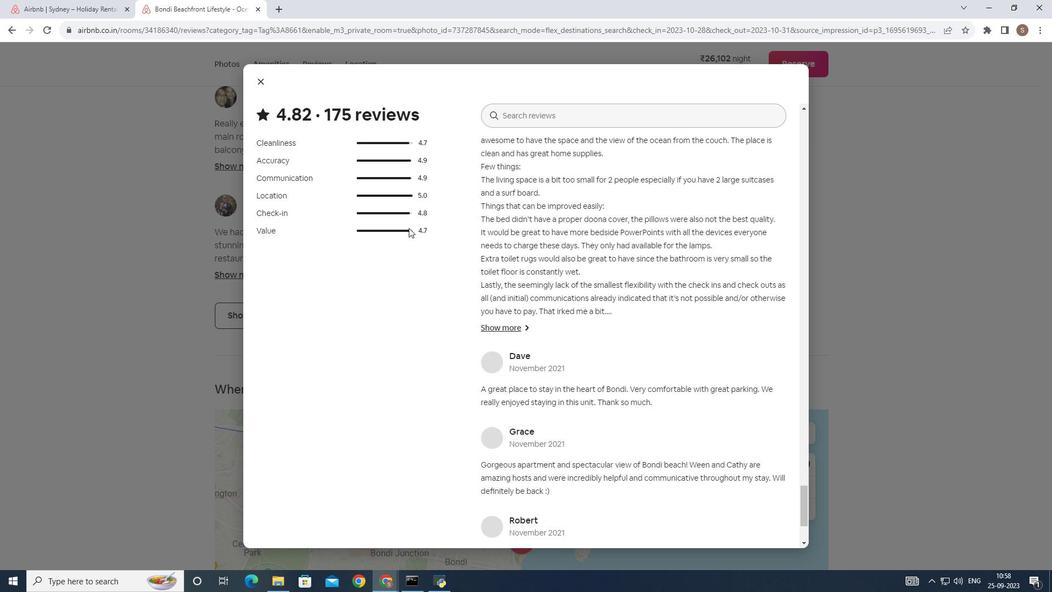 
Action: Mouse scrolled (407, 226) with delta (0, 0)
Screenshot: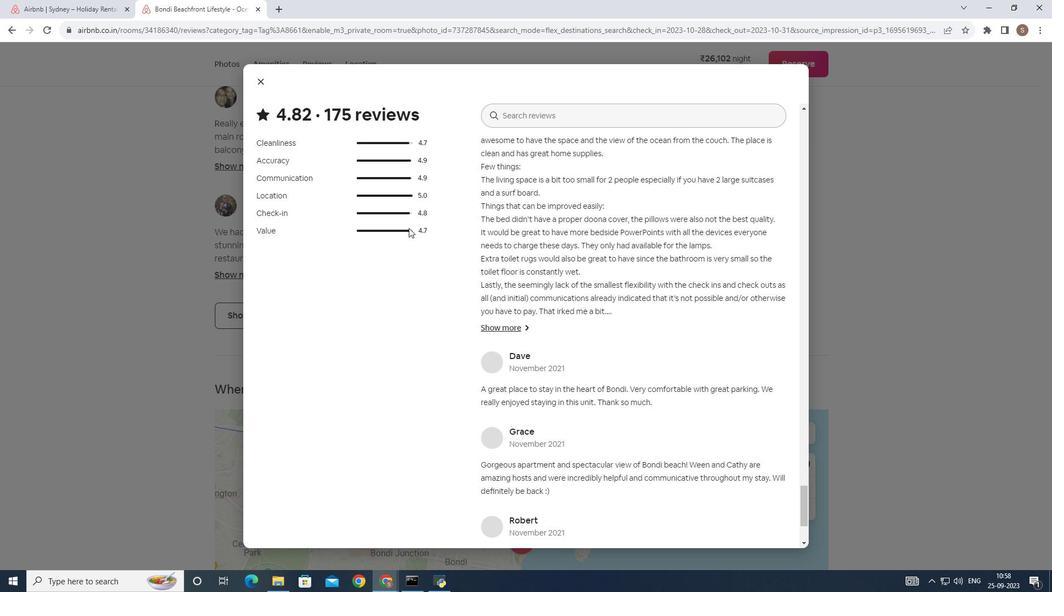 
Action: Mouse scrolled (407, 226) with delta (0, 0)
Screenshot: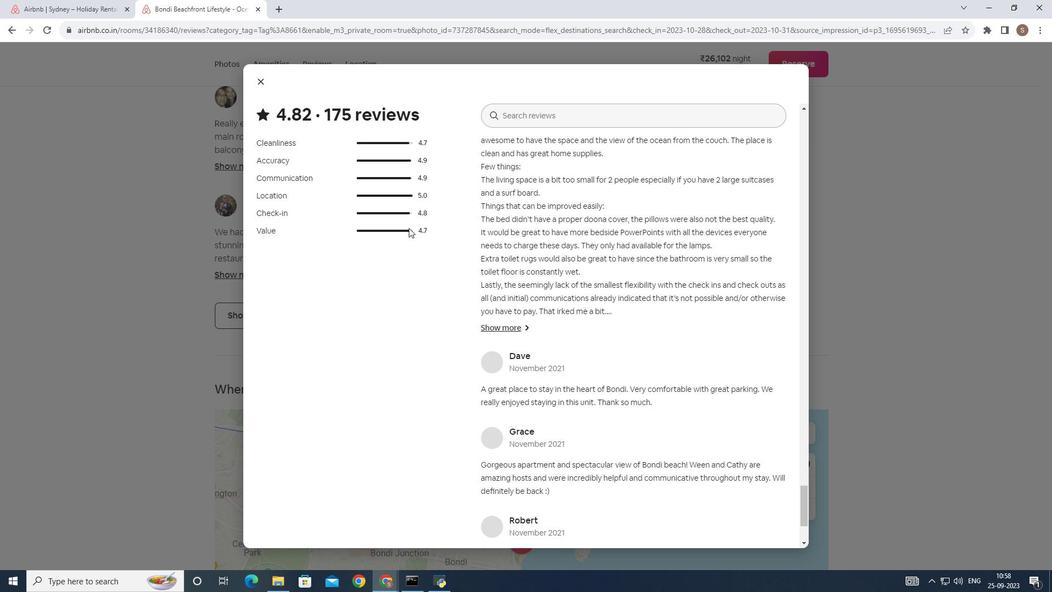 
Action: Mouse scrolled (407, 226) with delta (0, 0)
Screenshot: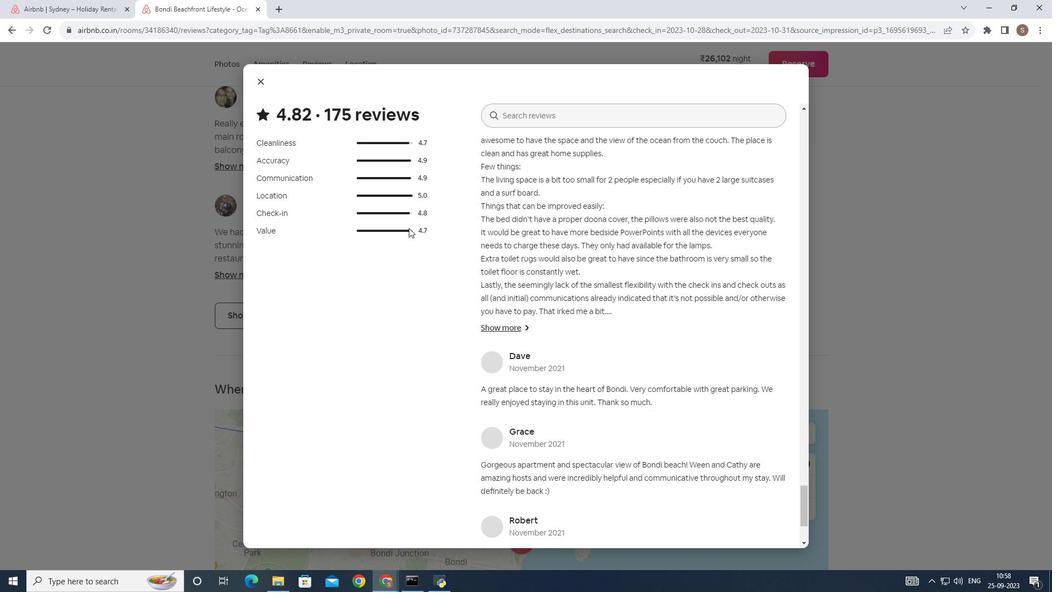 
Action: Mouse scrolled (407, 226) with delta (0, 0)
Screenshot: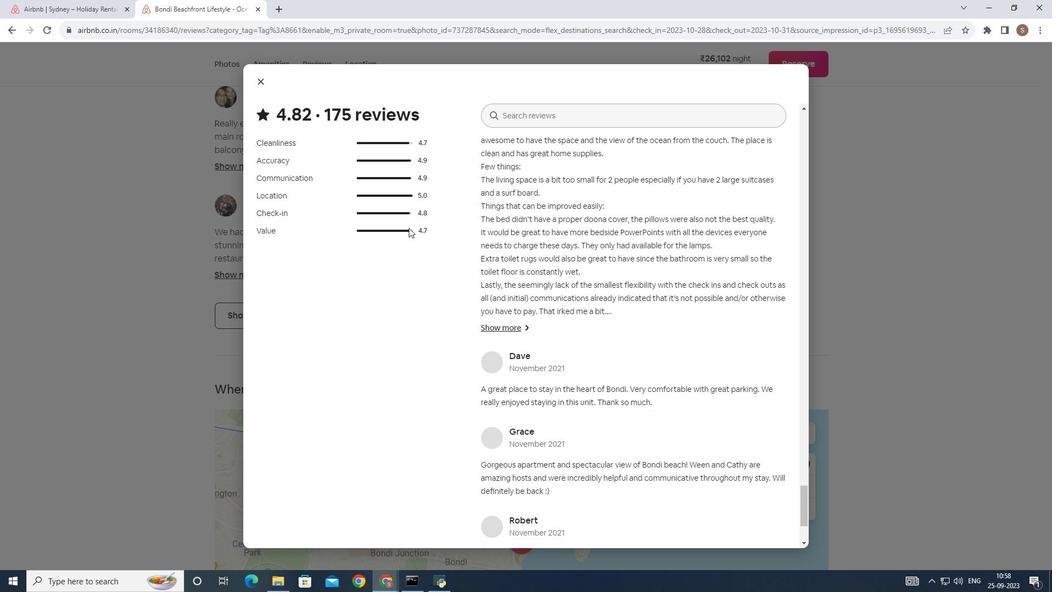 
Action: Mouse moved to (491, 322)
Screenshot: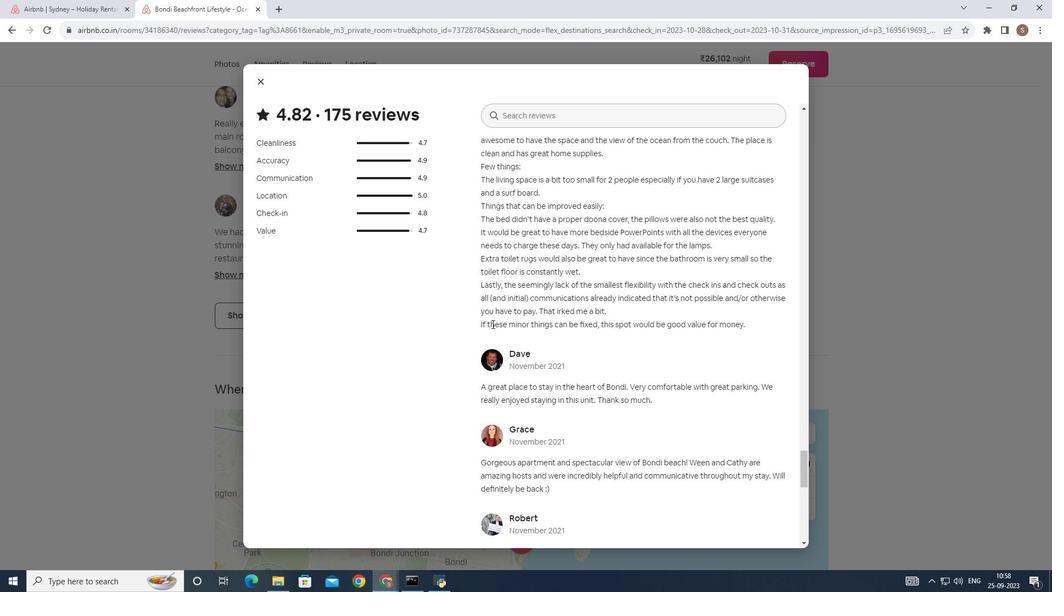 
Action: Mouse pressed left at (491, 322)
Screenshot: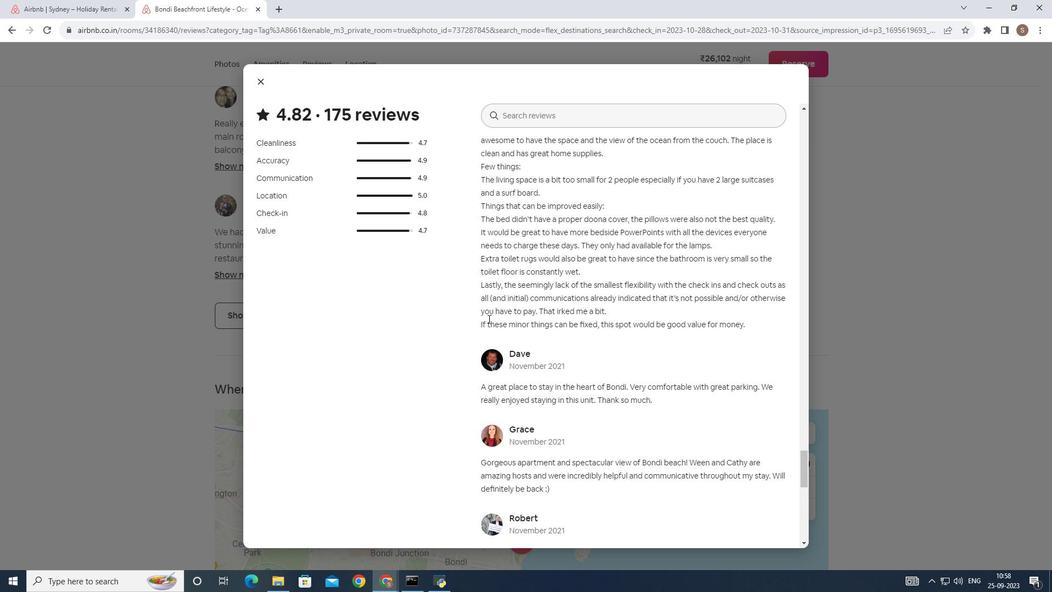 
Action: Mouse moved to (486, 316)
Screenshot: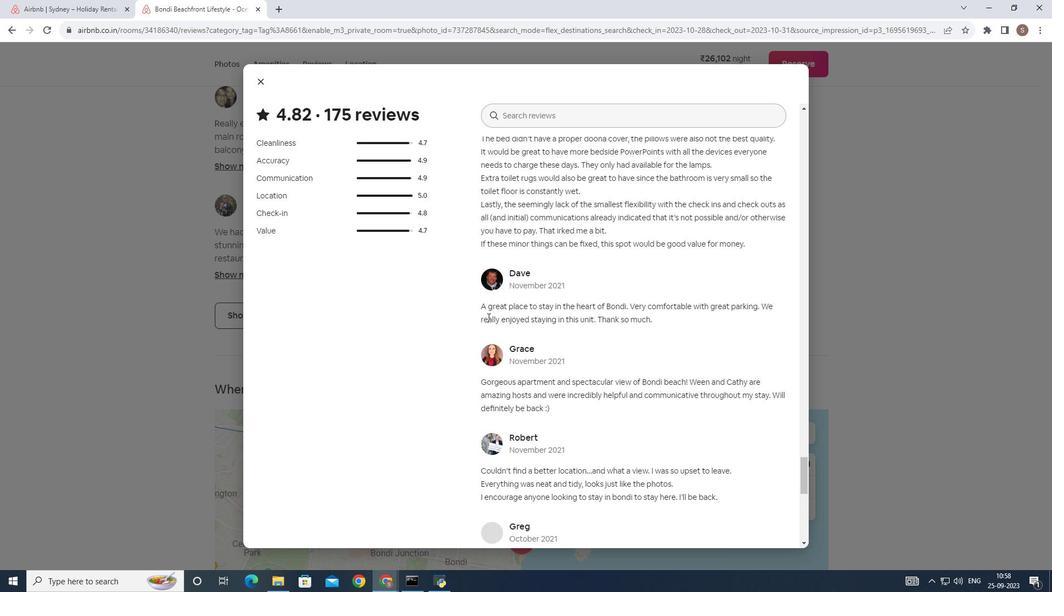 
Action: Mouse scrolled (486, 315) with delta (0, 0)
Screenshot: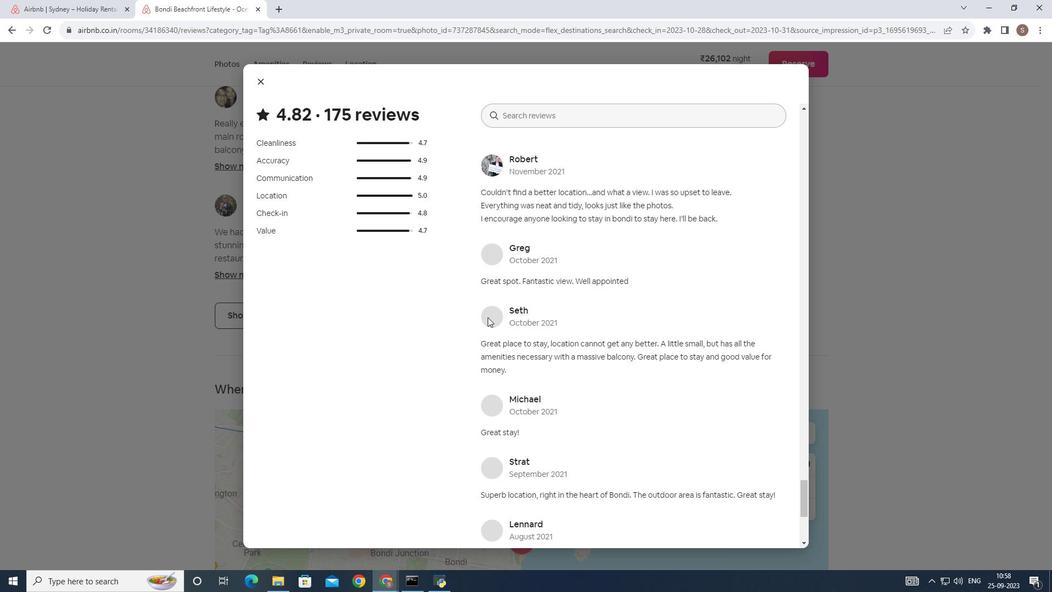 
Action: Mouse scrolled (486, 315) with delta (0, 0)
Screenshot: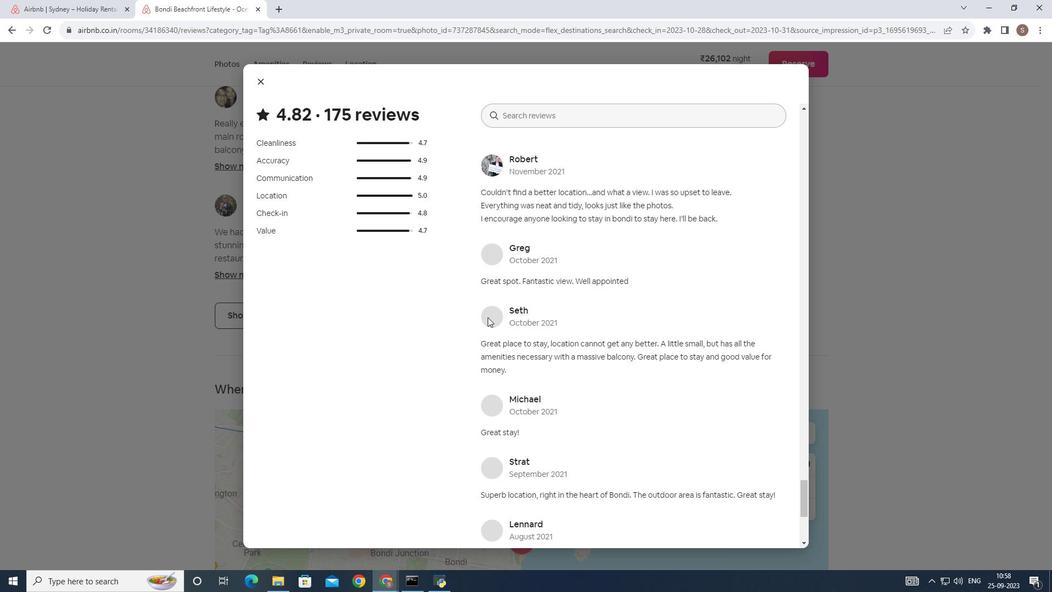 
Action: Mouse scrolled (486, 315) with delta (0, 0)
Screenshot: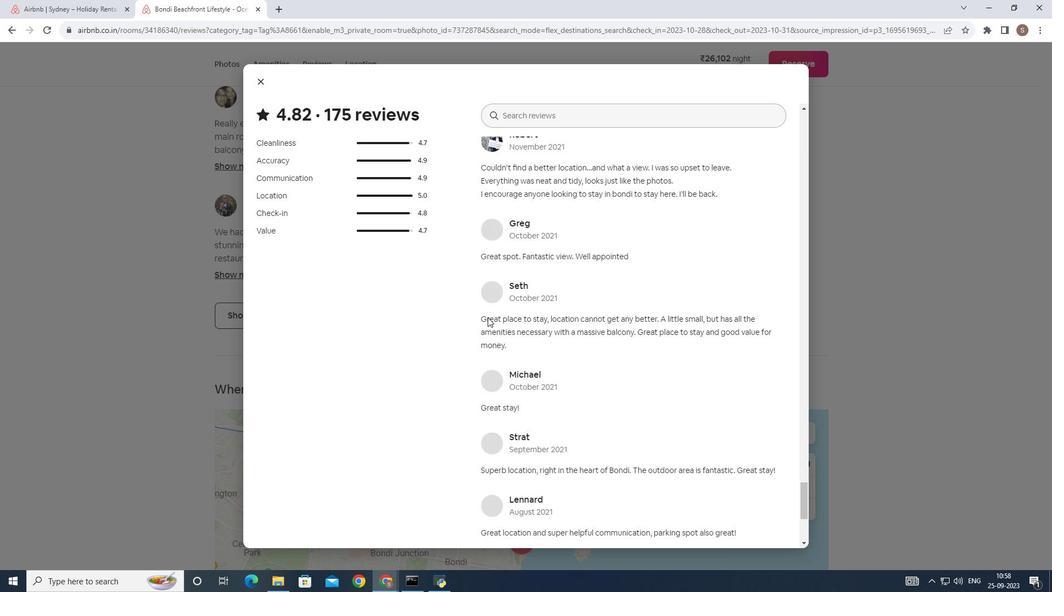 
Action: Mouse scrolled (486, 315) with delta (0, 0)
Screenshot: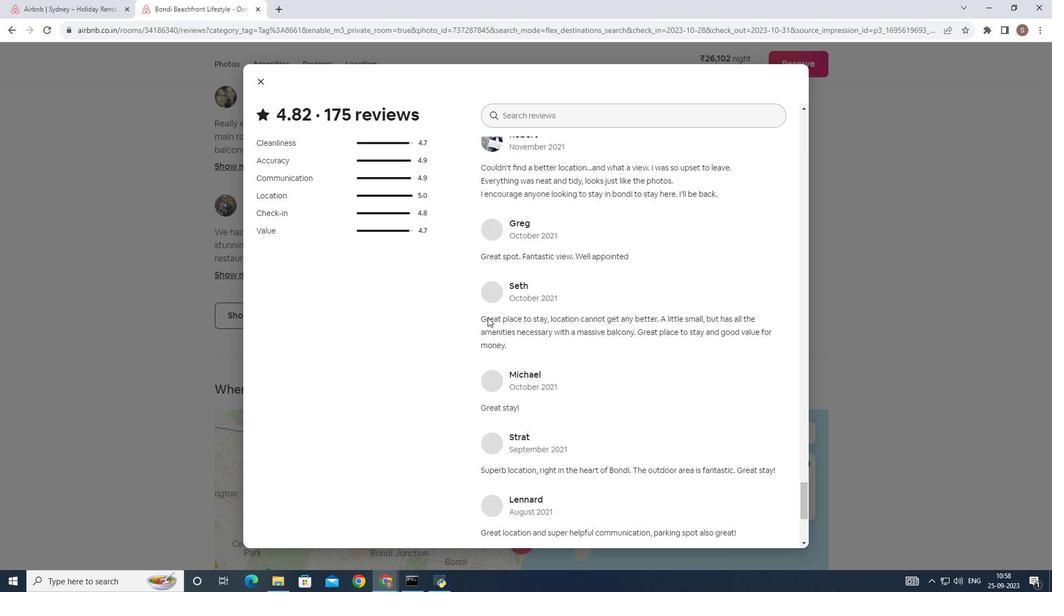
Action: Mouse scrolled (486, 315) with delta (0, 0)
Screenshot: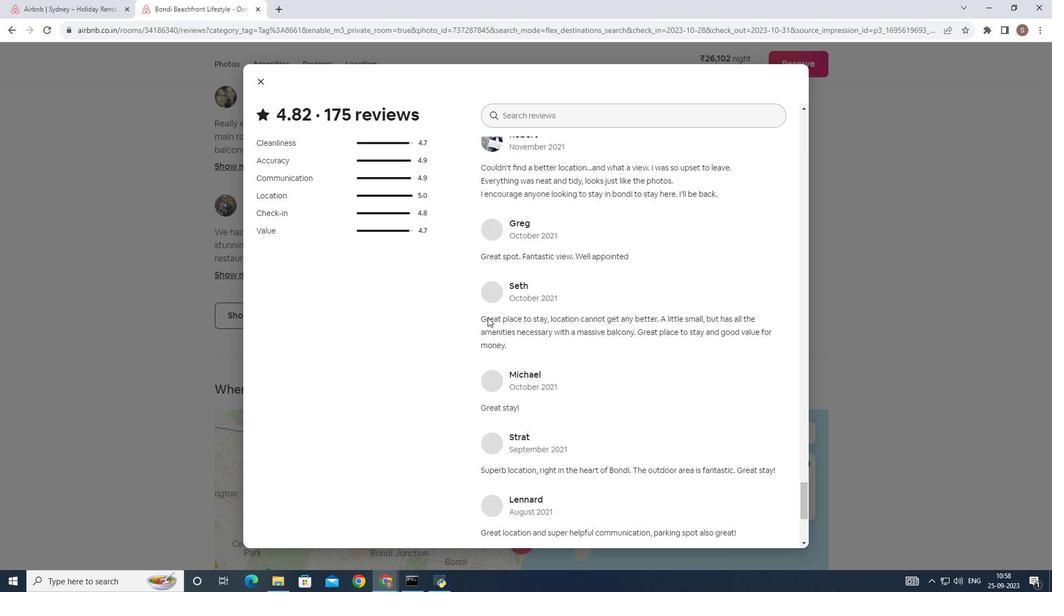 
Action: Mouse scrolled (486, 315) with delta (0, 0)
Screenshot: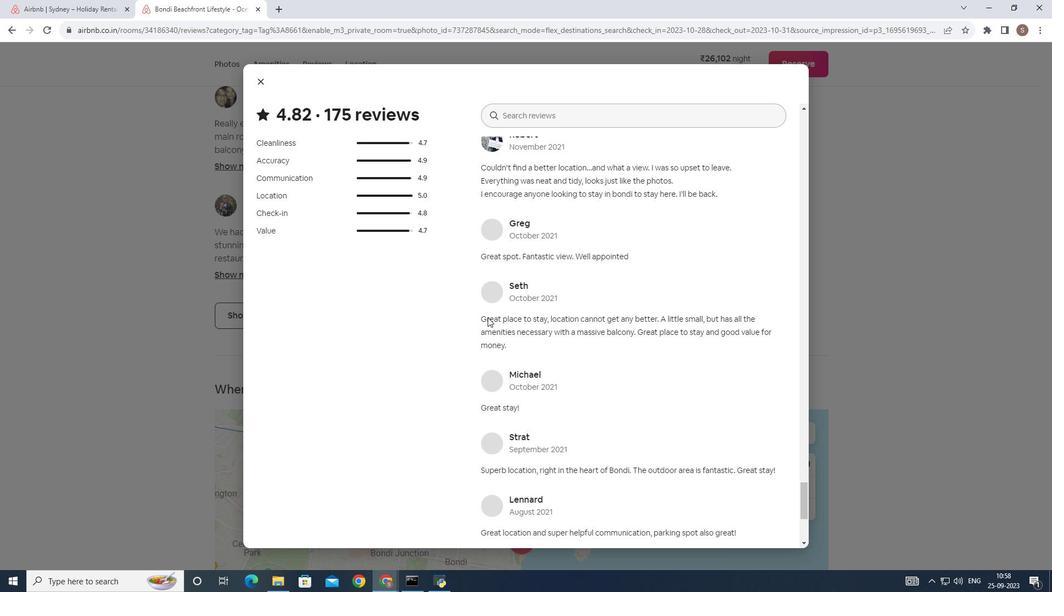 
Action: Mouse scrolled (486, 315) with delta (0, 0)
Screenshot: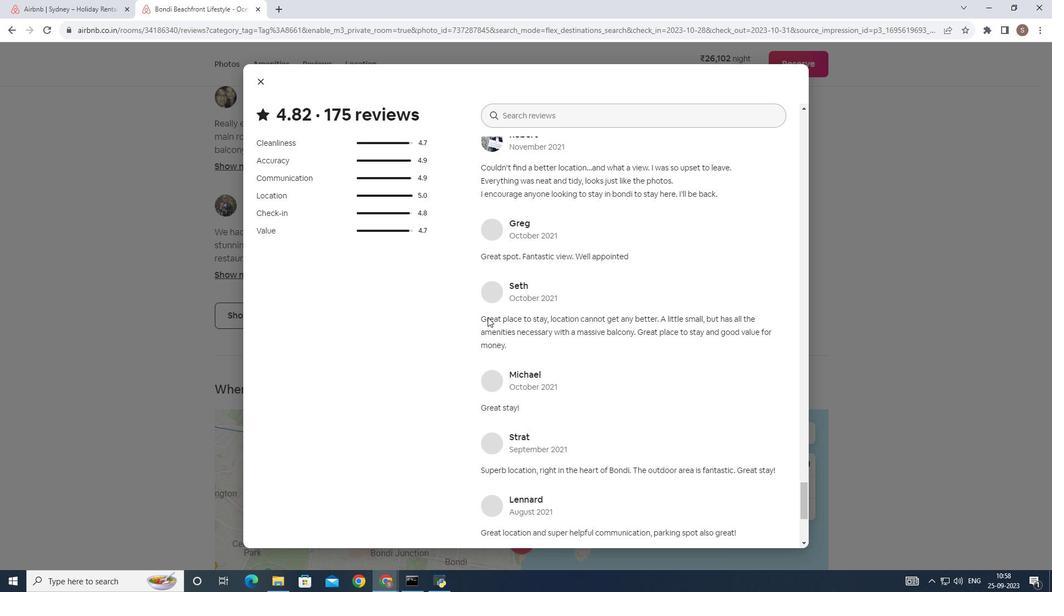 
Action: Mouse scrolled (486, 315) with delta (0, 0)
Screenshot: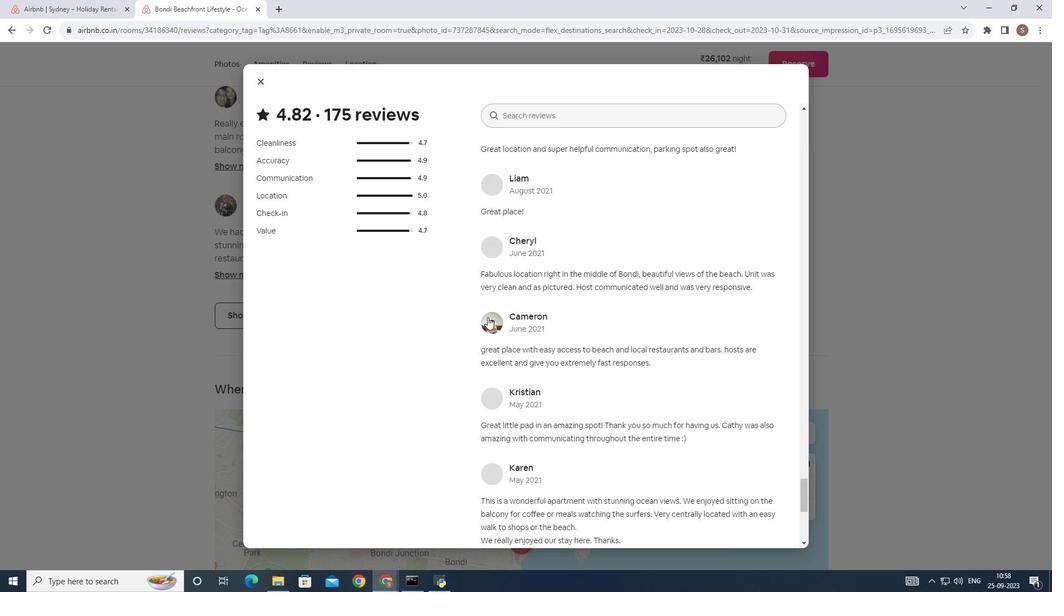 
Action: Mouse scrolled (486, 315) with delta (0, 0)
Screenshot: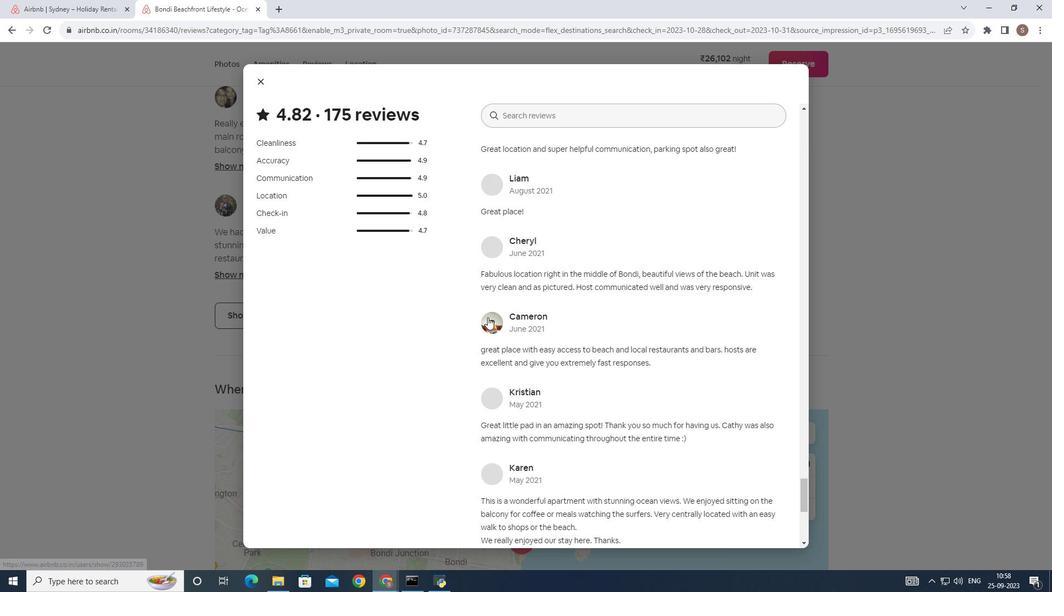 
Action: Mouse scrolled (486, 315) with delta (0, 0)
Screenshot: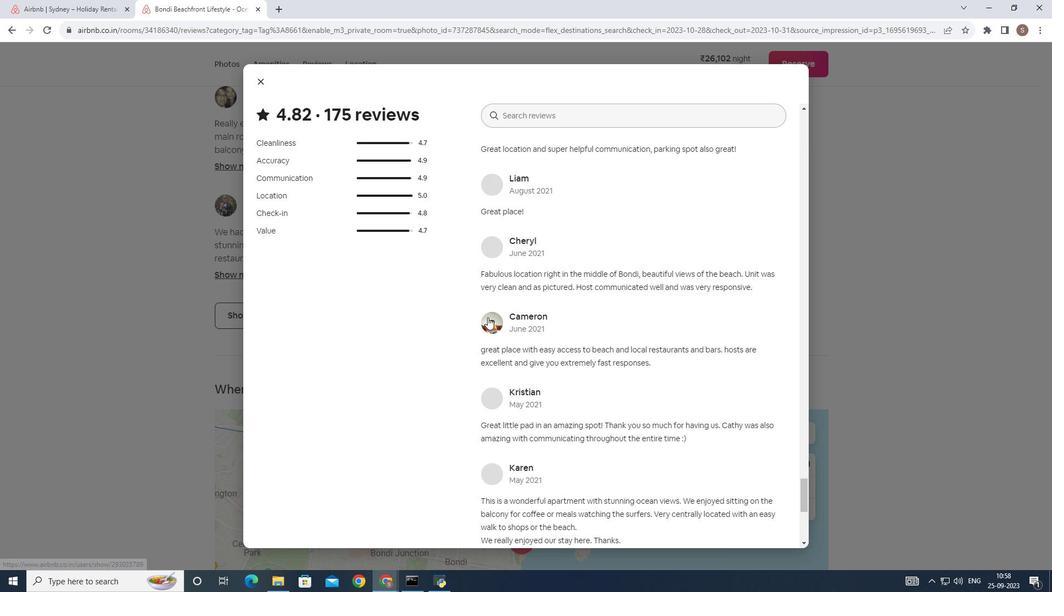 
Action: Mouse scrolled (486, 315) with delta (0, 0)
Screenshot: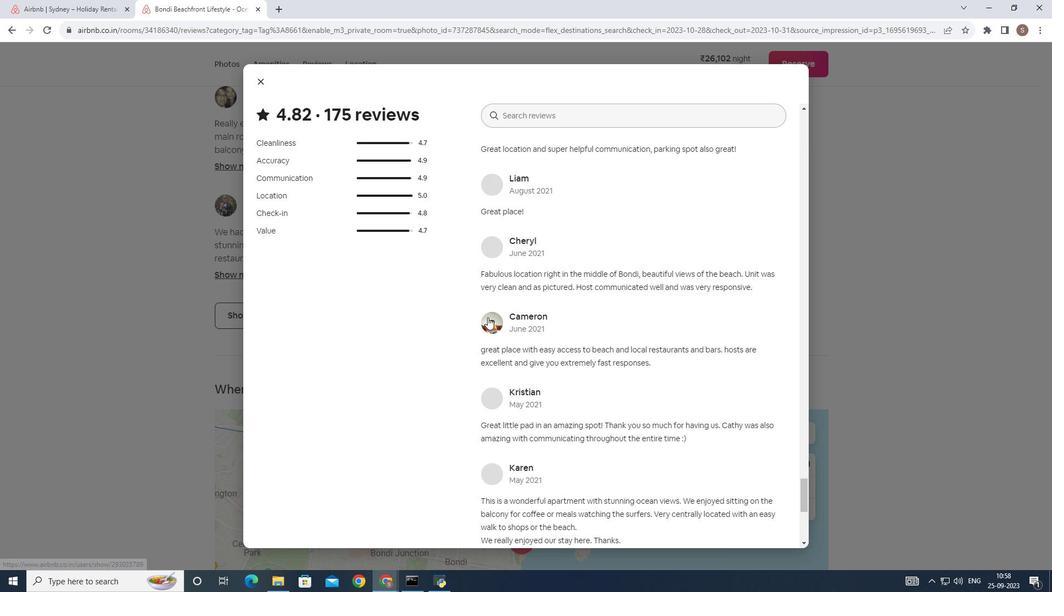 
Action: Mouse scrolled (486, 315) with delta (0, 0)
Screenshot: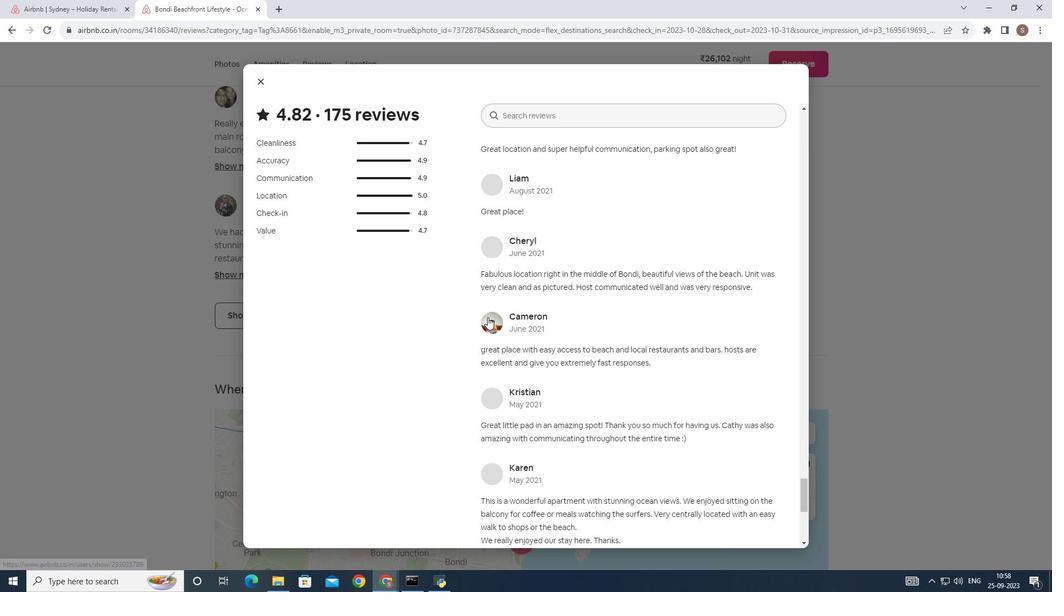 
Action: Mouse scrolled (486, 315) with delta (0, 0)
Screenshot: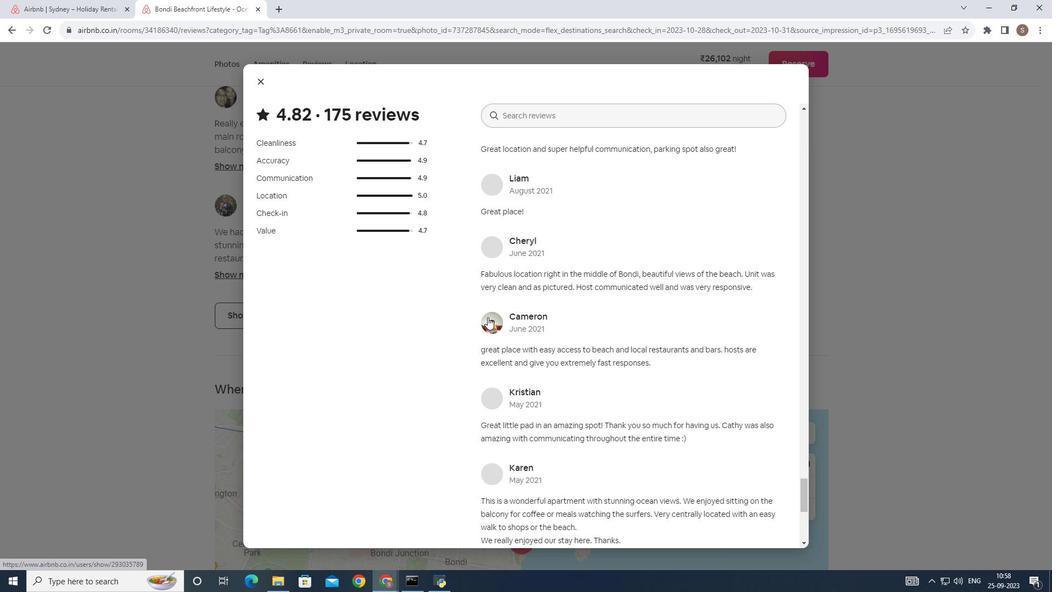 
Action: Mouse scrolled (486, 315) with delta (0, 0)
Screenshot: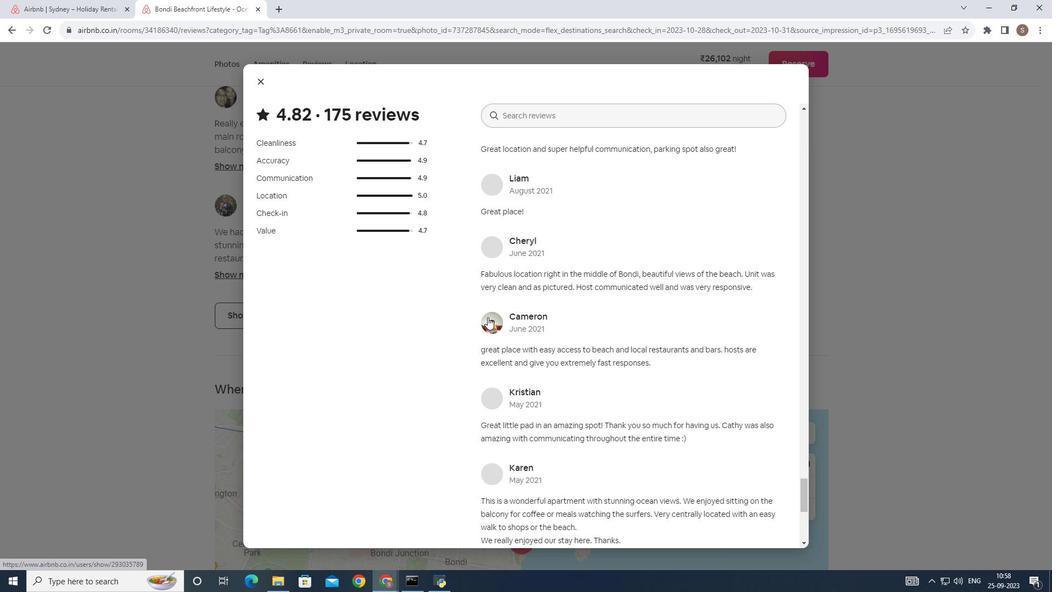 
Action: Mouse scrolled (486, 315) with delta (0, 0)
Screenshot: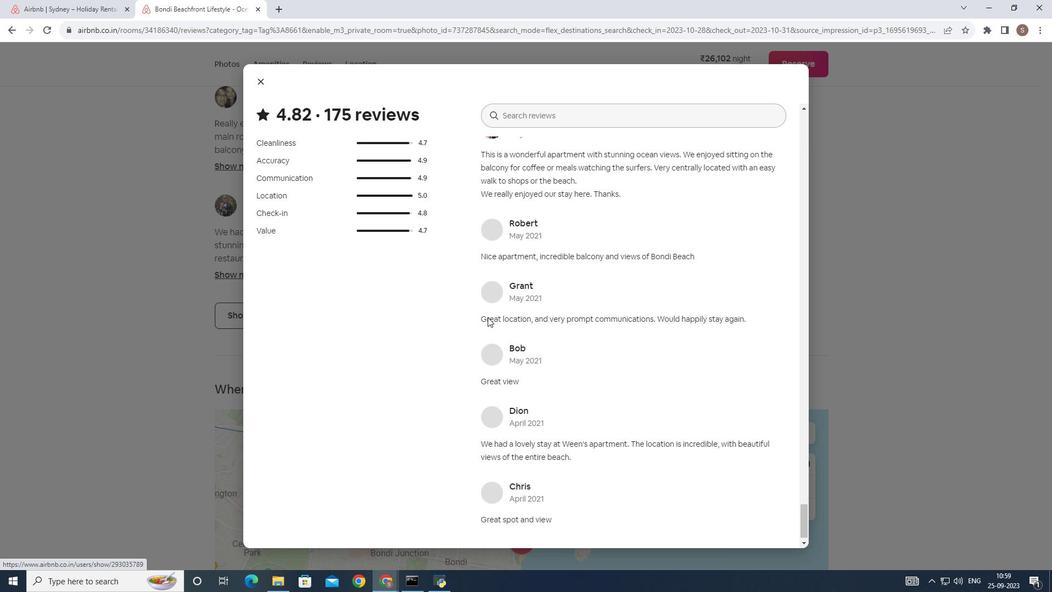 
Action: Mouse scrolled (486, 315) with delta (0, 0)
Screenshot: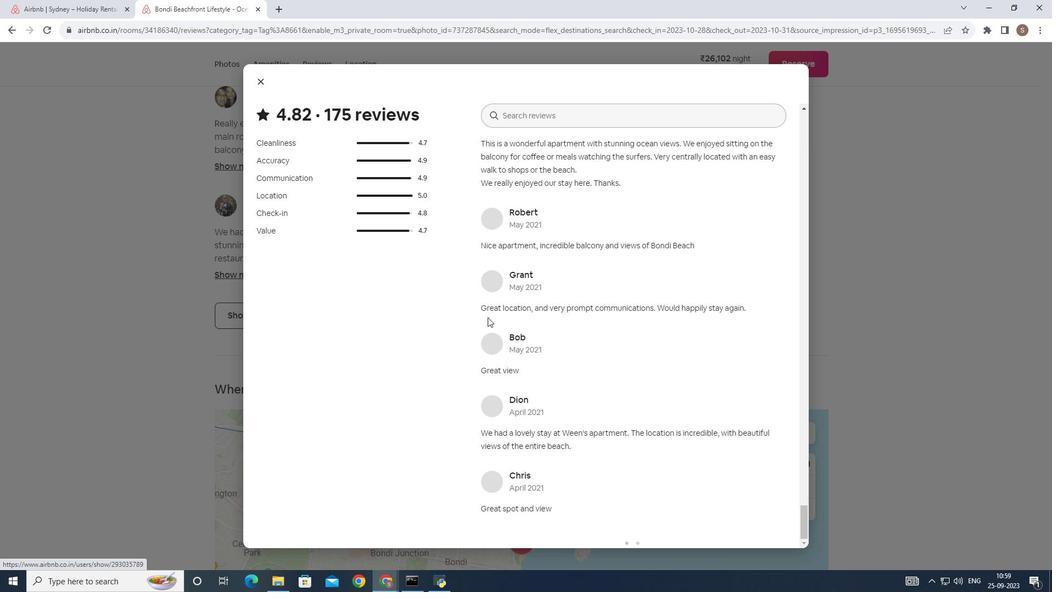 
Action: Mouse scrolled (486, 315) with delta (0, 0)
Screenshot: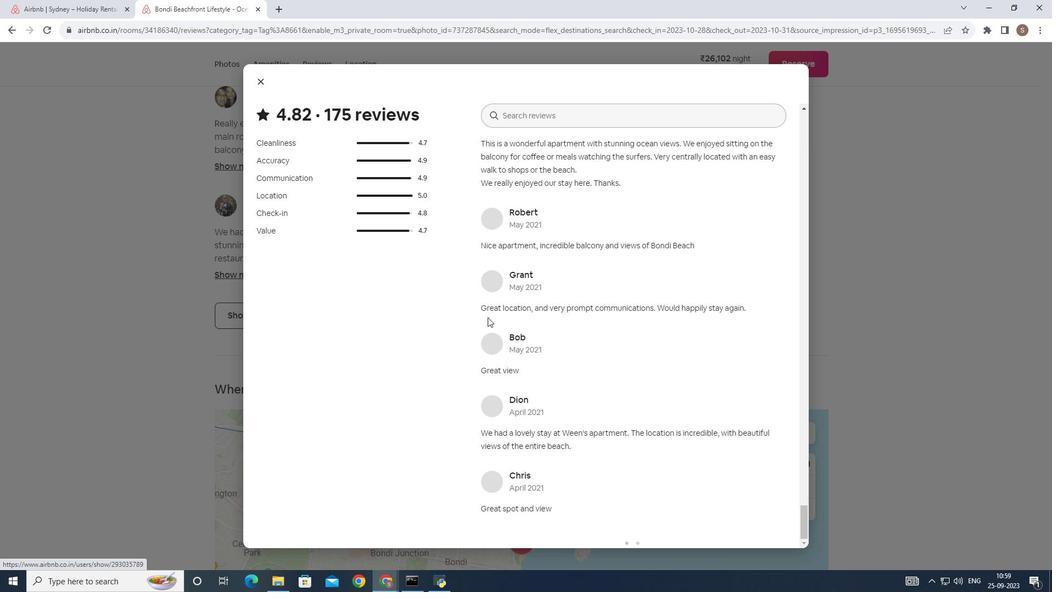 
Action: Mouse scrolled (486, 315) with delta (0, 0)
Screenshot: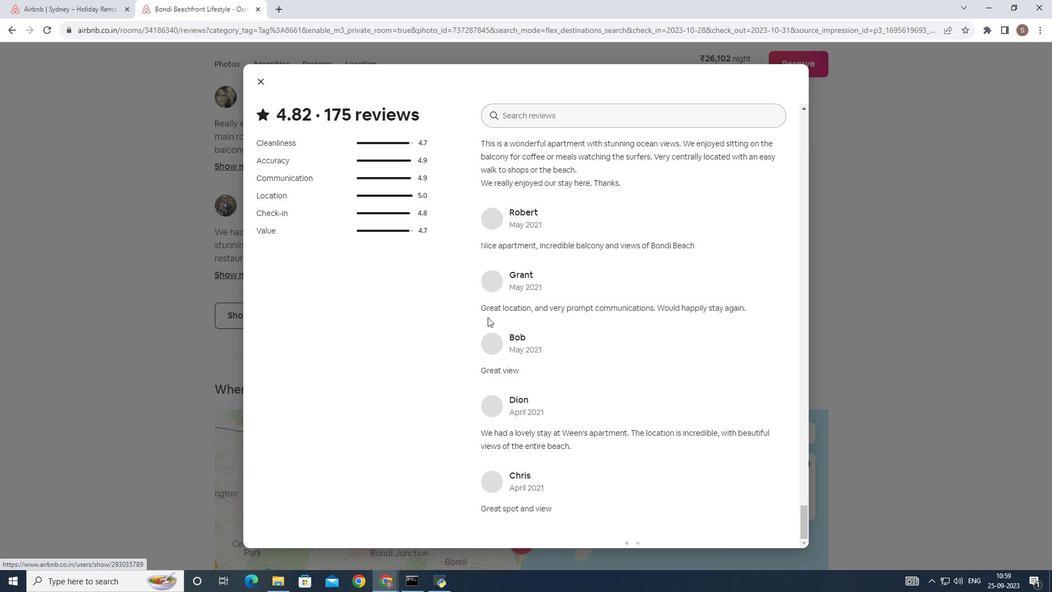 
Action: Mouse scrolled (486, 315) with delta (0, 0)
Screenshot: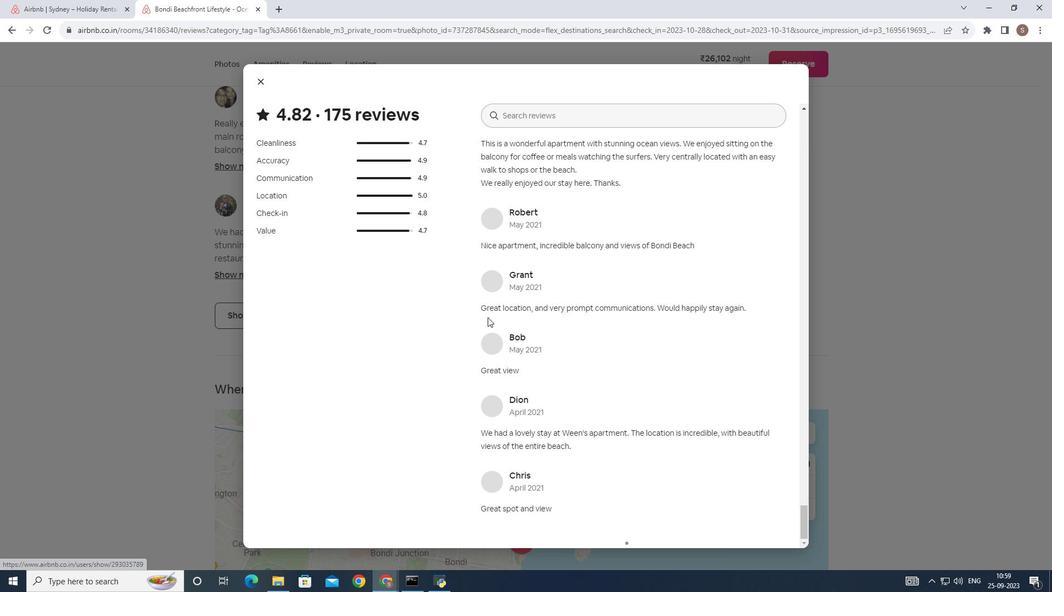 
Action: Mouse scrolled (486, 315) with delta (0, 0)
Screenshot: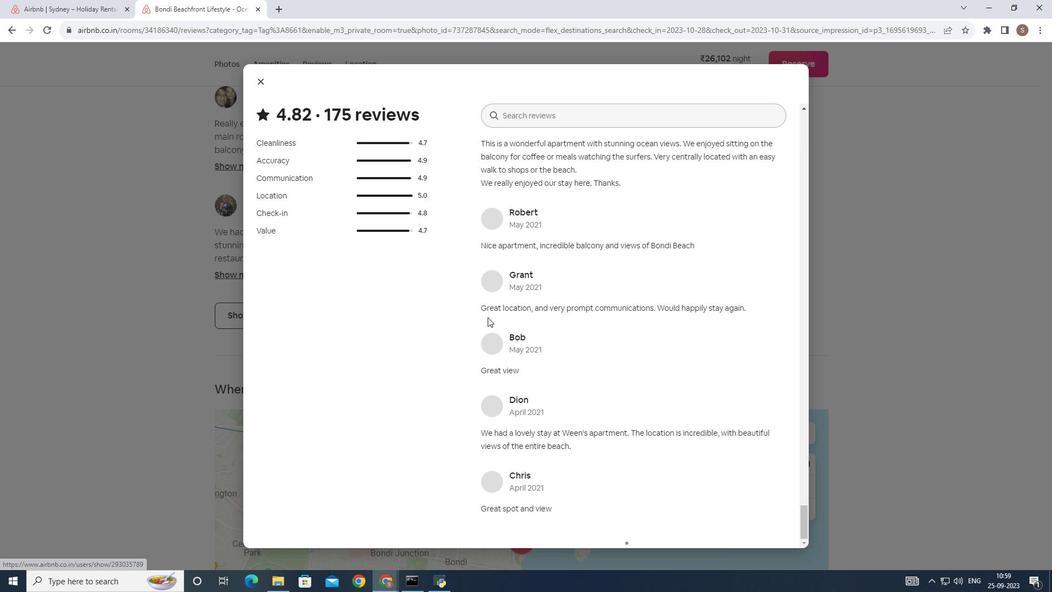 
Action: Mouse scrolled (486, 315) with delta (0, 0)
Screenshot: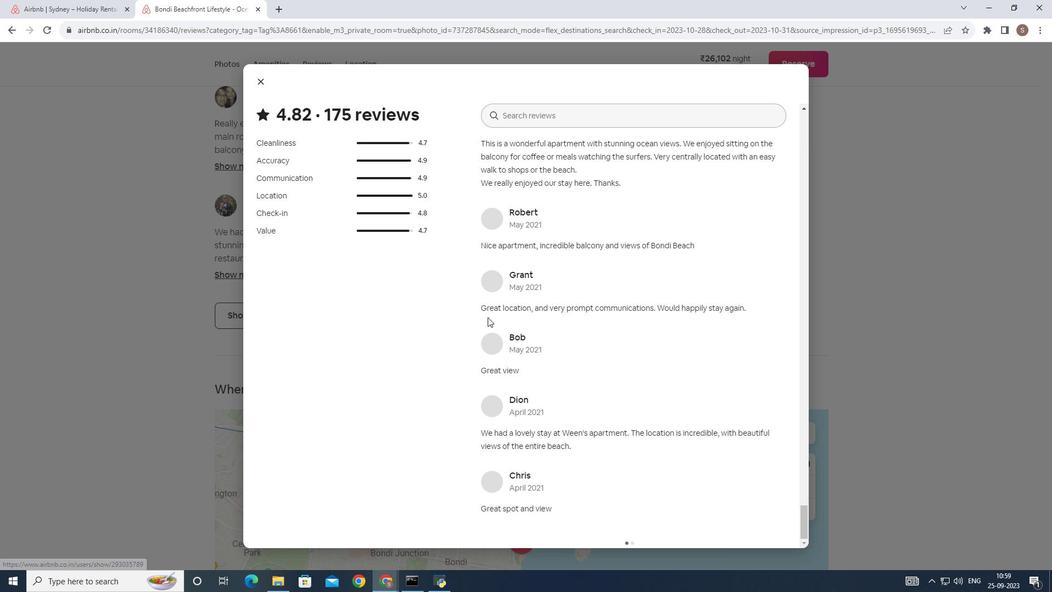 
Action: Mouse scrolled (486, 315) with delta (0, 0)
Screenshot: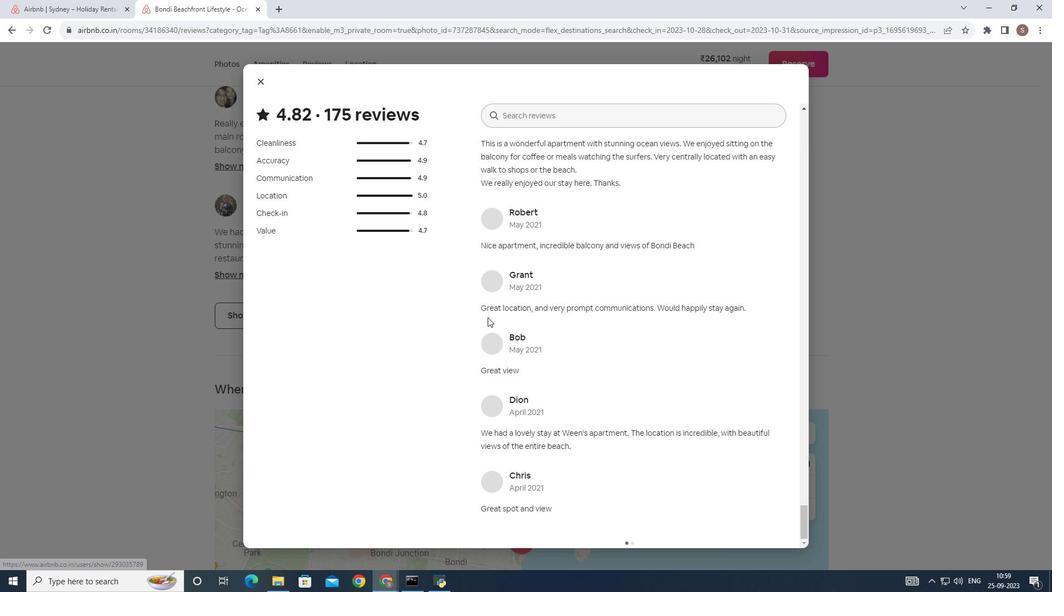 
Action: Mouse scrolled (486, 315) with delta (0, 0)
Screenshot: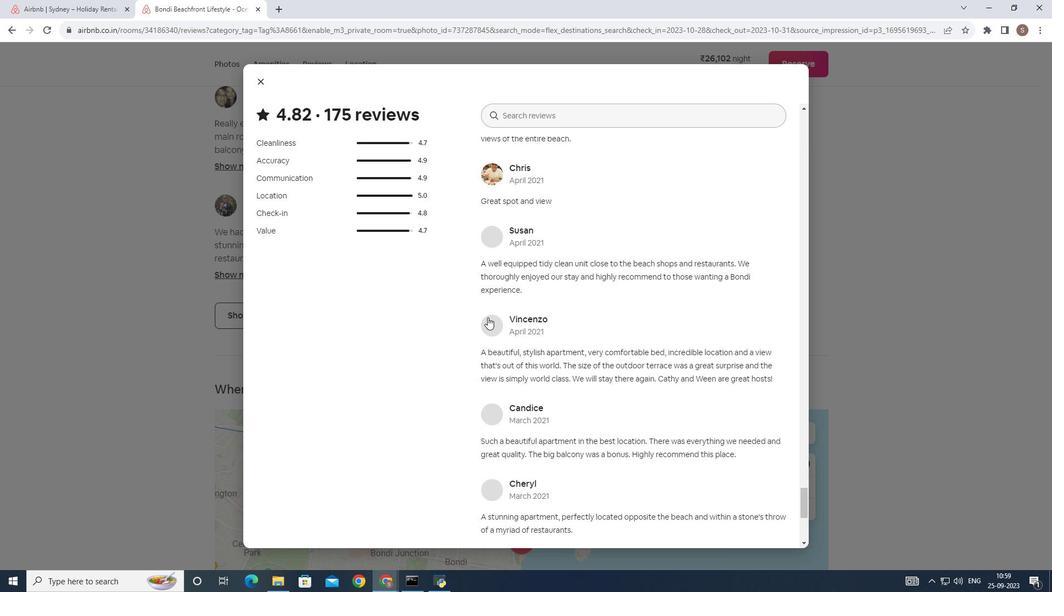 
Action: Mouse scrolled (486, 315) with delta (0, 0)
Screenshot: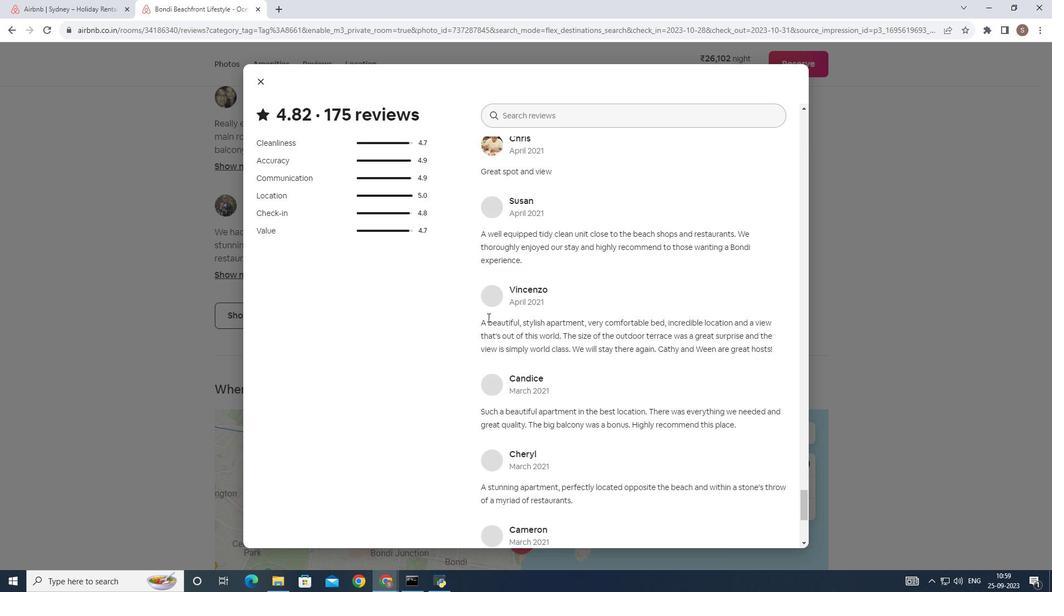
Action: Mouse scrolled (486, 315) with delta (0, 0)
Screenshot: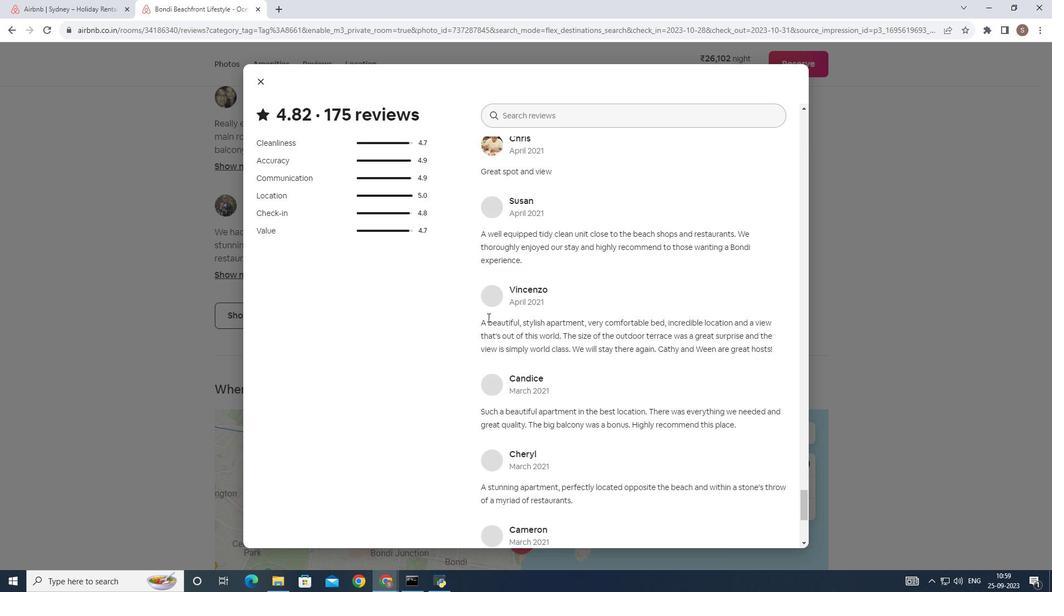 
Action: Mouse scrolled (486, 315) with delta (0, 0)
Screenshot: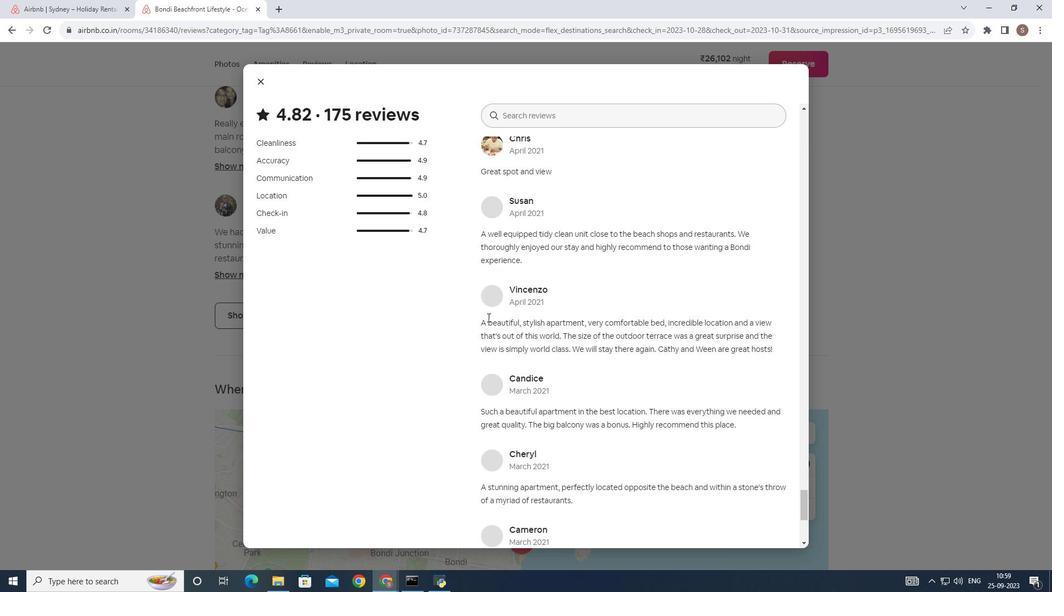 
Action: Mouse scrolled (486, 315) with delta (0, 0)
Screenshot: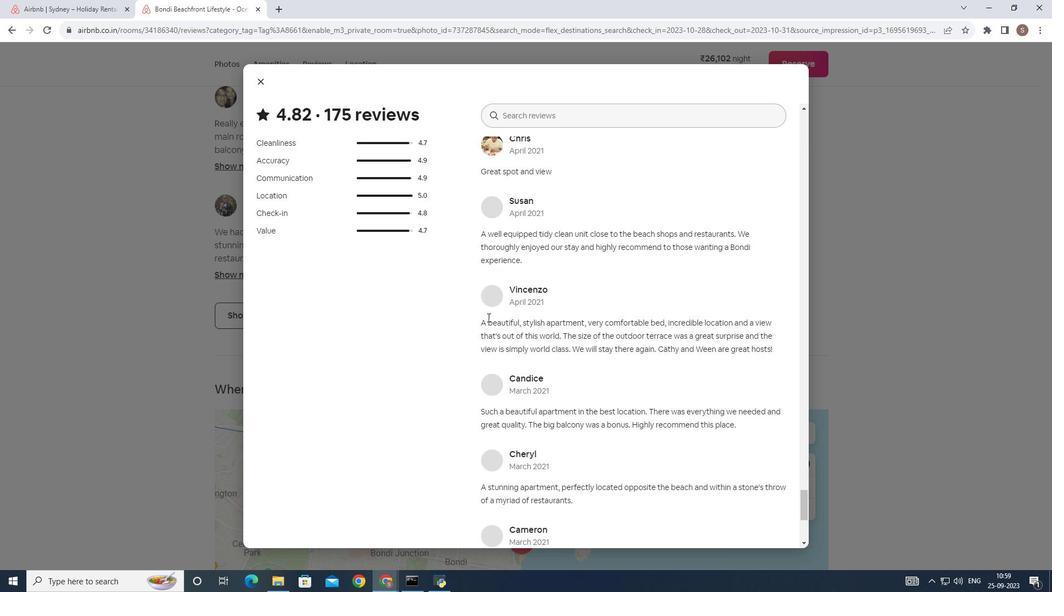 
Action: Mouse scrolled (486, 315) with delta (0, 0)
Screenshot: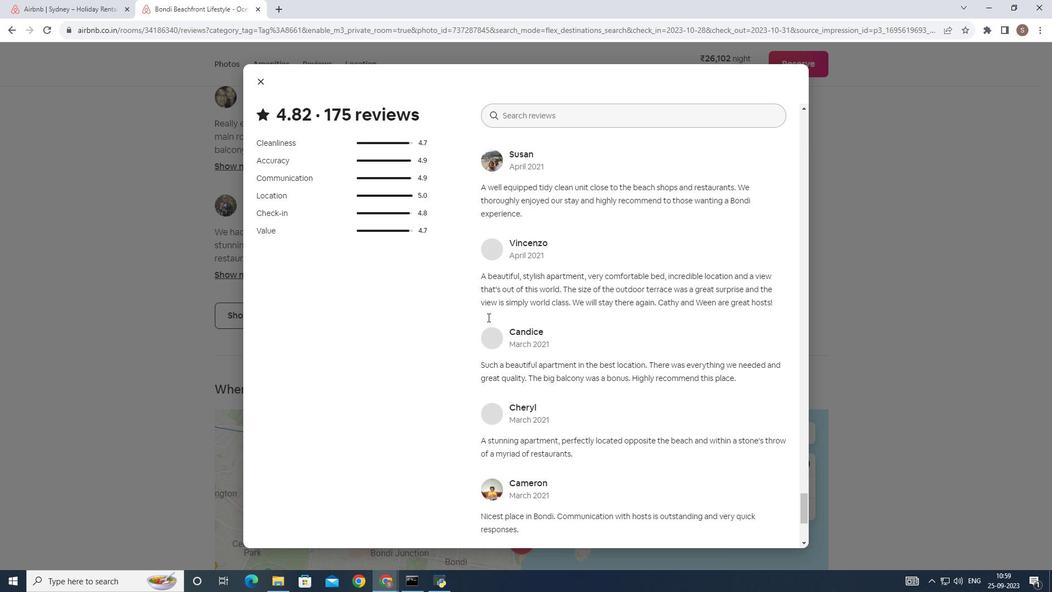 
Action: Mouse scrolled (486, 315) with delta (0, 0)
Screenshot: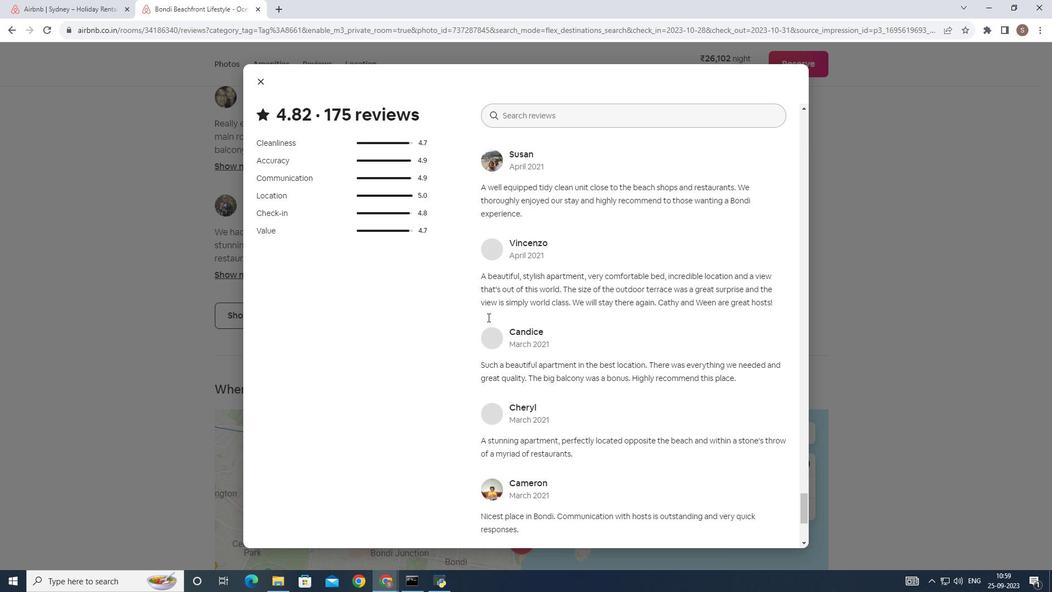 
Action: Mouse scrolled (486, 315) with delta (0, 0)
Screenshot: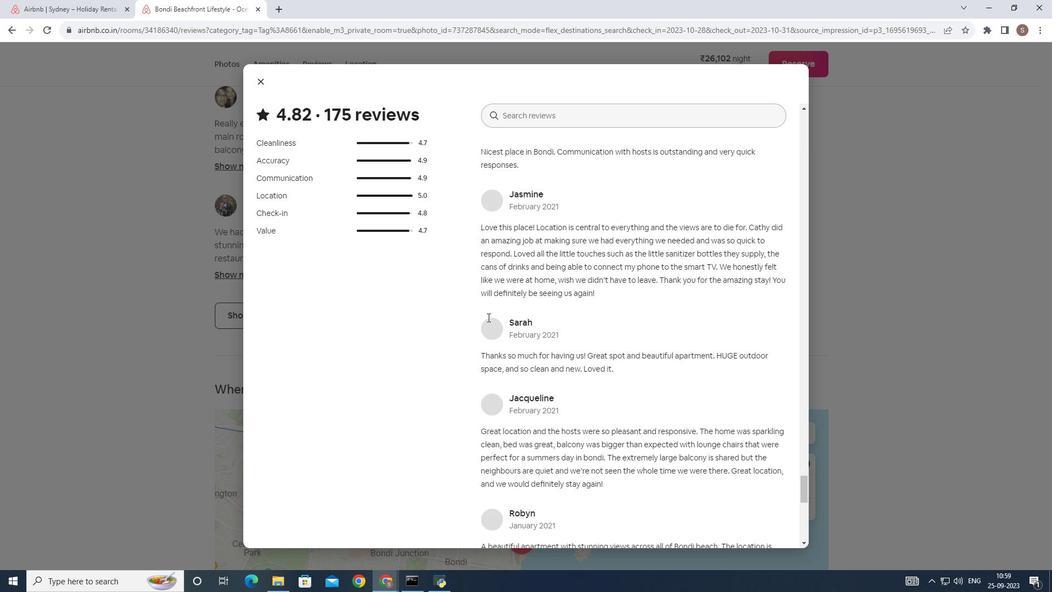 
Action: Mouse scrolled (486, 315) with delta (0, 0)
